 Task: Research Airbnb options in Lawang, Indonesia from 27th December, 2023 to 31st December, 2023 for 2 adults. Place can be private room with 1  bedroom having 2 beds and 1 bathroom. Property type can be flat. Amenities needed are: wifi.
Action: Mouse moved to (563, 153)
Screenshot: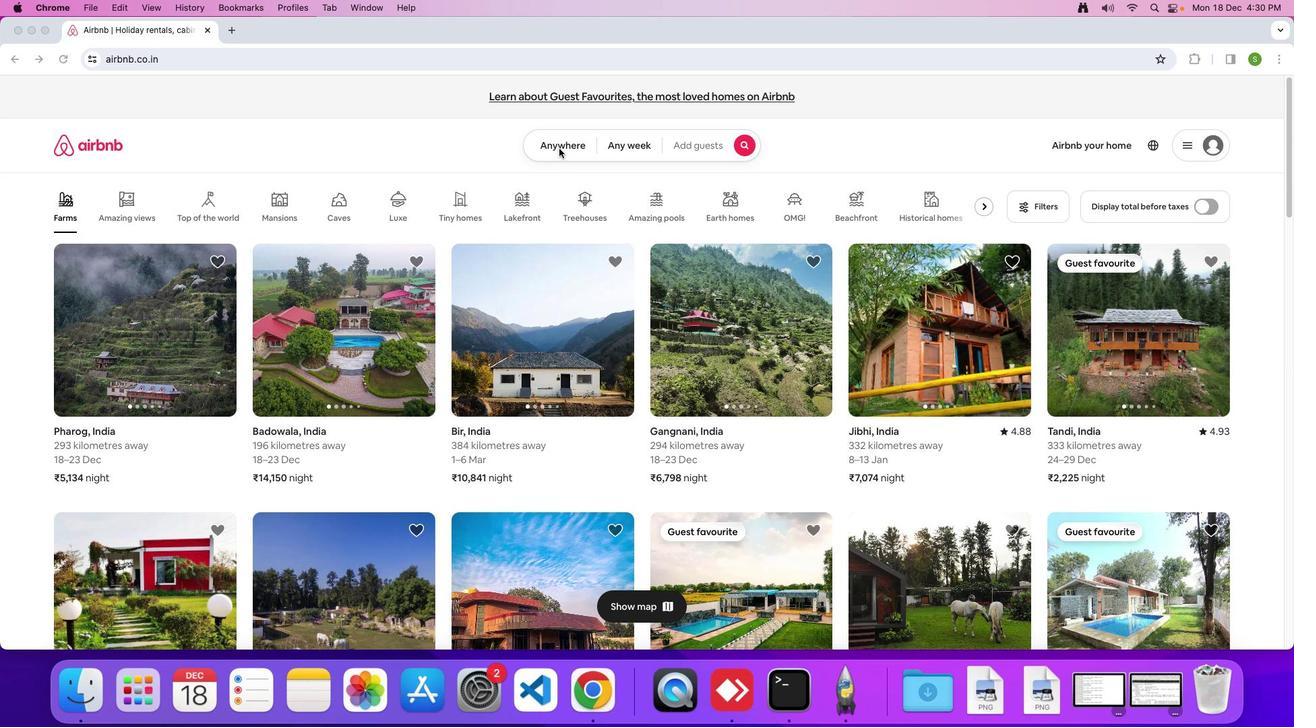 
Action: Mouse pressed left at (563, 153)
Screenshot: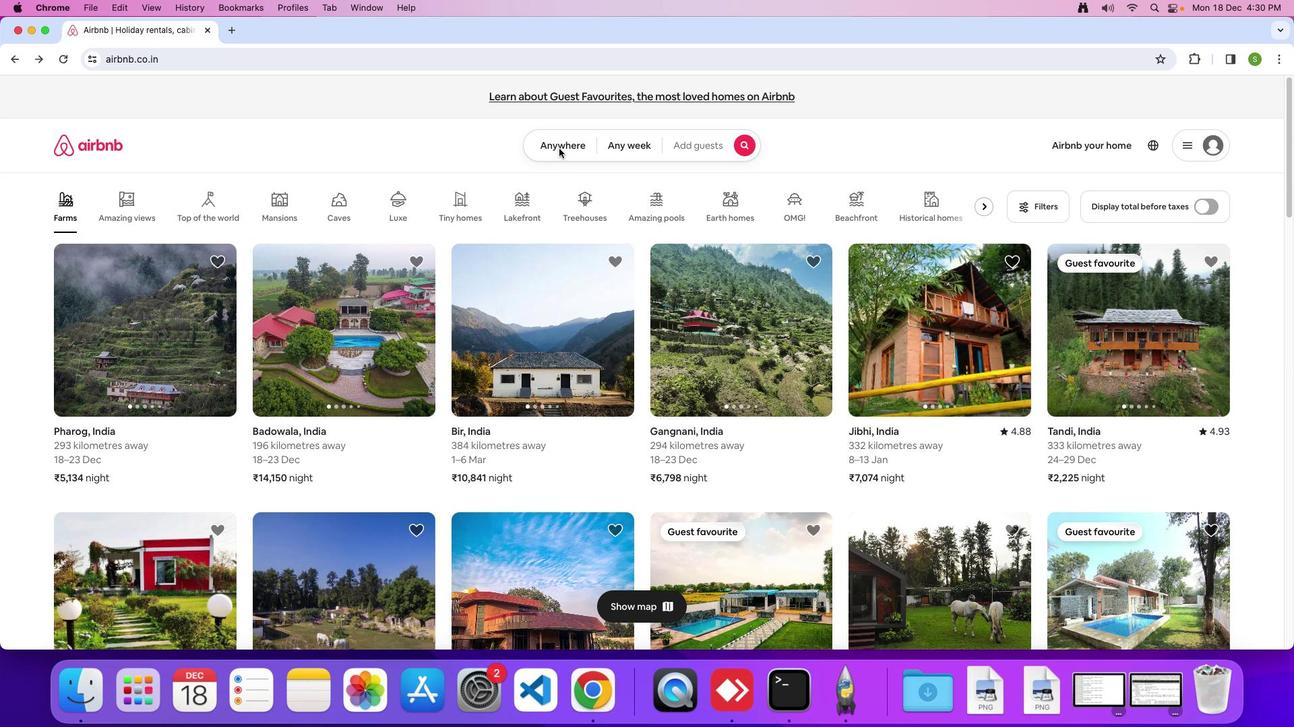 
Action: Mouse moved to (552, 150)
Screenshot: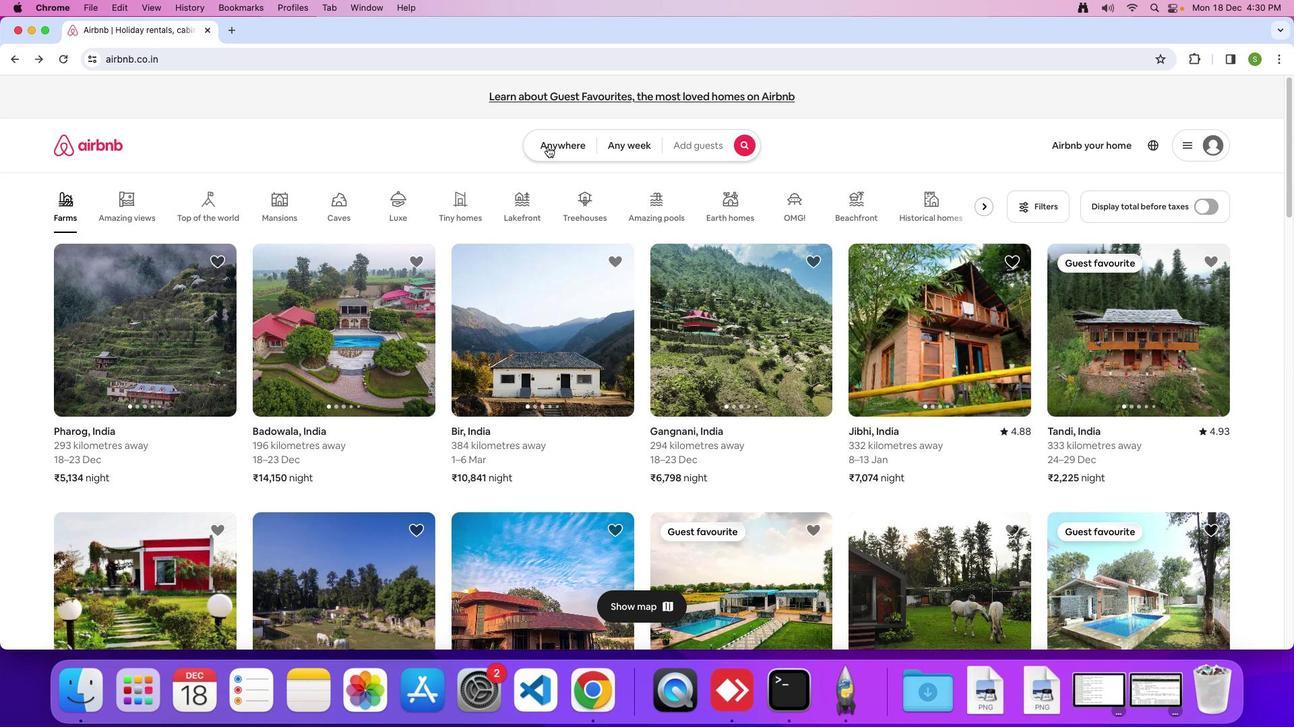 
Action: Mouse pressed left at (552, 150)
Screenshot: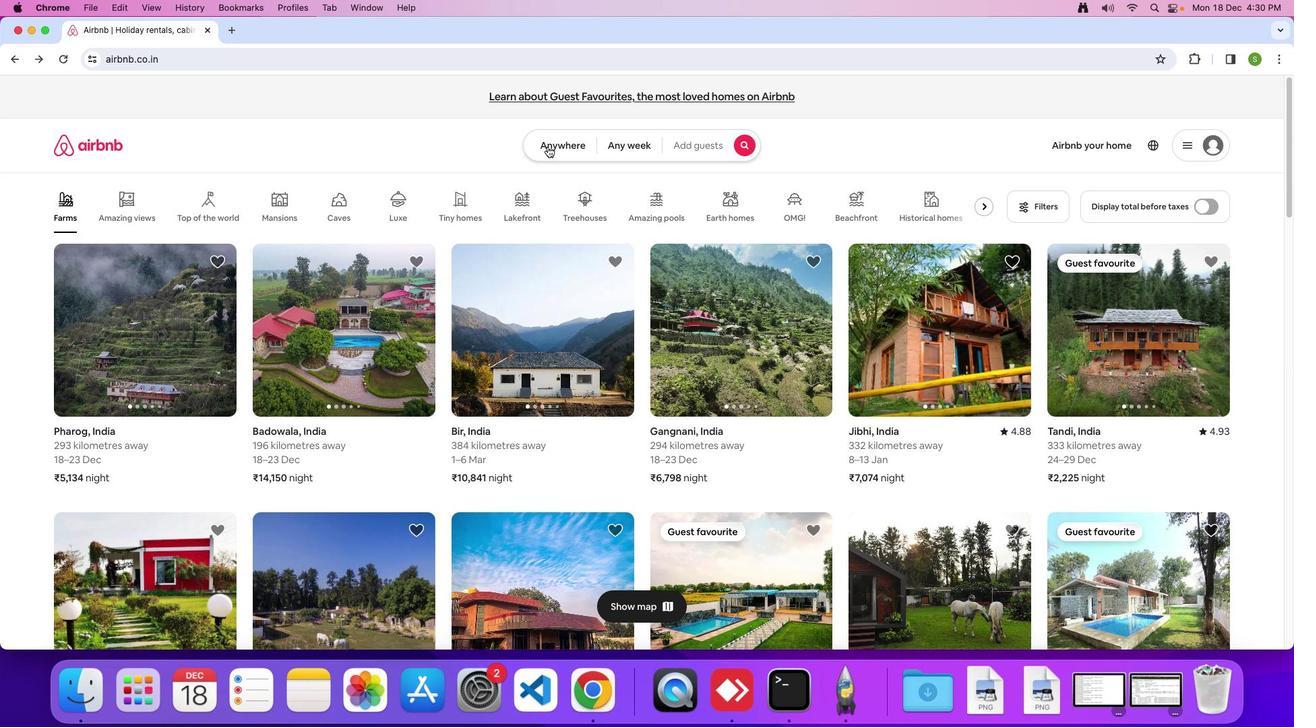 
Action: Mouse moved to (467, 197)
Screenshot: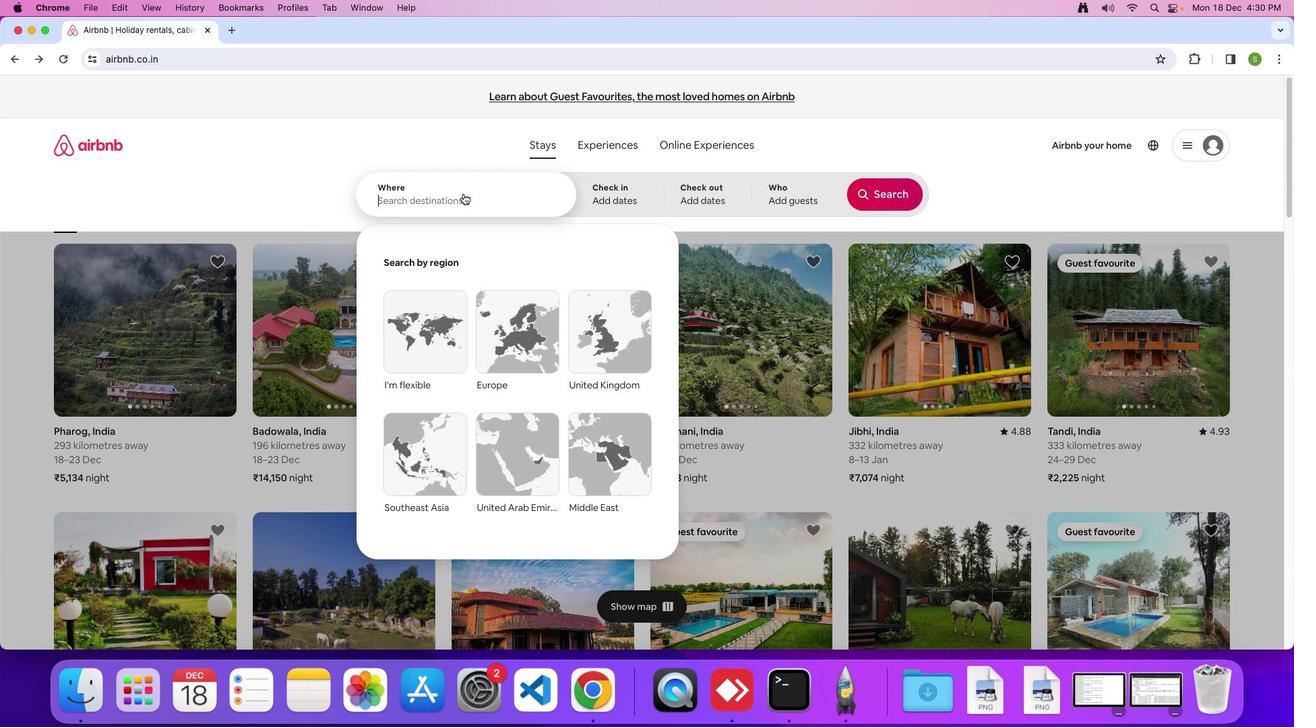 
Action: Mouse pressed left at (467, 197)
Screenshot: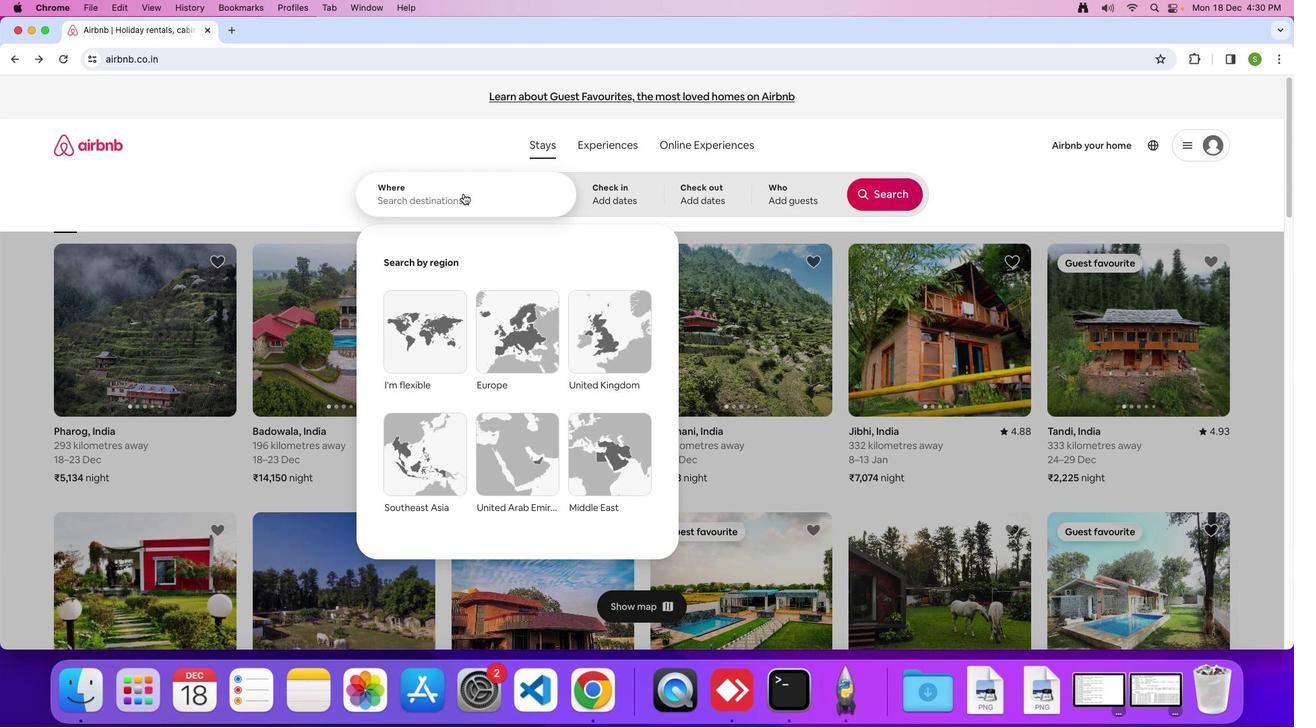 
Action: Mouse moved to (473, 202)
Screenshot: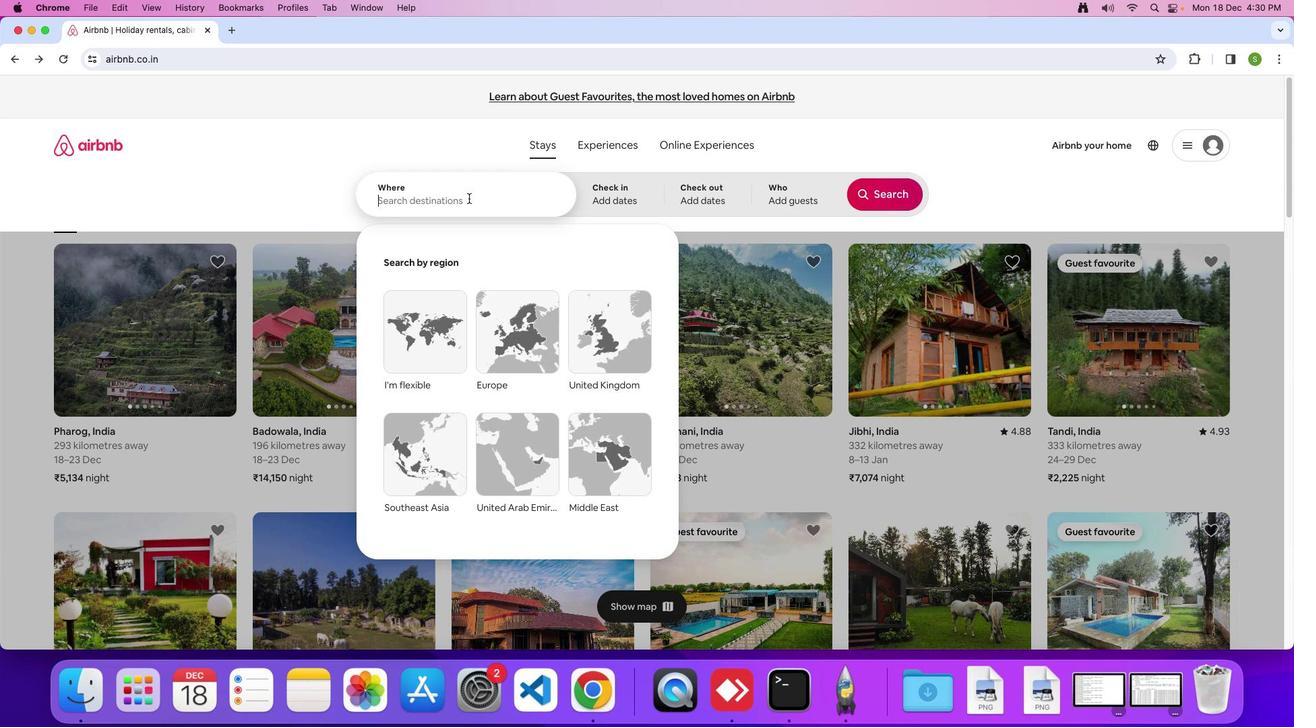 
Action: Key pressed 'L'Key.caps_lock'a''e'Key.backspace'w''a''n''g'','Key.spaceKey.shift'I''n''d''o''n''e''s''i''a'Key.enter
Screenshot: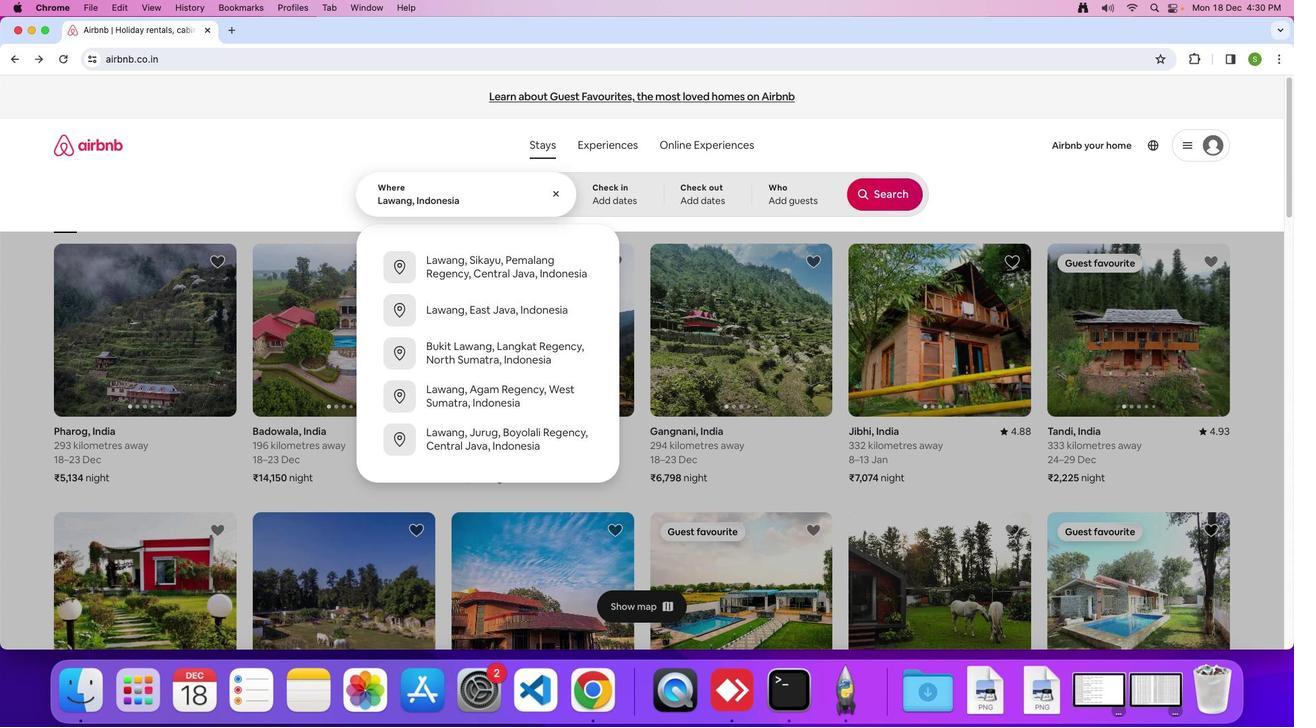 
Action: Mouse moved to (514, 496)
Screenshot: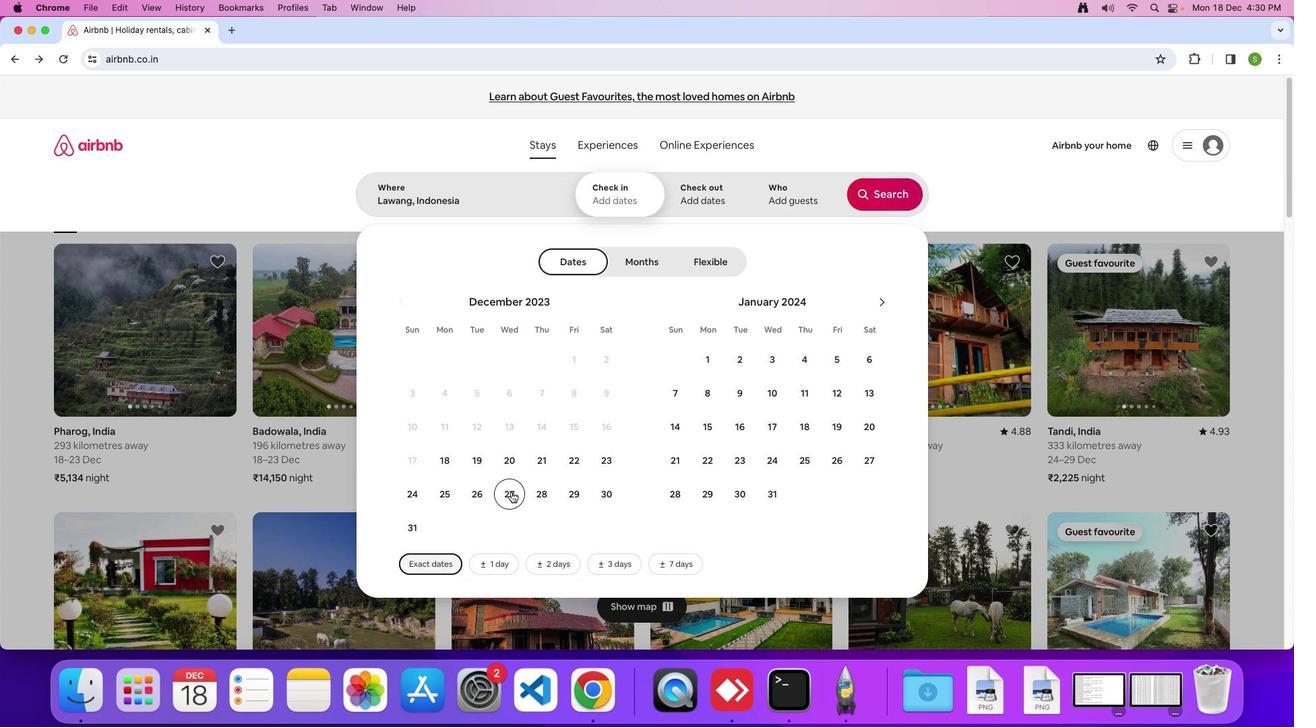 
Action: Mouse pressed left at (514, 496)
Screenshot: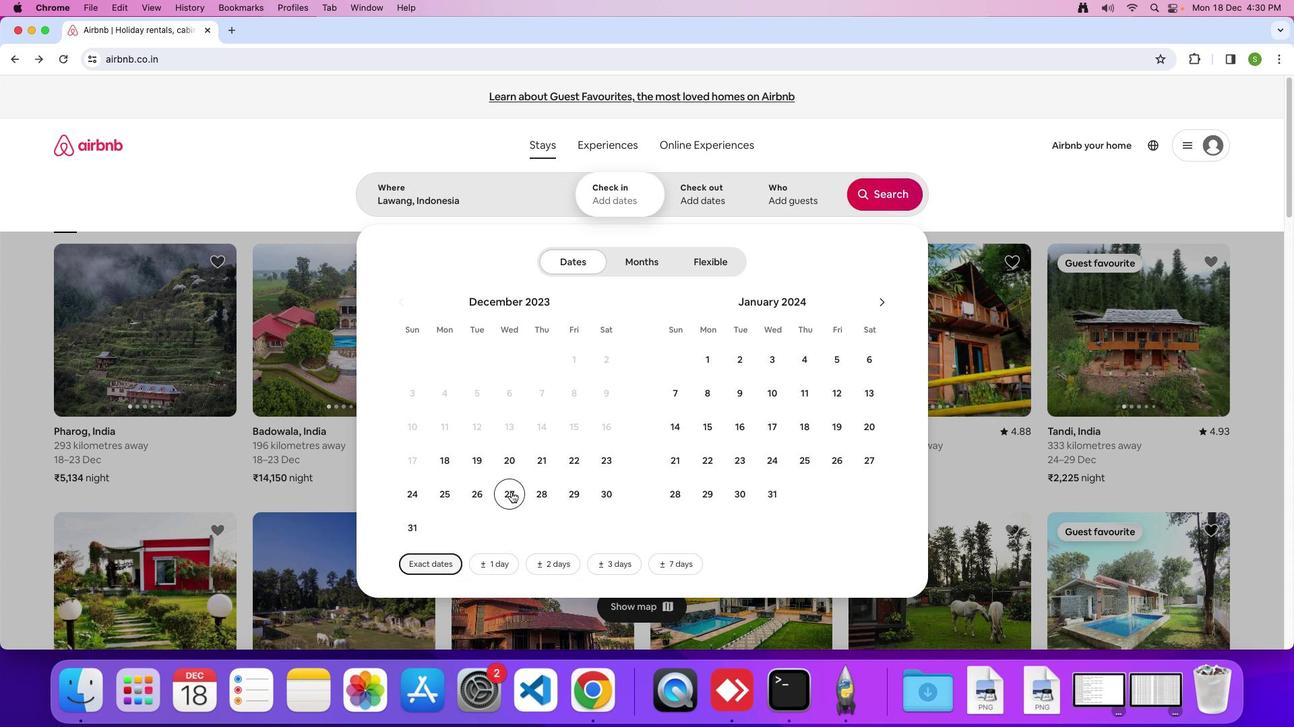 
Action: Mouse moved to (418, 524)
Screenshot: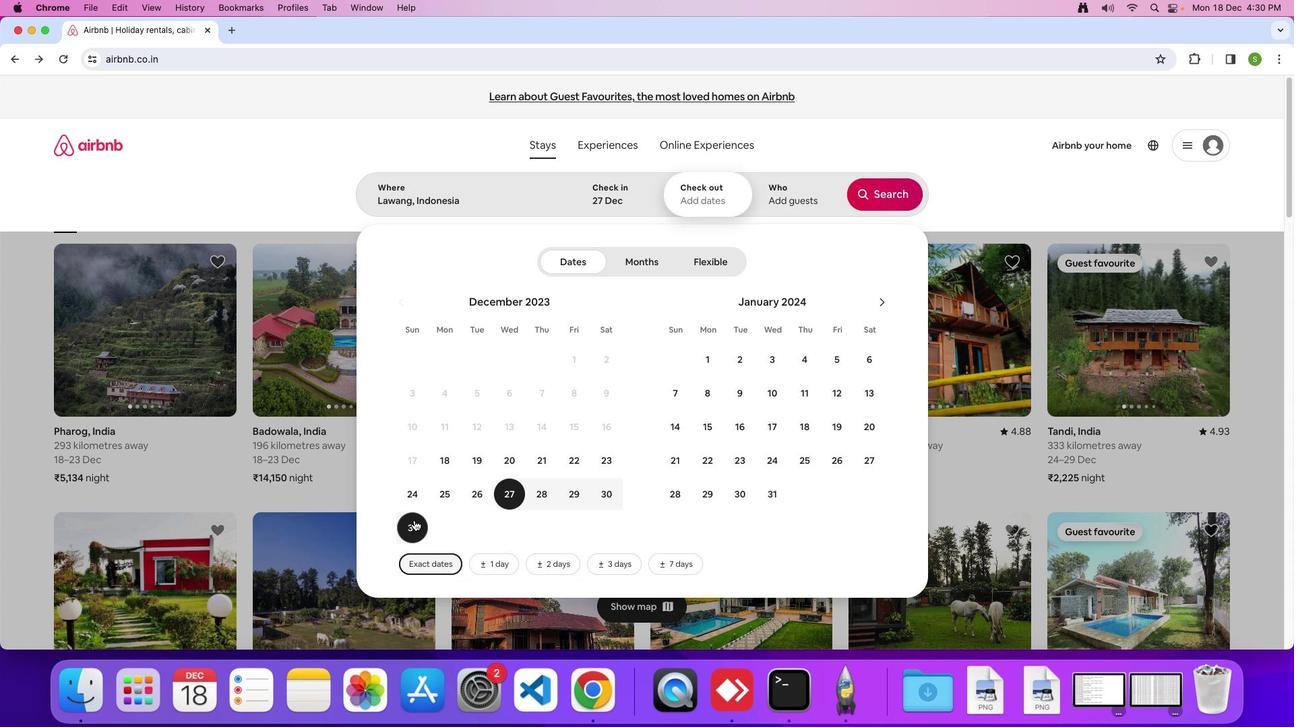 
Action: Mouse pressed left at (418, 524)
Screenshot: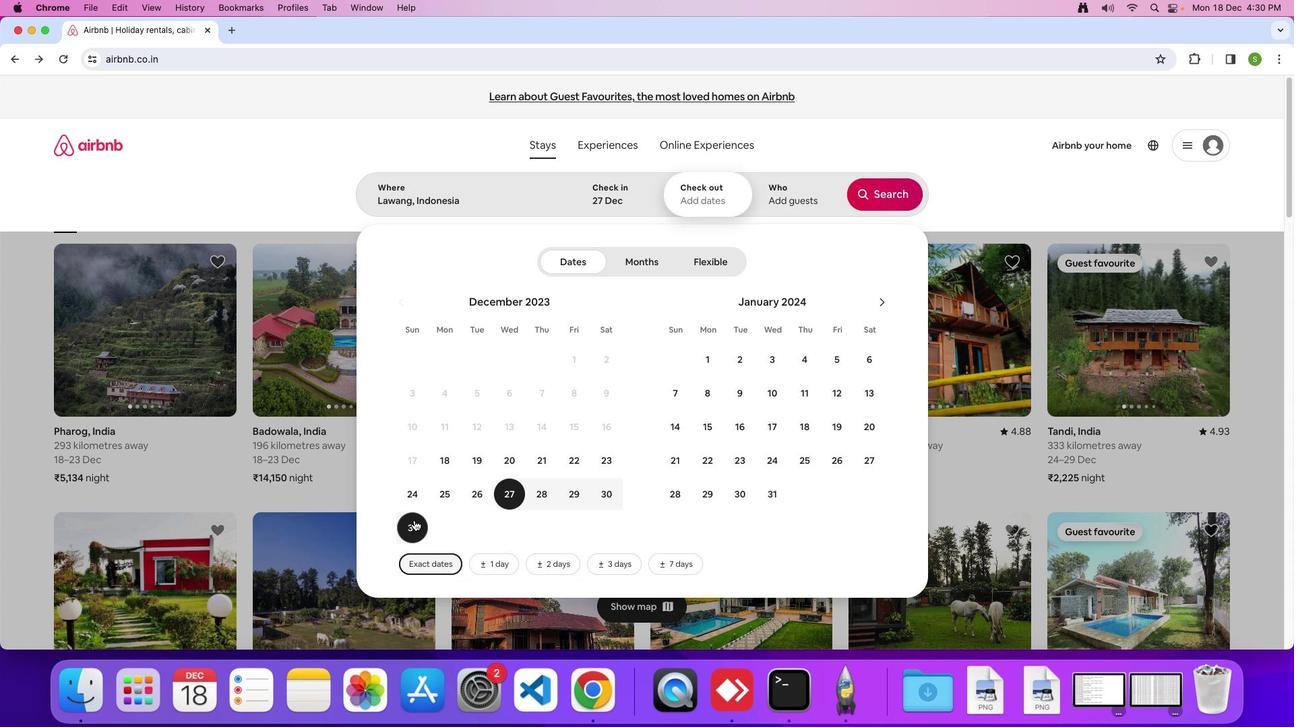 
Action: Mouse moved to (787, 206)
Screenshot: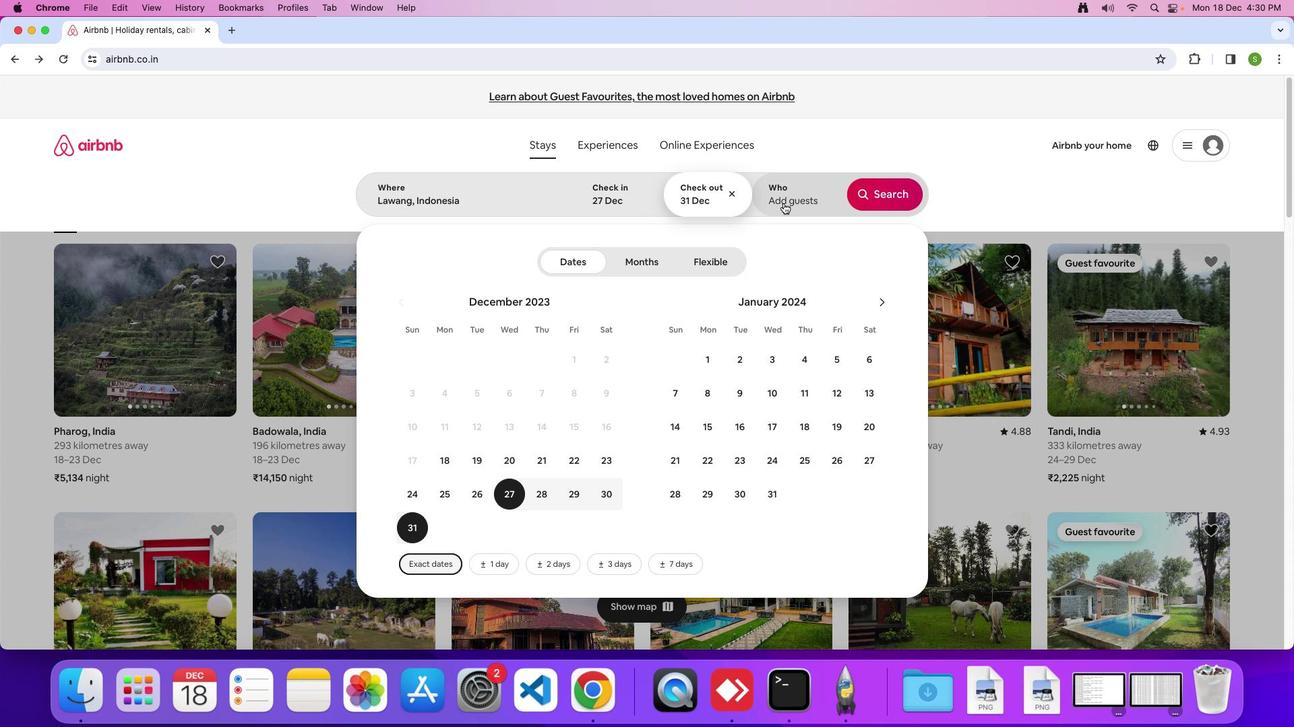 
Action: Mouse pressed left at (787, 206)
Screenshot: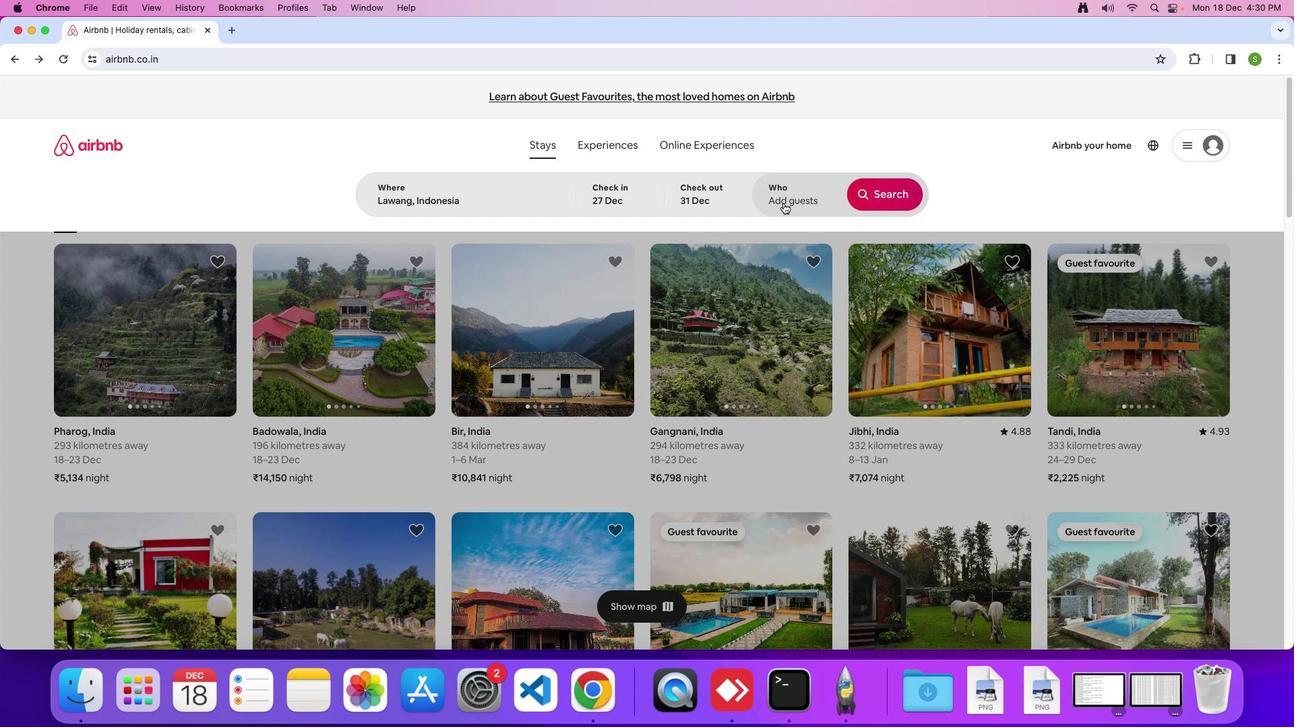 
Action: Mouse moved to (891, 268)
Screenshot: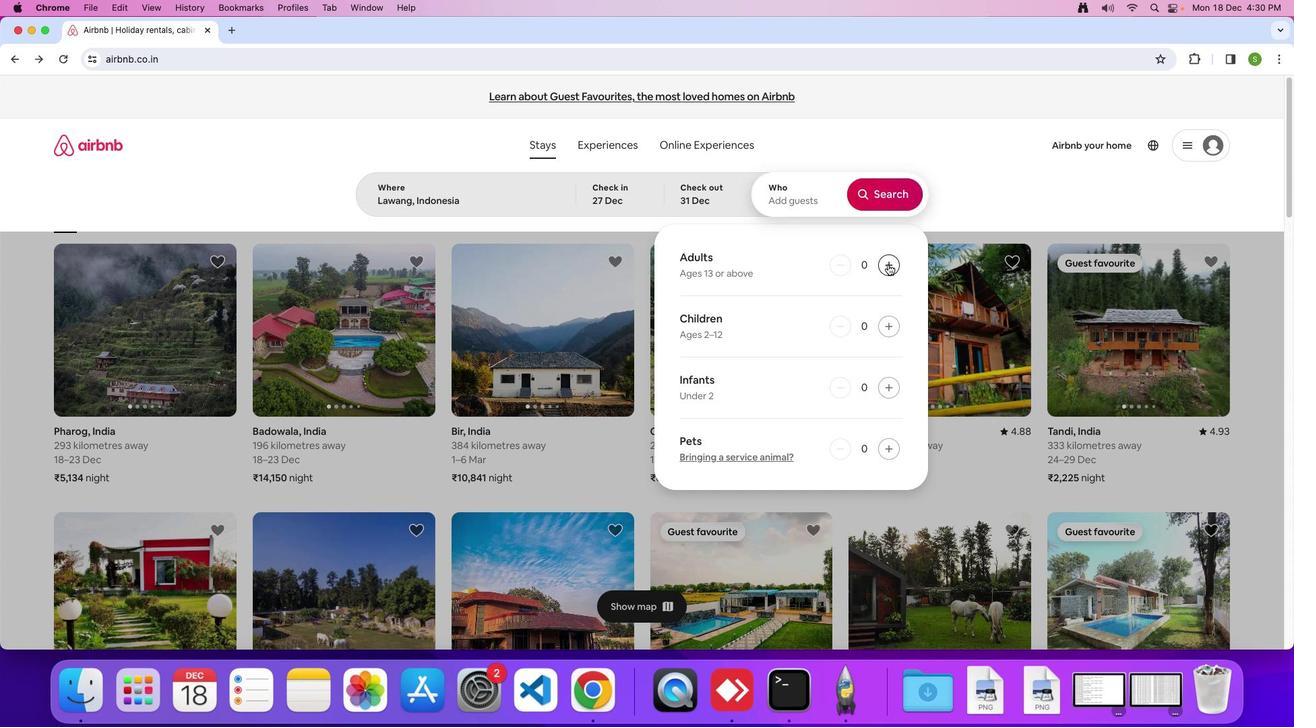 
Action: Mouse pressed left at (891, 268)
Screenshot: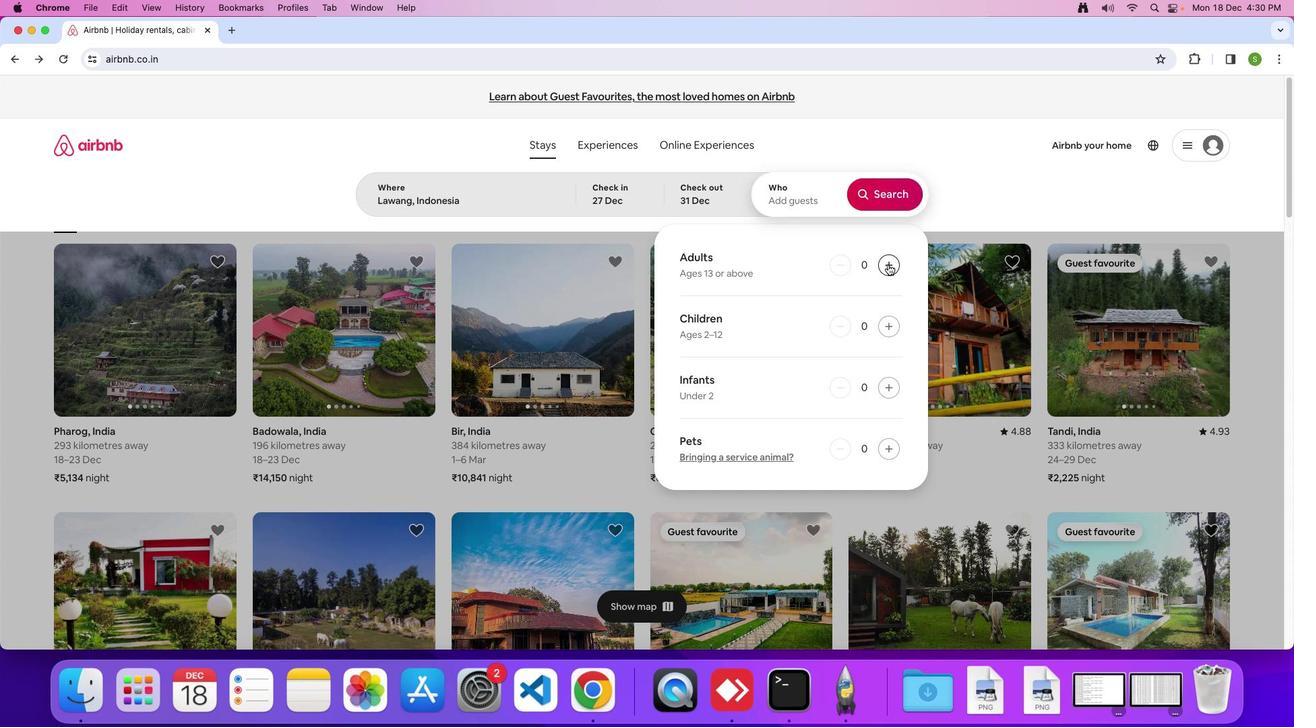 
Action: Mouse pressed left at (891, 268)
Screenshot: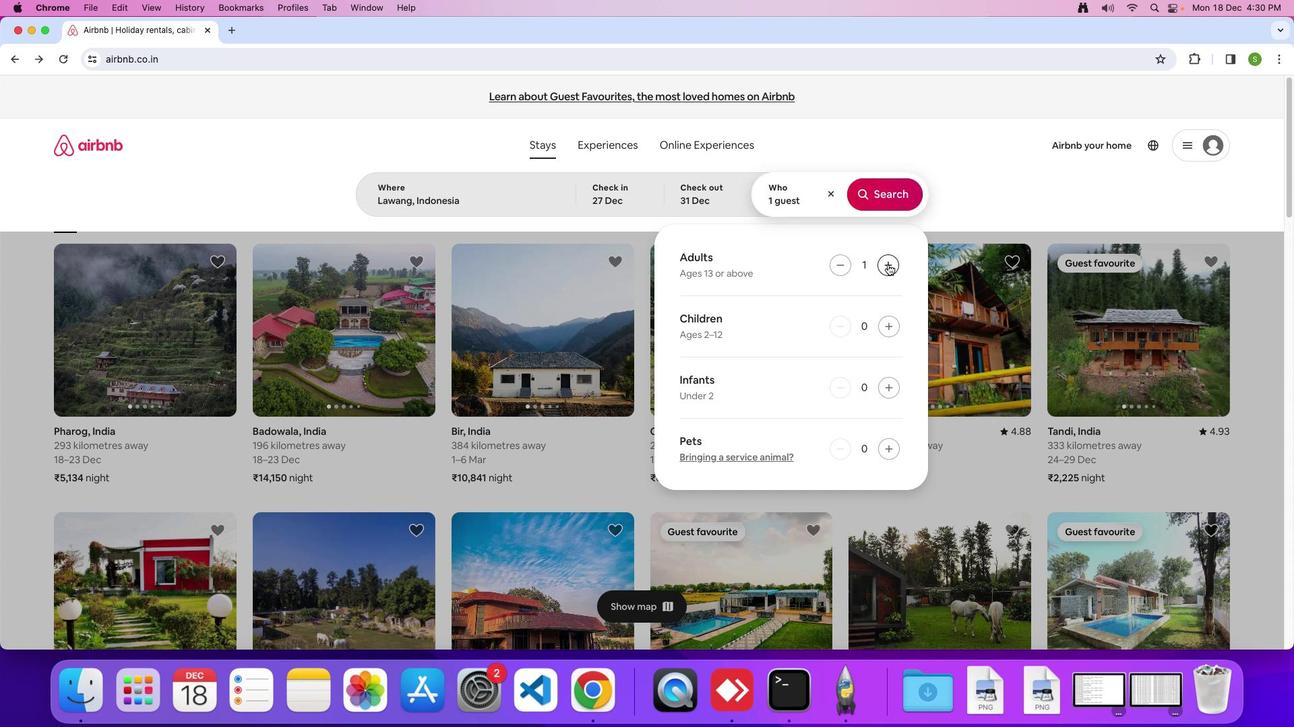 
Action: Mouse moved to (899, 202)
Screenshot: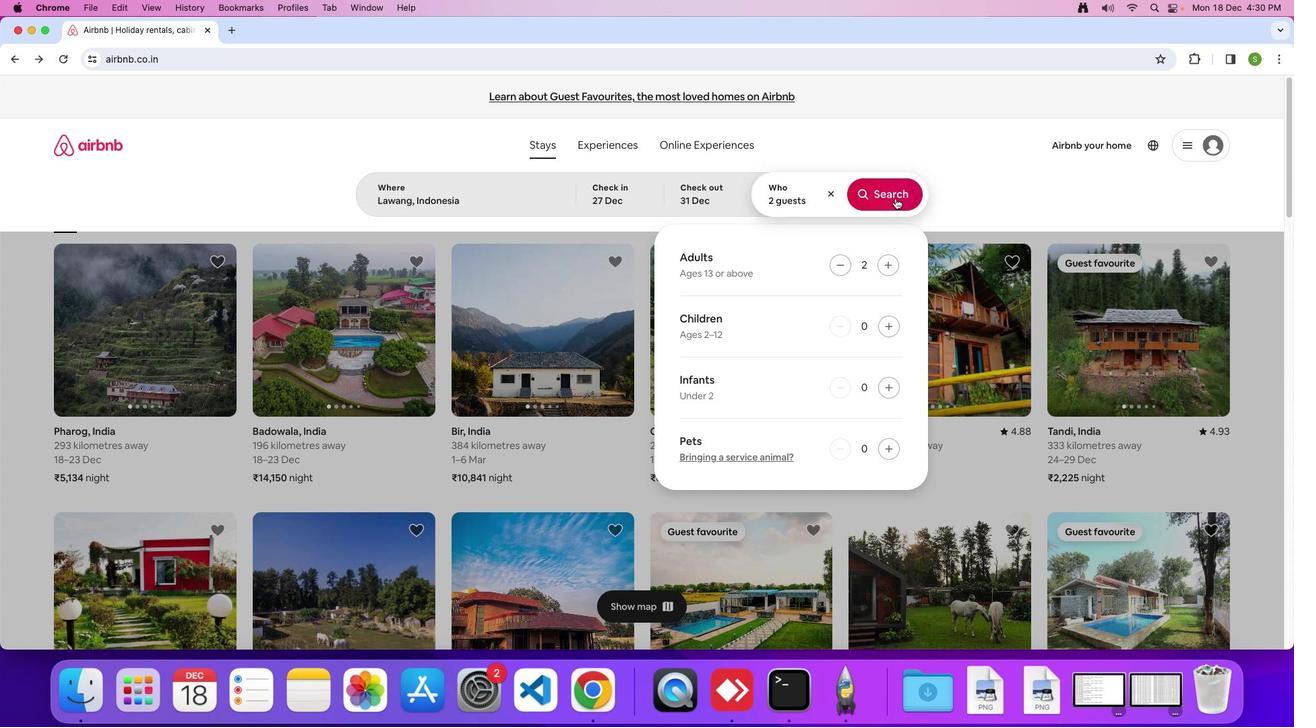 
Action: Mouse pressed left at (899, 202)
Screenshot: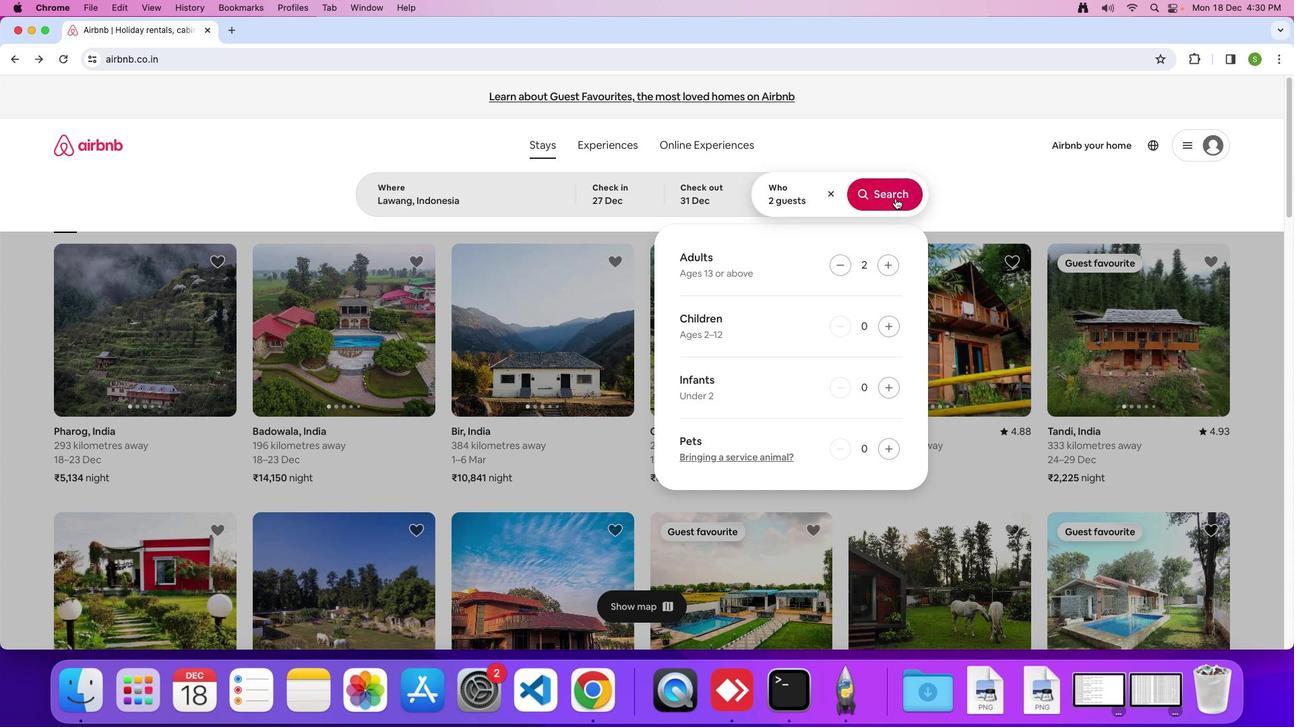 
Action: Mouse moved to (1088, 162)
Screenshot: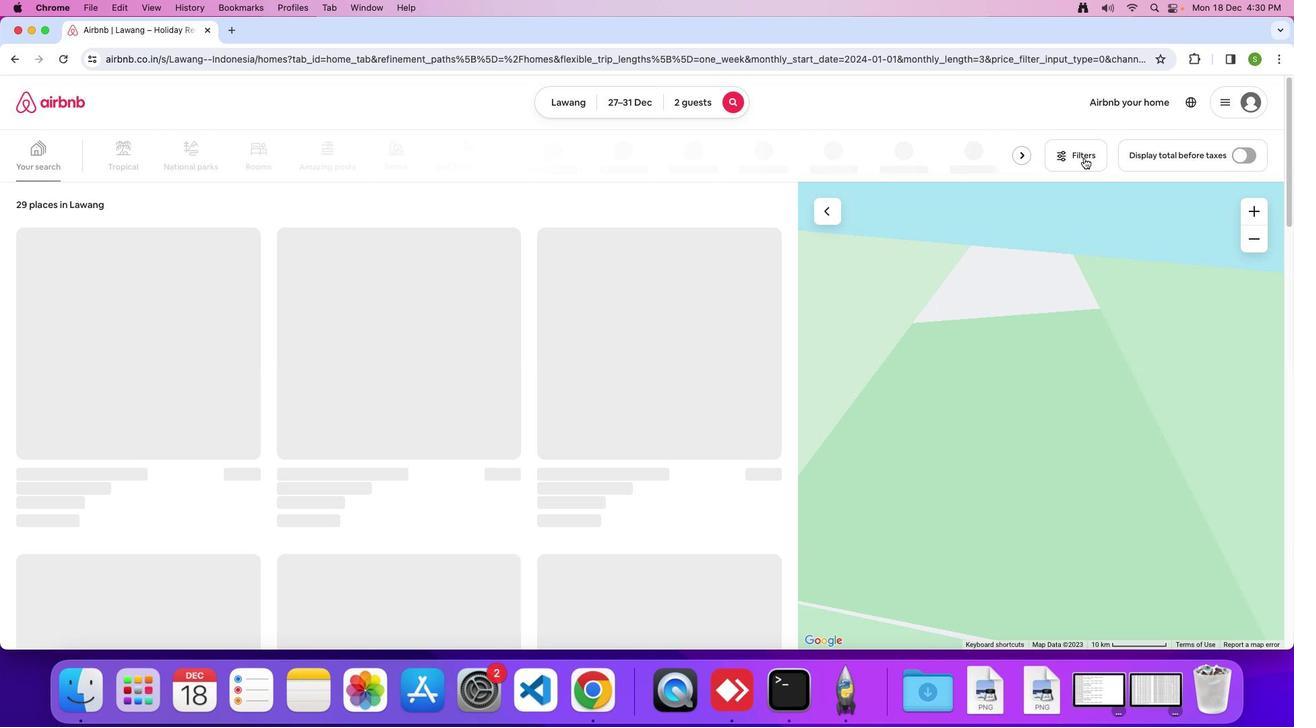 
Action: Mouse pressed left at (1088, 162)
Screenshot: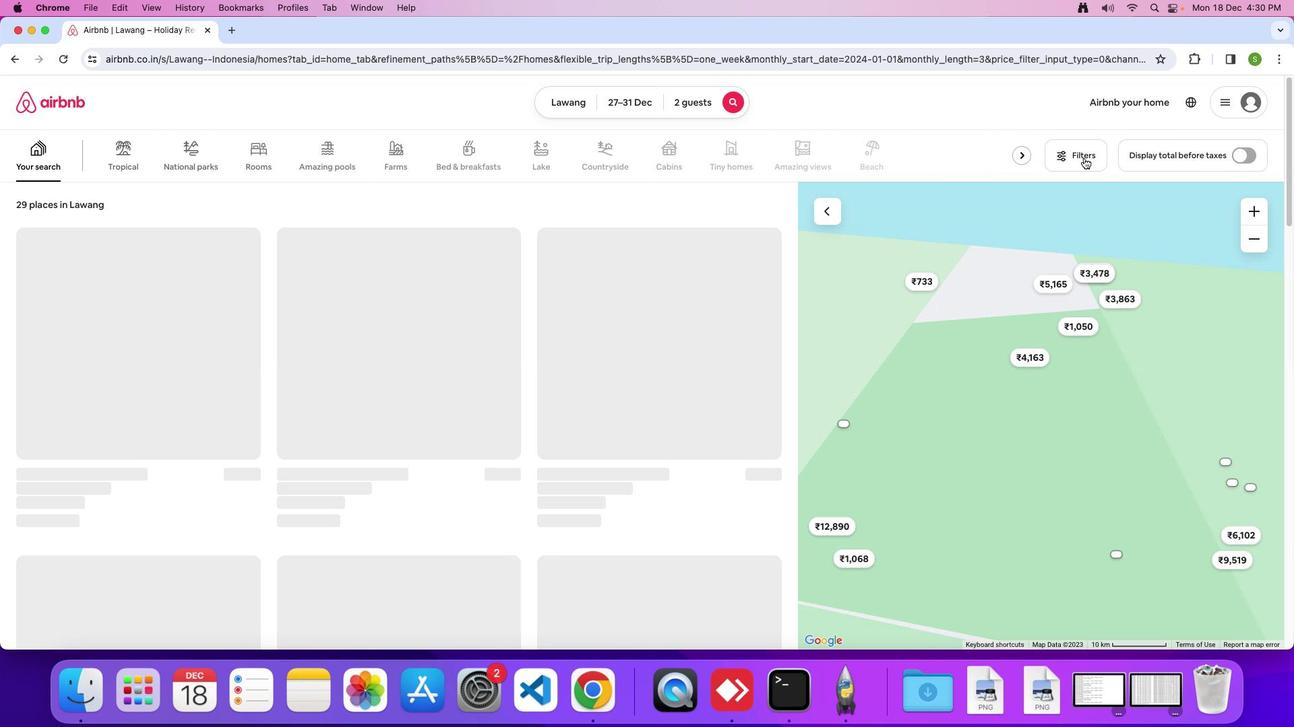 
Action: Mouse moved to (676, 388)
Screenshot: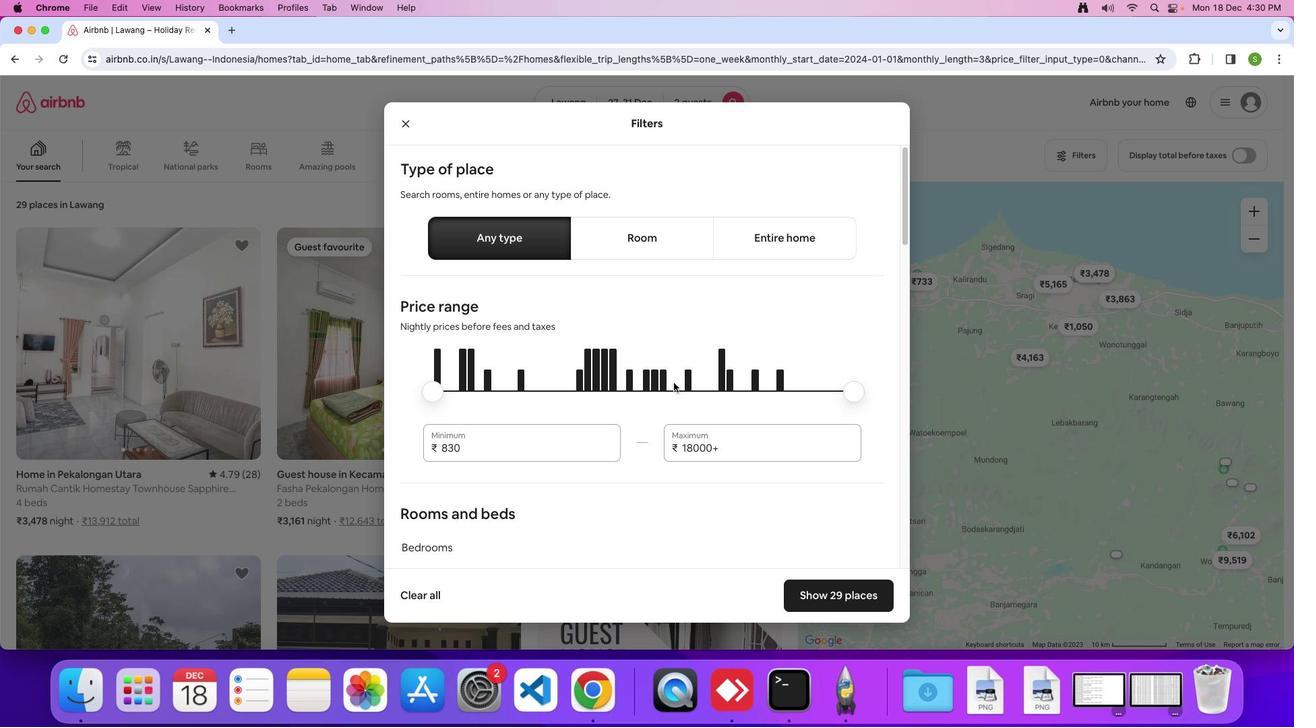 
Action: Mouse scrolled (676, 388) with delta (4, 3)
Screenshot: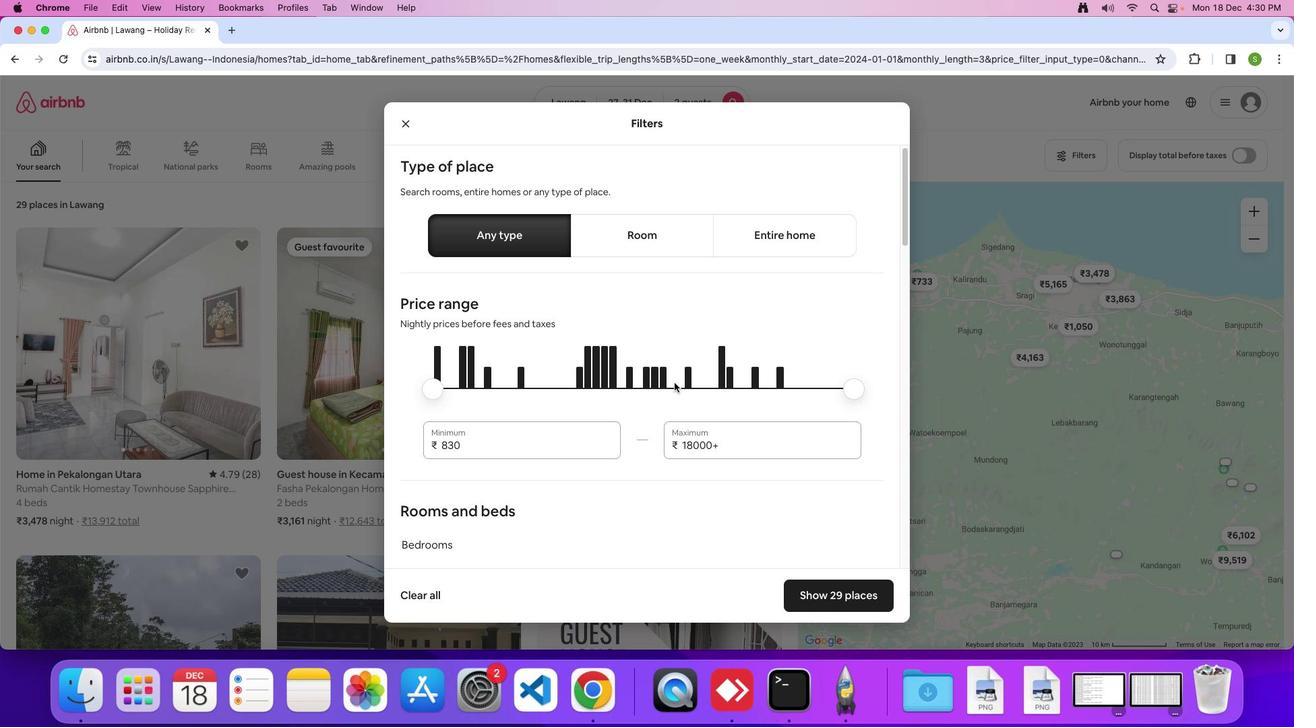 
Action: Mouse moved to (677, 387)
Screenshot: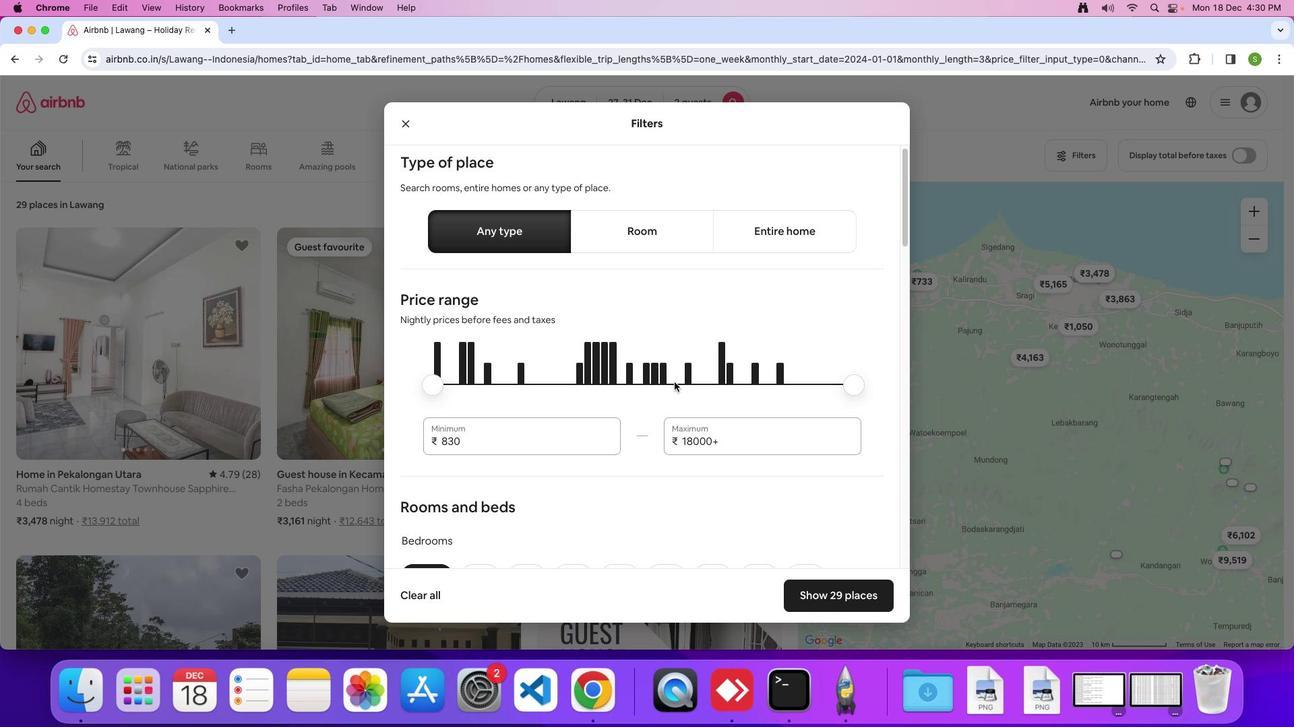 
Action: Mouse scrolled (677, 387) with delta (4, 3)
Screenshot: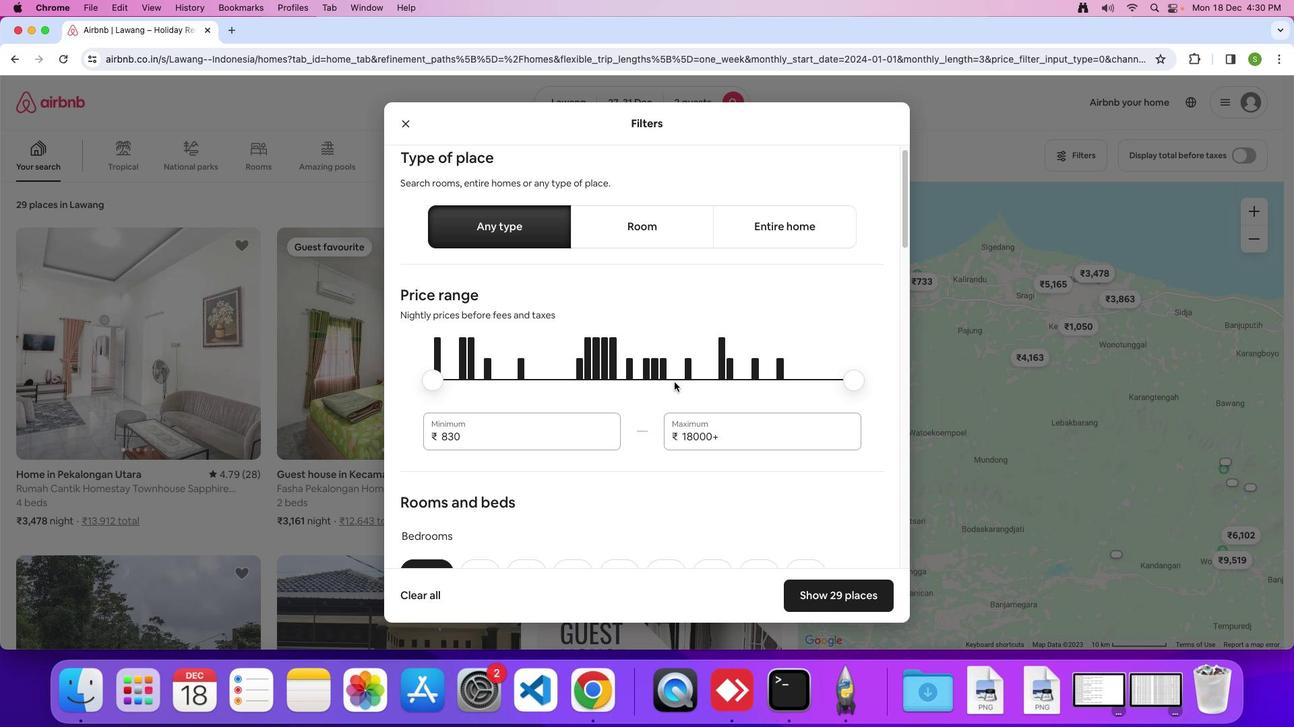 
Action: Mouse moved to (678, 386)
Screenshot: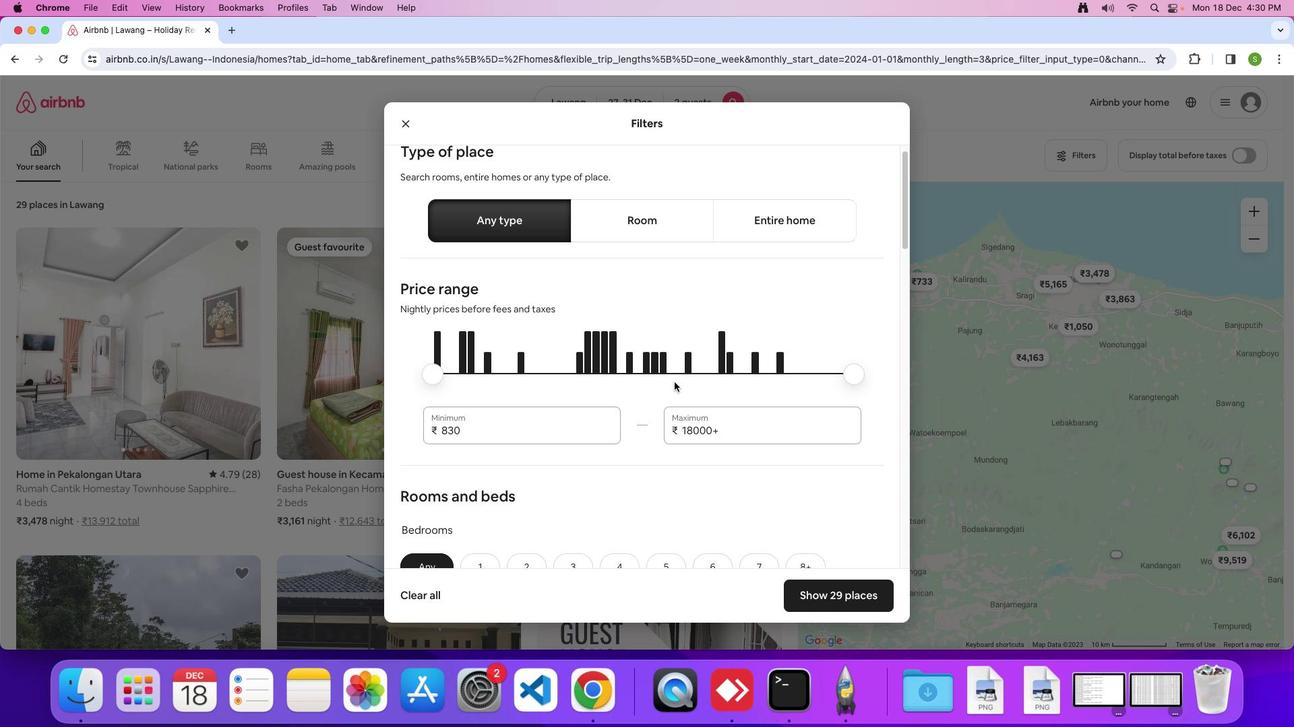 
Action: Mouse scrolled (678, 386) with delta (4, 3)
Screenshot: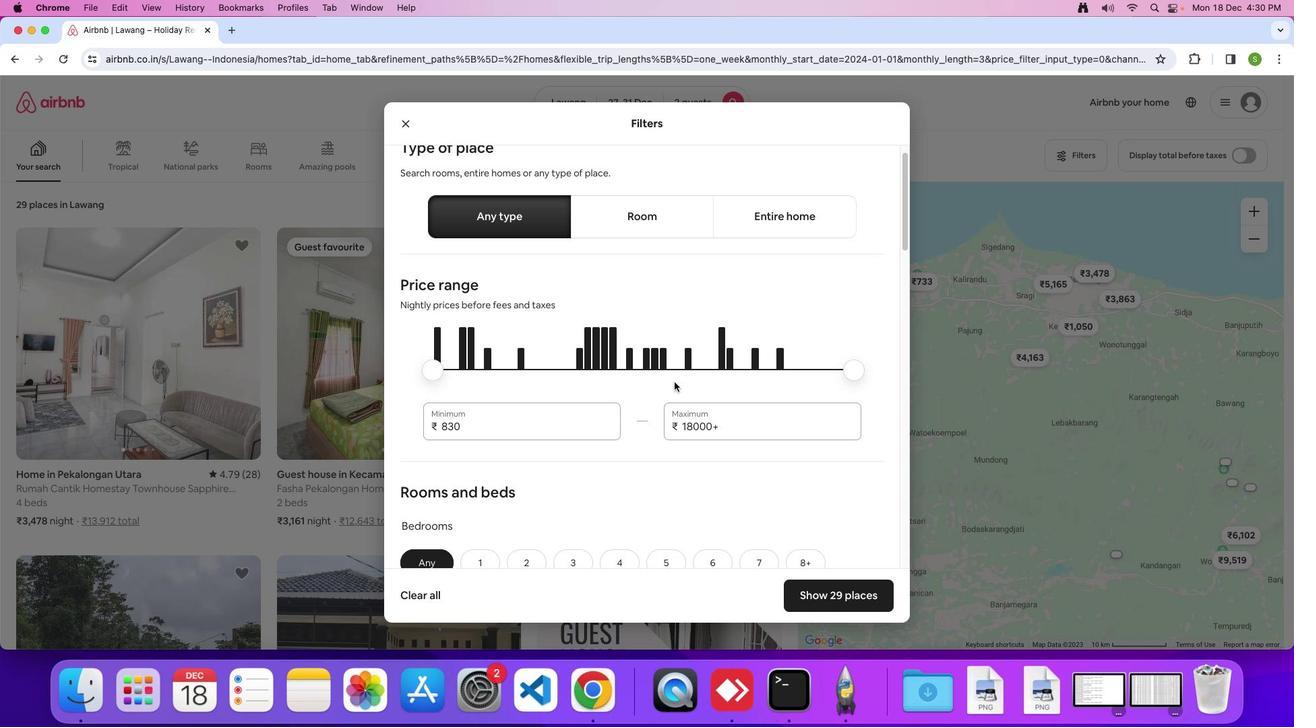 
Action: Mouse scrolled (678, 386) with delta (4, 3)
Screenshot: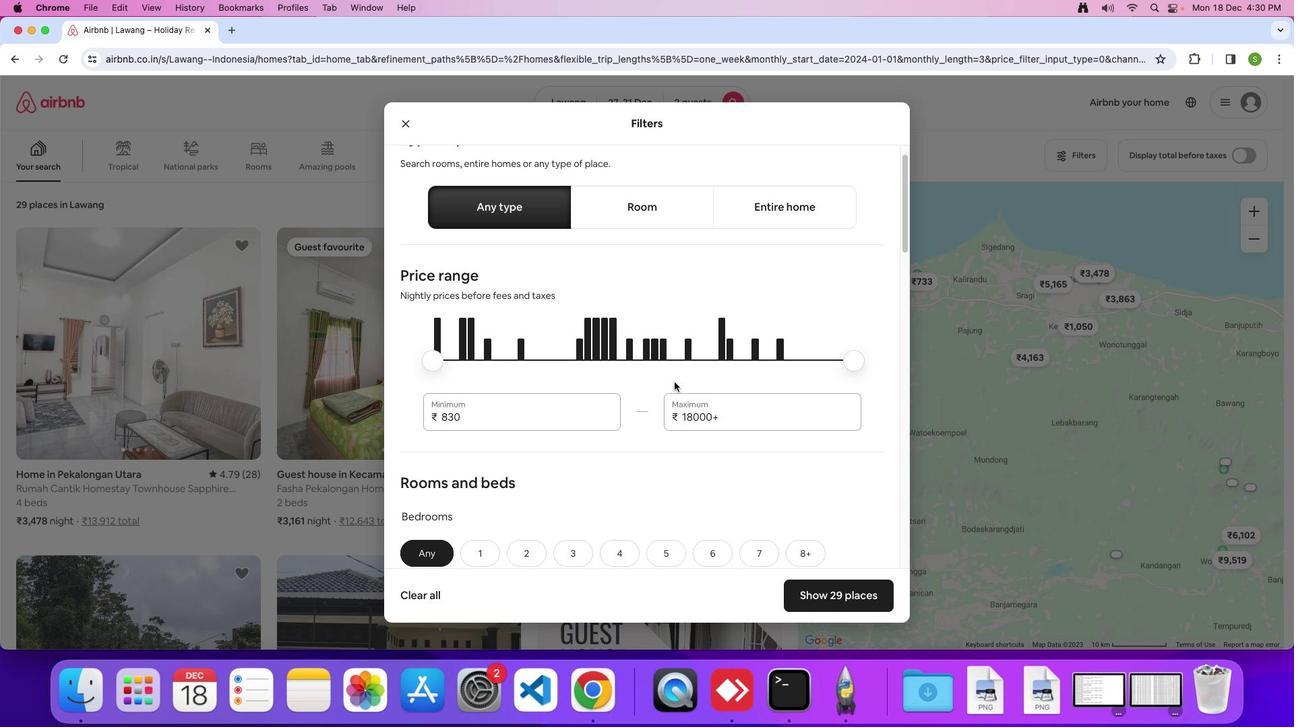 
Action: Mouse moved to (678, 386)
Screenshot: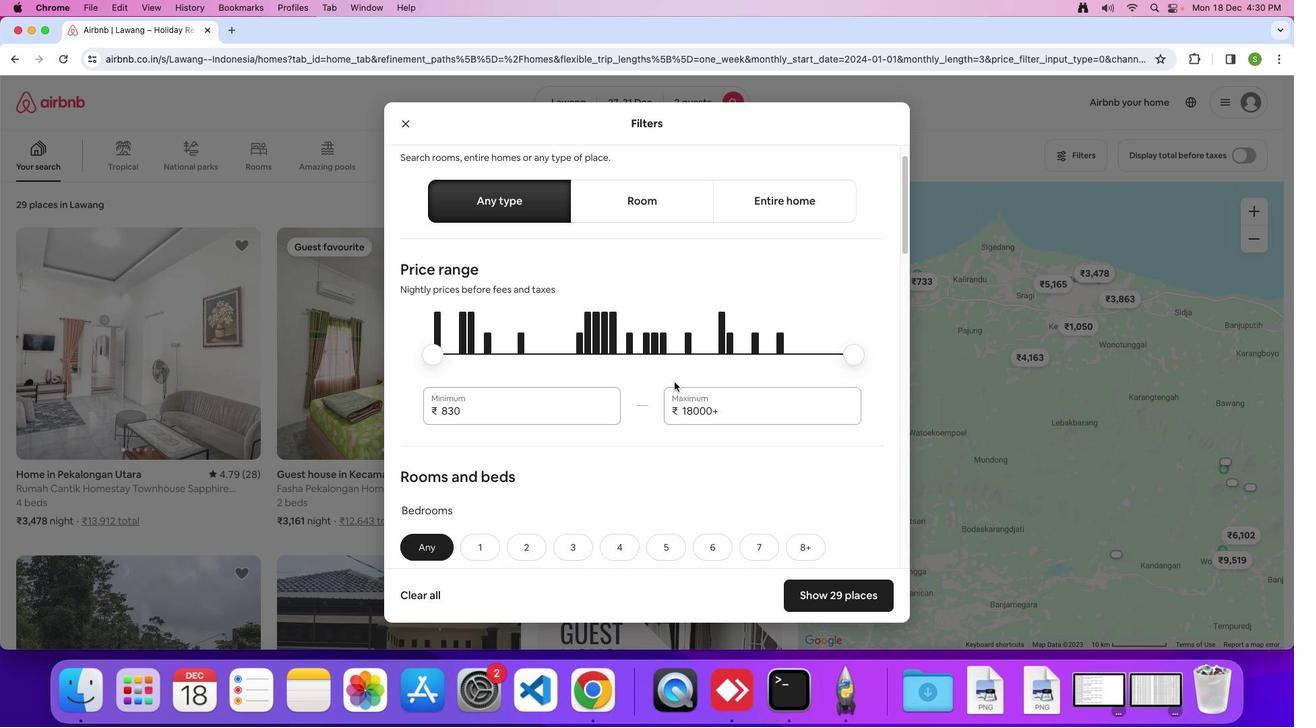 
Action: Mouse scrolled (678, 386) with delta (4, 3)
Screenshot: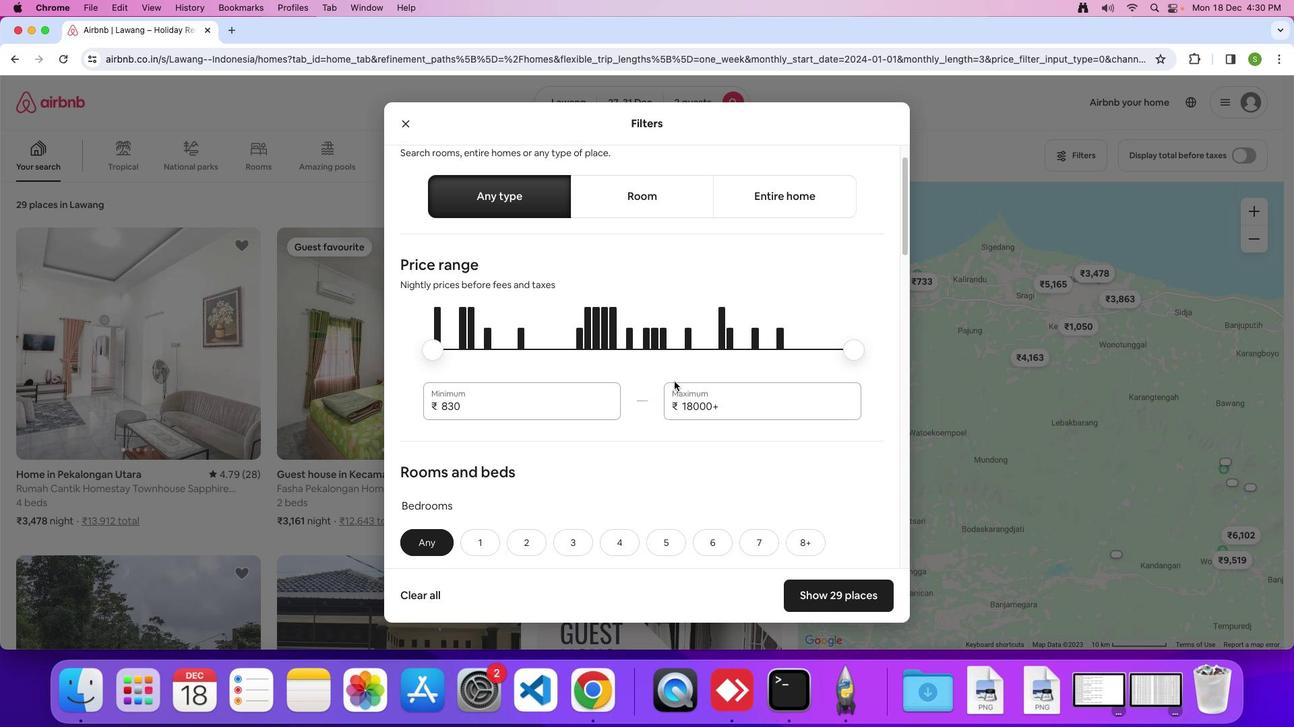 
Action: Mouse scrolled (678, 386) with delta (4, 3)
Screenshot: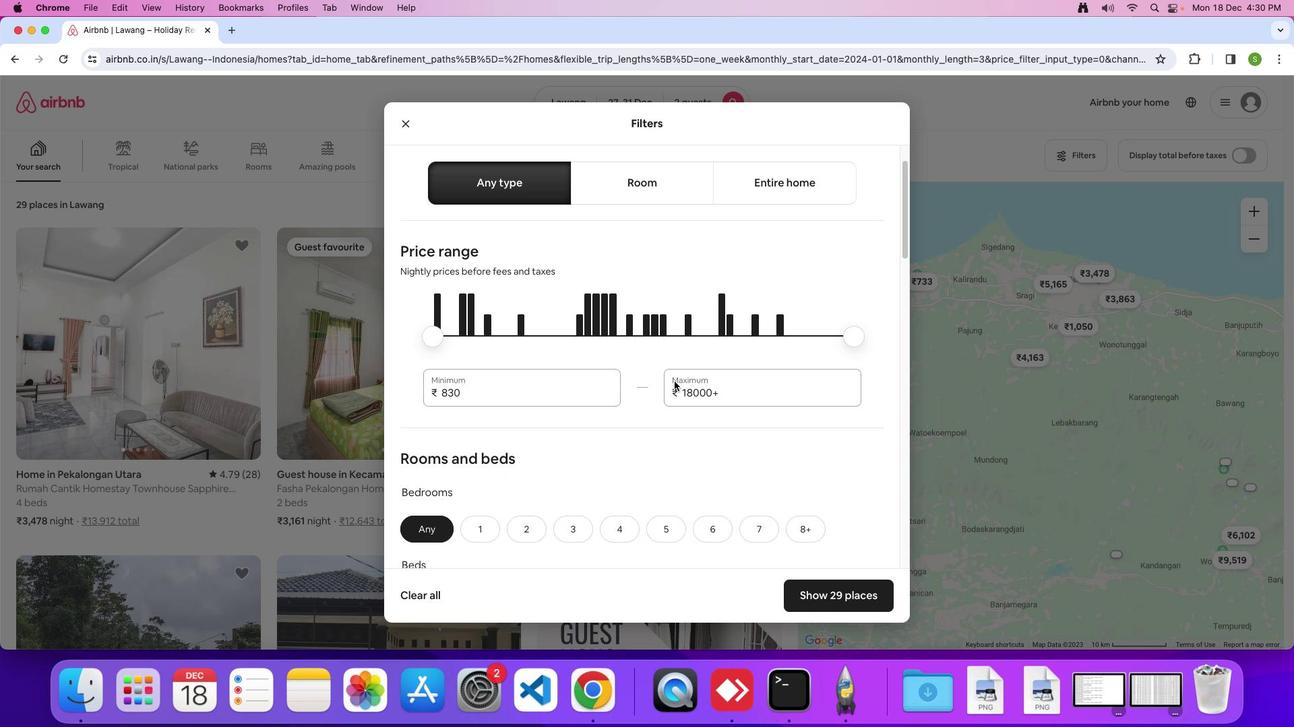
Action: Mouse moved to (678, 386)
Screenshot: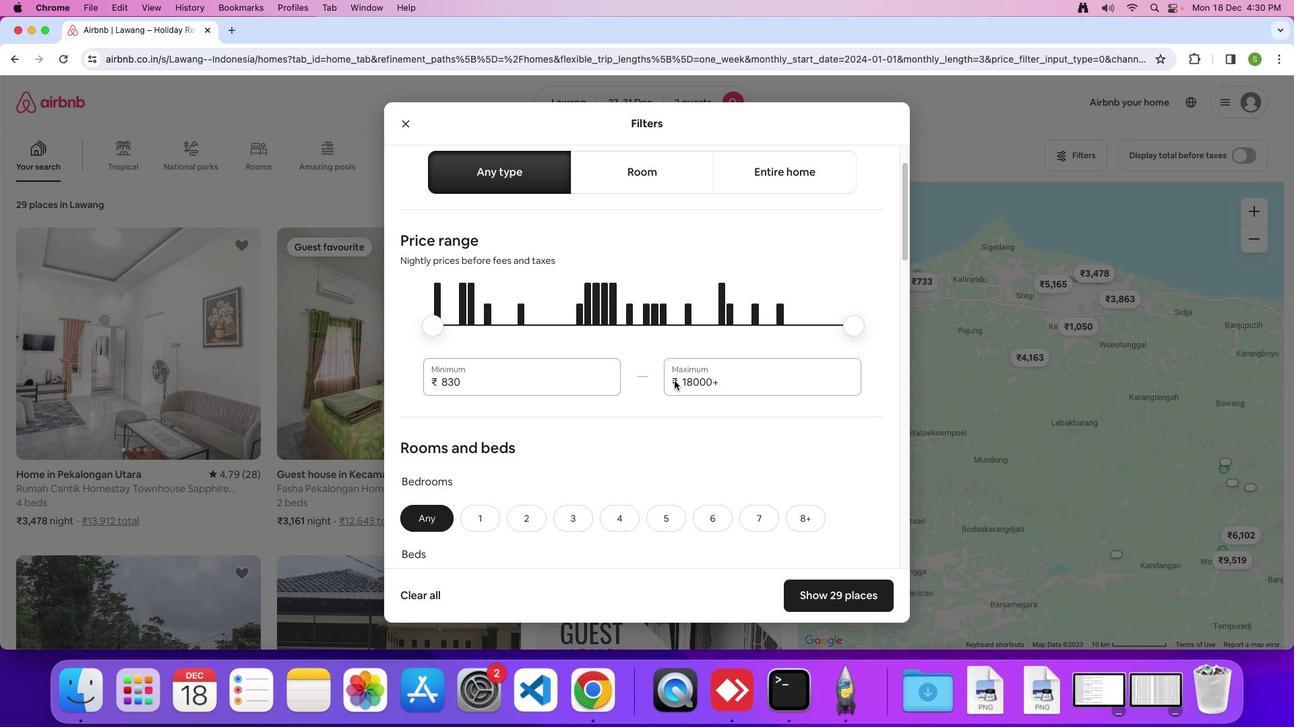
Action: Mouse scrolled (678, 386) with delta (4, 3)
Screenshot: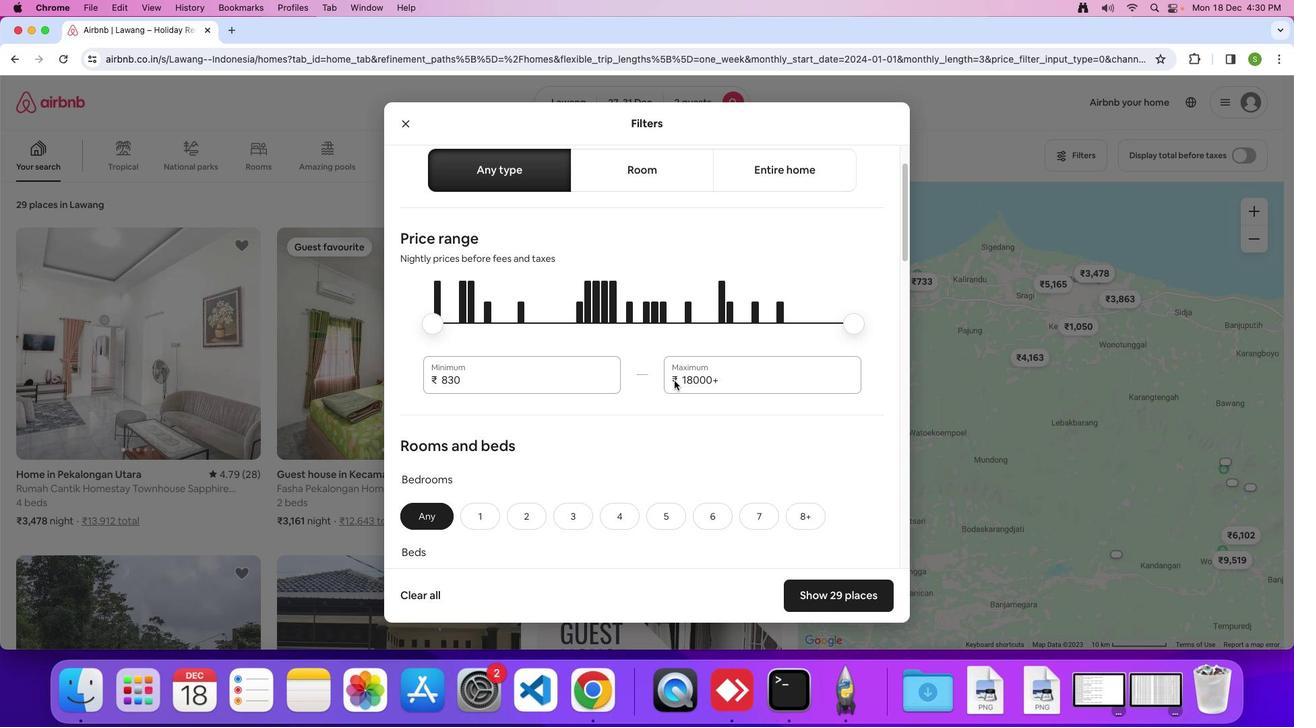 
Action: Mouse moved to (678, 385)
Screenshot: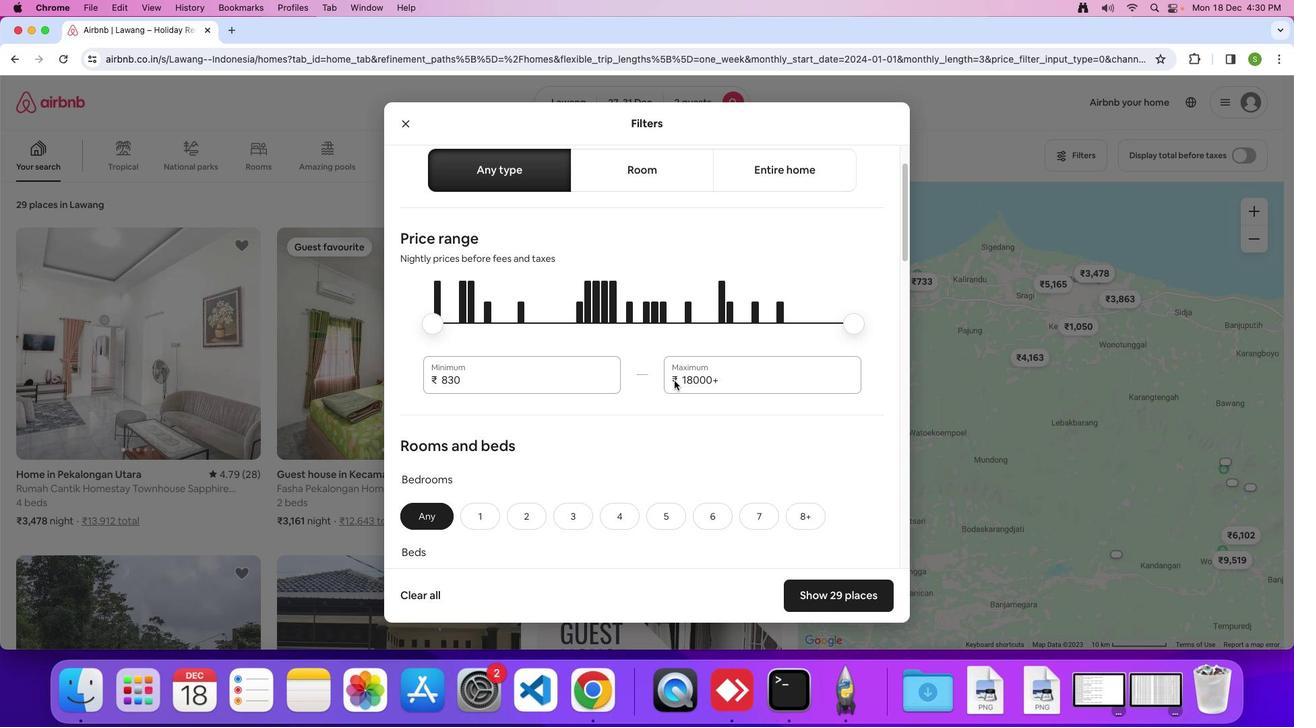 
Action: Mouse scrolled (678, 385) with delta (4, 3)
Screenshot: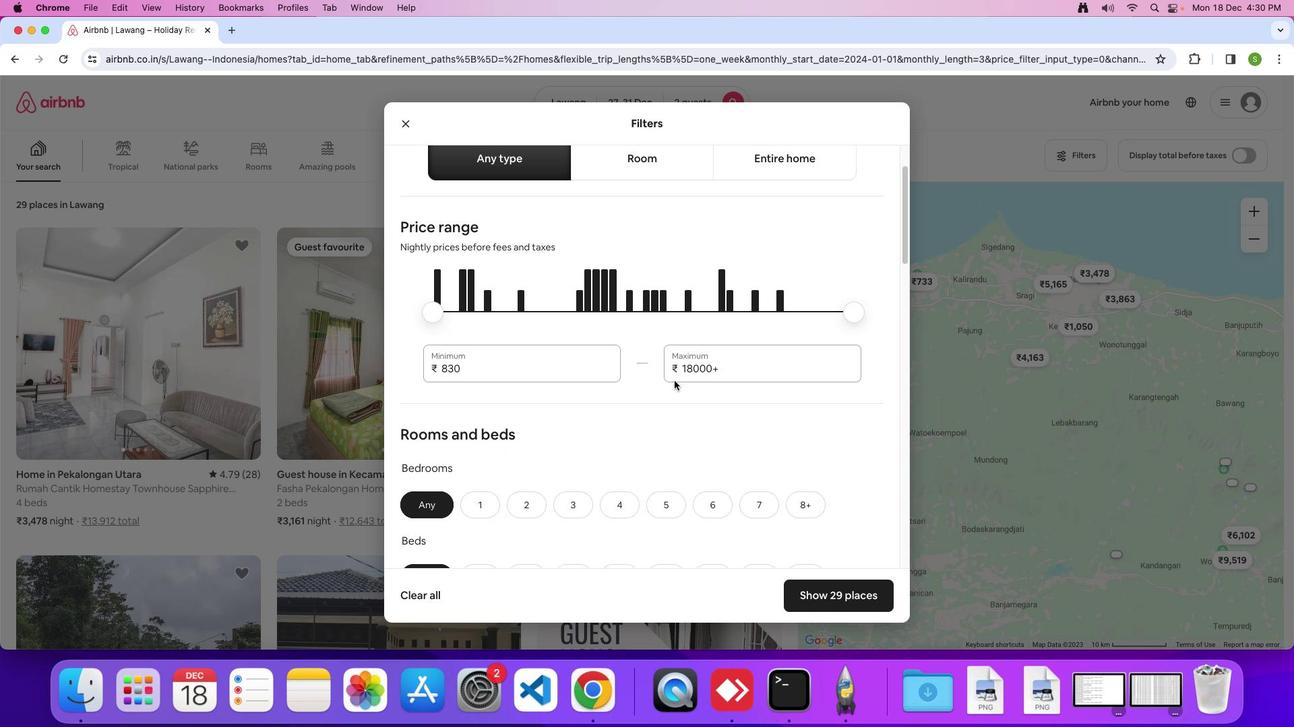 
Action: Mouse scrolled (678, 385) with delta (4, 2)
Screenshot: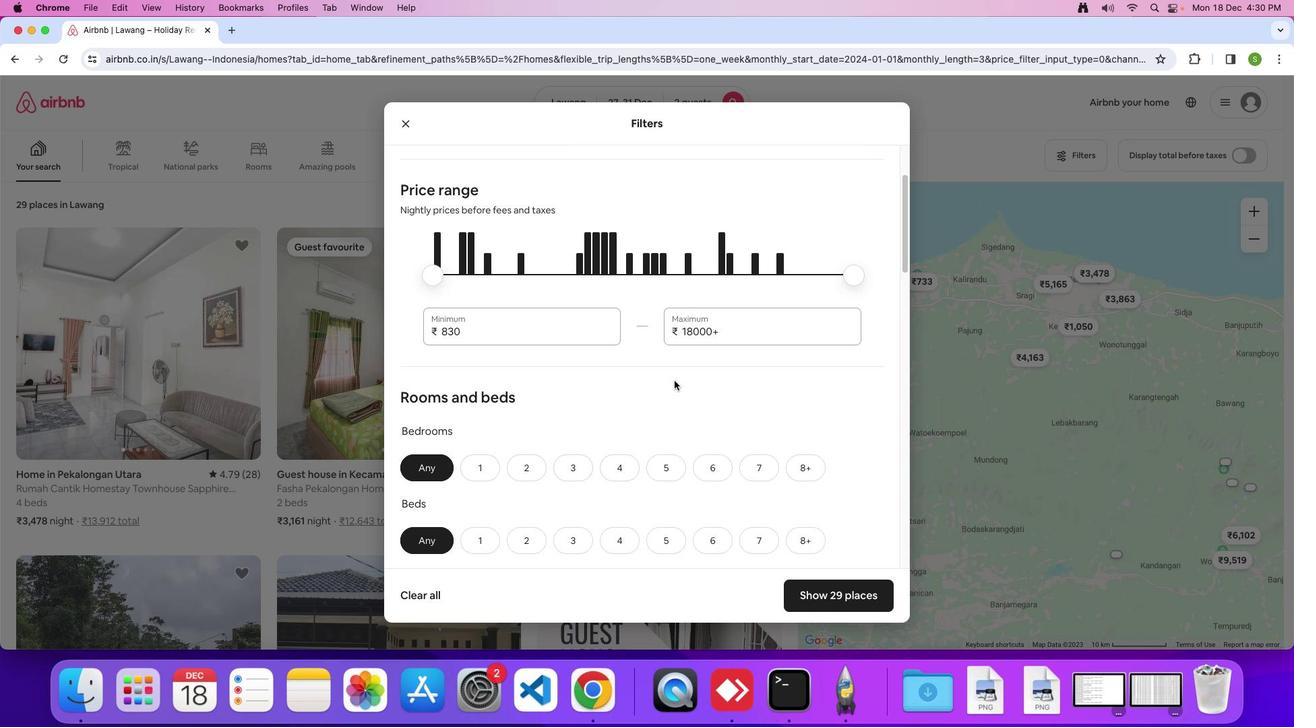 
Action: Mouse scrolled (678, 385) with delta (4, 3)
Screenshot: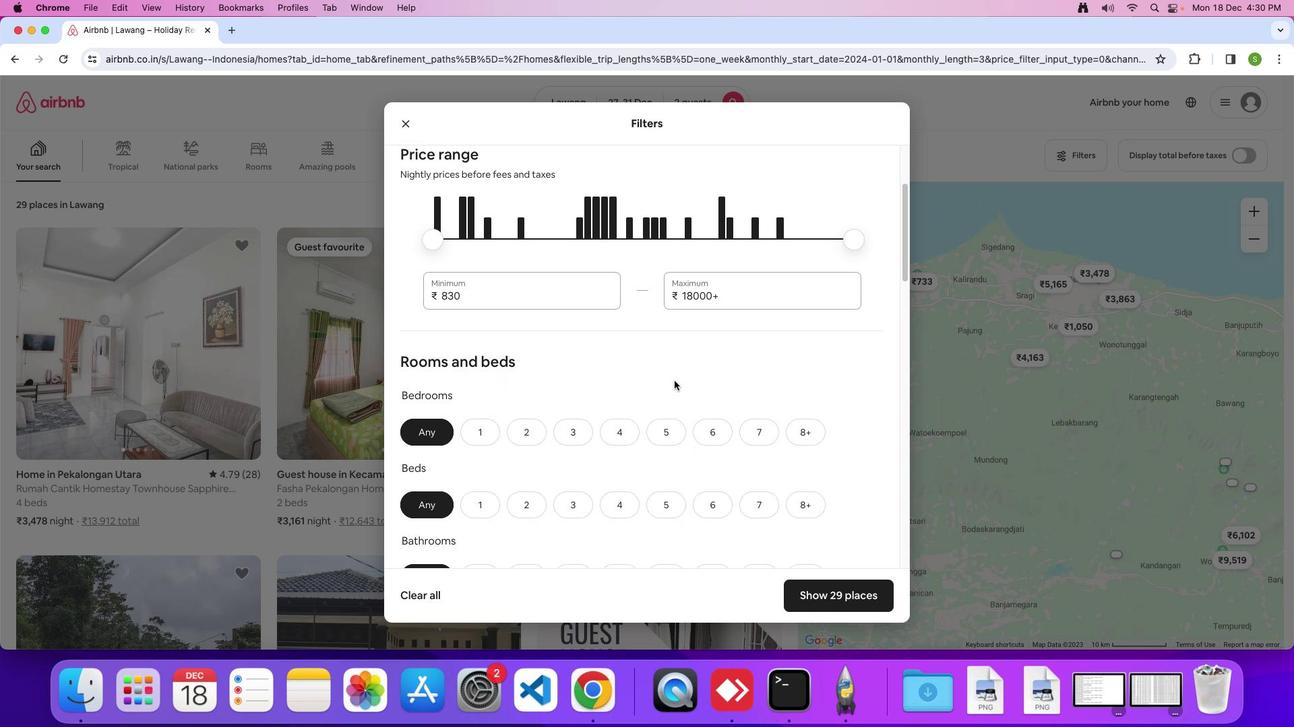 
Action: Mouse moved to (678, 385)
Screenshot: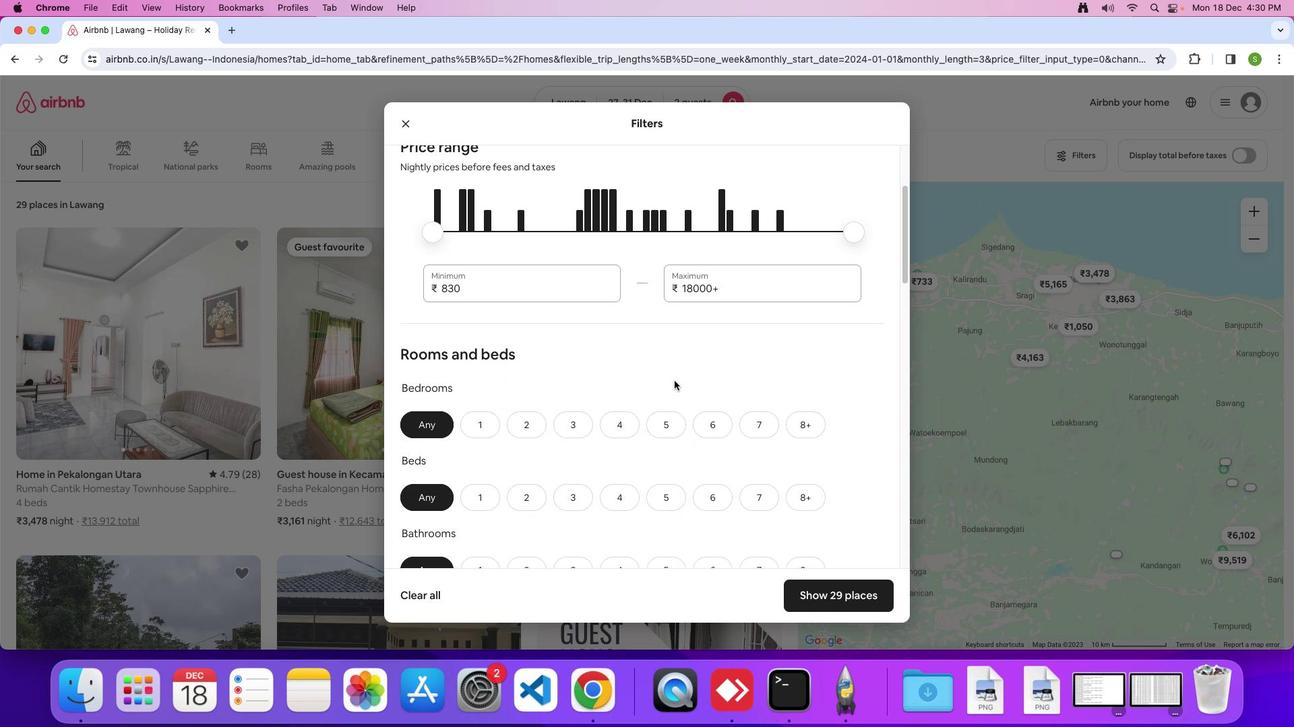 
Action: Mouse scrolled (678, 385) with delta (4, 3)
Screenshot: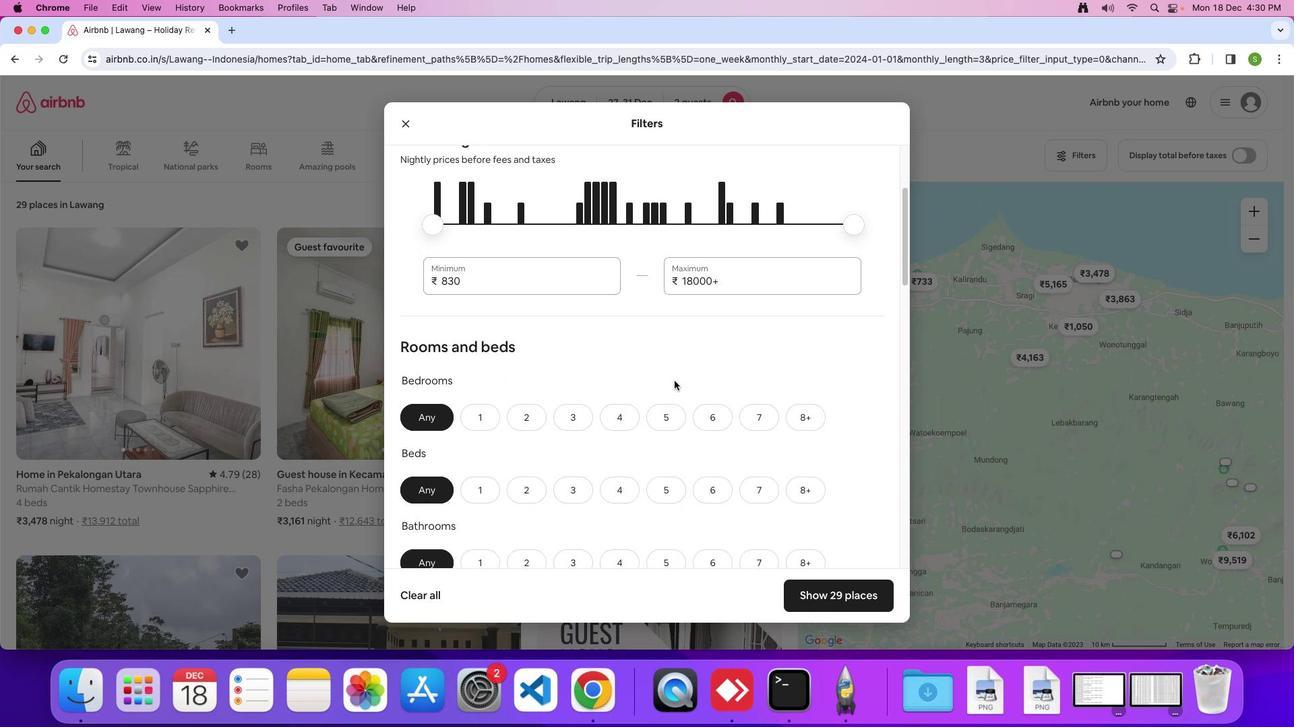 
Action: Mouse moved to (678, 384)
Screenshot: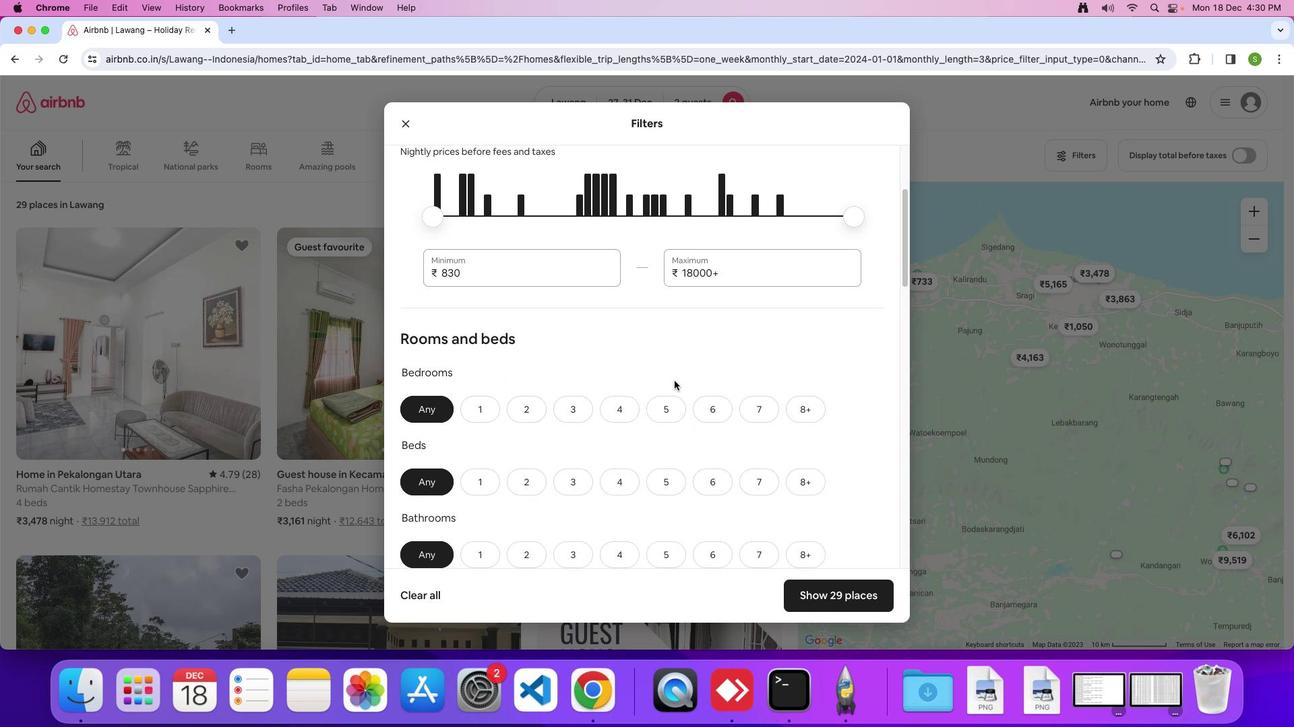 
Action: Mouse scrolled (678, 384) with delta (4, 3)
Screenshot: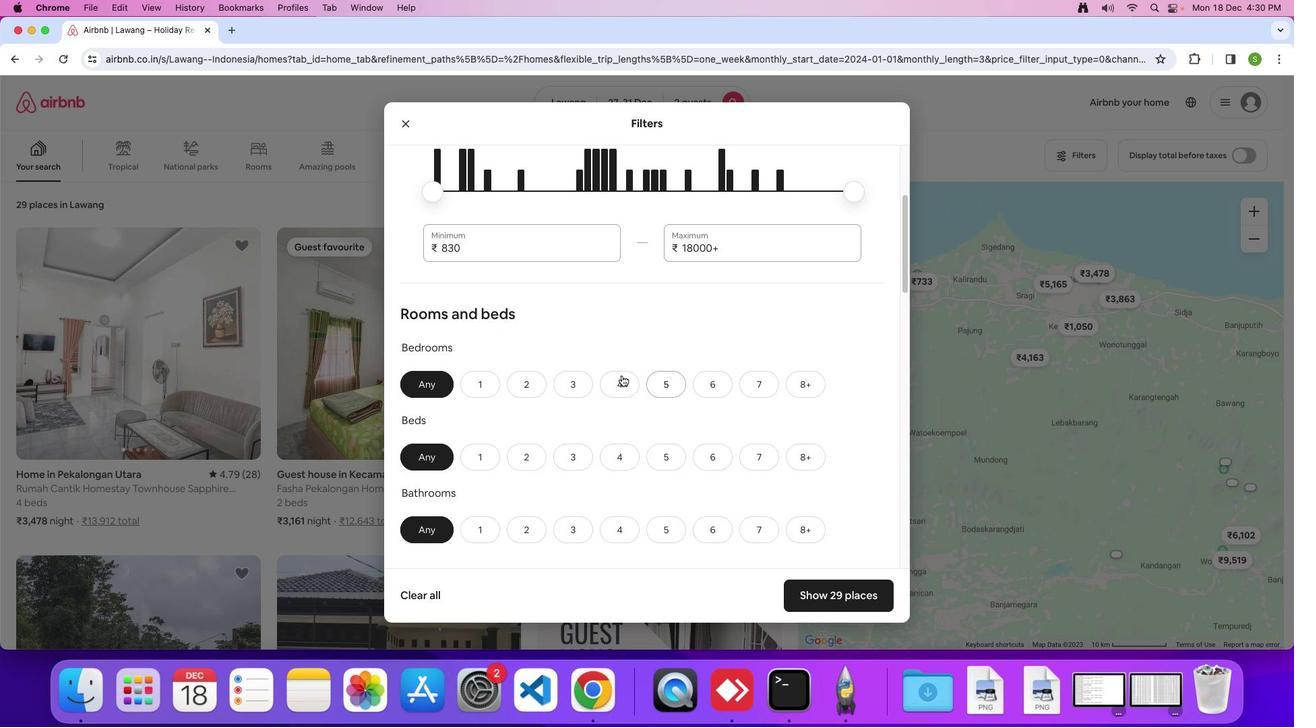 
Action: Mouse moved to (484, 382)
Screenshot: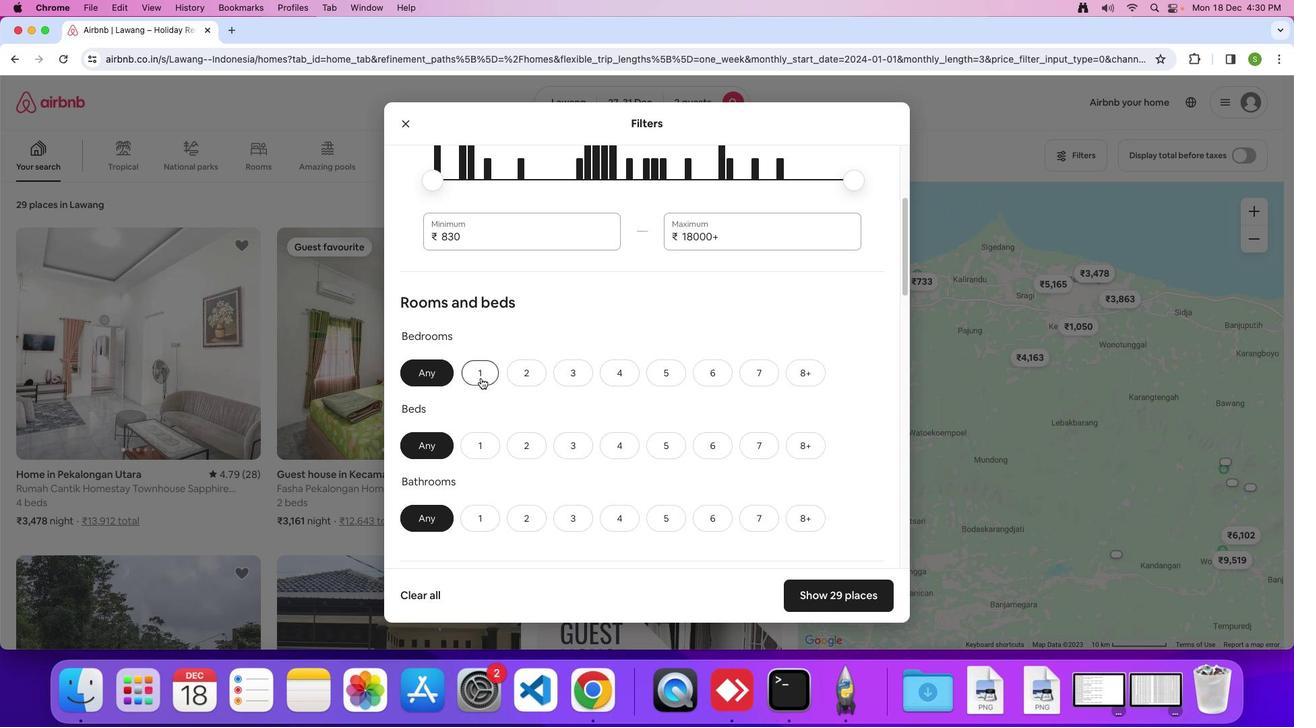 
Action: Mouse pressed left at (484, 382)
Screenshot: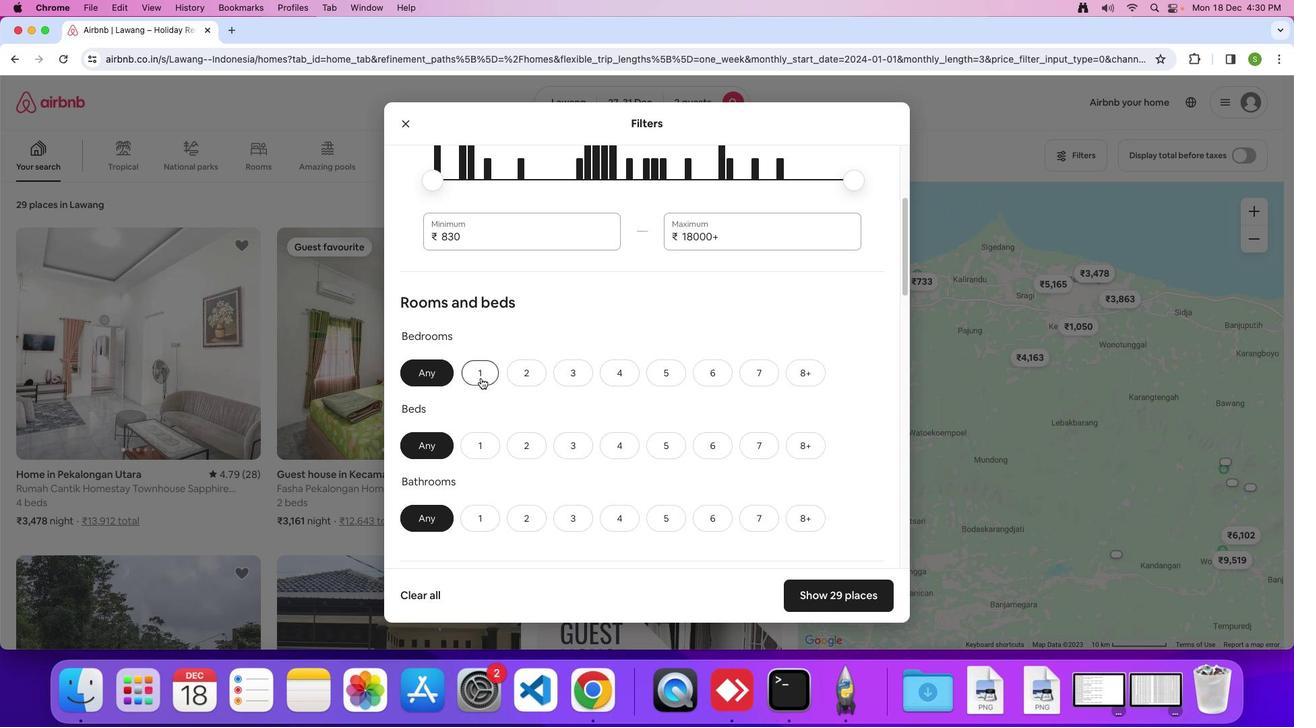 
Action: Mouse moved to (527, 444)
Screenshot: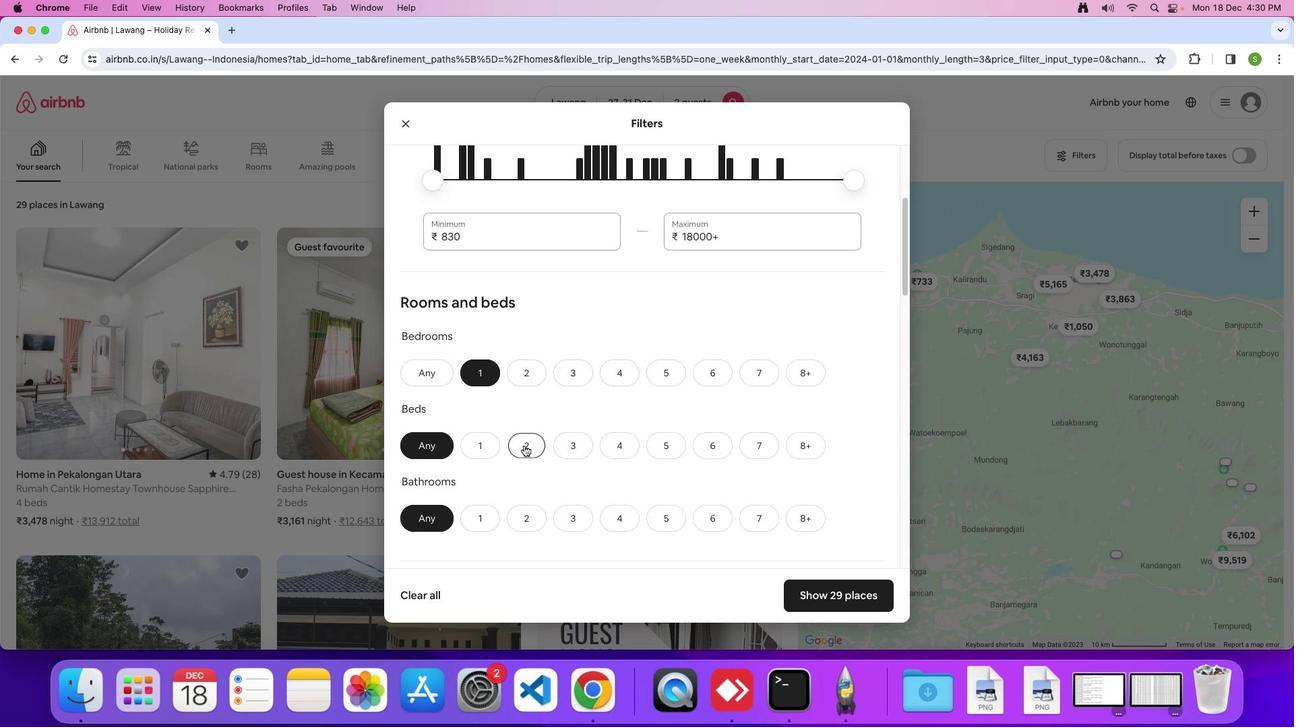 
Action: Mouse pressed left at (527, 444)
Screenshot: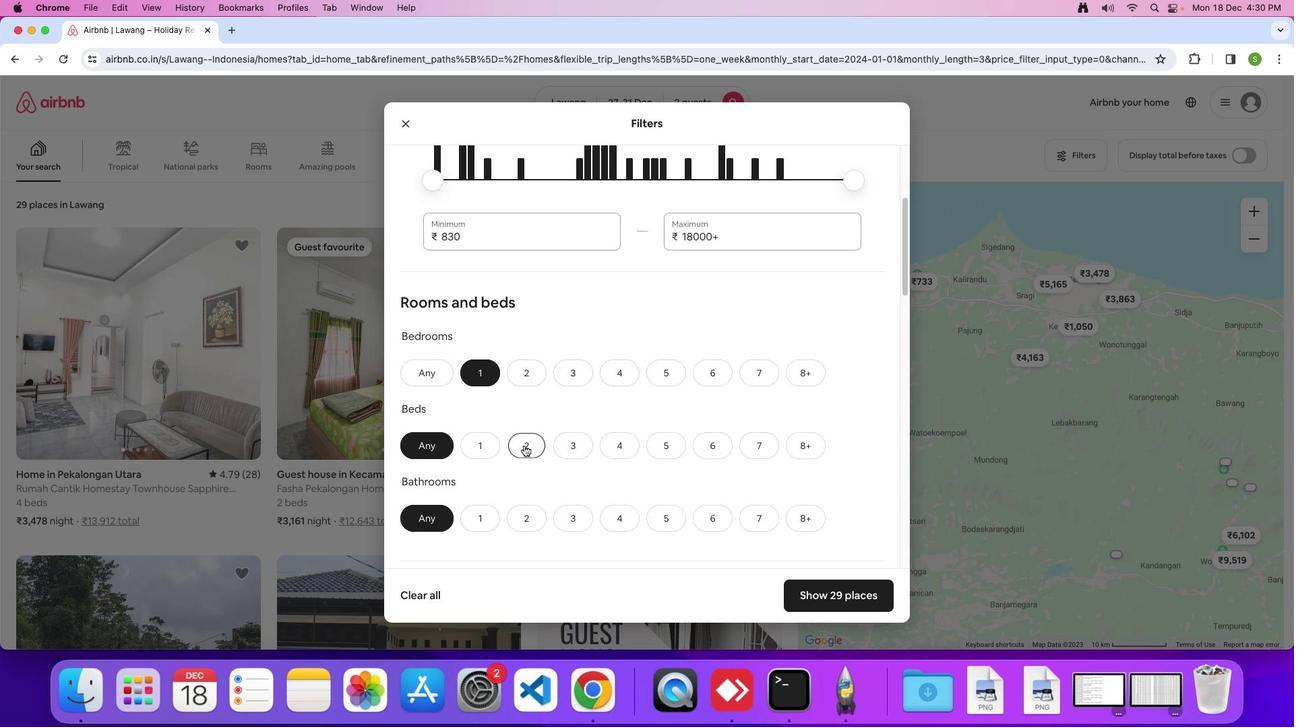 
Action: Mouse moved to (481, 516)
Screenshot: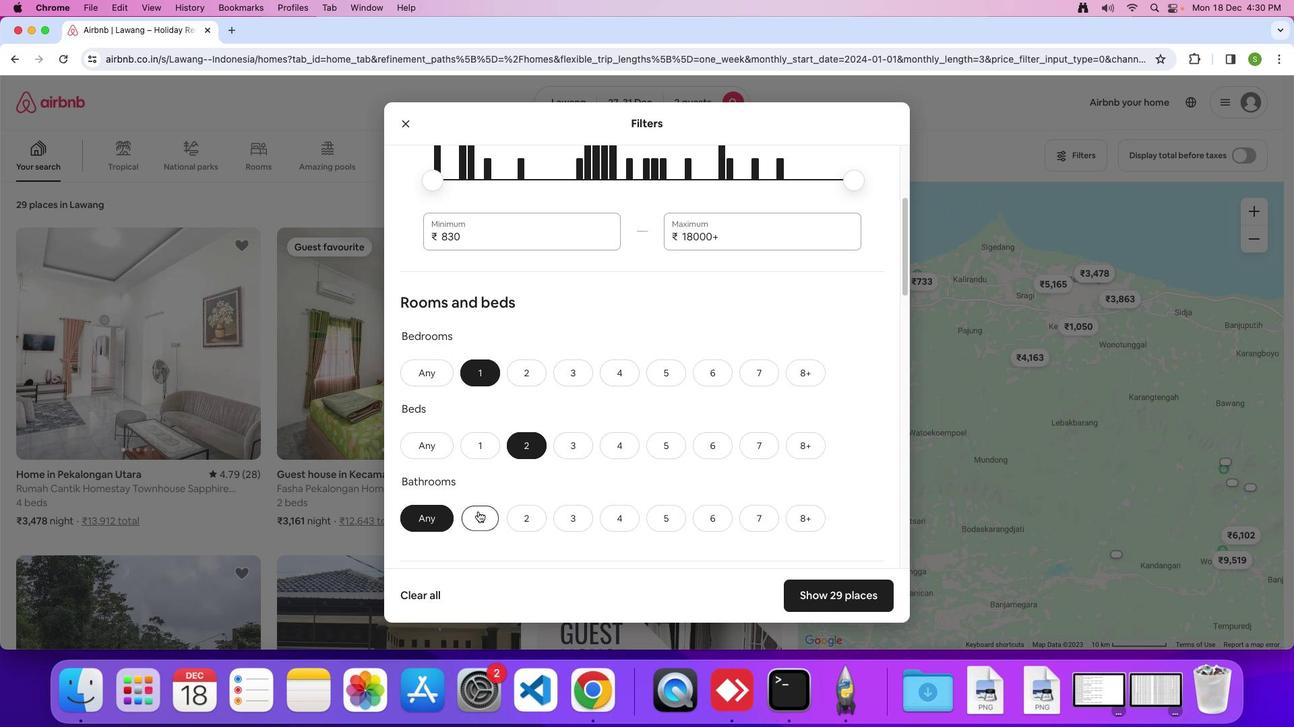 
Action: Mouse pressed left at (481, 516)
Screenshot: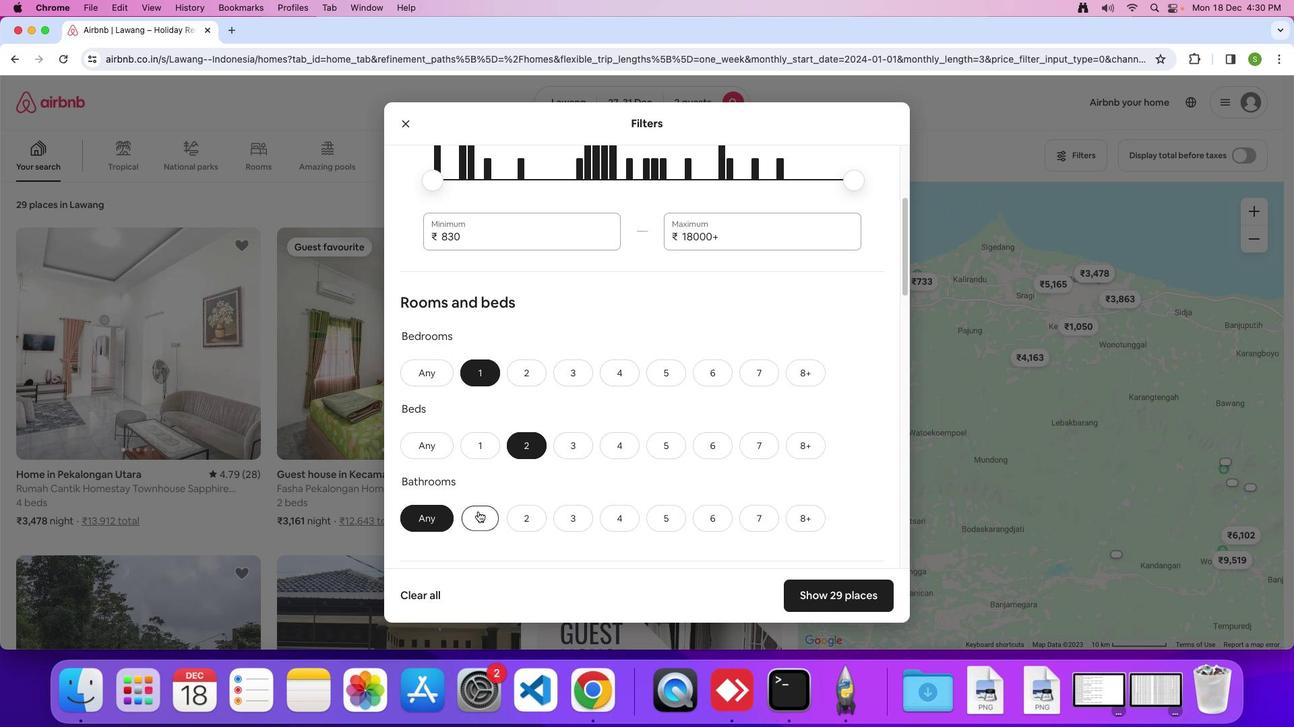
Action: Mouse moved to (682, 417)
Screenshot: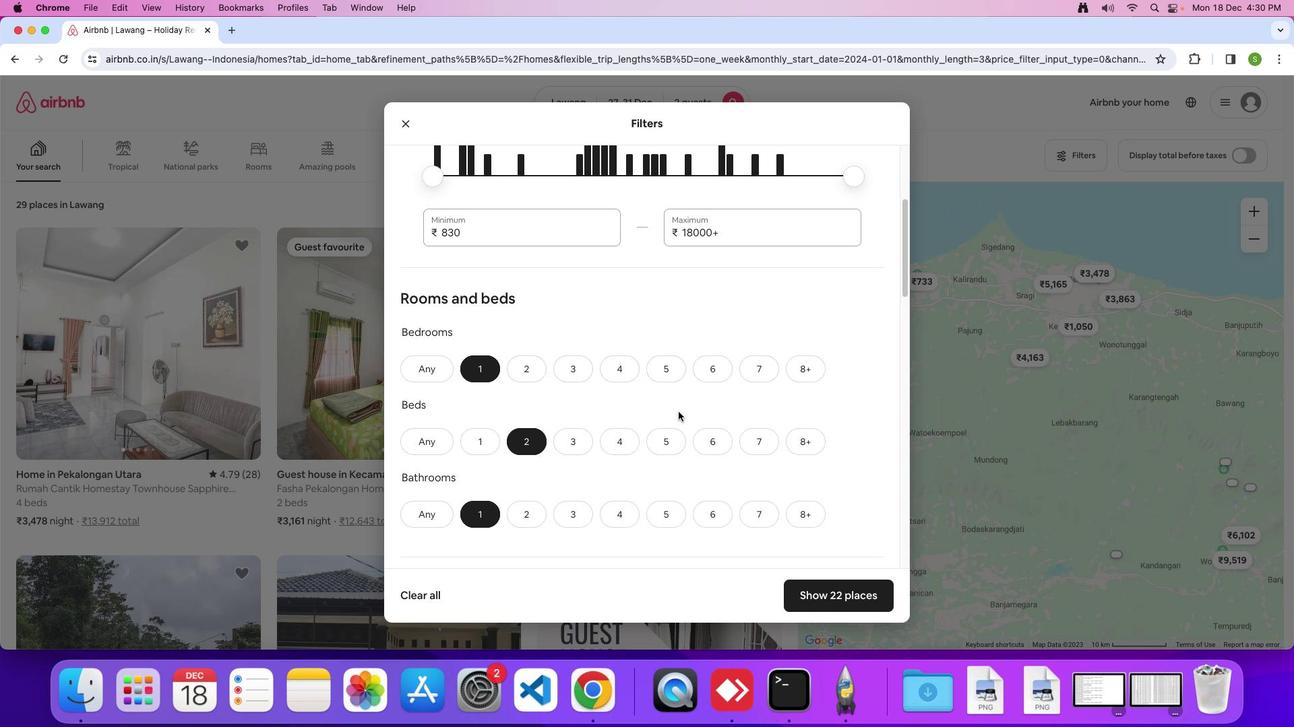 
Action: Mouse scrolled (682, 417) with delta (4, 3)
Screenshot: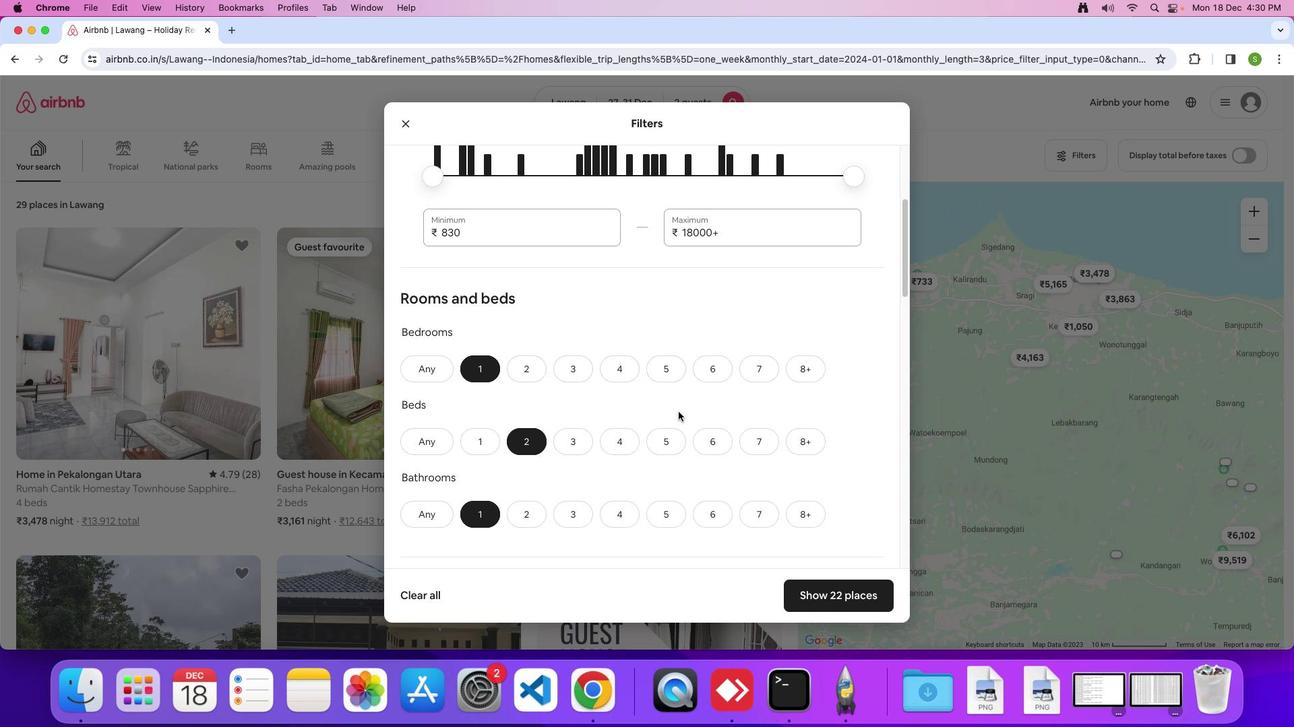 
Action: Mouse moved to (682, 416)
Screenshot: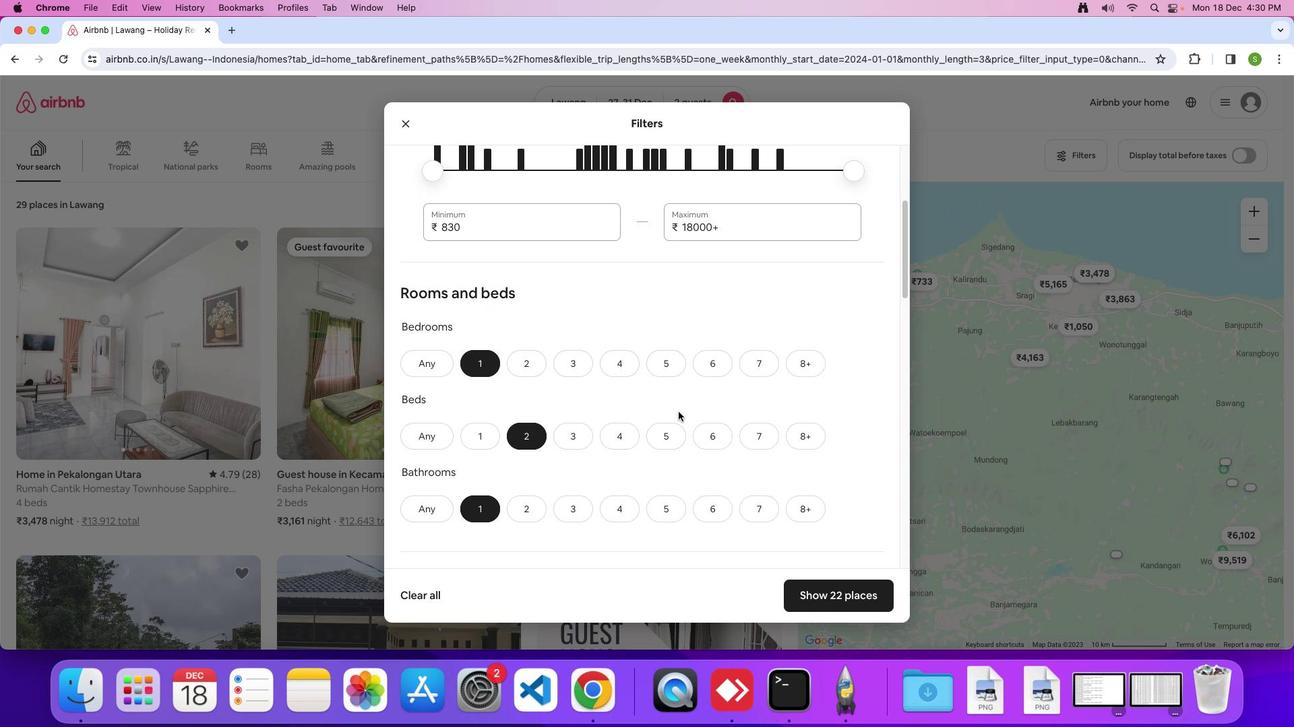 
Action: Mouse scrolled (682, 416) with delta (4, 3)
Screenshot: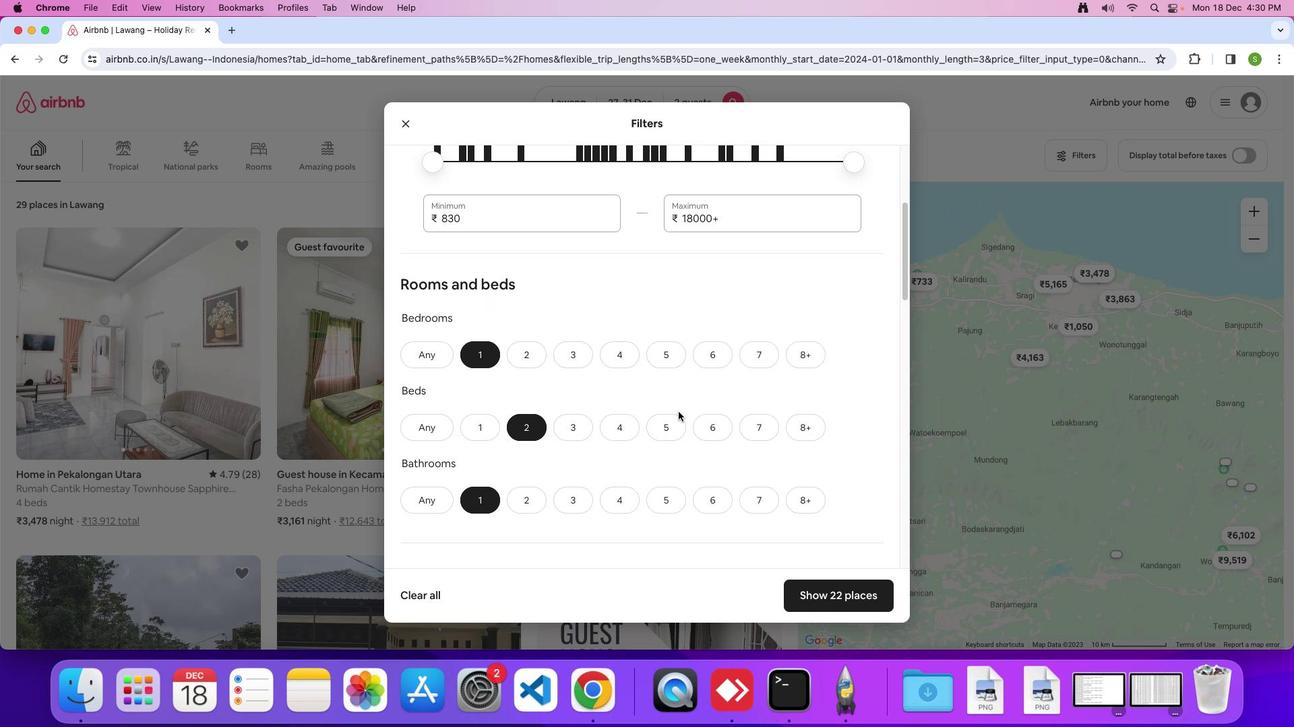 
Action: Mouse moved to (682, 416)
Screenshot: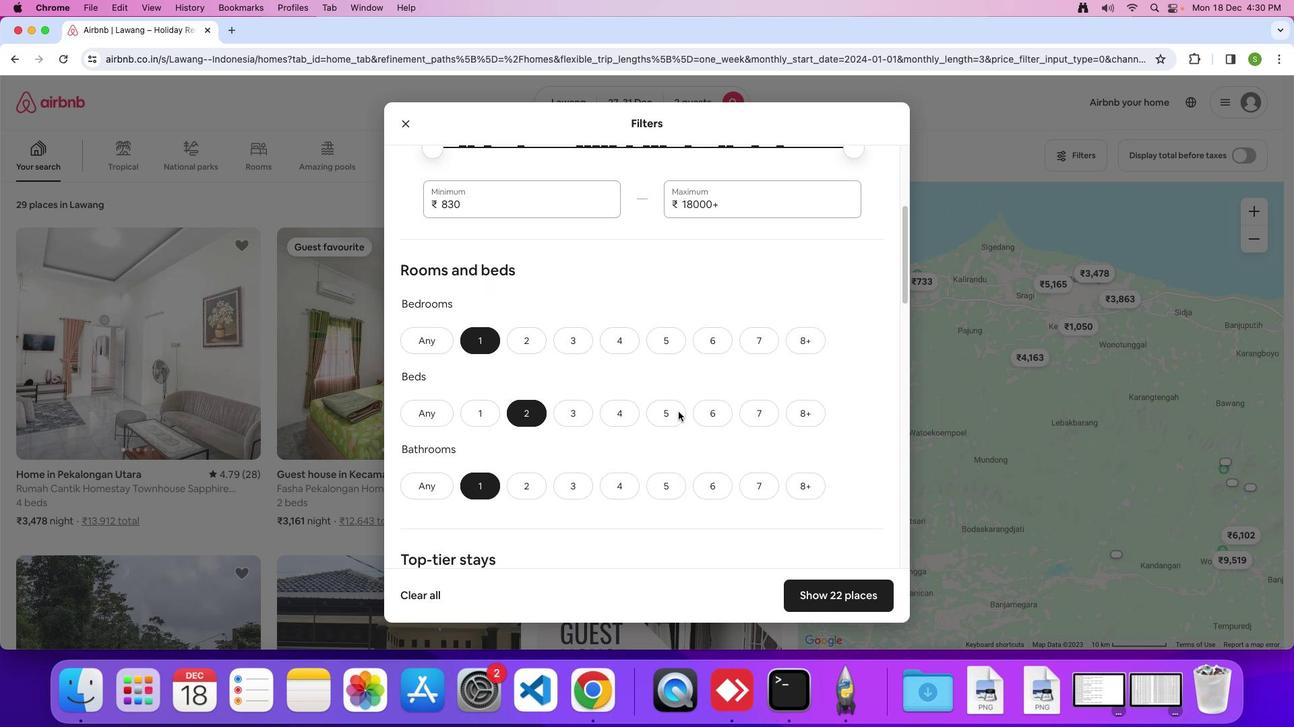 
Action: Mouse scrolled (682, 416) with delta (4, 2)
Screenshot: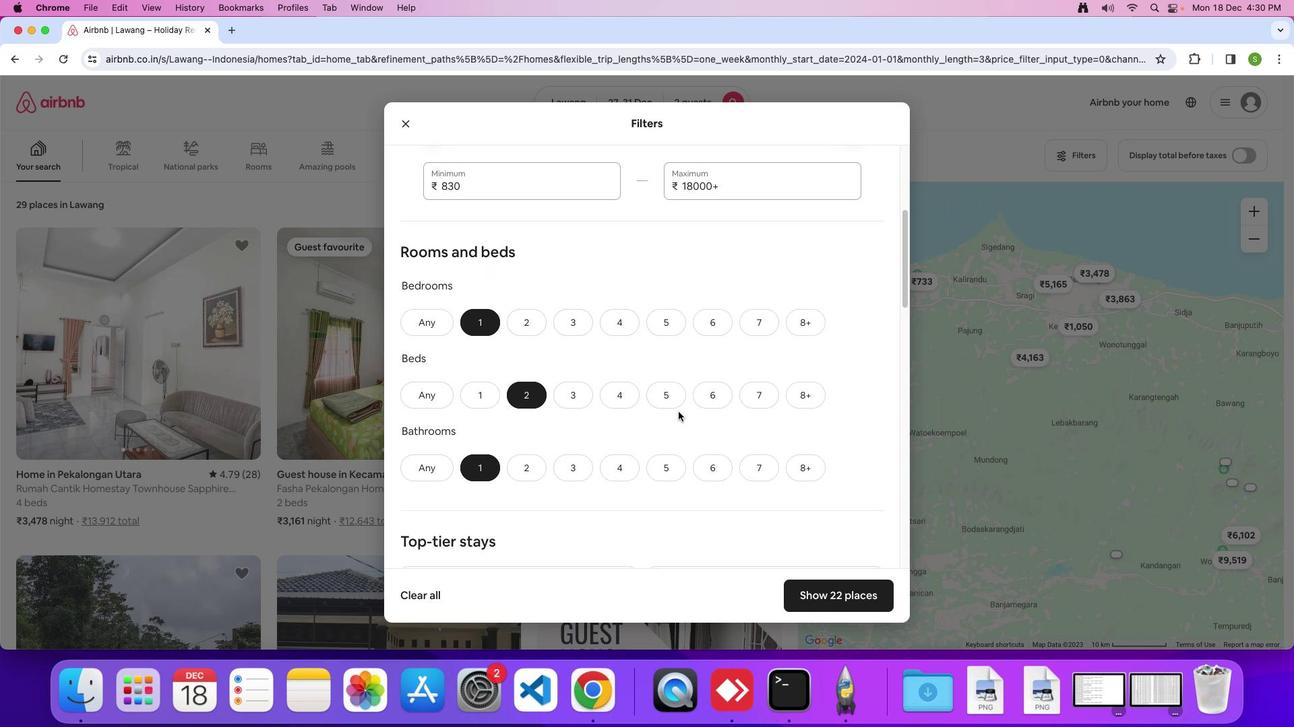 
Action: Mouse scrolled (682, 416) with delta (4, 3)
Screenshot: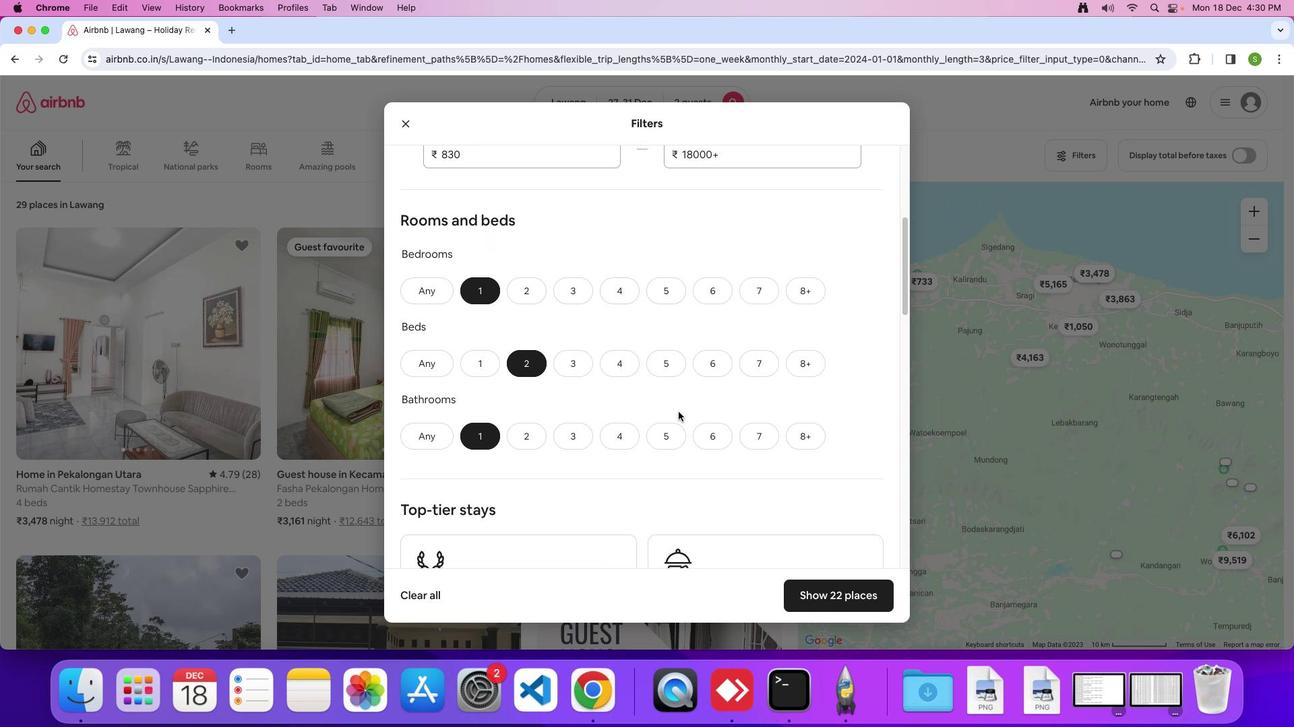 
Action: Mouse scrolled (682, 416) with delta (4, 3)
Screenshot: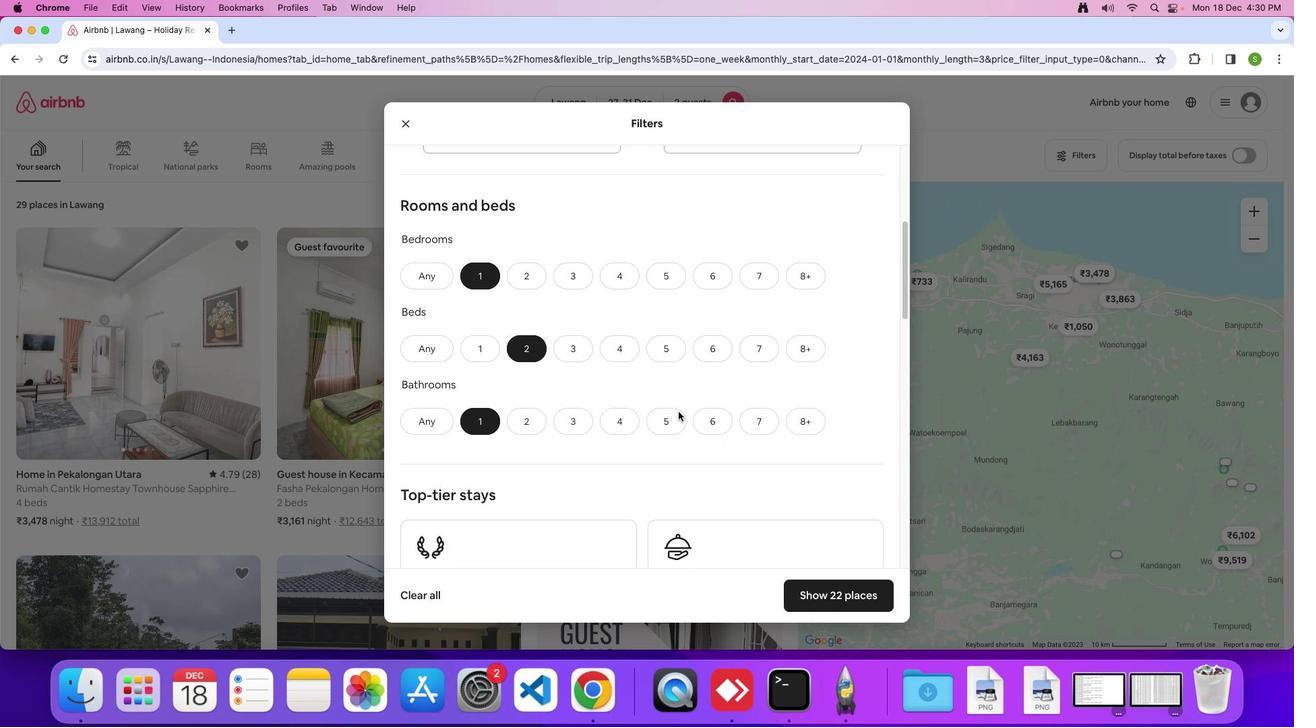 
Action: Mouse scrolled (682, 416) with delta (4, 3)
Screenshot: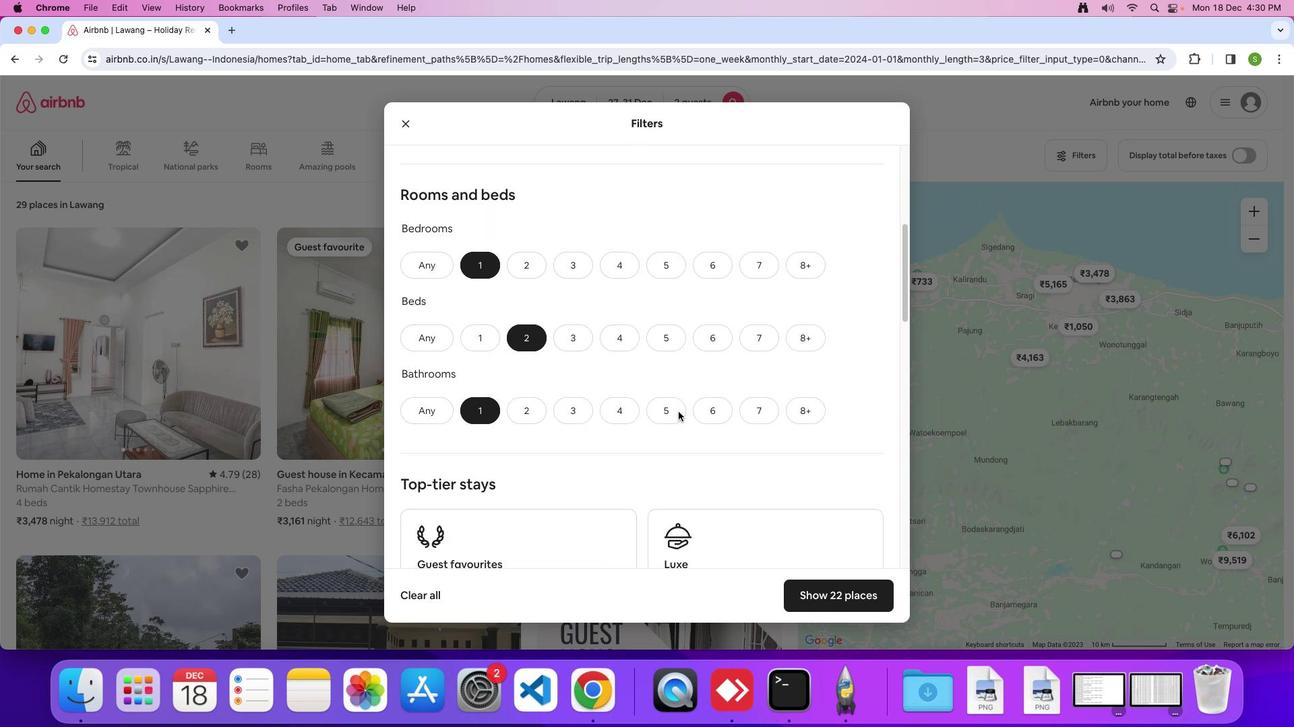 
Action: Mouse scrolled (682, 416) with delta (4, 3)
Screenshot: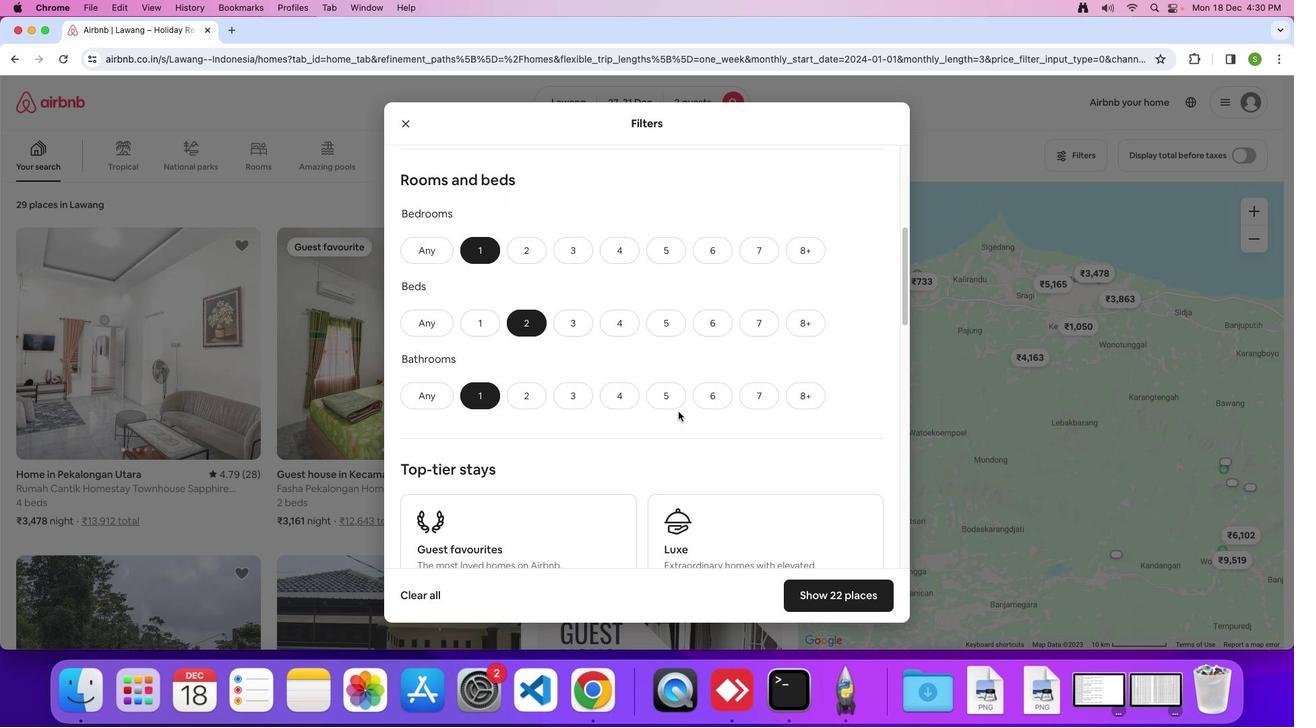 
Action: Mouse scrolled (682, 416) with delta (4, 3)
Screenshot: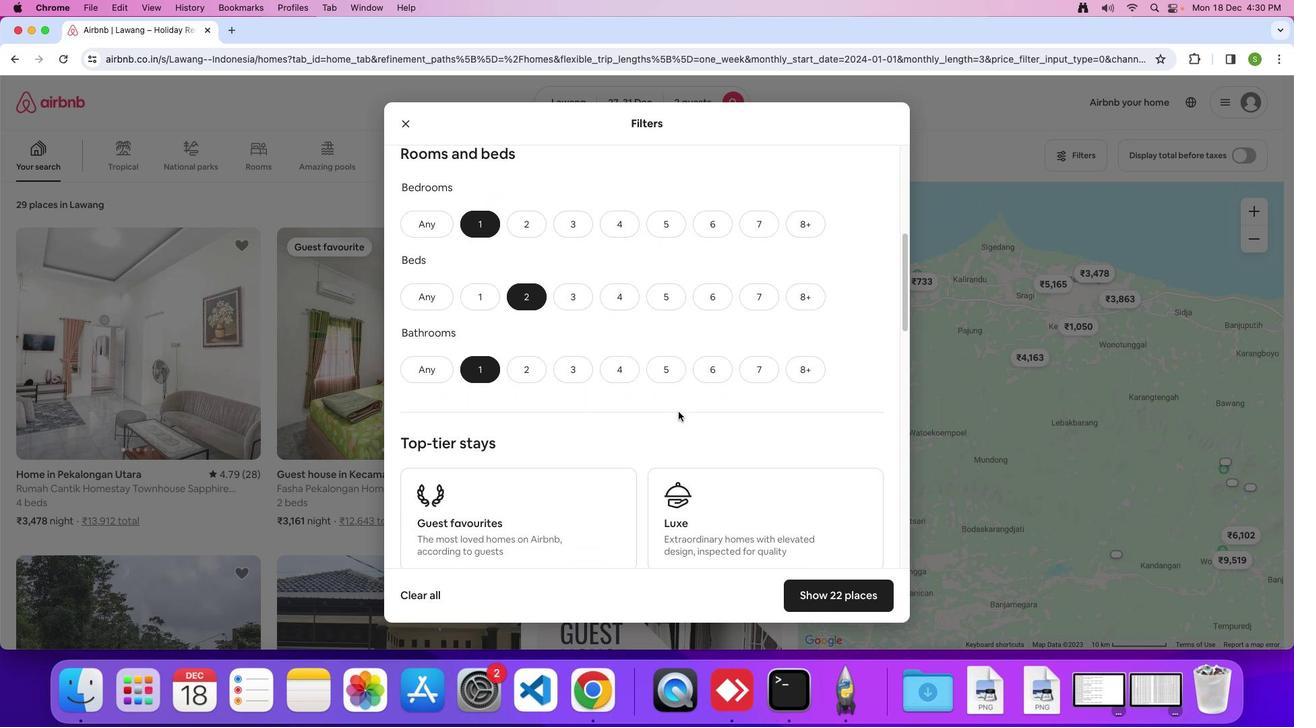 
Action: Mouse scrolled (682, 416) with delta (4, 3)
Screenshot: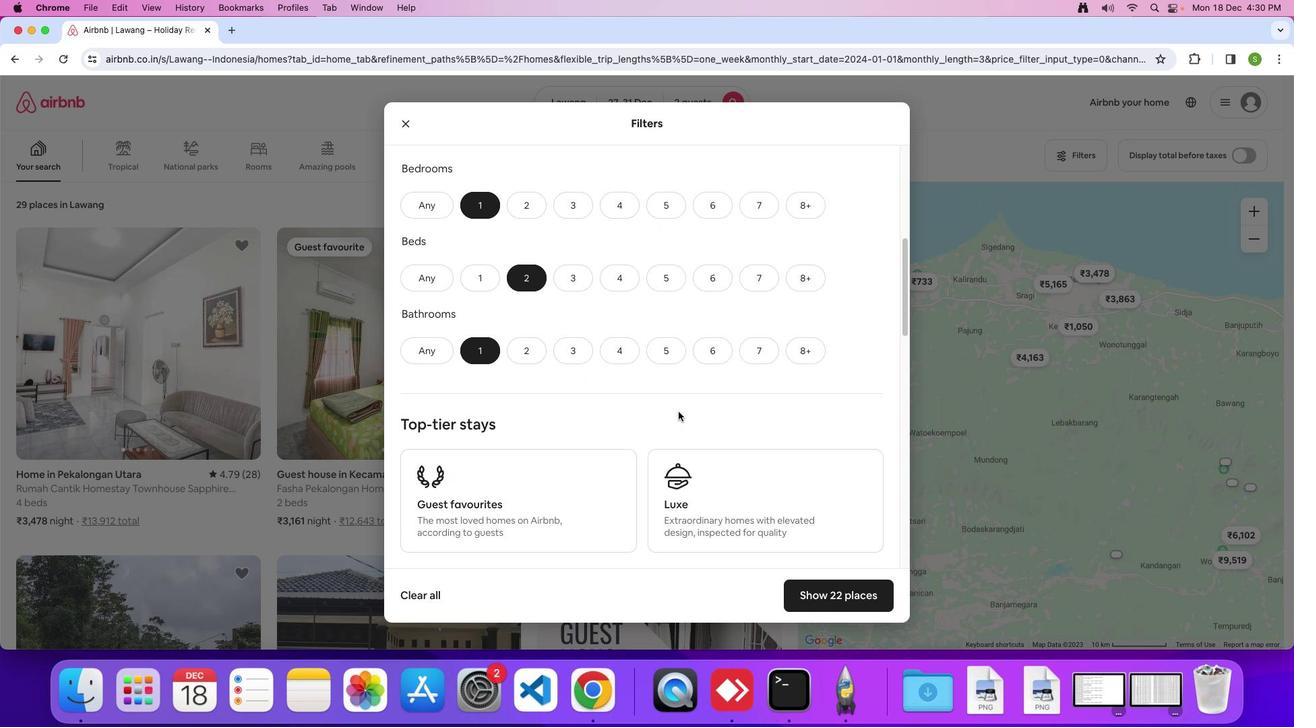 
Action: Mouse scrolled (682, 416) with delta (4, 3)
Screenshot: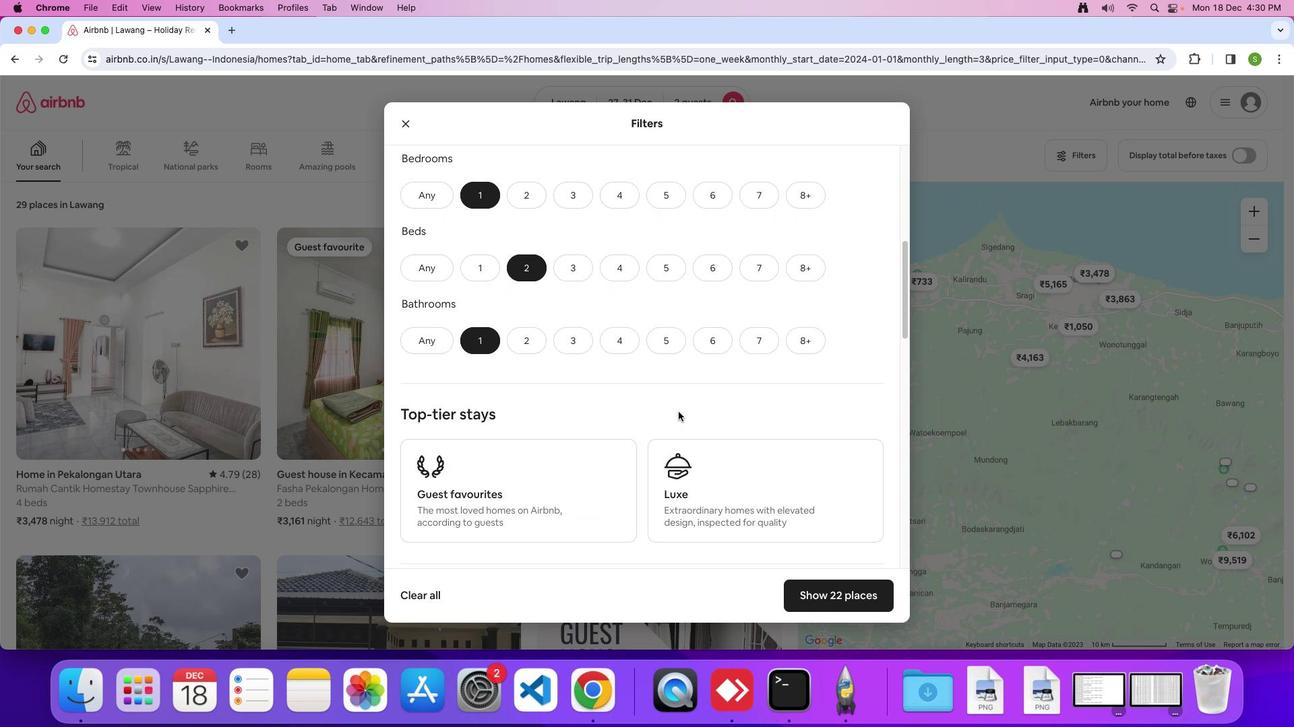 
Action: Mouse scrolled (682, 416) with delta (4, 3)
Screenshot: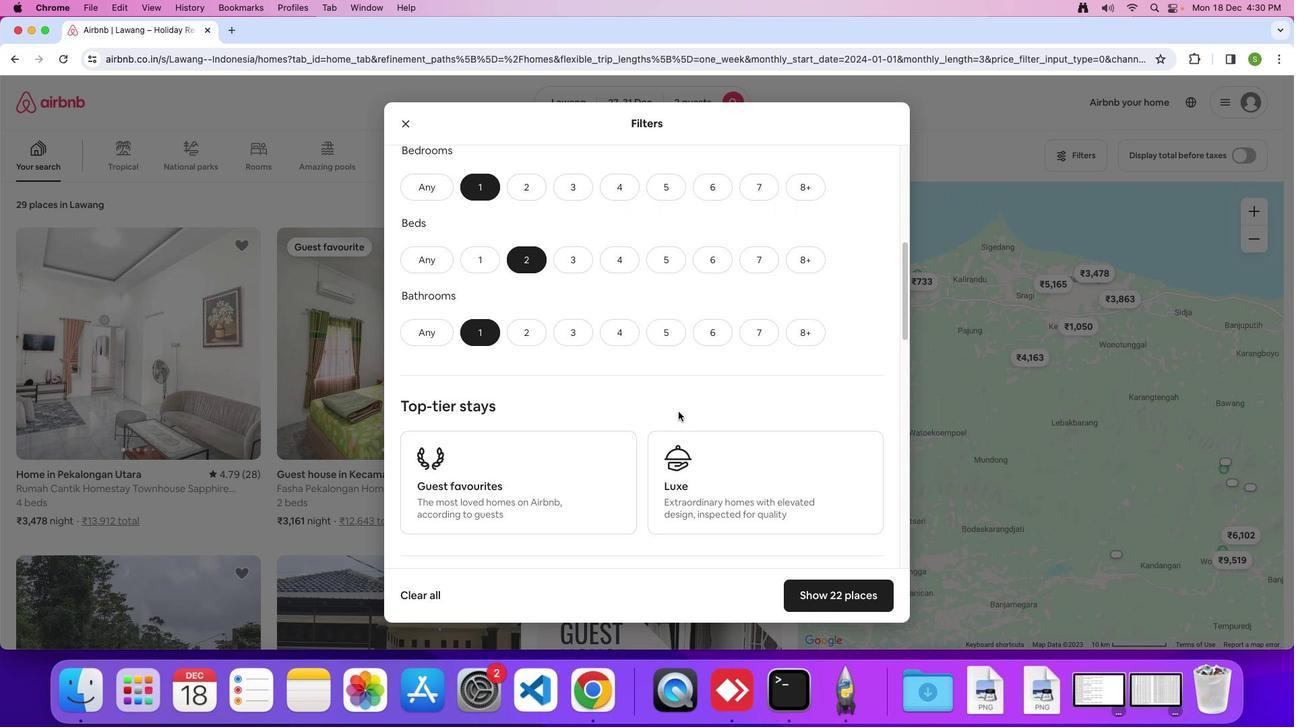 
Action: Mouse scrolled (682, 416) with delta (4, 3)
Screenshot: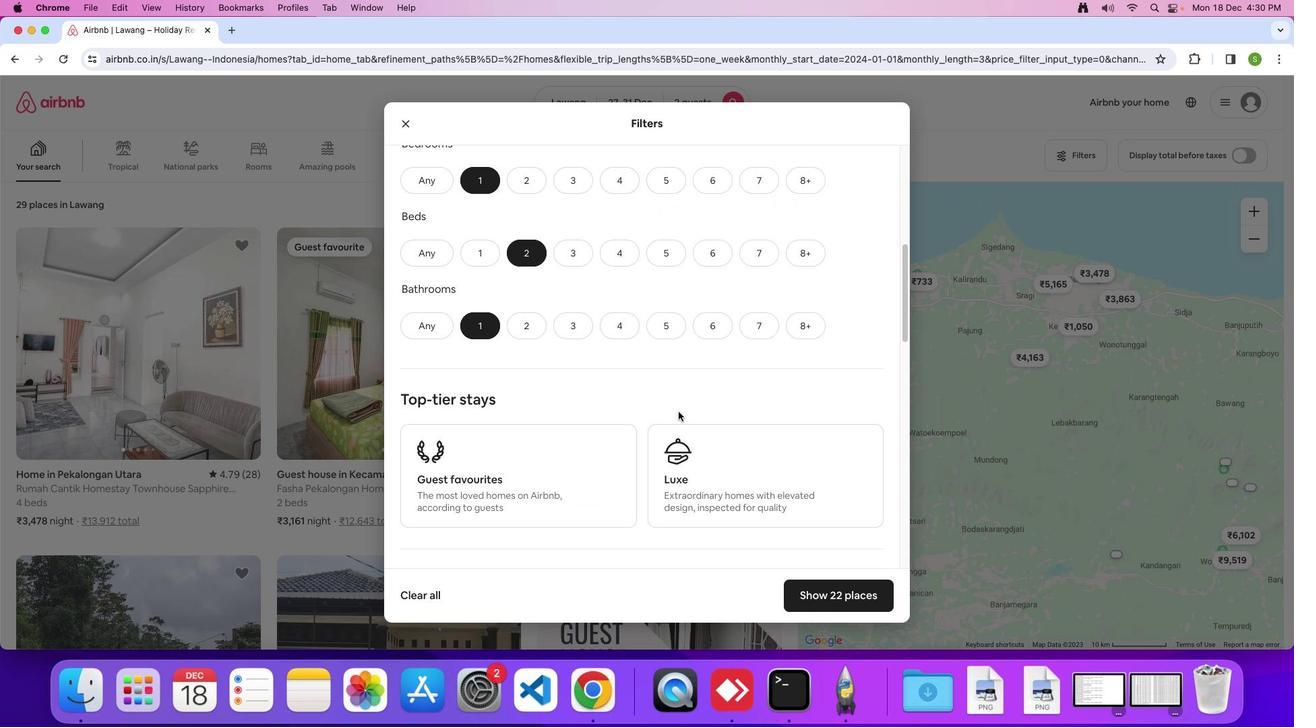 
Action: Mouse scrolled (682, 416) with delta (4, 3)
Screenshot: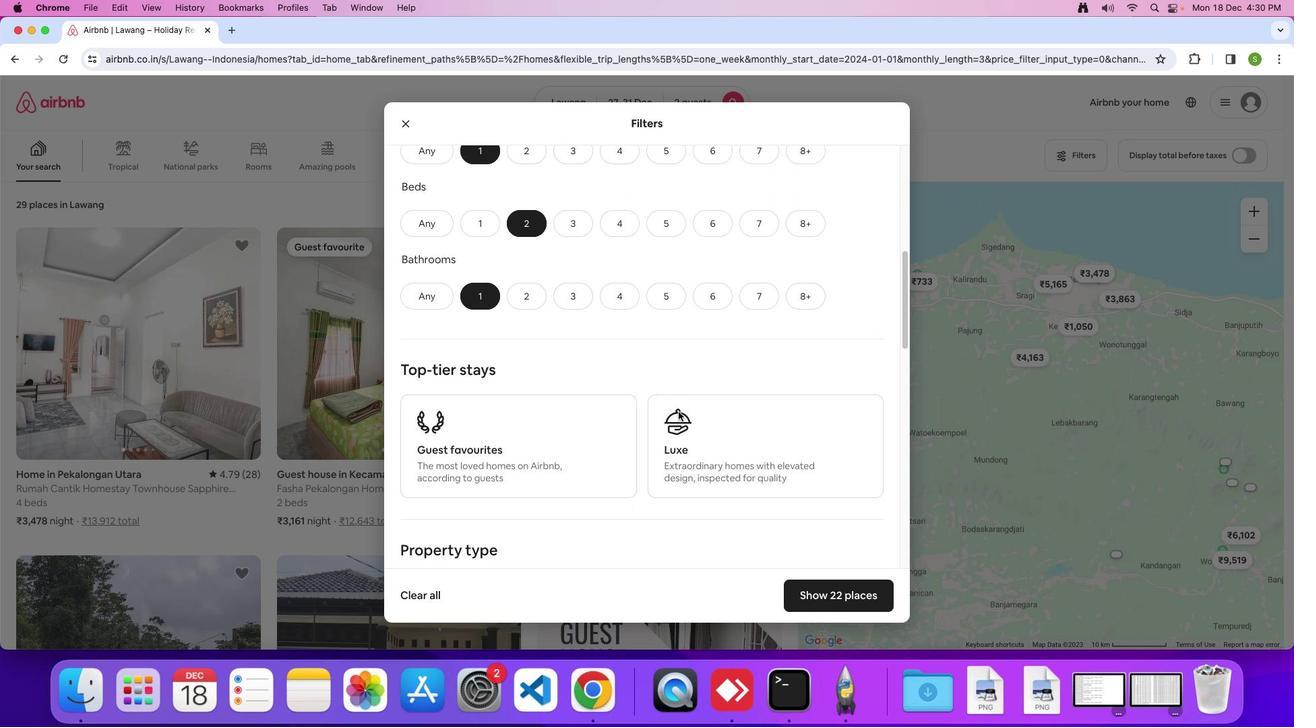 
Action: Mouse scrolled (682, 416) with delta (4, 3)
Screenshot: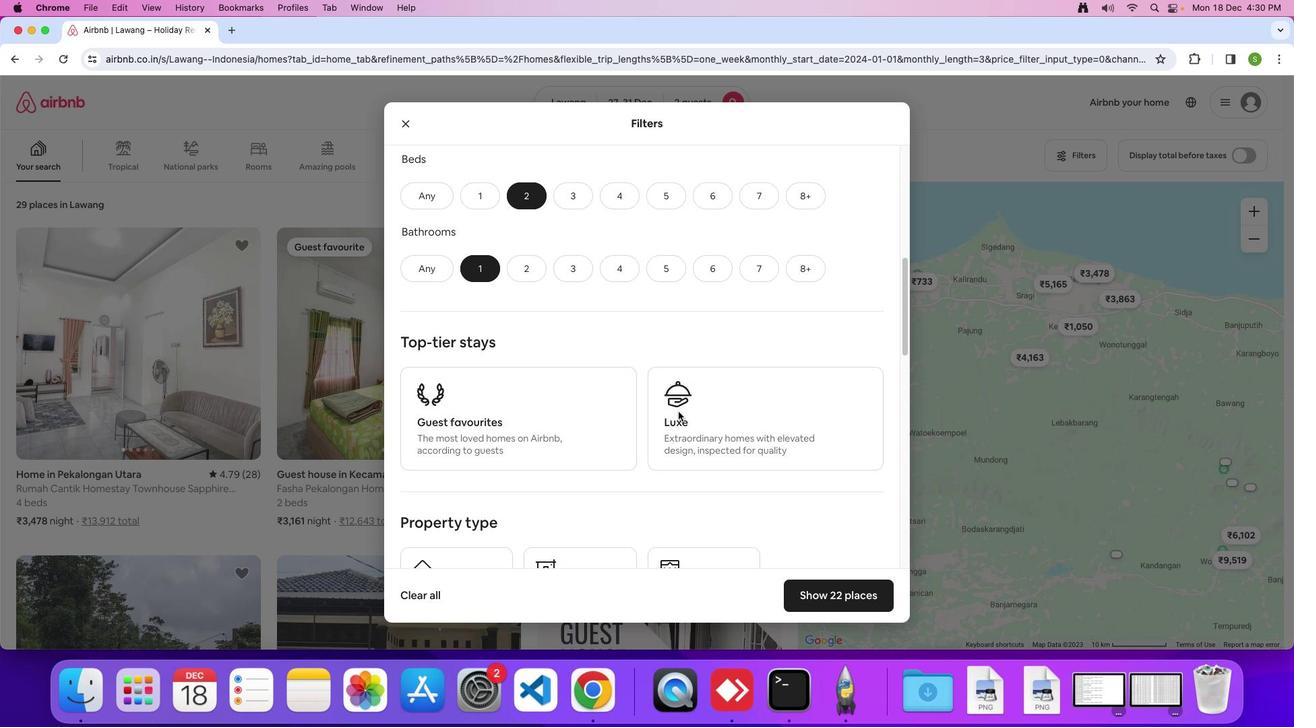 
Action: Mouse scrolled (682, 416) with delta (4, 3)
Screenshot: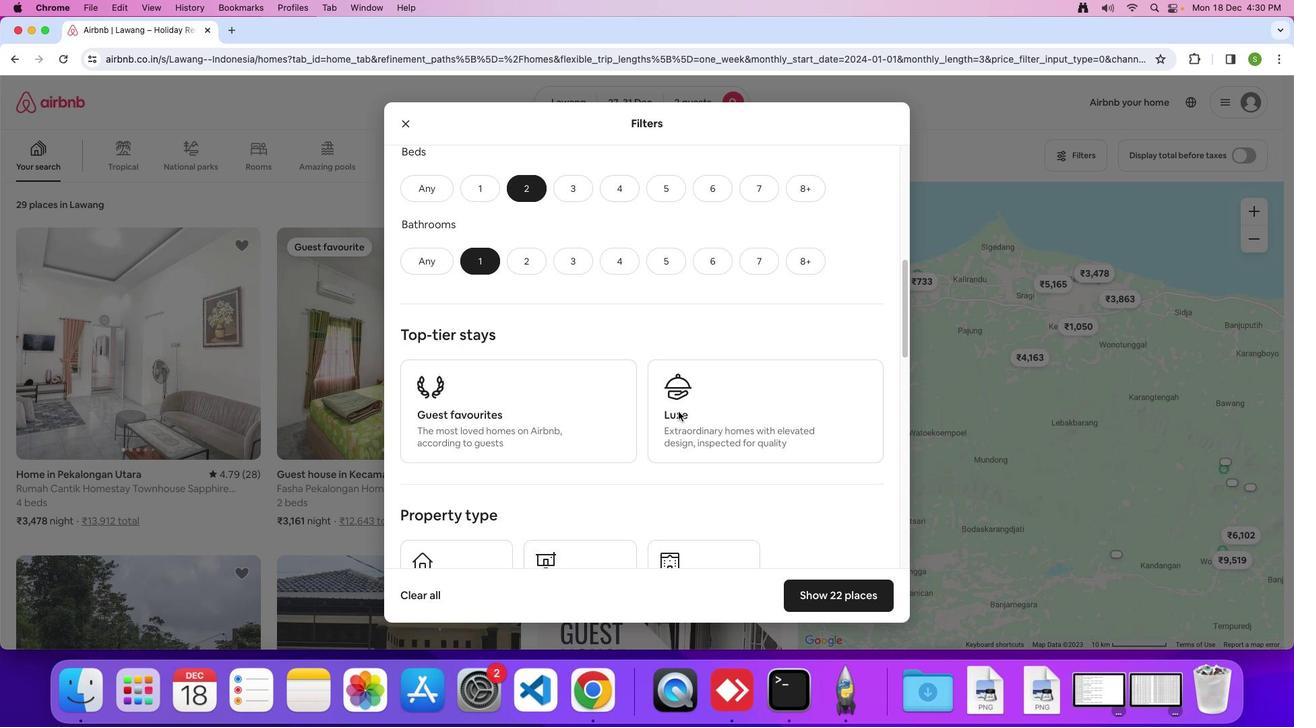 
Action: Mouse scrolled (682, 416) with delta (4, 3)
Screenshot: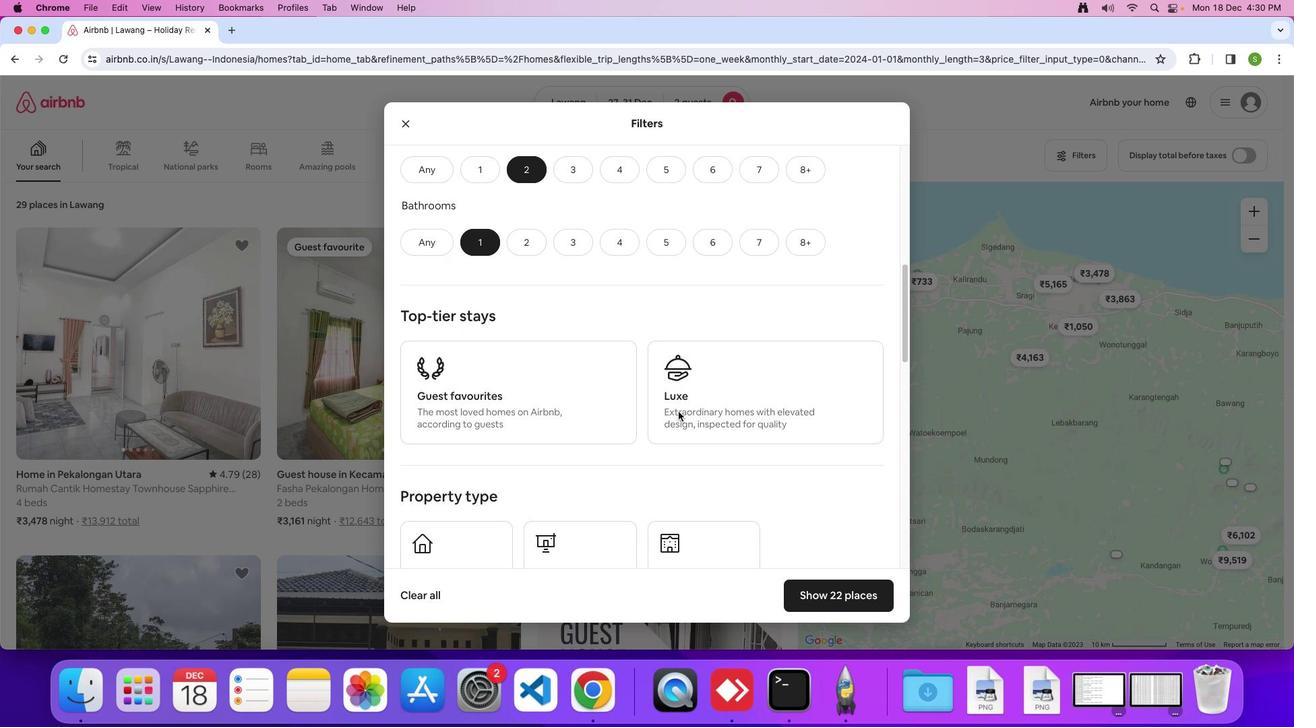 
Action: Mouse scrolled (682, 416) with delta (4, 3)
Screenshot: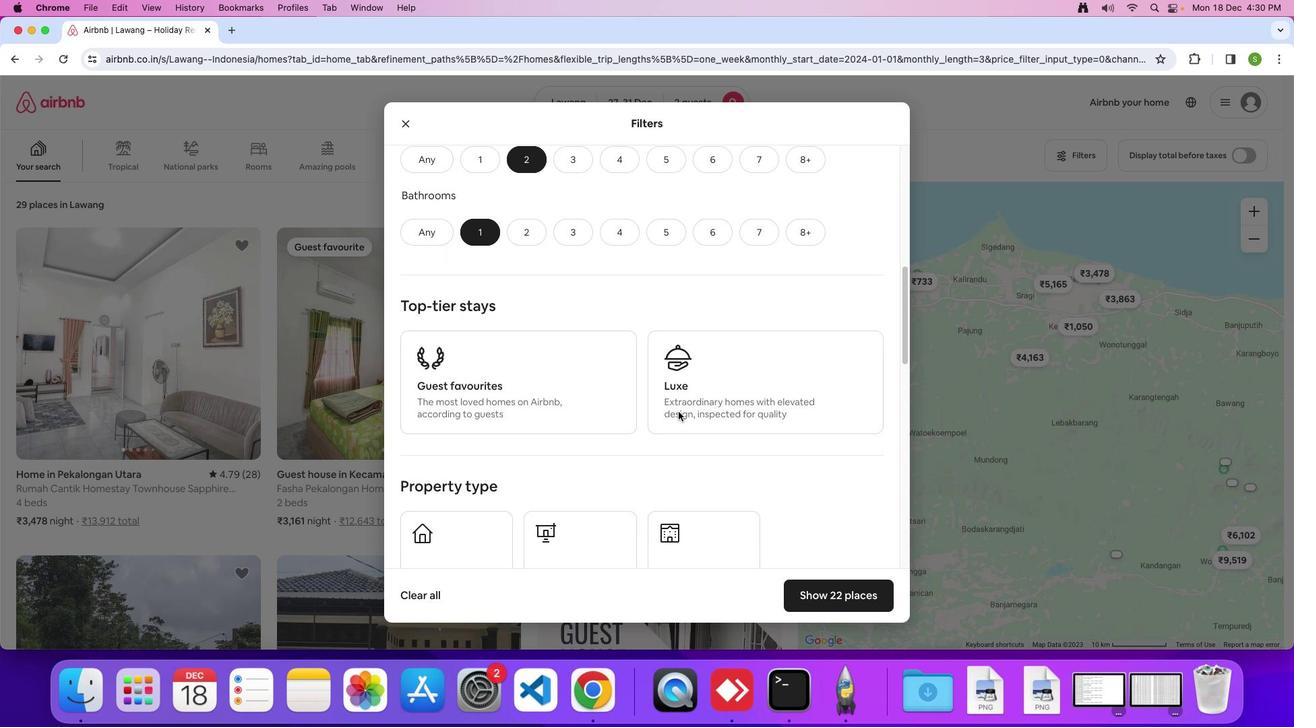 
Action: Mouse scrolled (682, 416) with delta (4, 2)
Screenshot: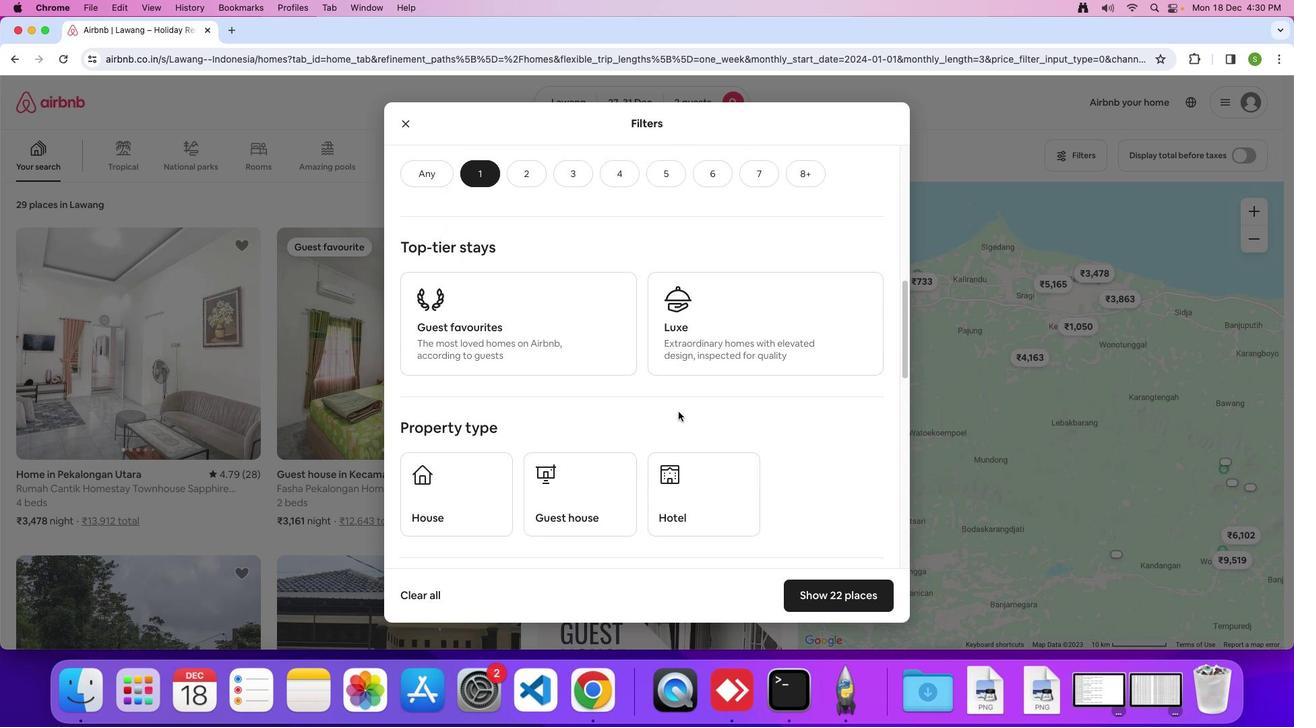 
Action: Mouse moved to (640, 438)
Screenshot: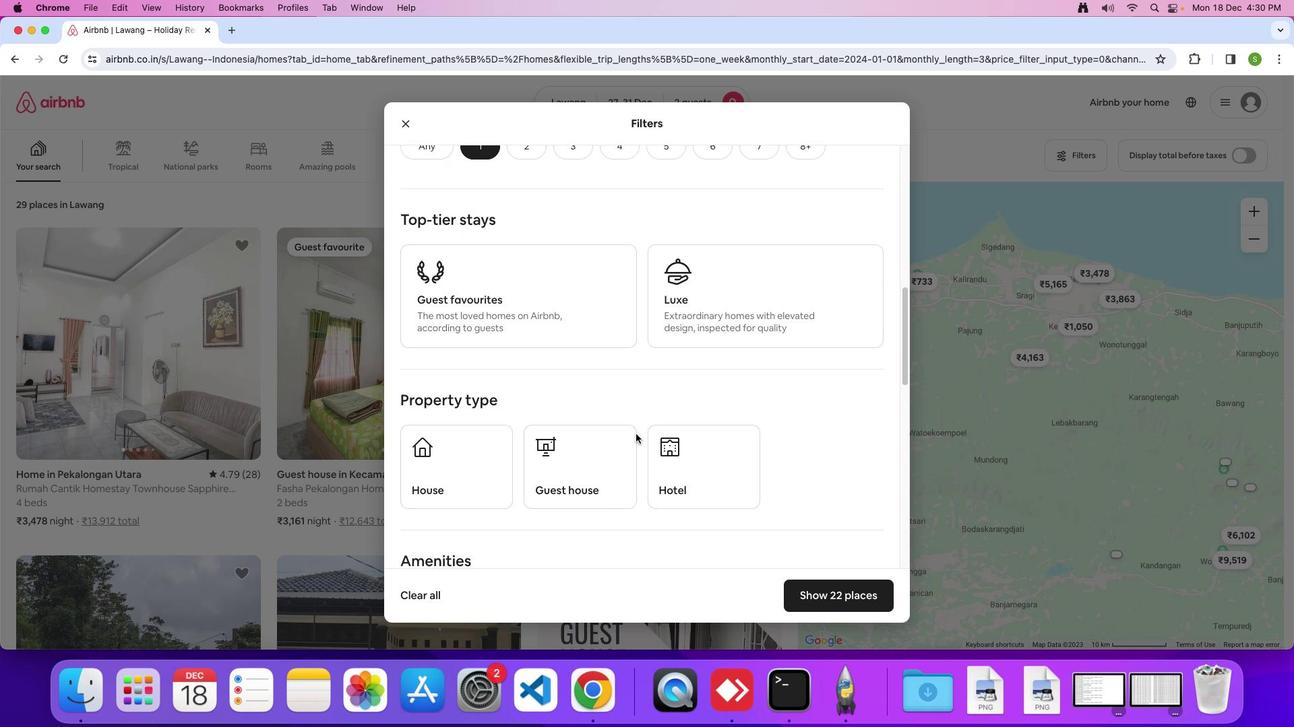
Action: Mouse scrolled (640, 438) with delta (4, 3)
Screenshot: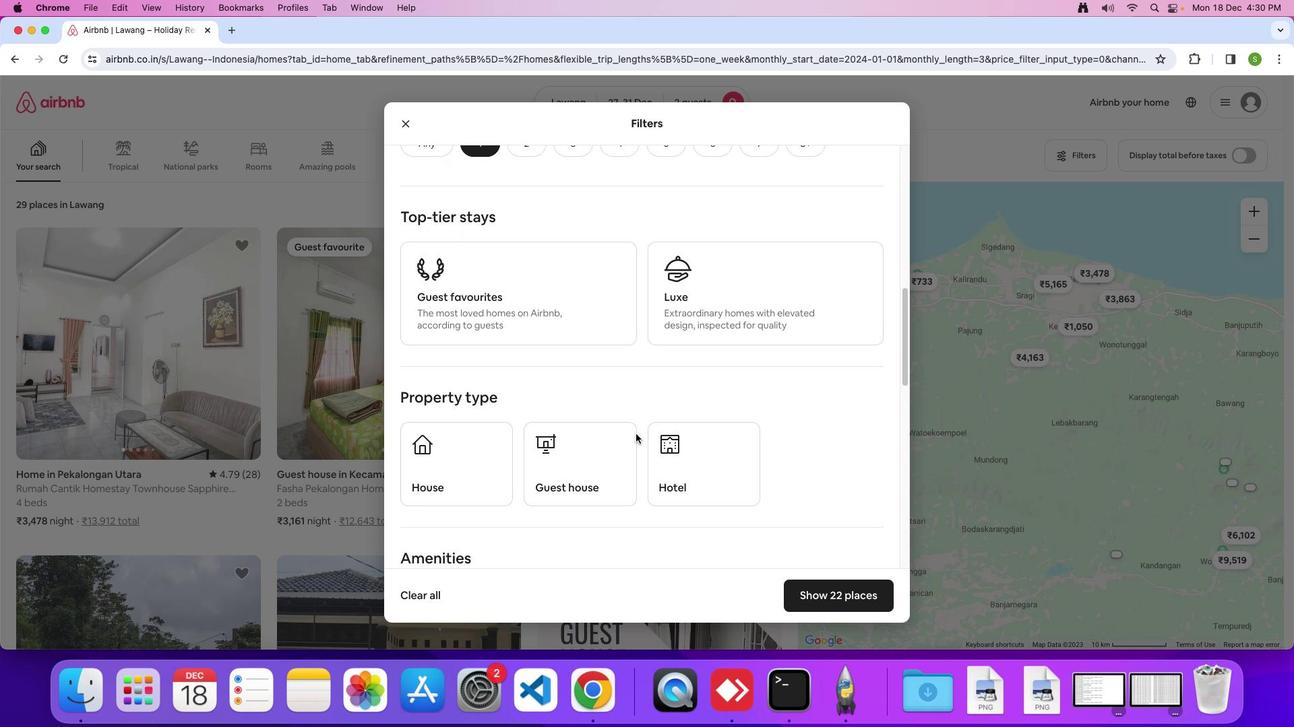 
Action: Mouse scrolled (640, 438) with delta (4, 3)
Screenshot: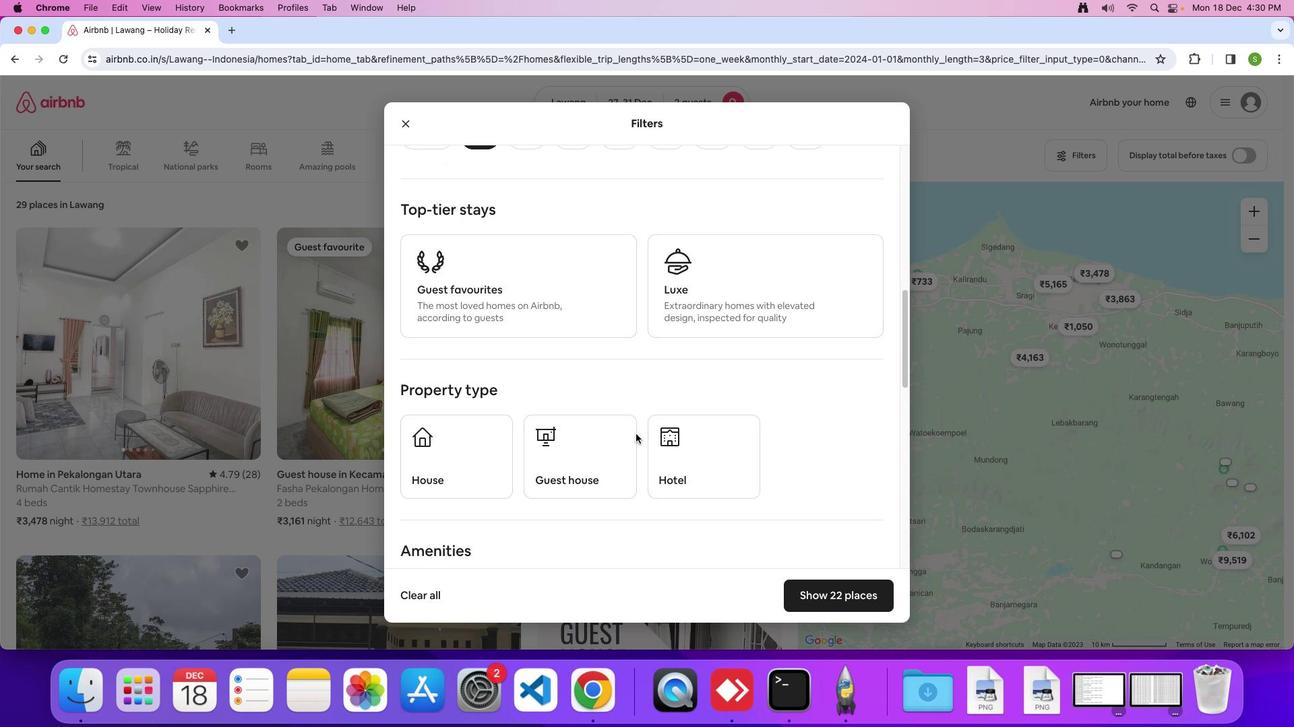 
Action: Mouse scrolled (640, 438) with delta (4, 3)
Screenshot: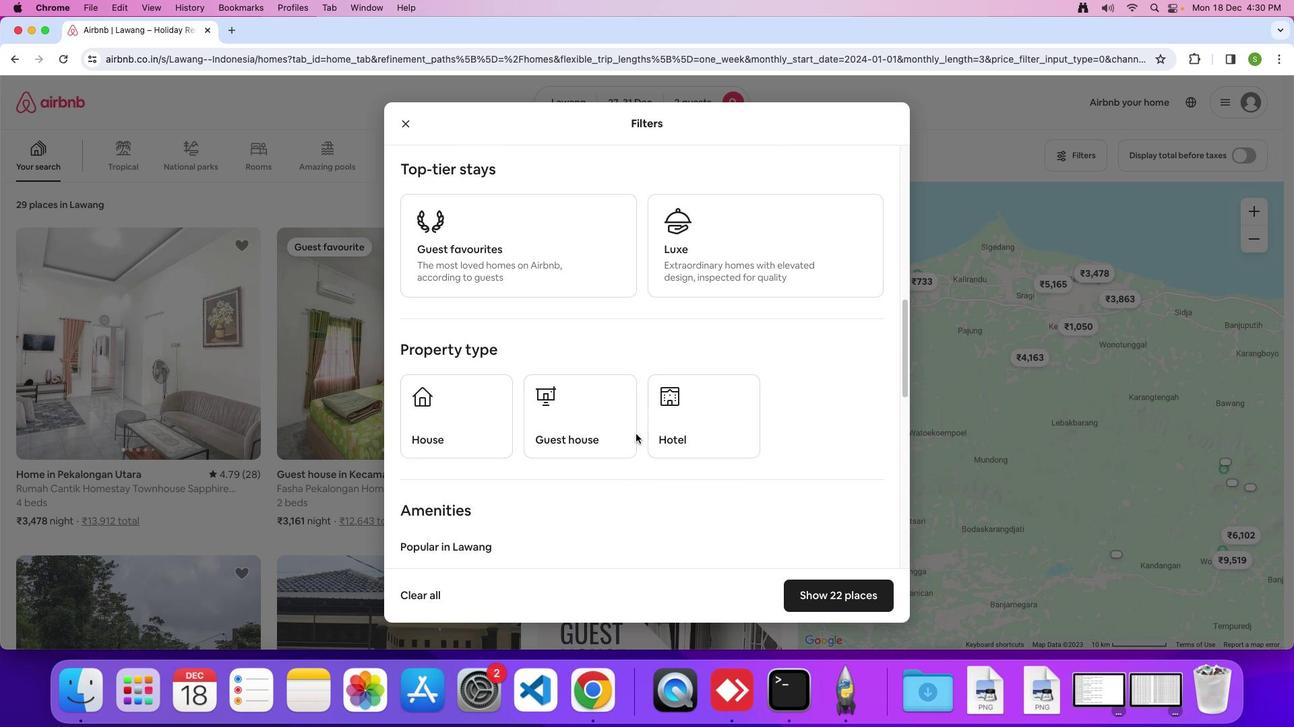 
Action: Mouse scrolled (640, 438) with delta (4, 3)
Screenshot: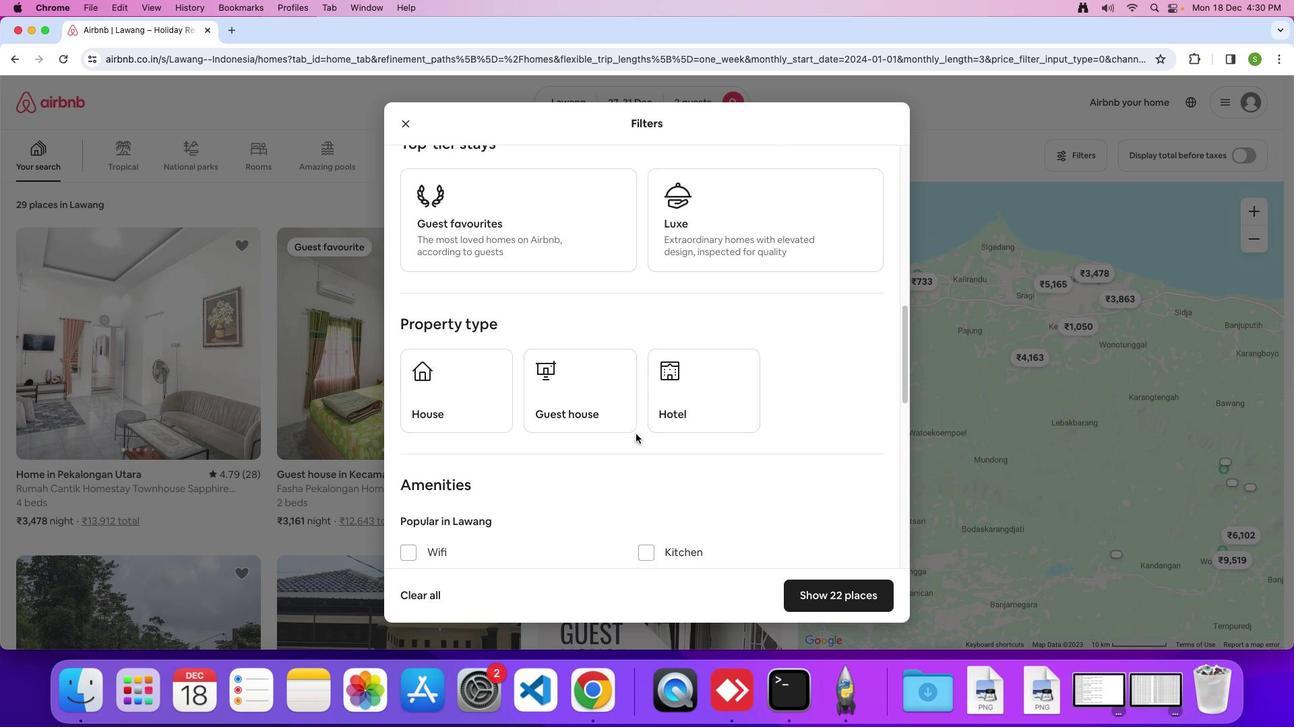 
Action: Mouse scrolled (640, 438) with delta (4, 3)
Screenshot: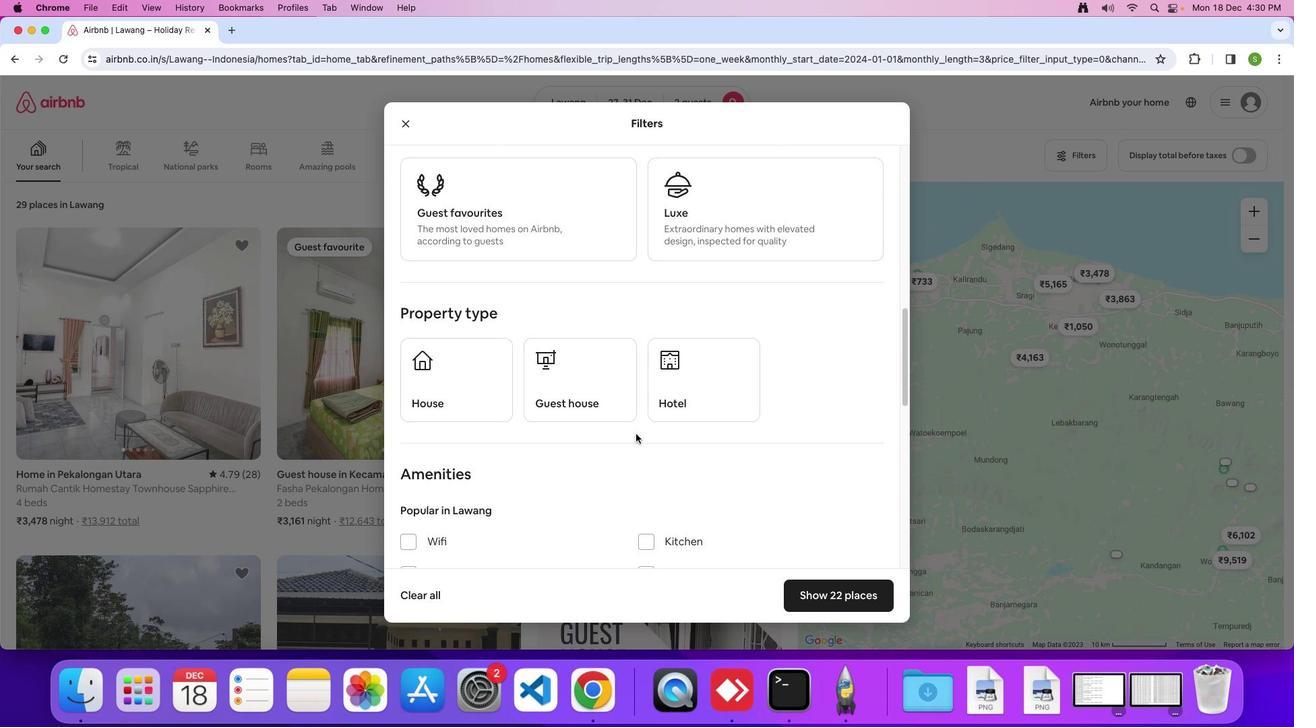 
Action: Mouse scrolled (640, 438) with delta (4, 3)
Screenshot: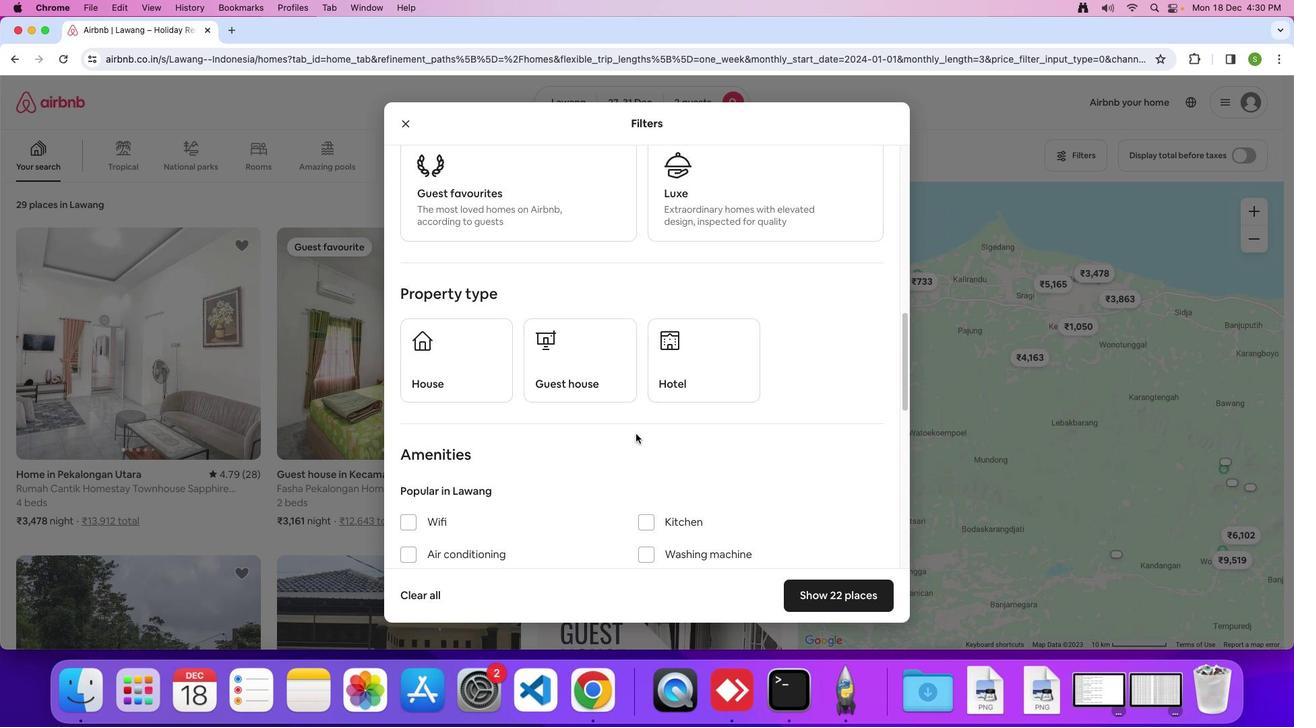 
Action: Mouse scrolled (640, 438) with delta (4, 3)
Screenshot: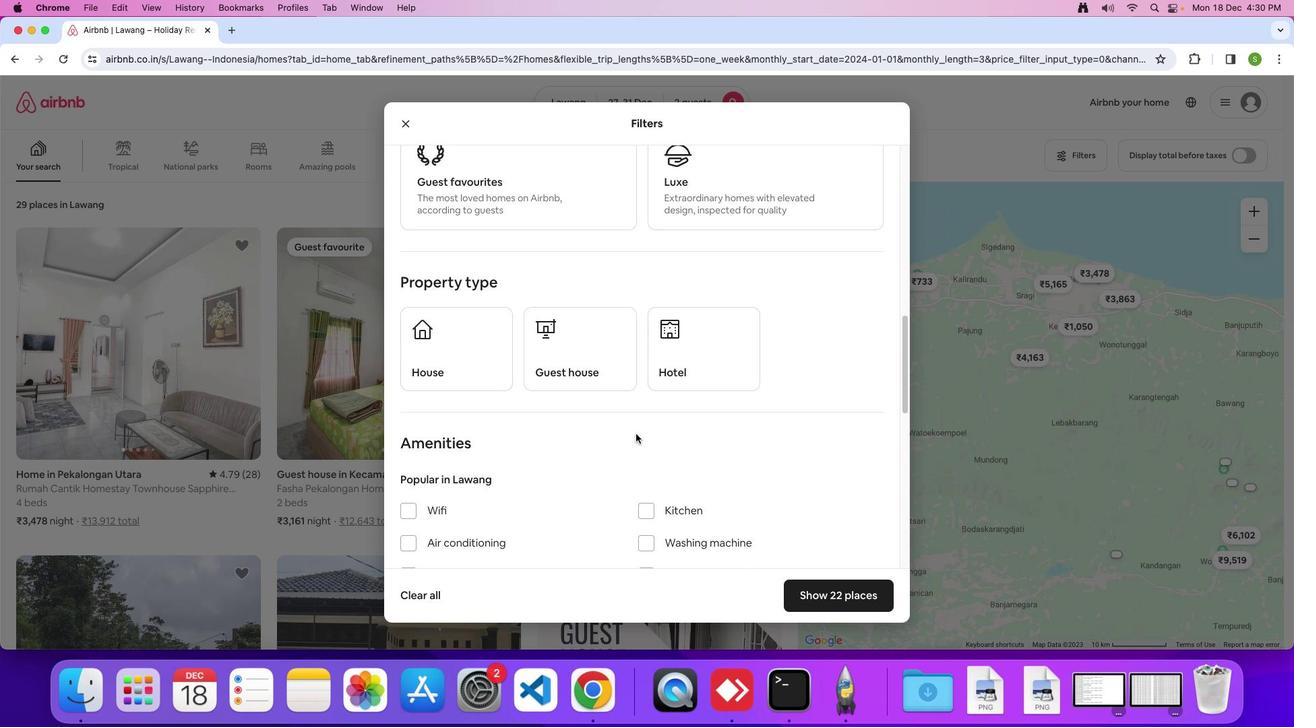 
Action: Mouse scrolled (640, 438) with delta (4, 2)
Screenshot: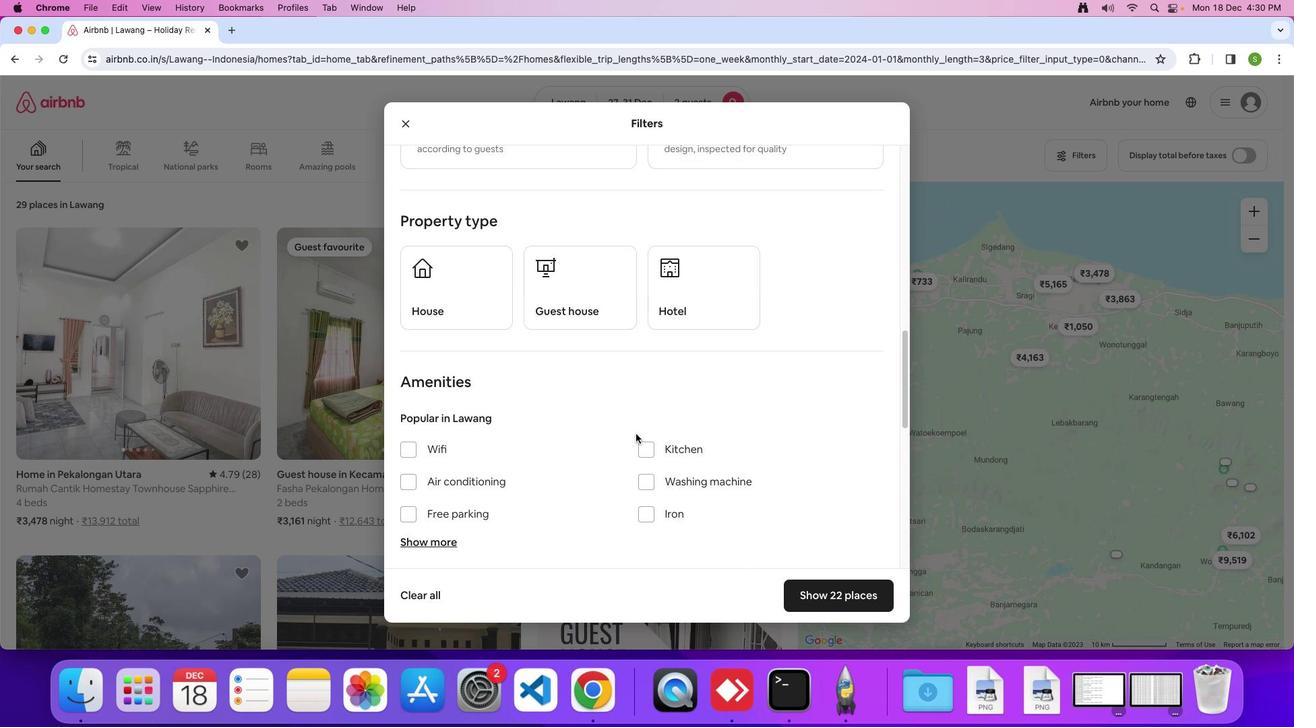 
Action: Mouse scrolled (640, 438) with delta (4, 3)
Screenshot: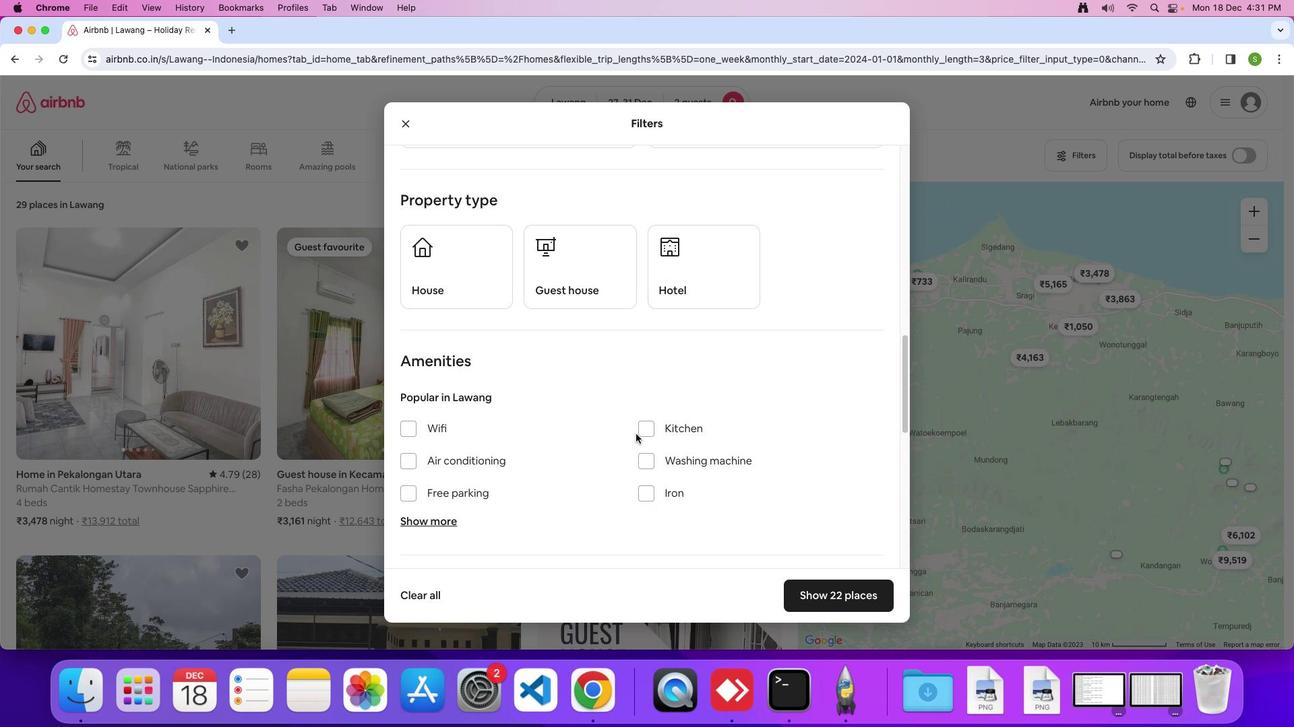 
Action: Mouse scrolled (640, 438) with delta (4, 3)
Screenshot: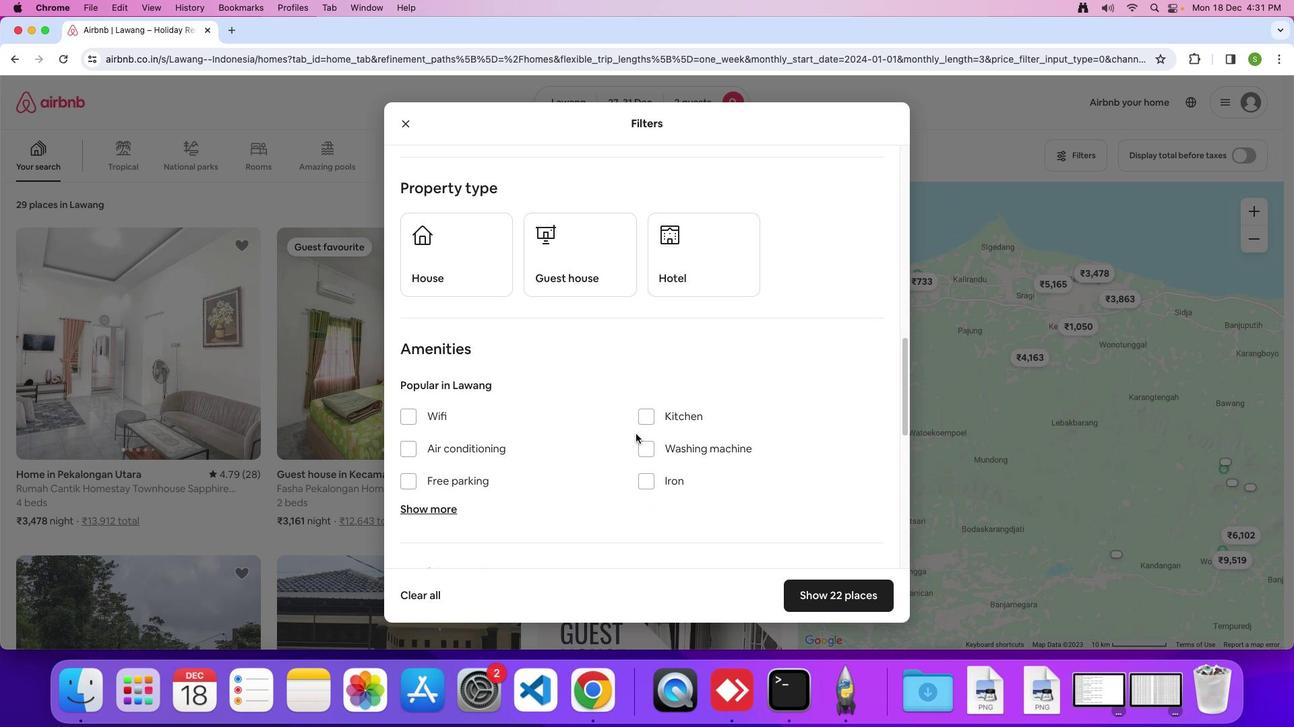 
Action: Mouse scrolled (640, 438) with delta (4, 3)
Screenshot: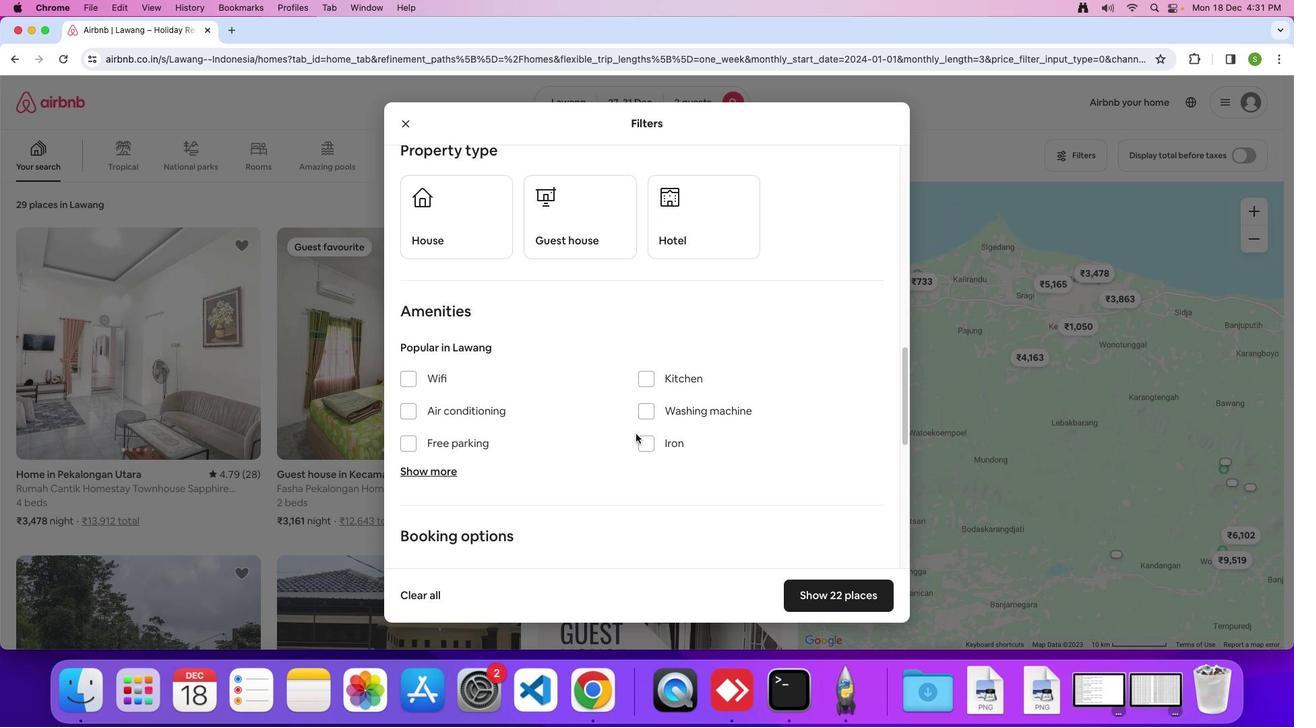 
Action: Mouse scrolled (640, 438) with delta (4, 3)
Screenshot: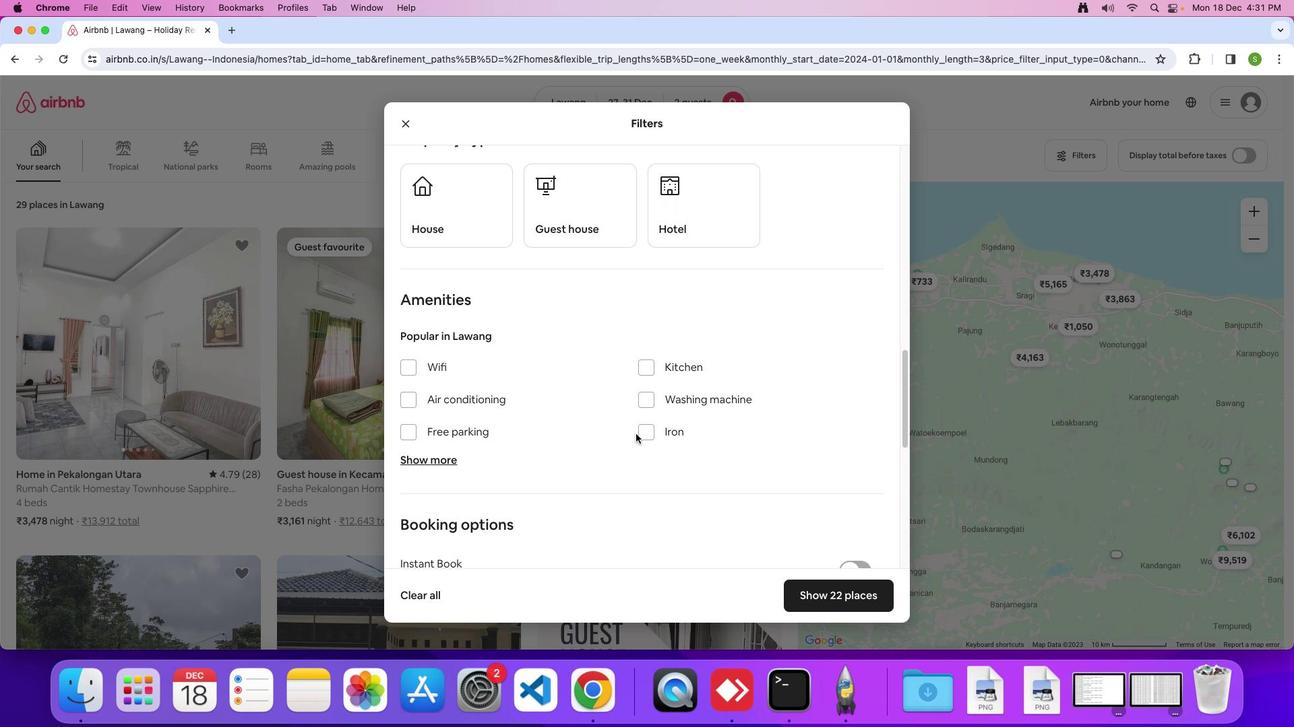 
Action: Mouse scrolled (640, 438) with delta (4, 3)
Screenshot: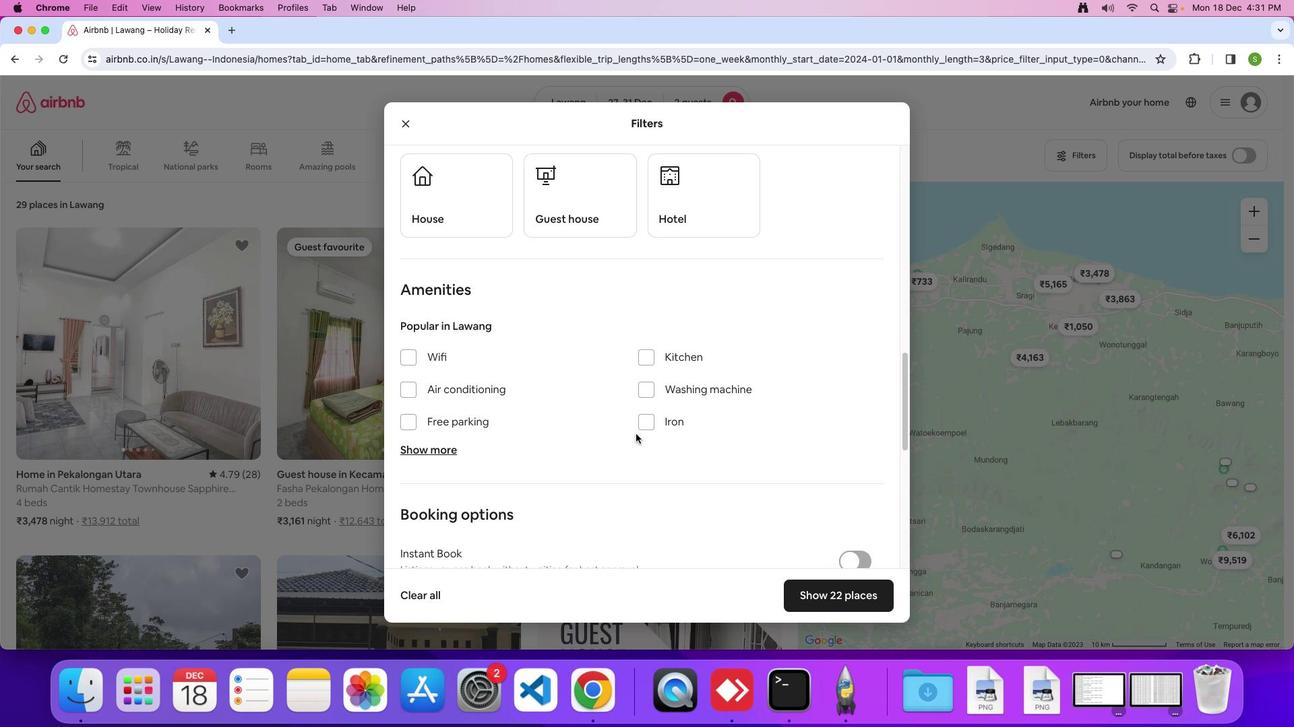 
Action: Mouse moved to (409, 354)
Screenshot: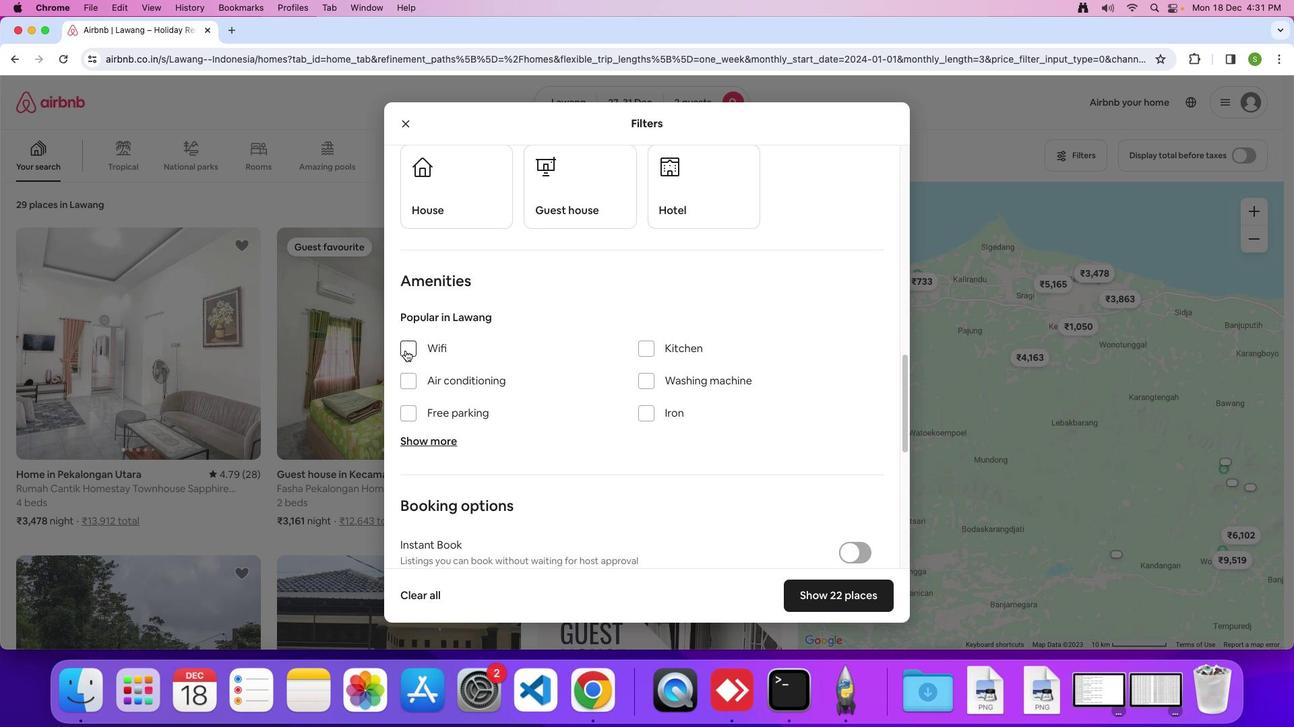 
Action: Mouse pressed left at (409, 354)
Screenshot: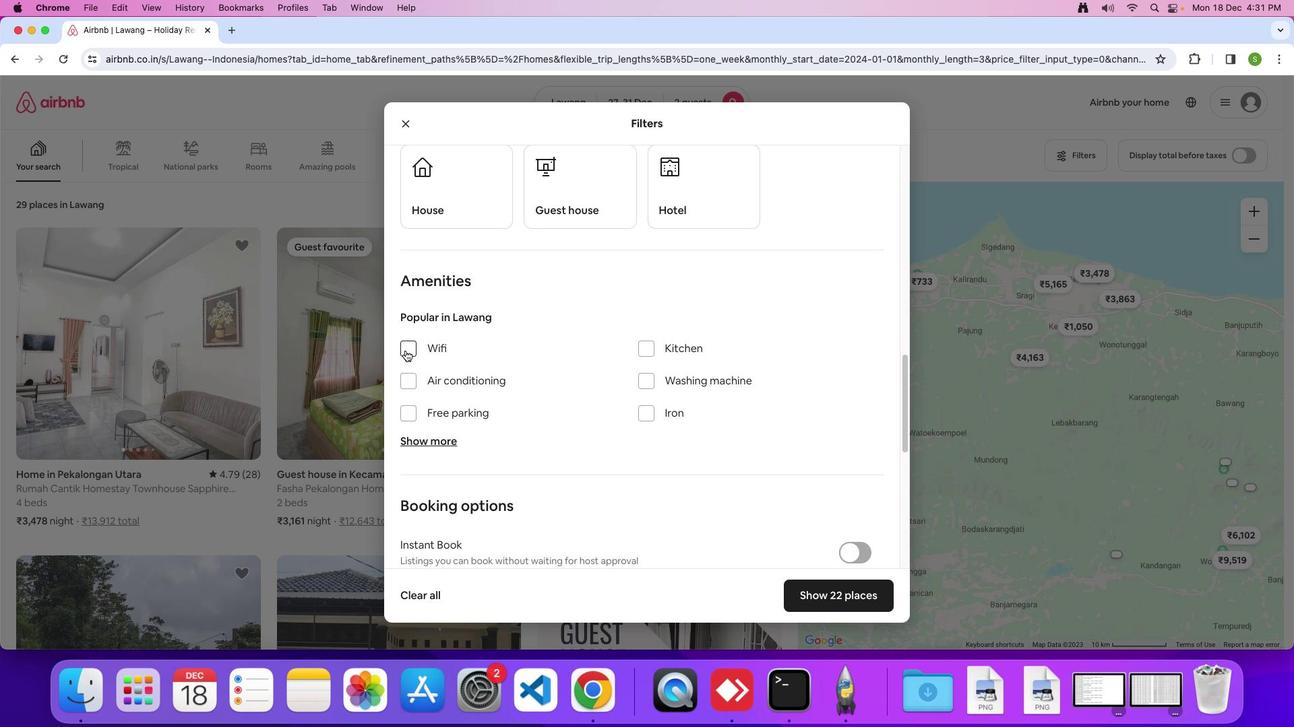 
Action: Mouse moved to (609, 415)
Screenshot: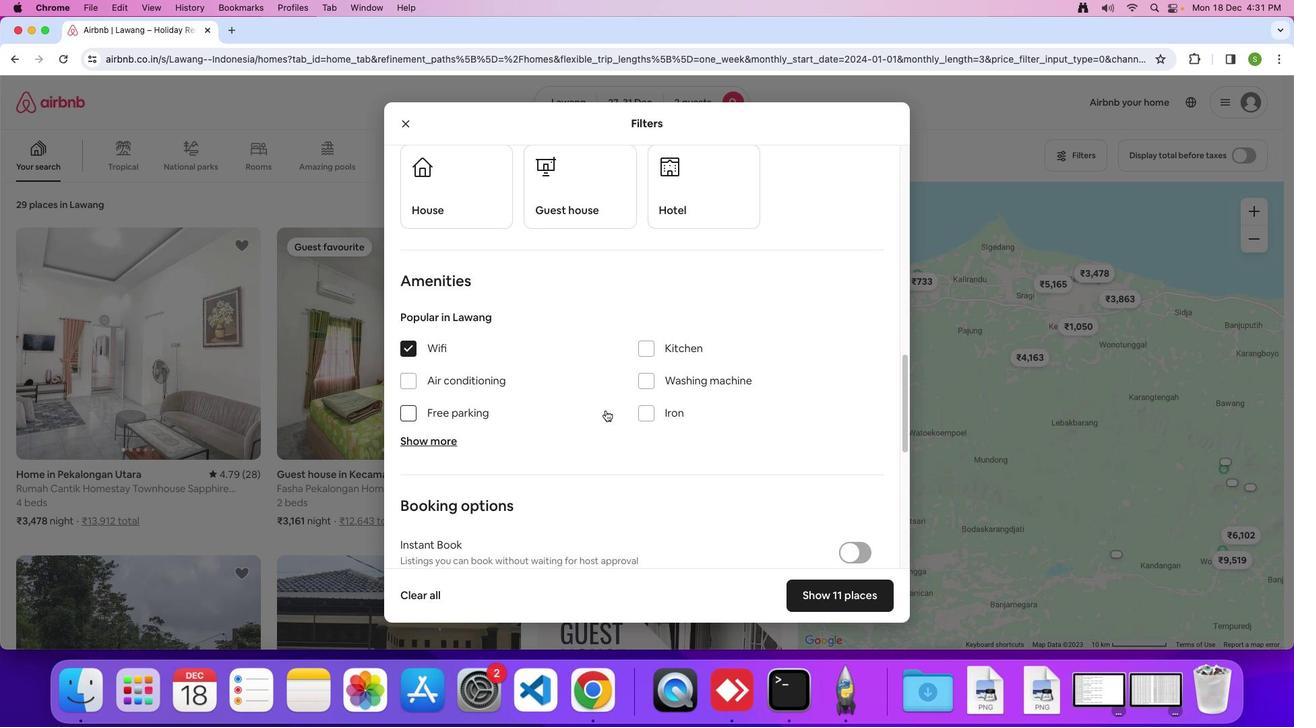 
Action: Mouse scrolled (609, 415) with delta (4, 3)
Screenshot: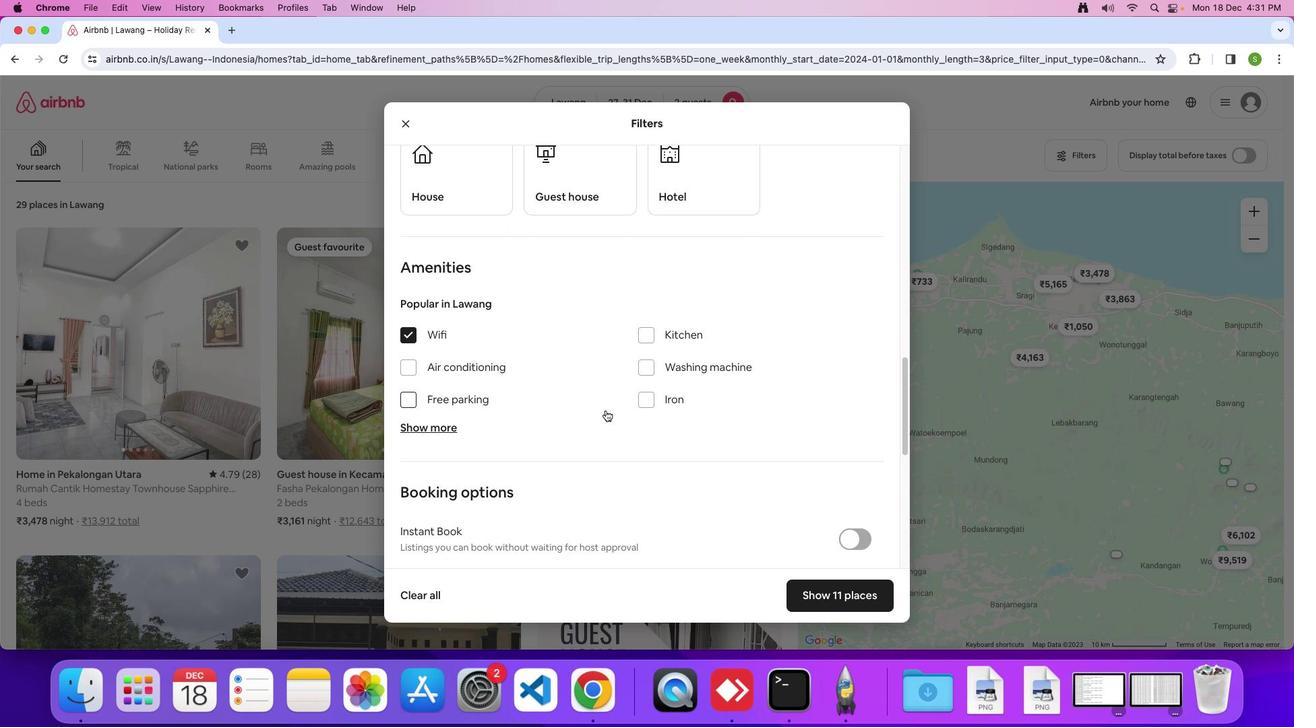 
Action: Mouse moved to (609, 415)
Screenshot: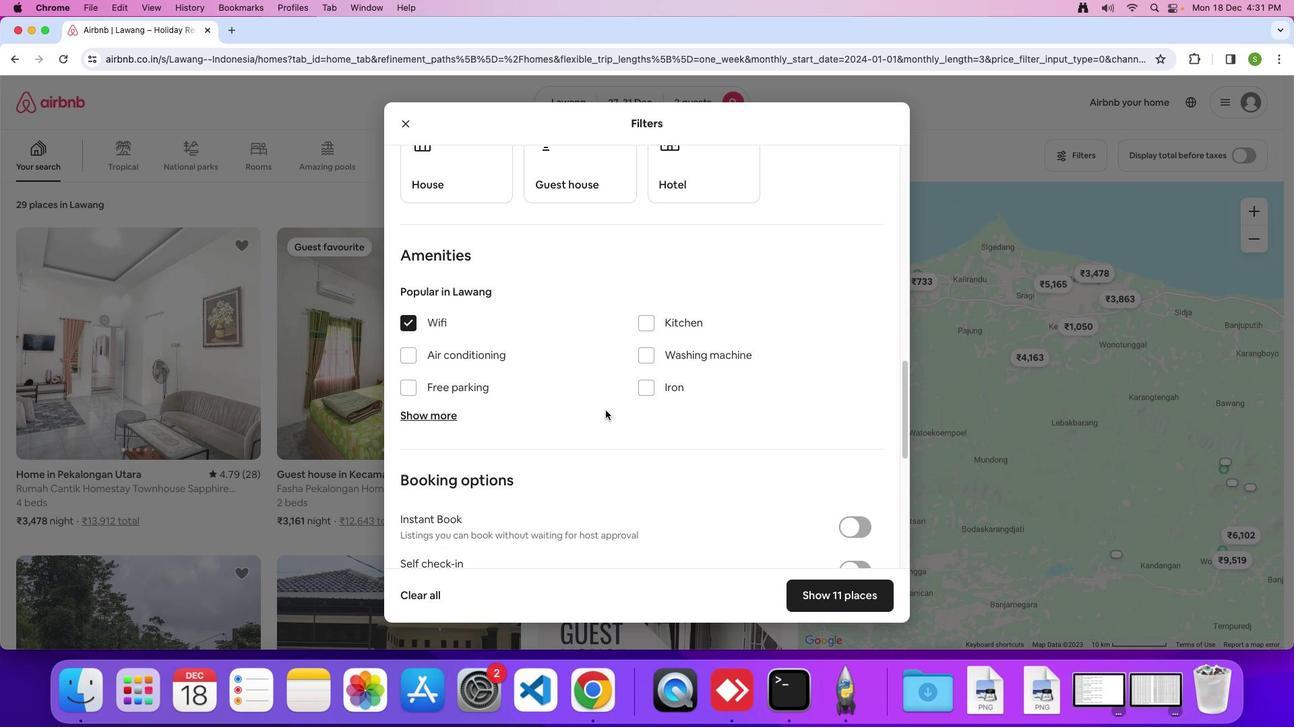 
Action: Mouse scrolled (609, 415) with delta (4, 3)
Screenshot: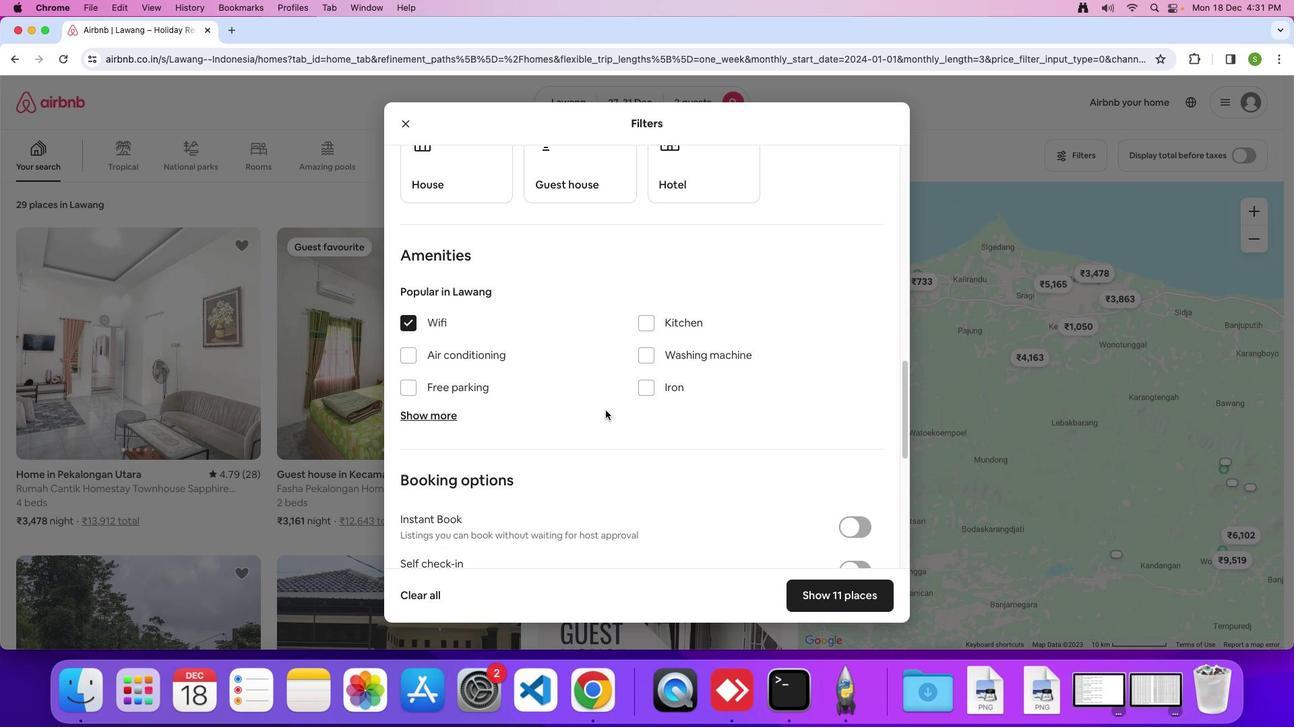 
Action: Mouse scrolled (609, 415) with delta (4, 2)
Screenshot: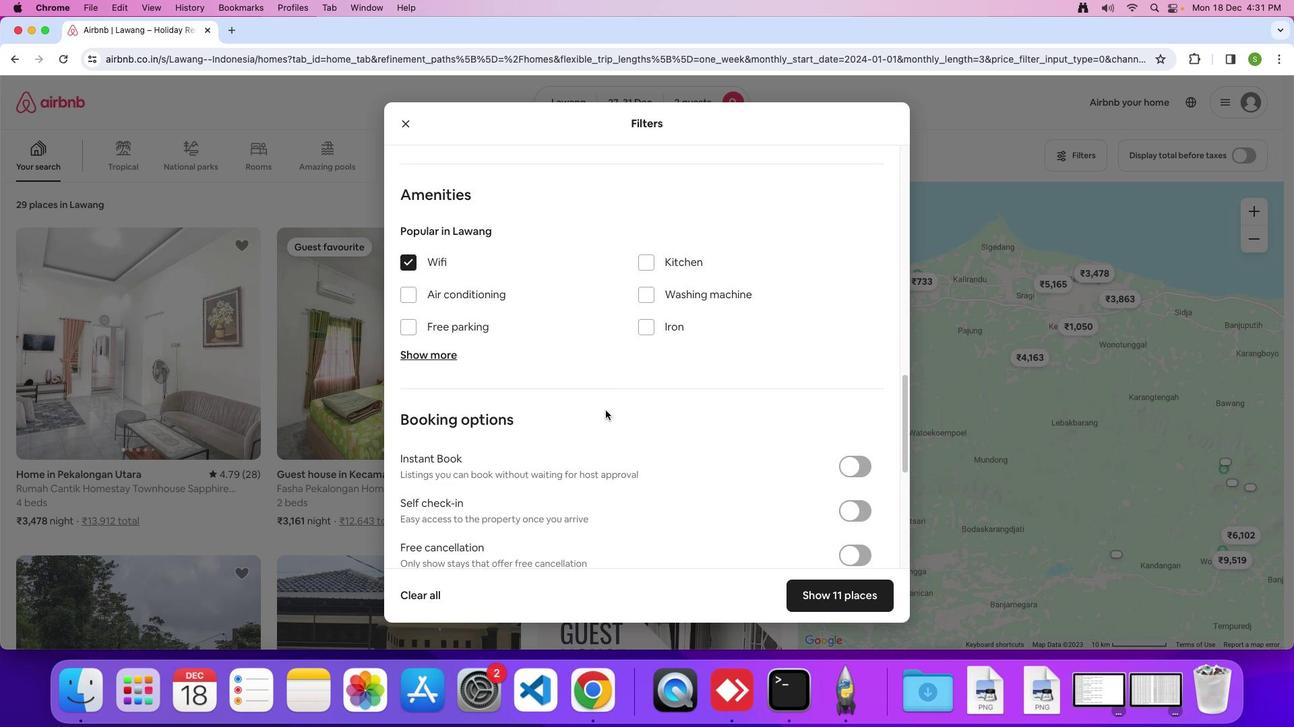 
Action: Mouse moved to (609, 415)
Screenshot: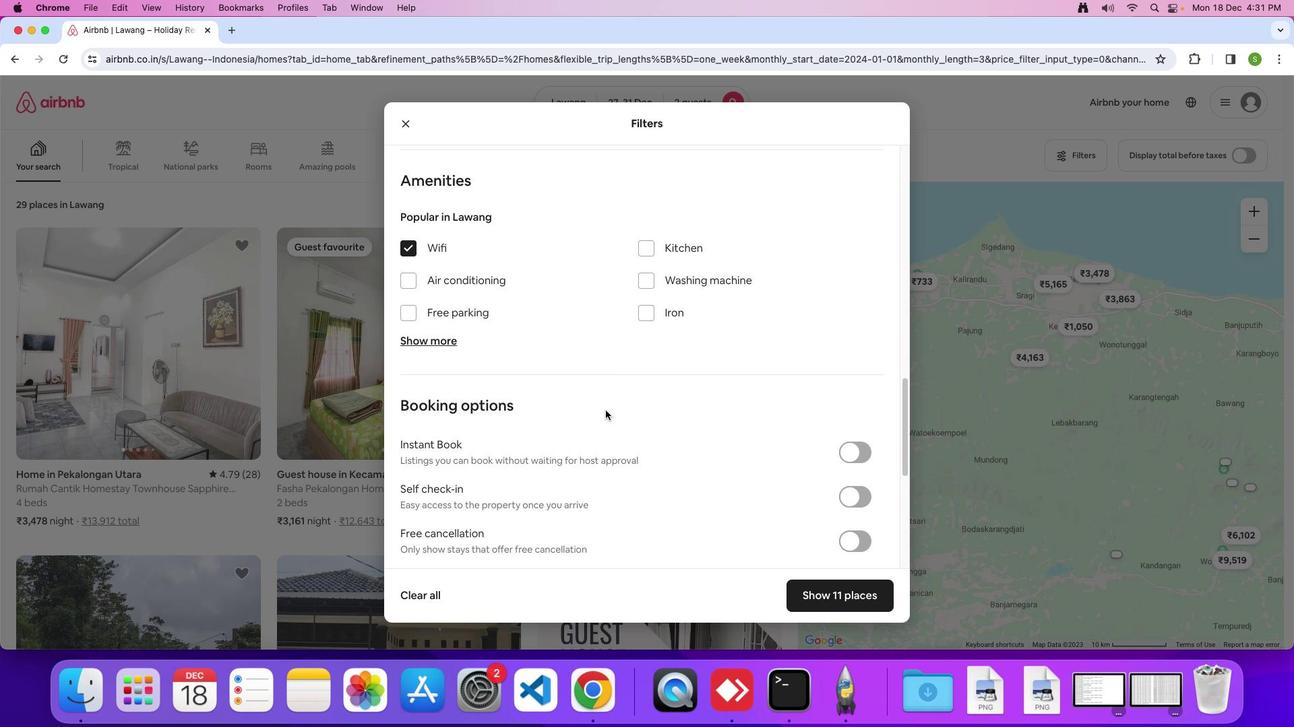
Action: Mouse scrolled (609, 415) with delta (4, 3)
Screenshot: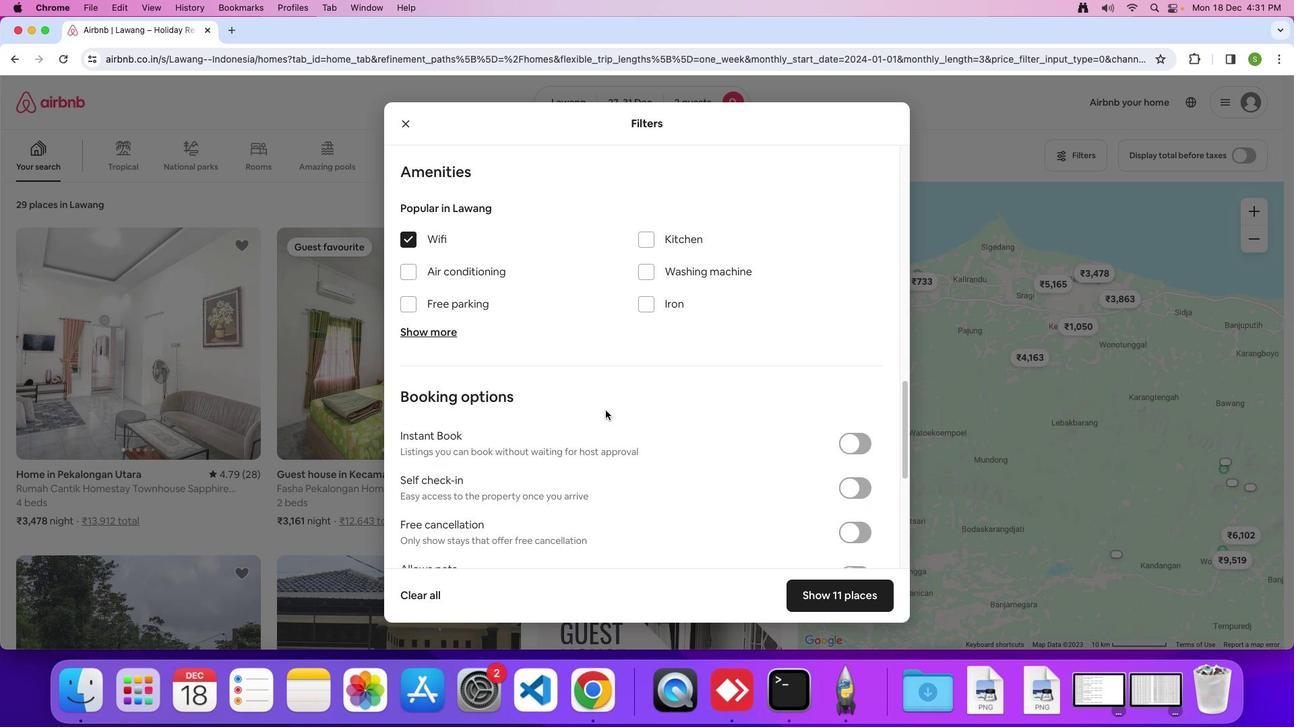 
Action: Mouse scrolled (609, 415) with delta (4, 3)
Screenshot: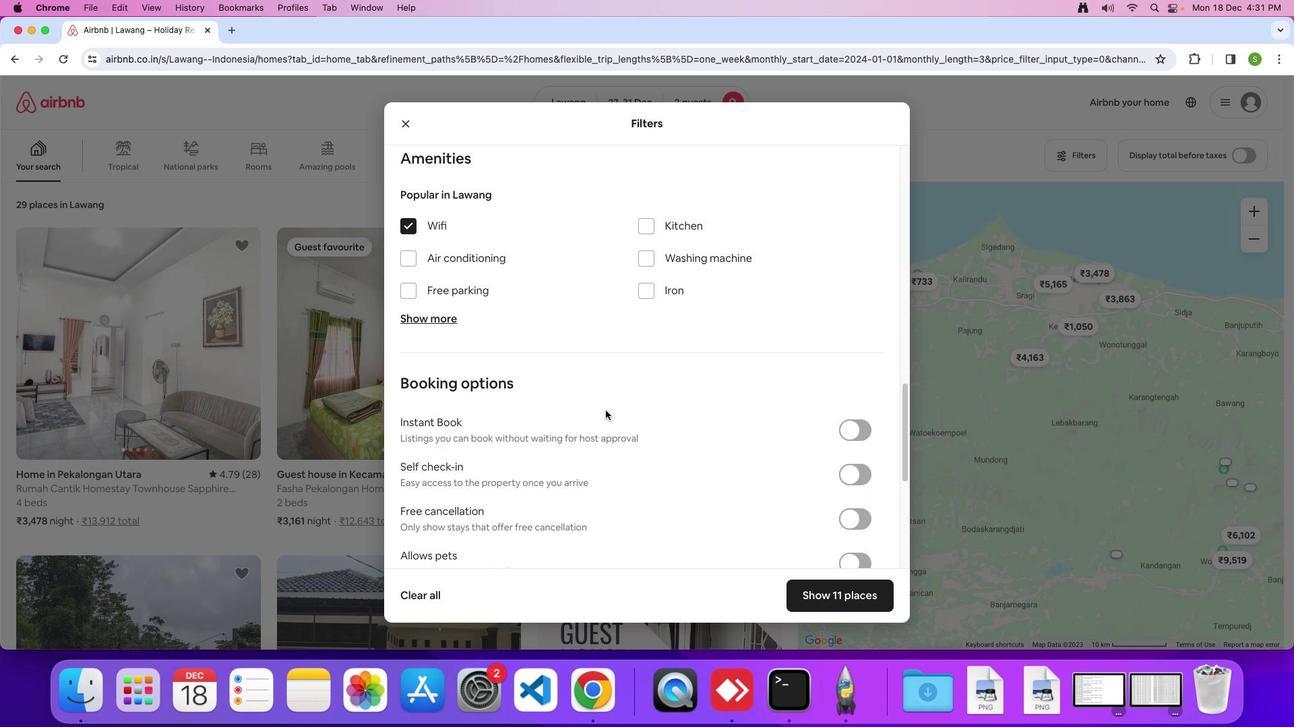 
Action: Mouse moved to (609, 415)
Screenshot: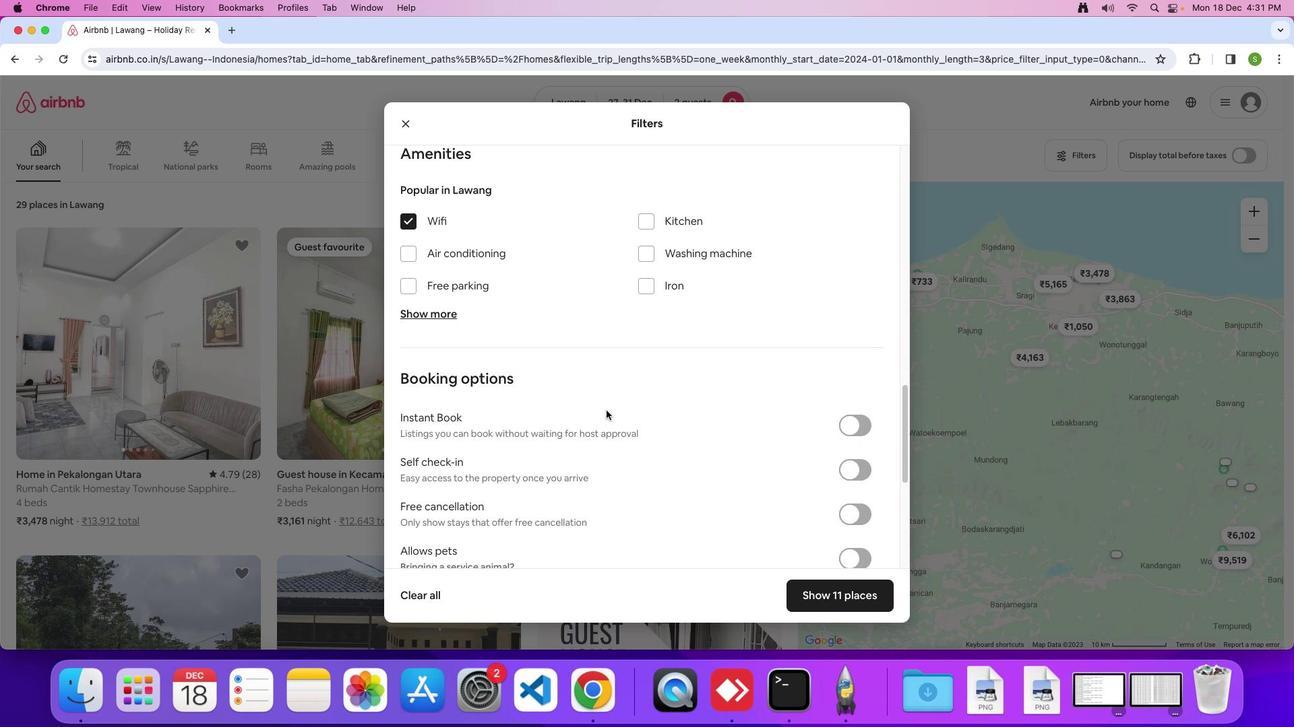 
Action: Mouse scrolled (609, 415) with delta (4, 3)
Screenshot: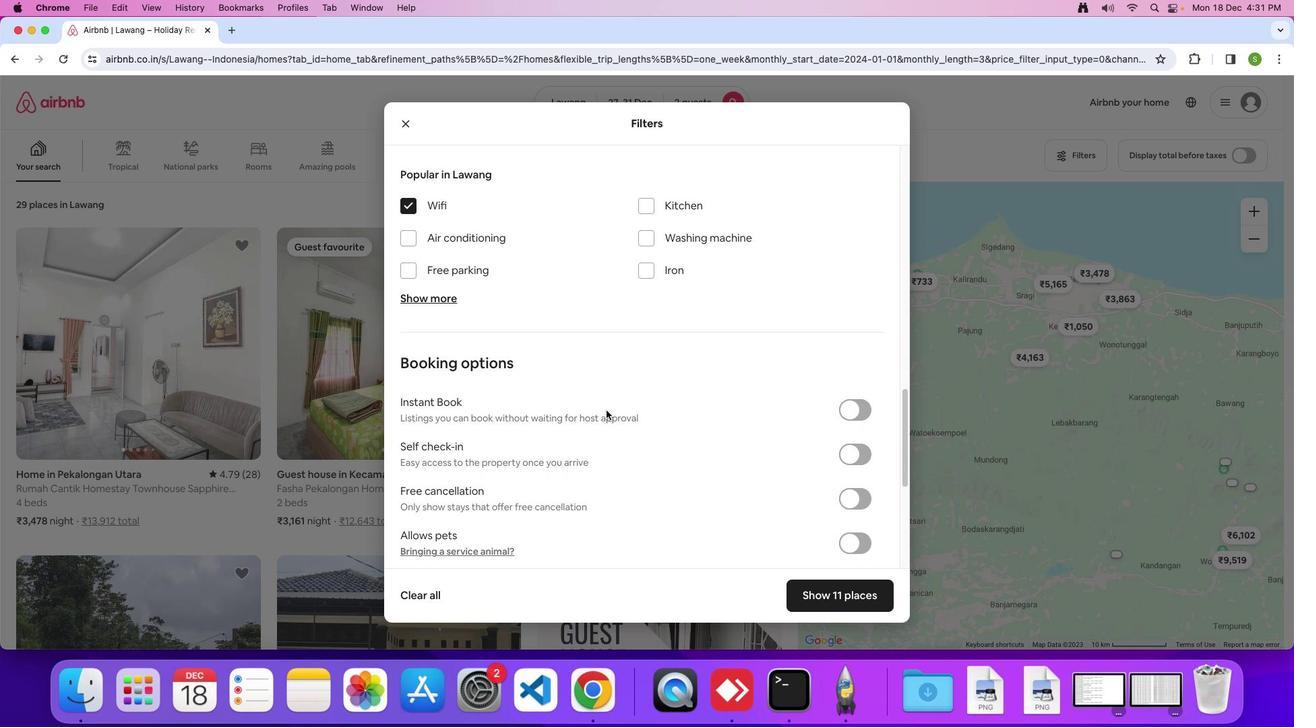 
Action: Mouse scrolled (609, 415) with delta (4, 3)
Screenshot: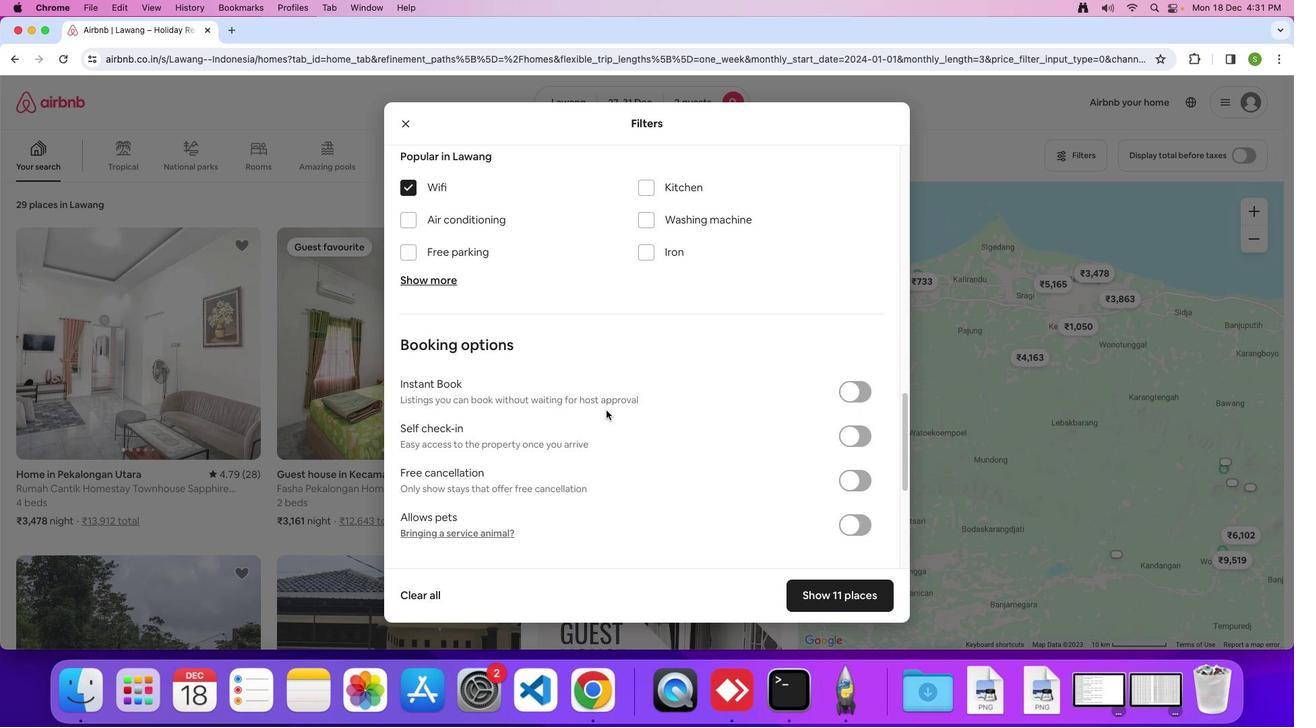 
Action: Mouse moved to (609, 414)
Screenshot: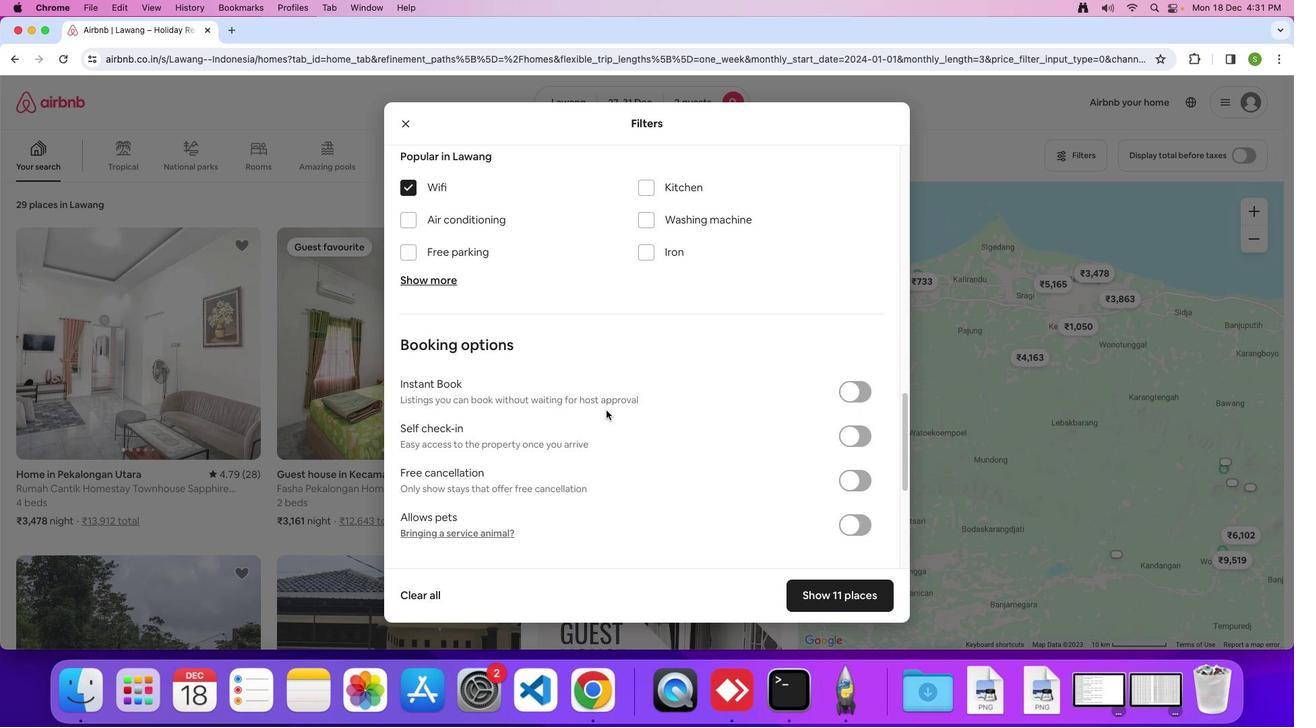 
Action: Mouse scrolled (609, 414) with delta (4, 2)
Screenshot: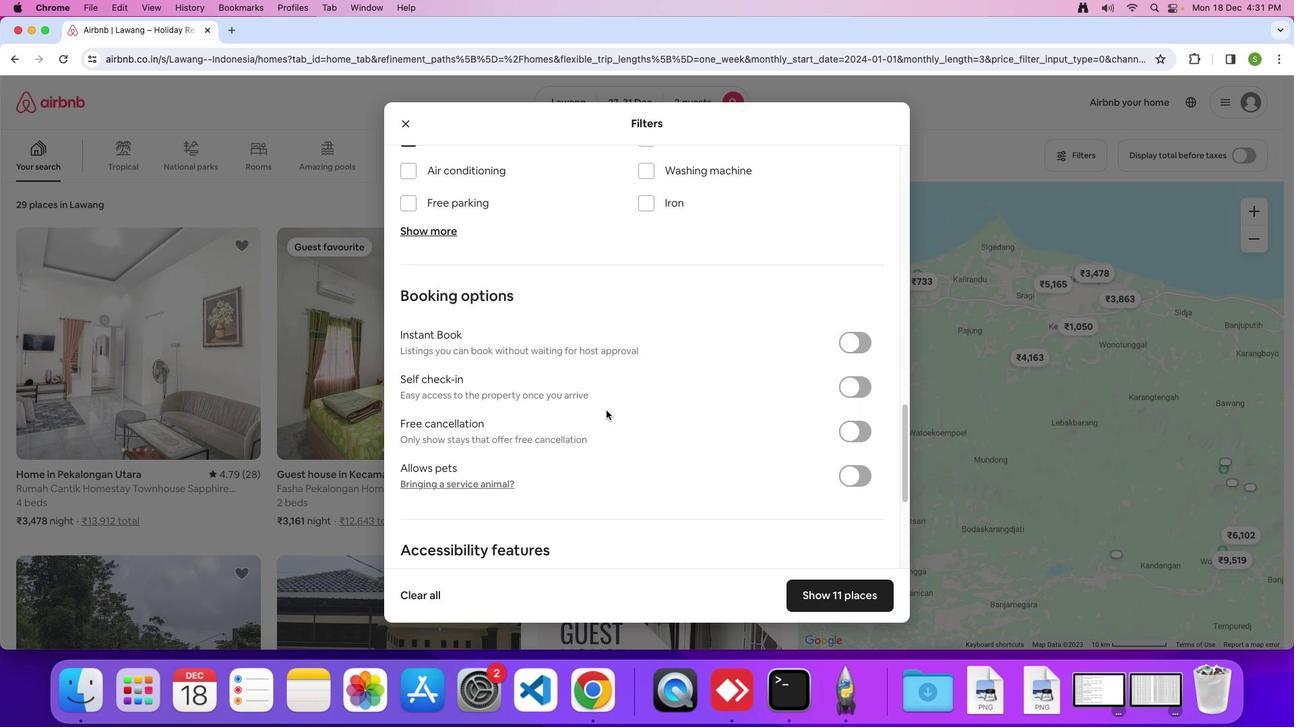 
Action: Mouse scrolled (609, 414) with delta (4, 3)
Screenshot: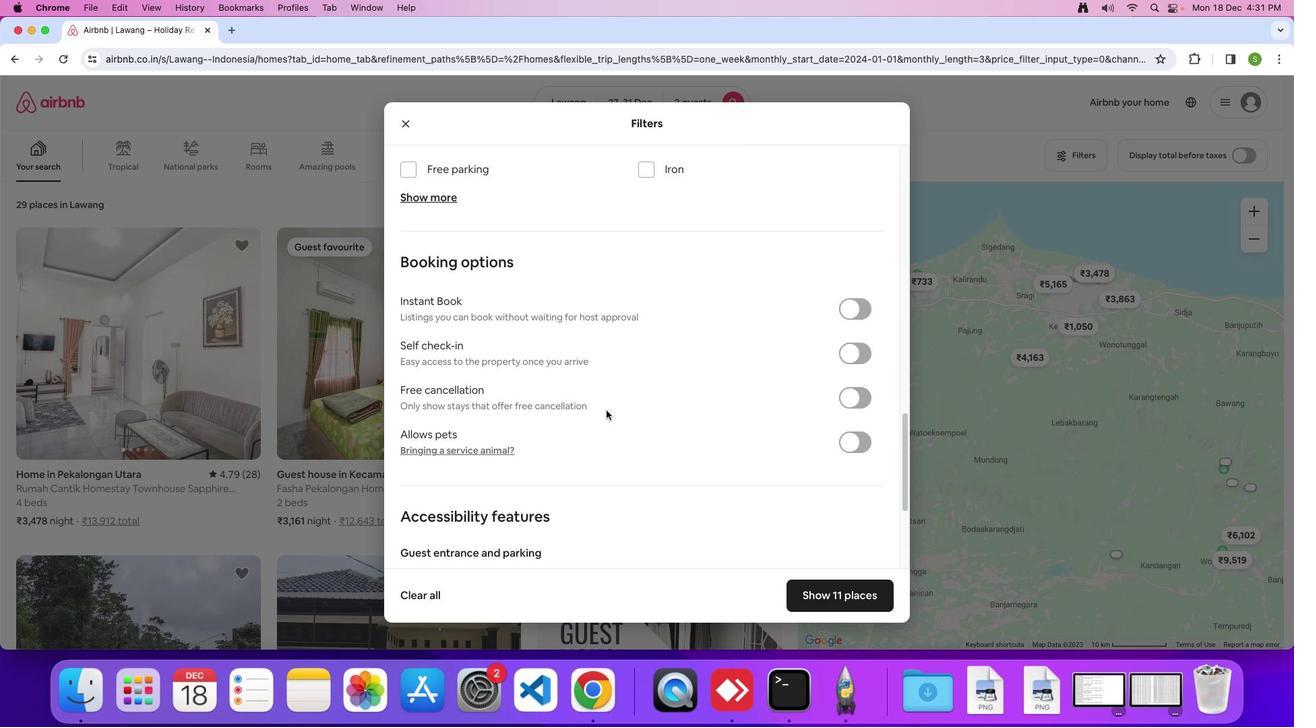 
Action: Mouse scrolled (609, 414) with delta (4, 3)
Screenshot: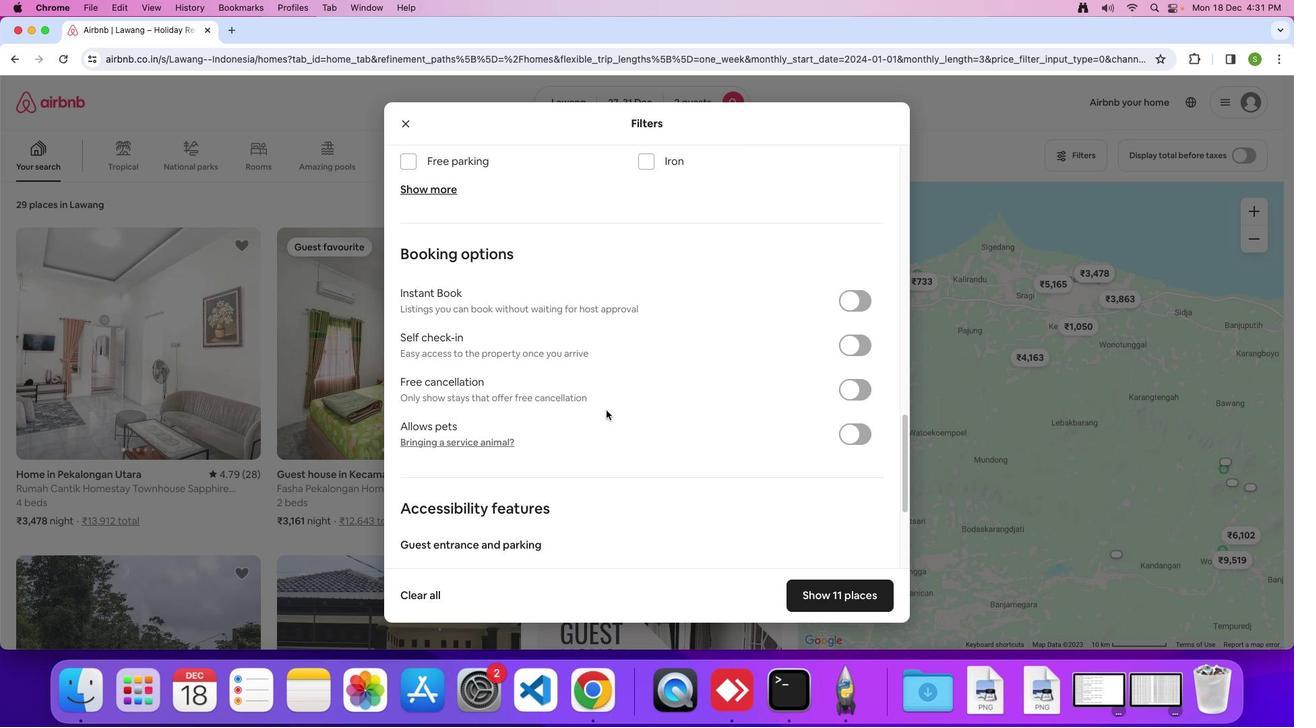 
Action: Mouse scrolled (609, 414) with delta (4, 3)
Screenshot: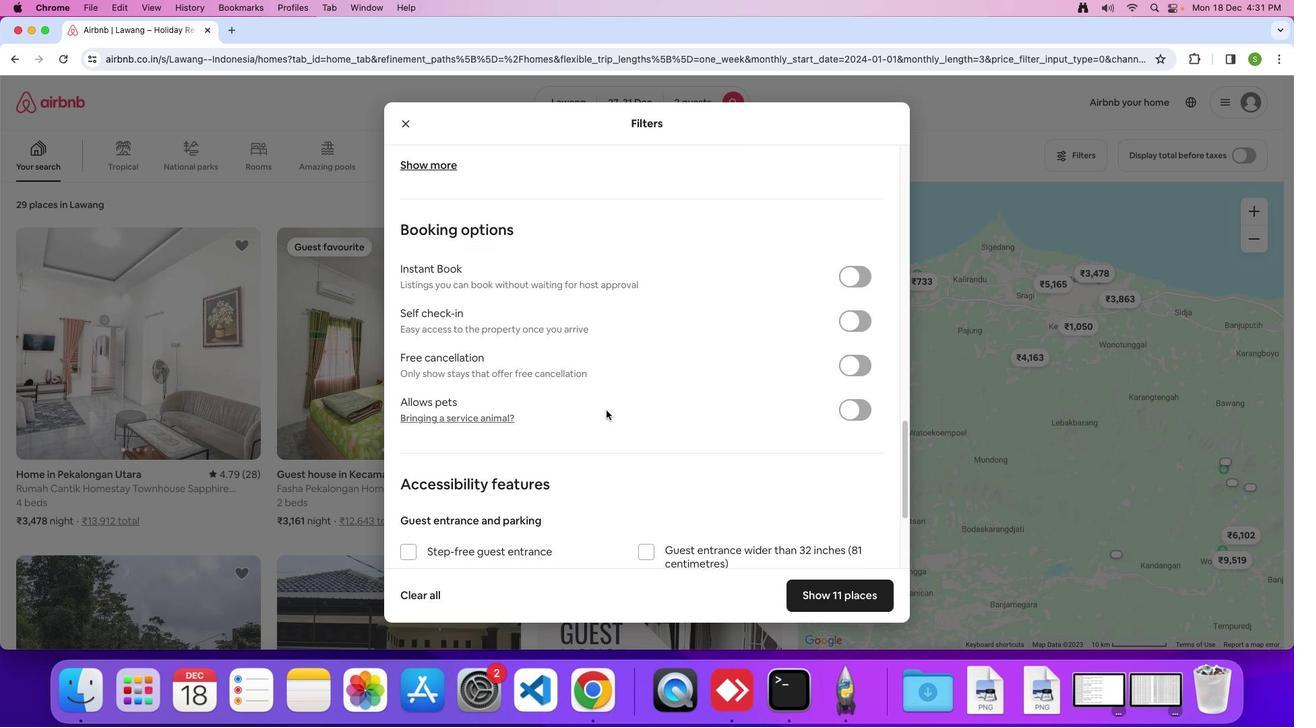 
Action: Mouse scrolled (609, 414) with delta (4, 3)
Screenshot: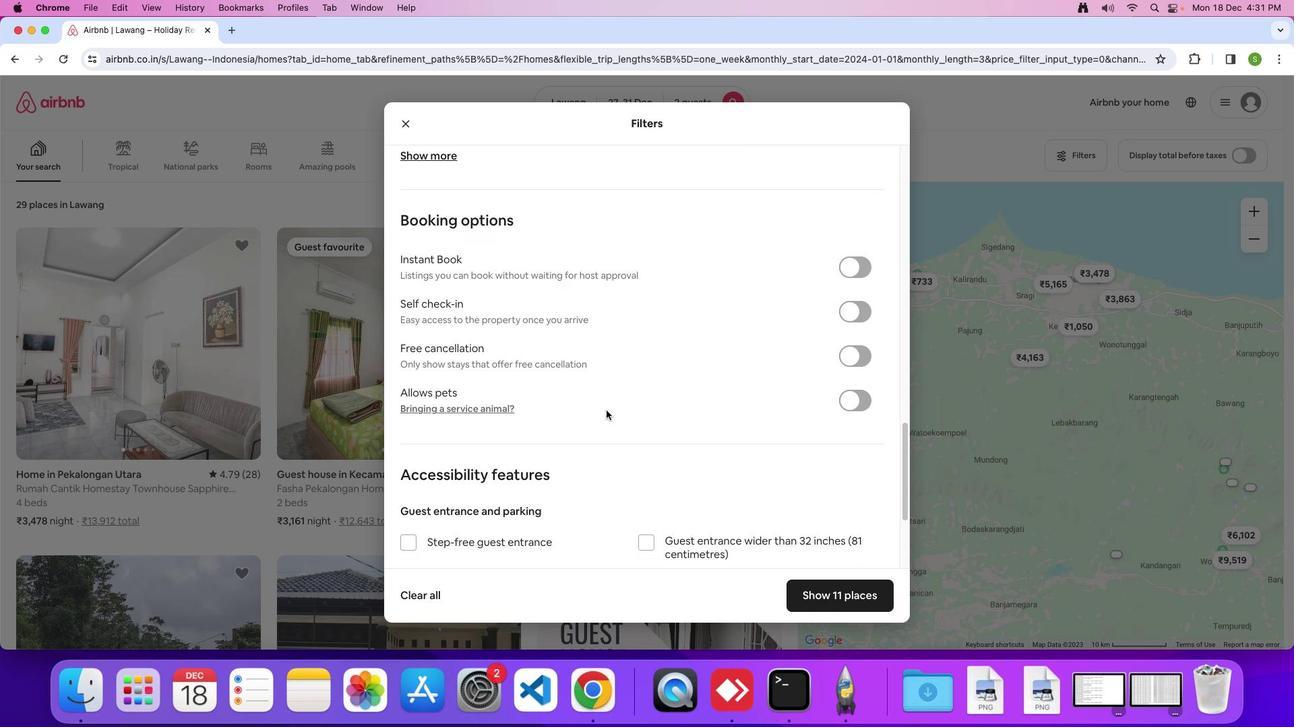 
Action: Mouse scrolled (609, 414) with delta (4, 3)
Screenshot: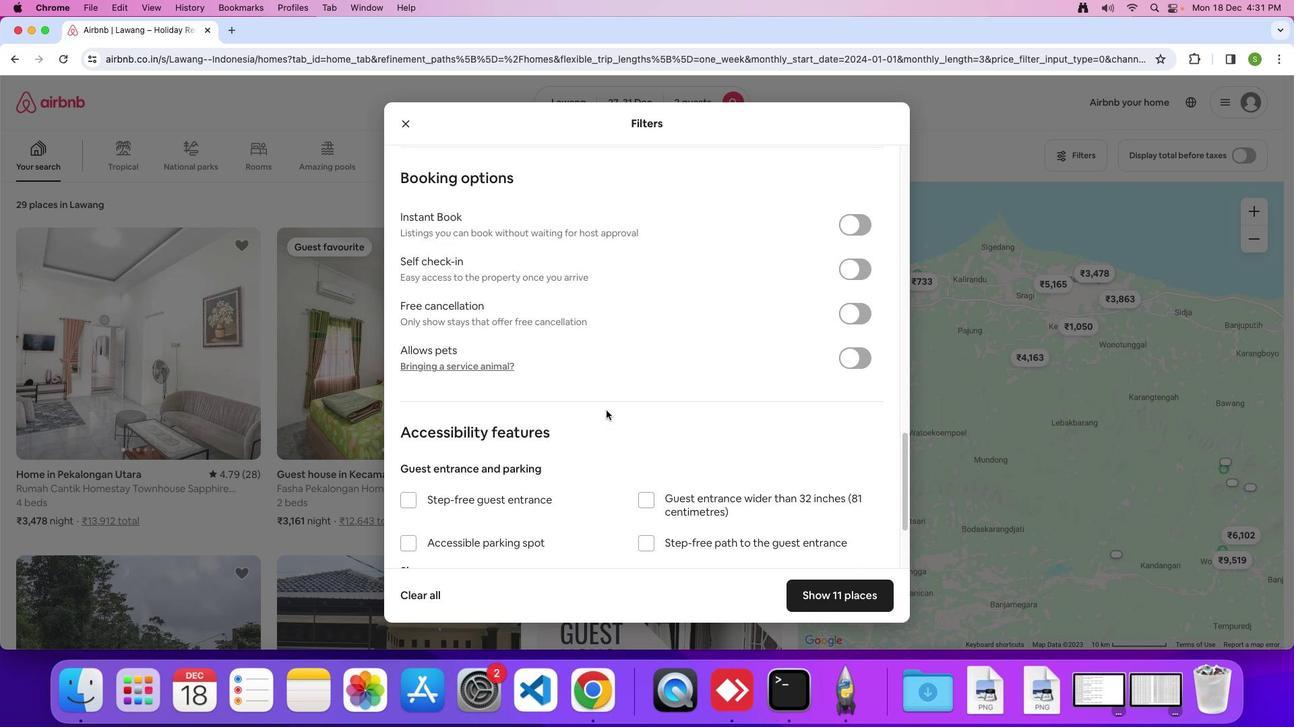 
Action: Mouse scrolled (609, 414) with delta (4, 3)
Screenshot: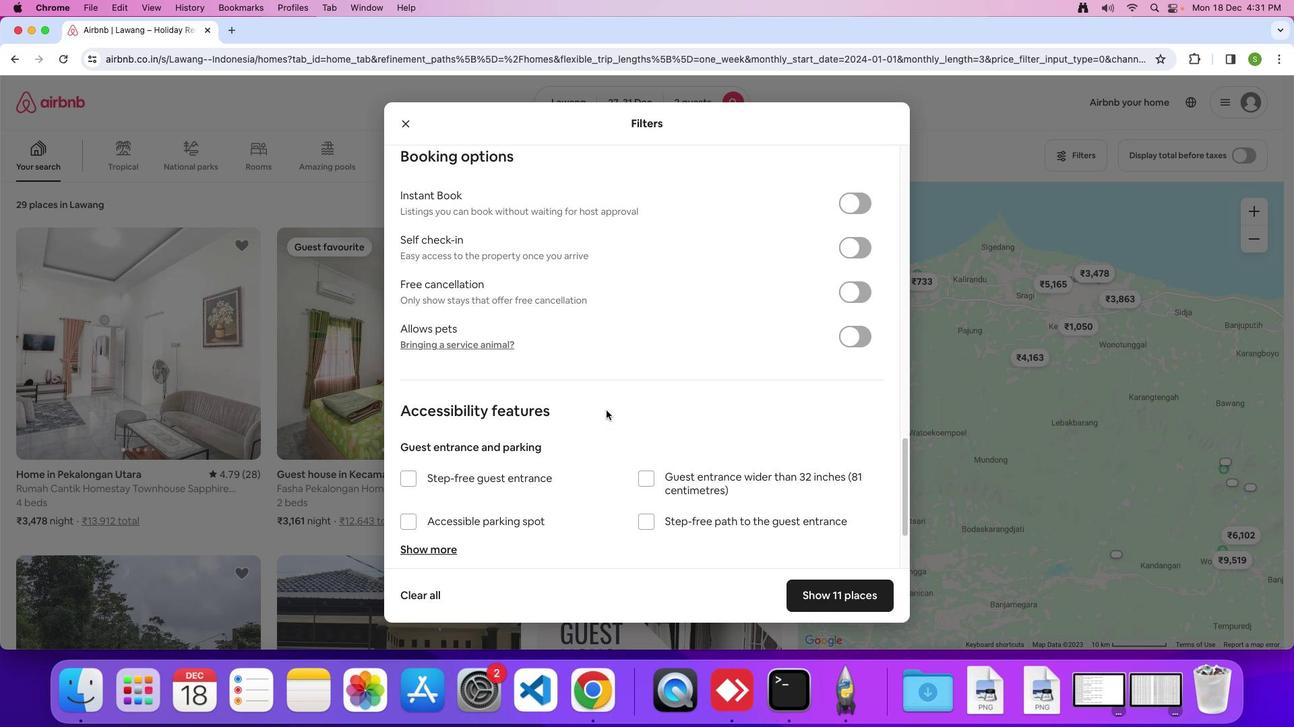 
Action: Mouse scrolled (609, 414) with delta (4, 3)
Screenshot: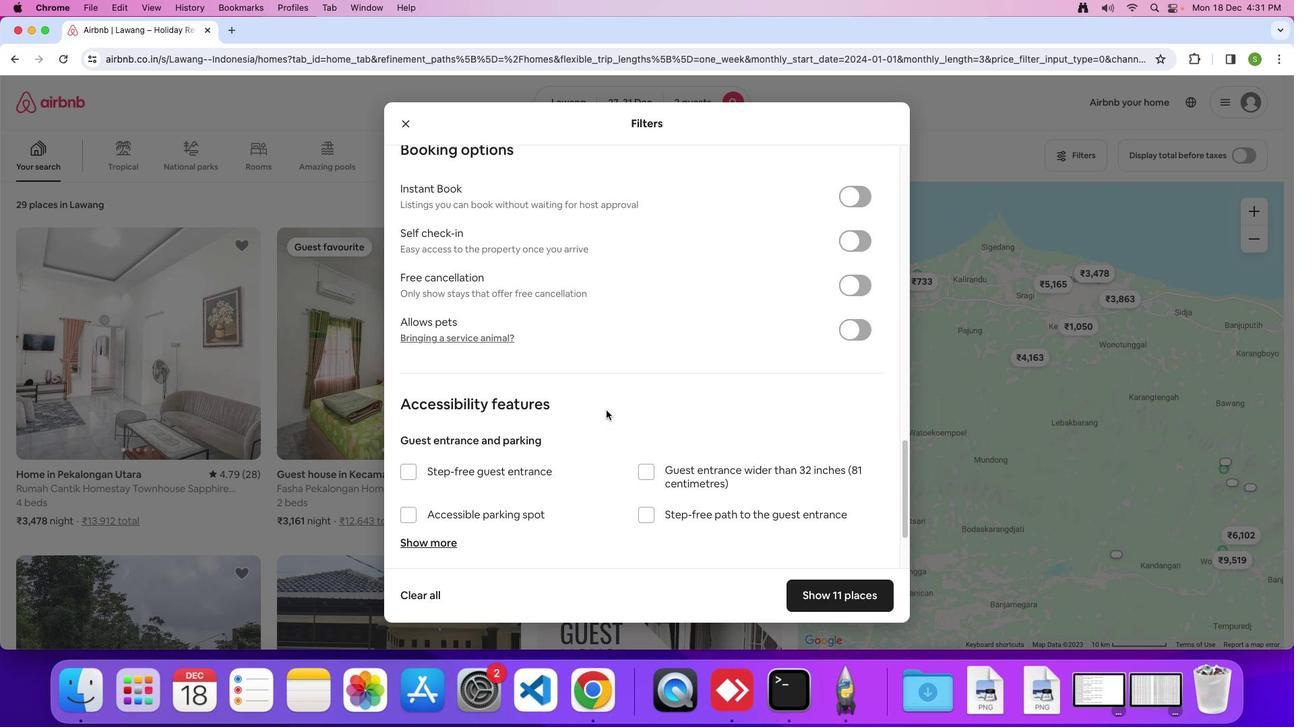
Action: Mouse scrolled (609, 414) with delta (4, 3)
Screenshot: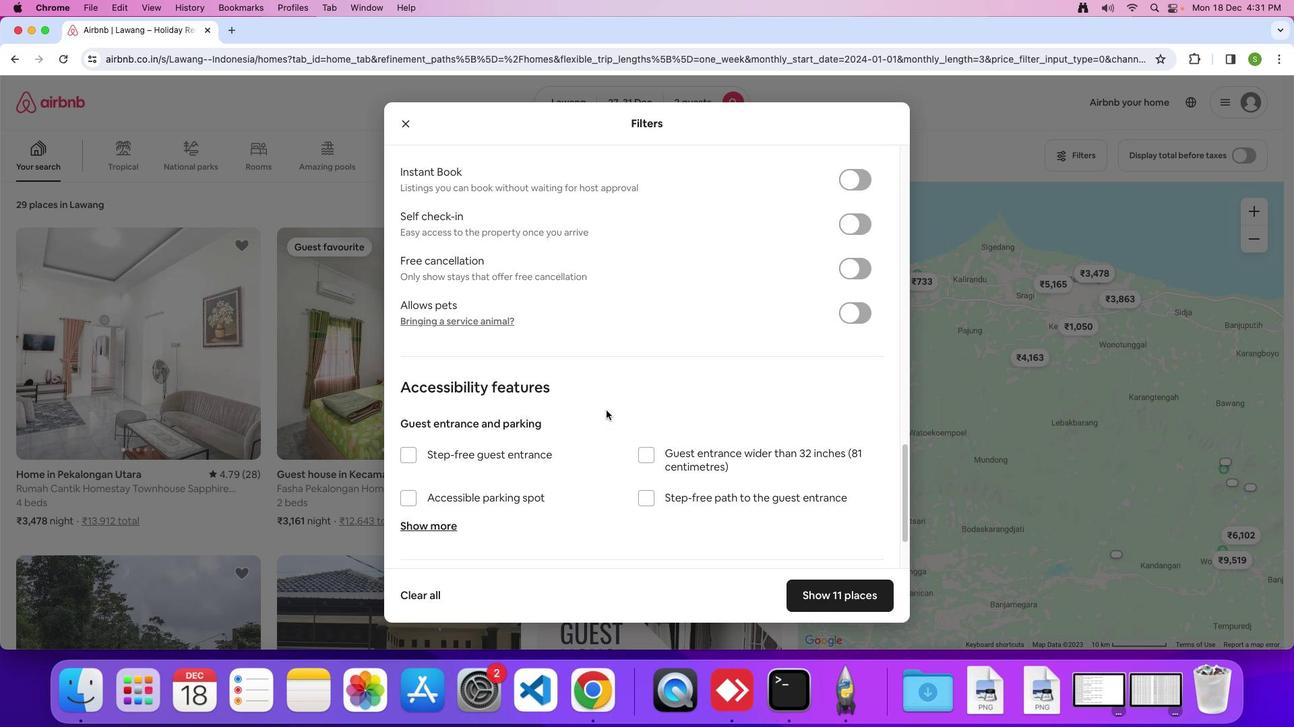 
Action: Mouse scrolled (609, 414) with delta (4, 3)
Screenshot: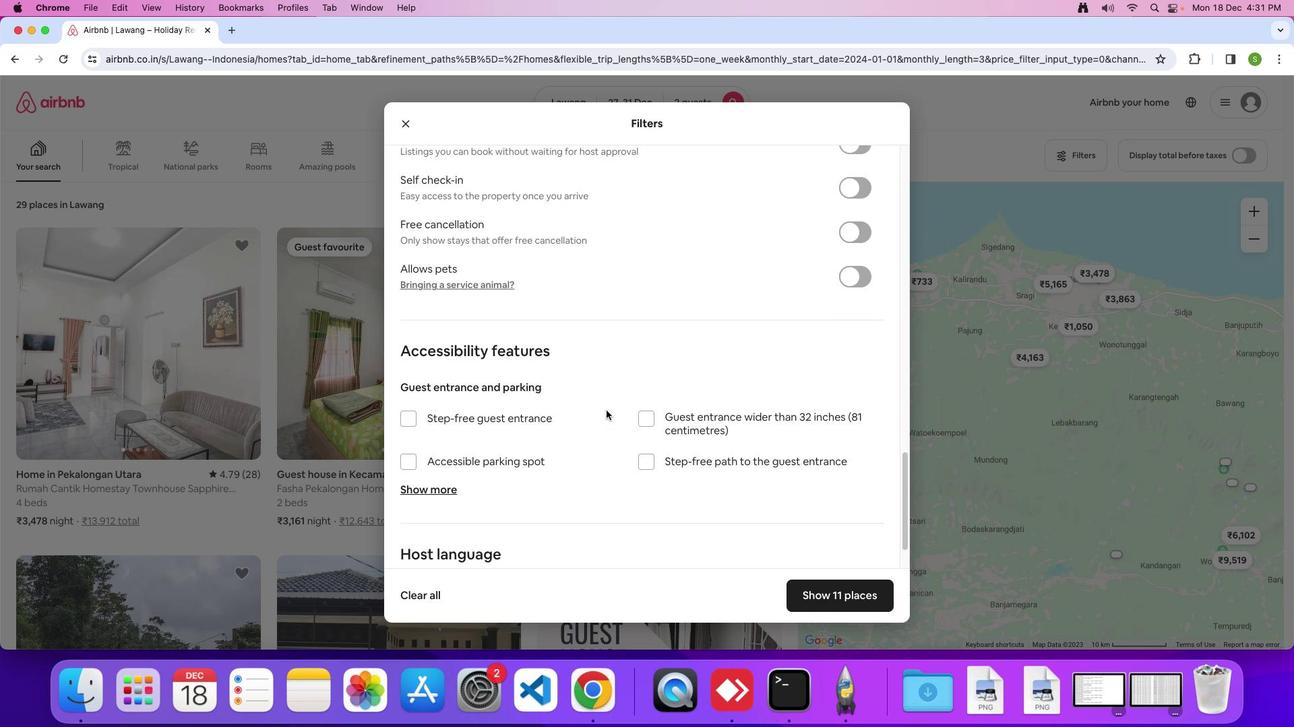 
Action: Mouse scrolled (609, 414) with delta (4, 2)
Screenshot: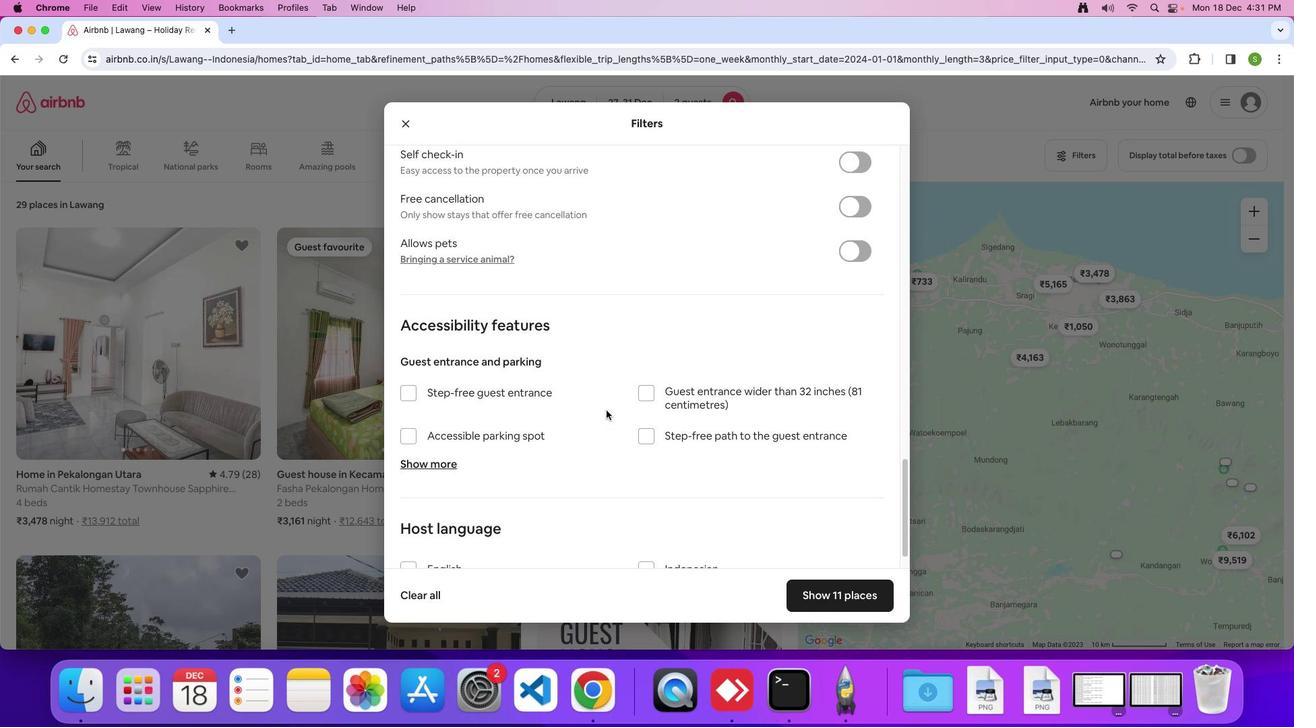 
Action: Mouse scrolled (609, 414) with delta (4, 3)
Screenshot: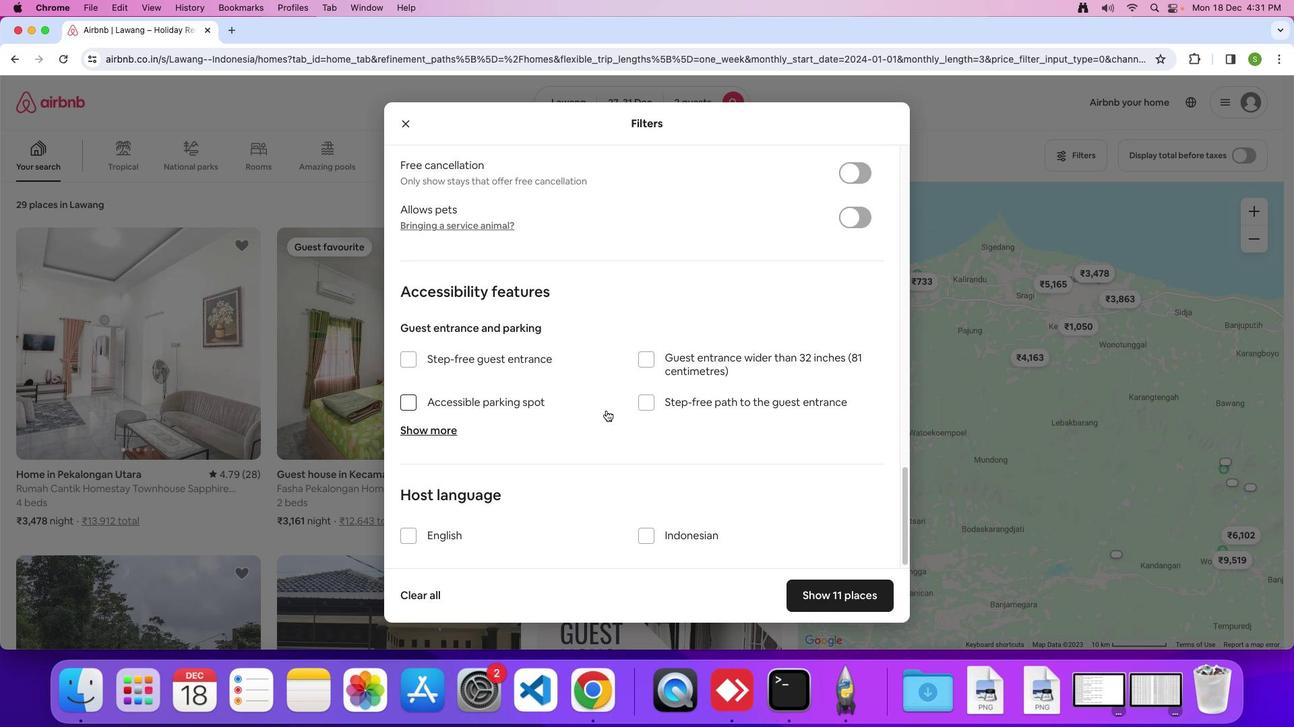 
Action: Mouse scrolled (609, 414) with delta (4, 3)
Screenshot: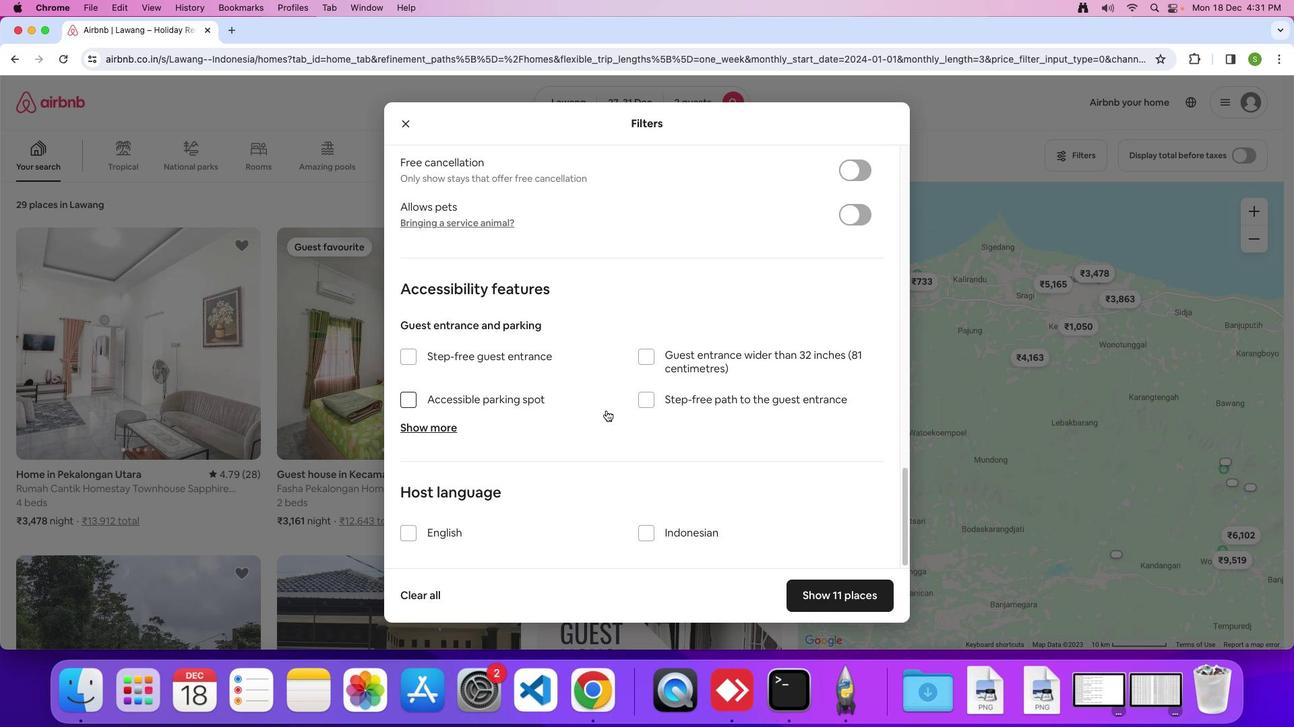 
Action: Mouse scrolled (609, 414) with delta (4, 3)
Screenshot: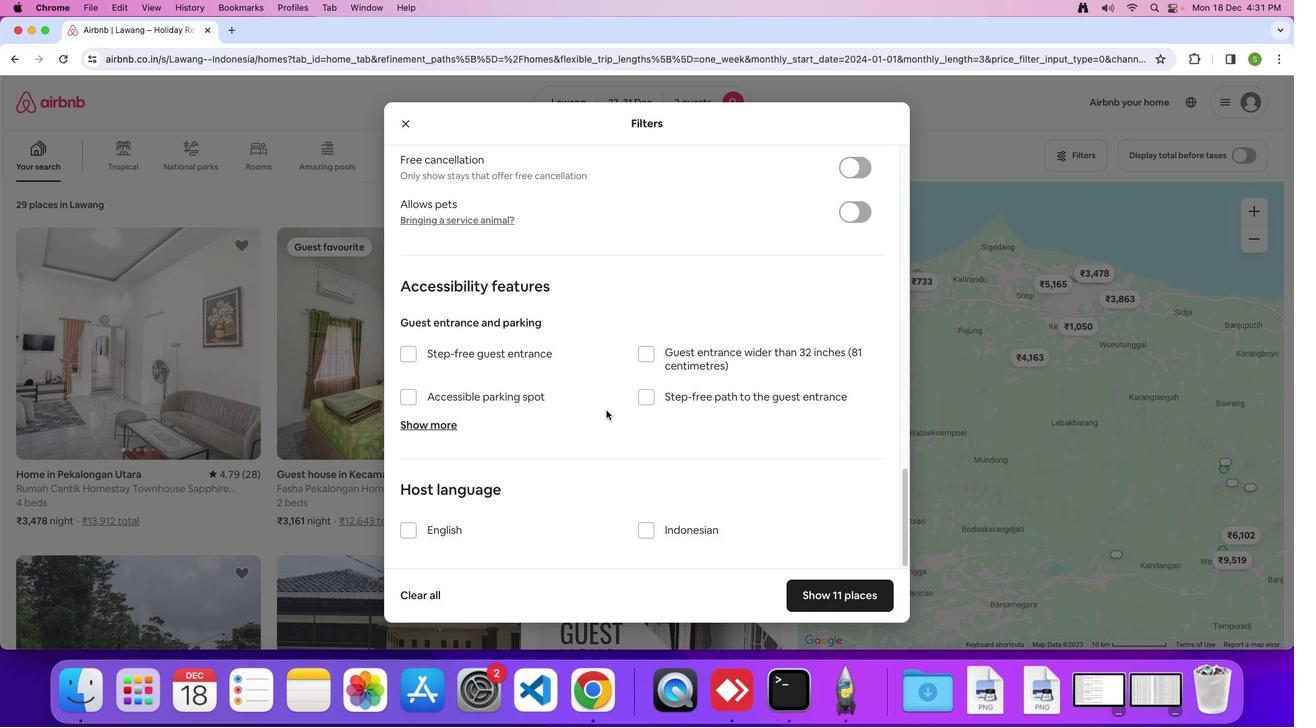 
Action: Mouse scrolled (609, 414) with delta (4, 3)
Screenshot: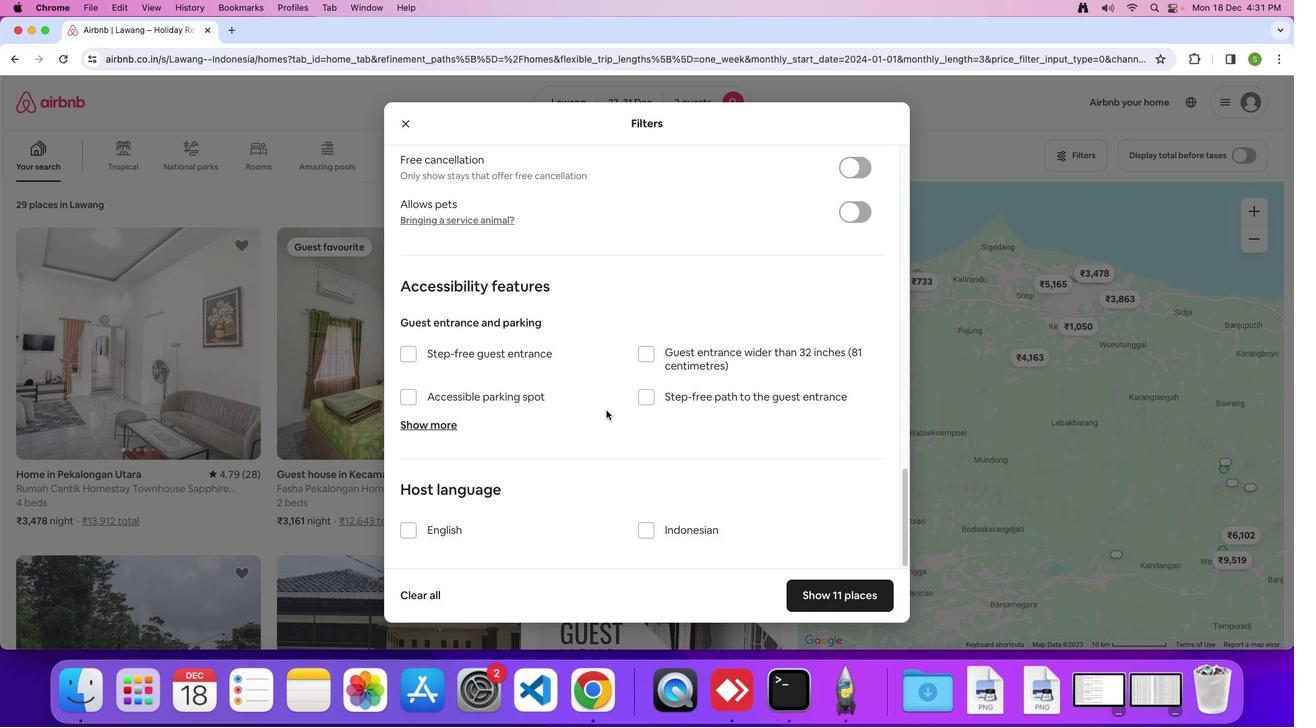 
Action: Mouse moved to (610, 414)
Screenshot: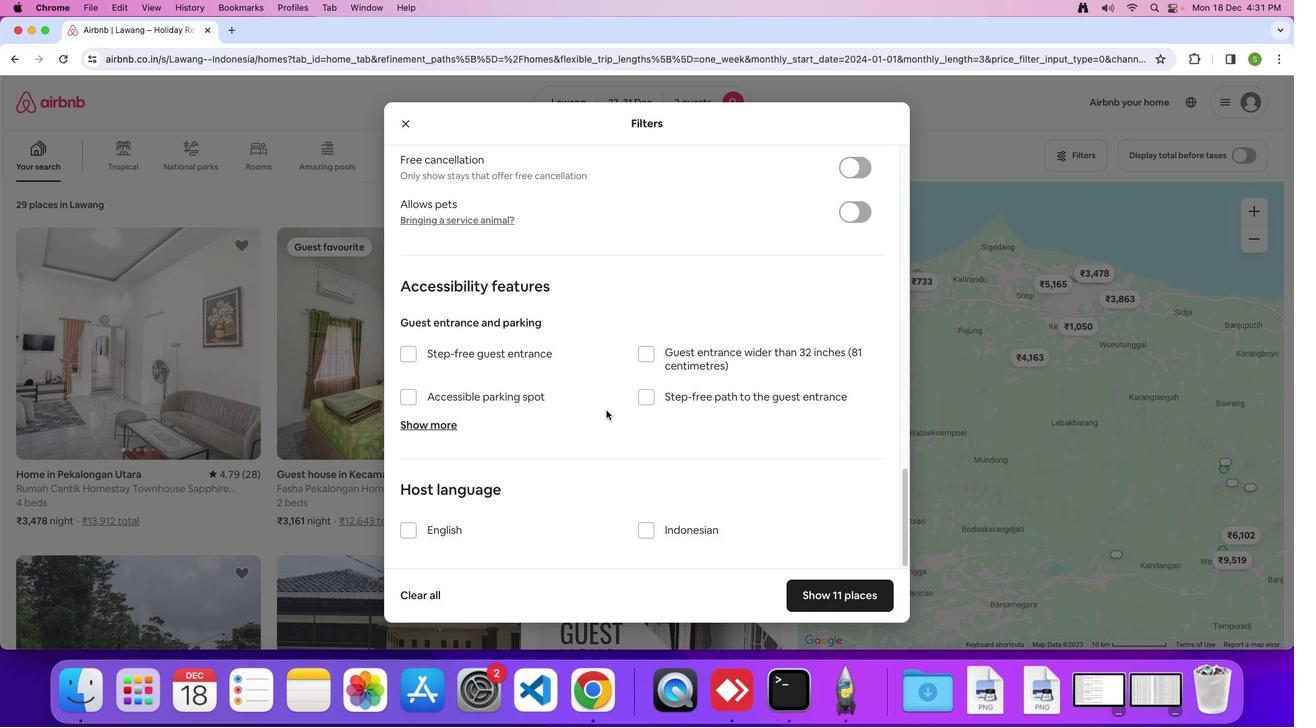 
Action: Mouse scrolled (610, 414) with delta (4, 2)
Screenshot: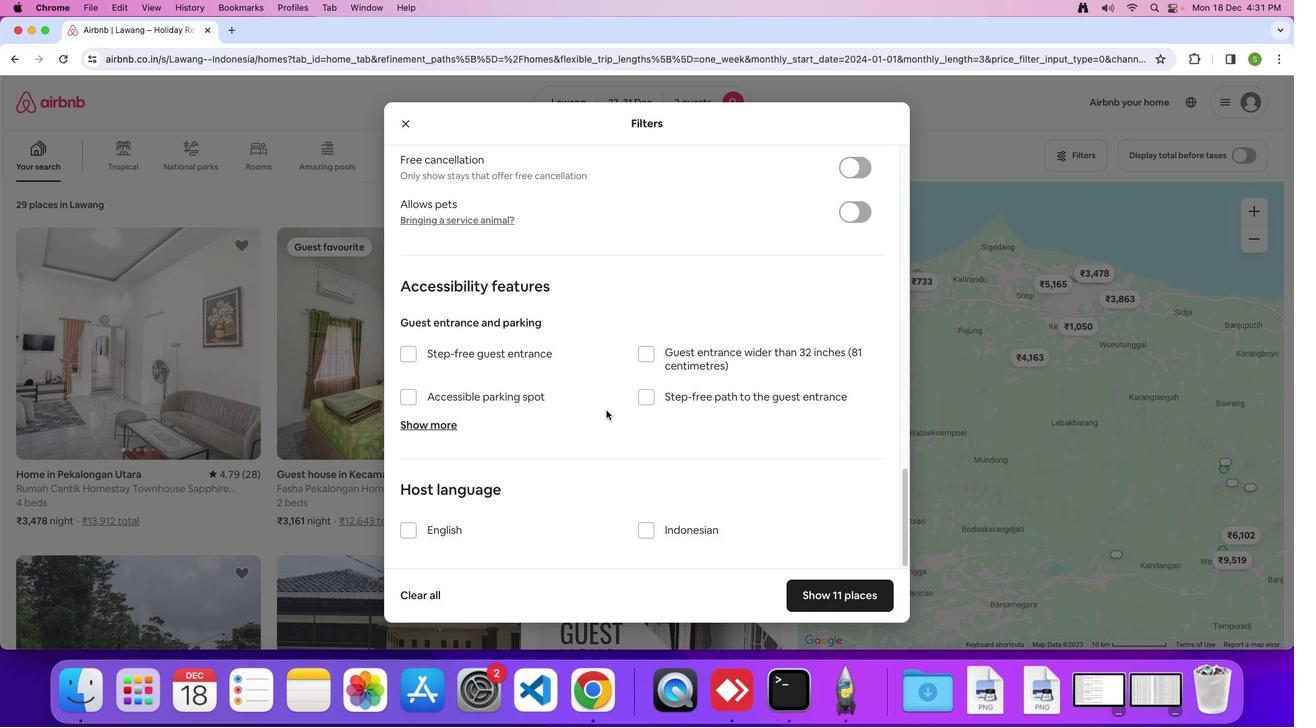 
Action: Mouse moved to (827, 601)
Screenshot: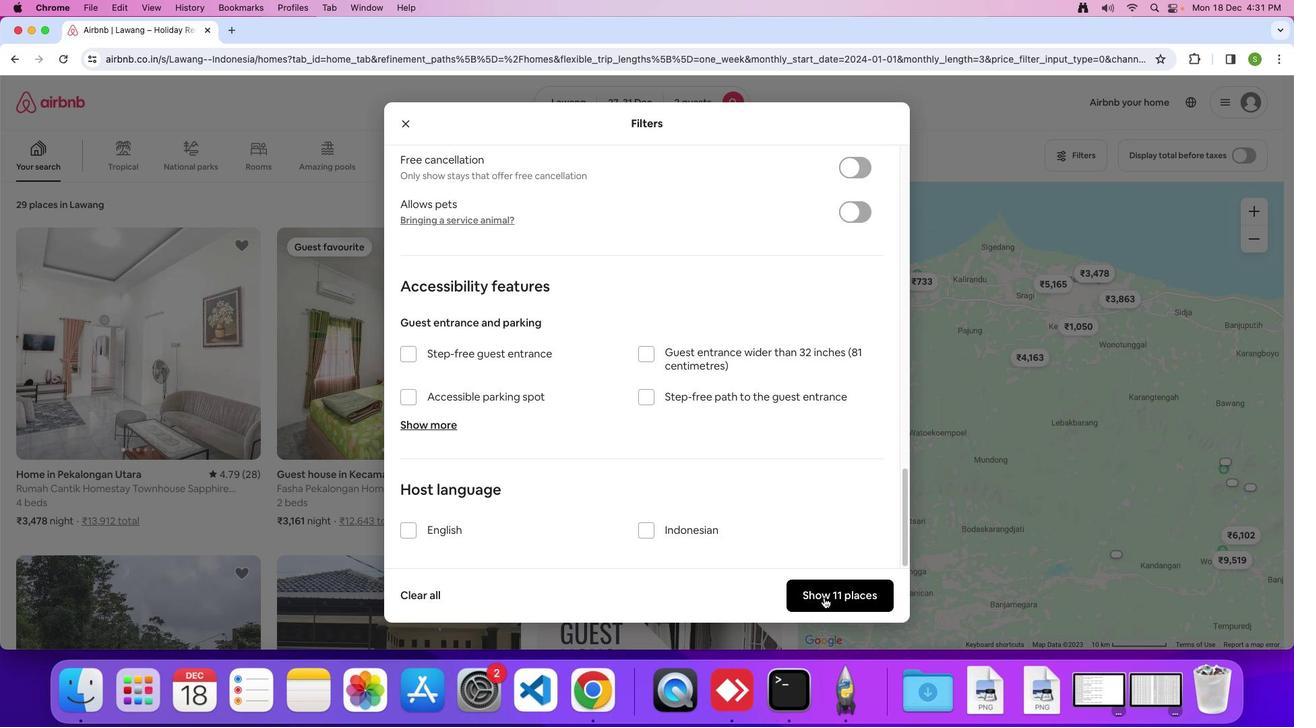 
Action: Mouse pressed left at (827, 601)
Screenshot: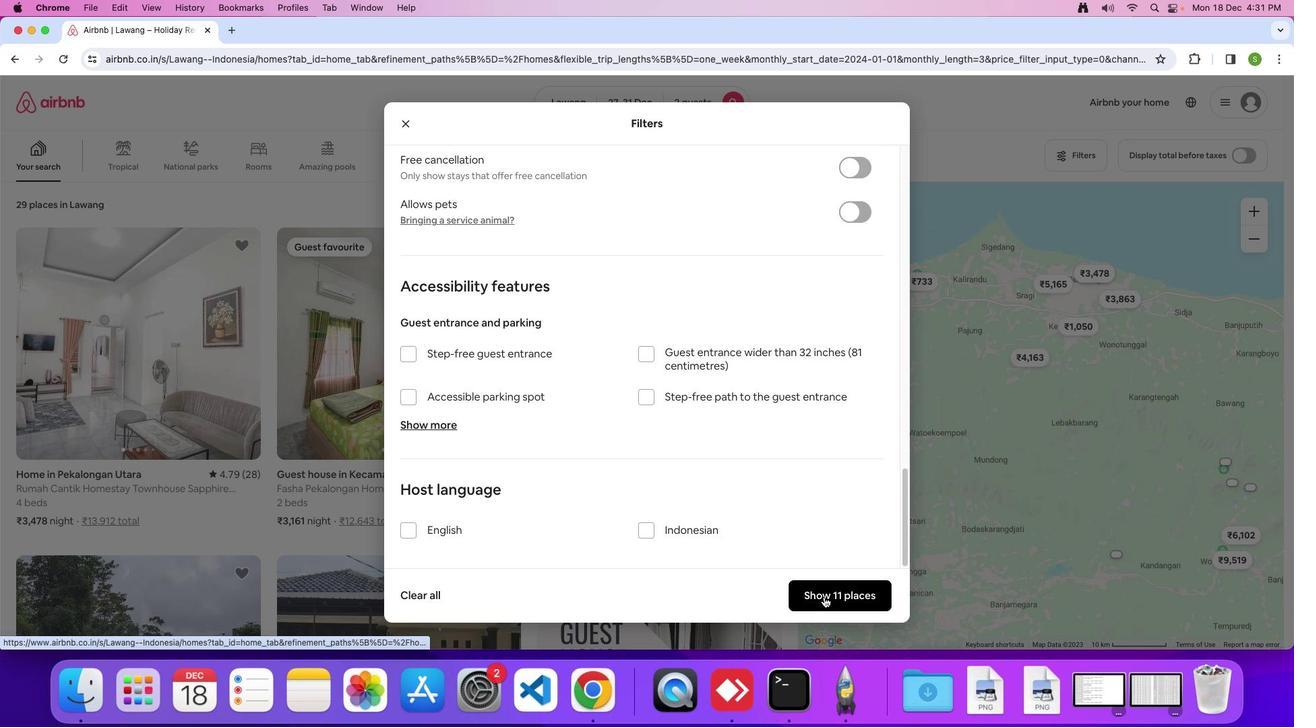 
Action: Mouse moved to (212, 340)
Screenshot: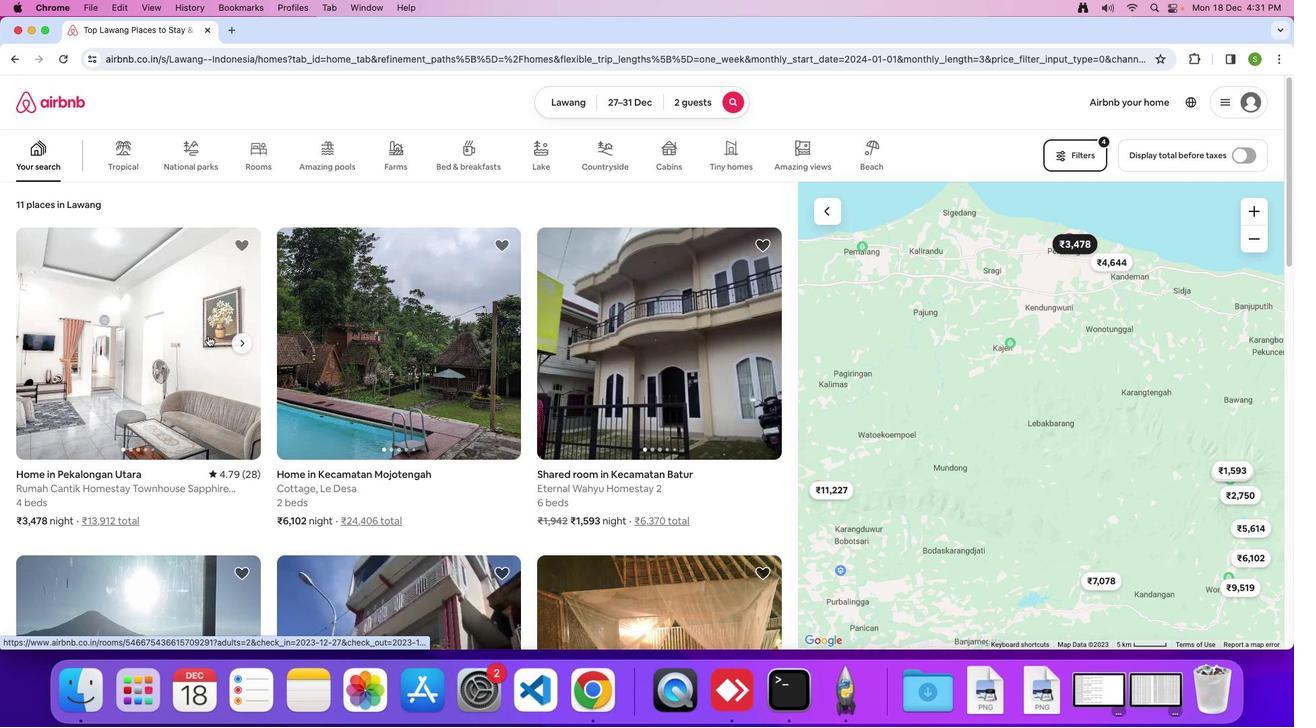 
Action: Mouse pressed left at (212, 340)
Screenshot: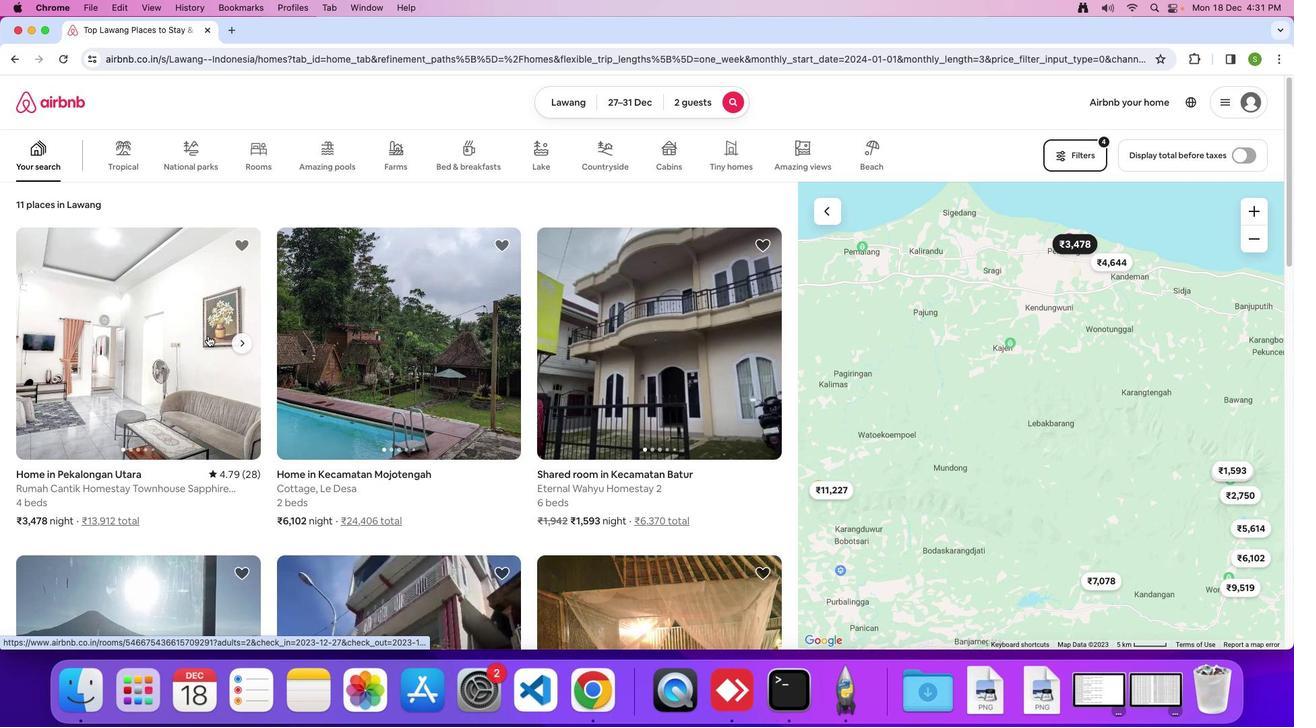 
Action: Mouse moved to (536, 362)
Screenshot: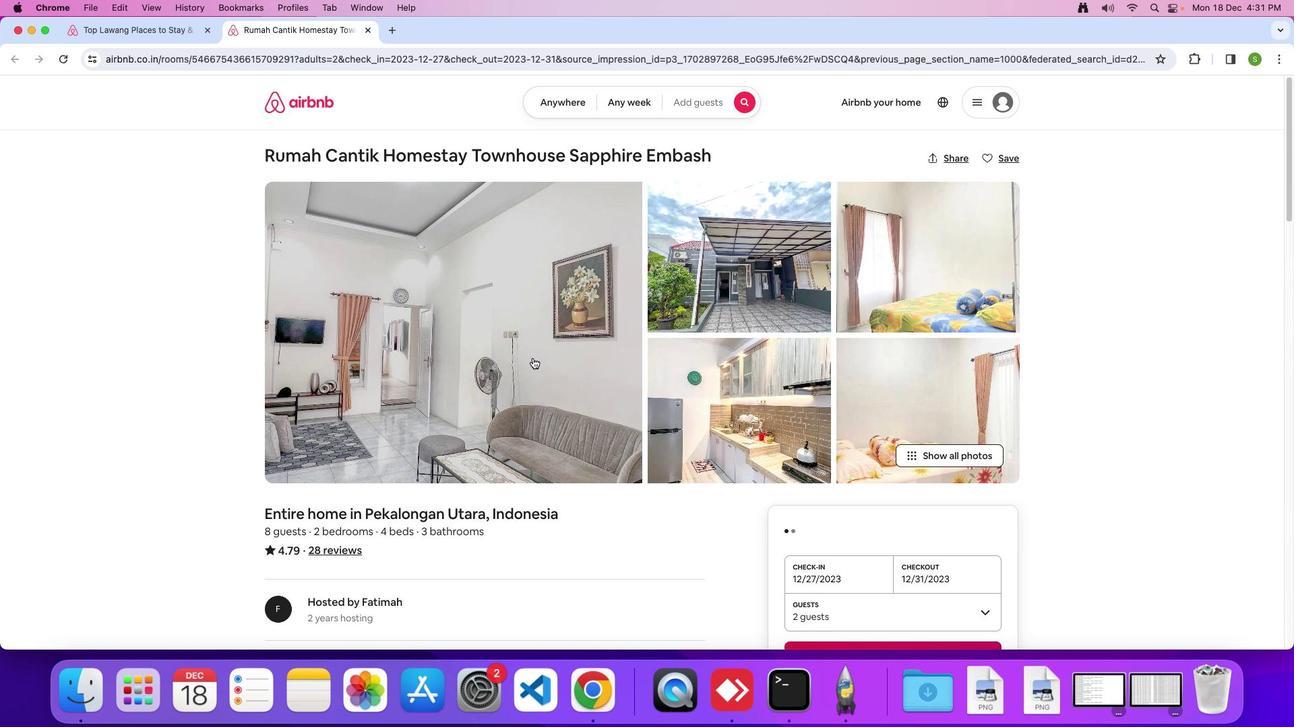 
Action: Mouse pressed left at (536, 362)
Screenshot: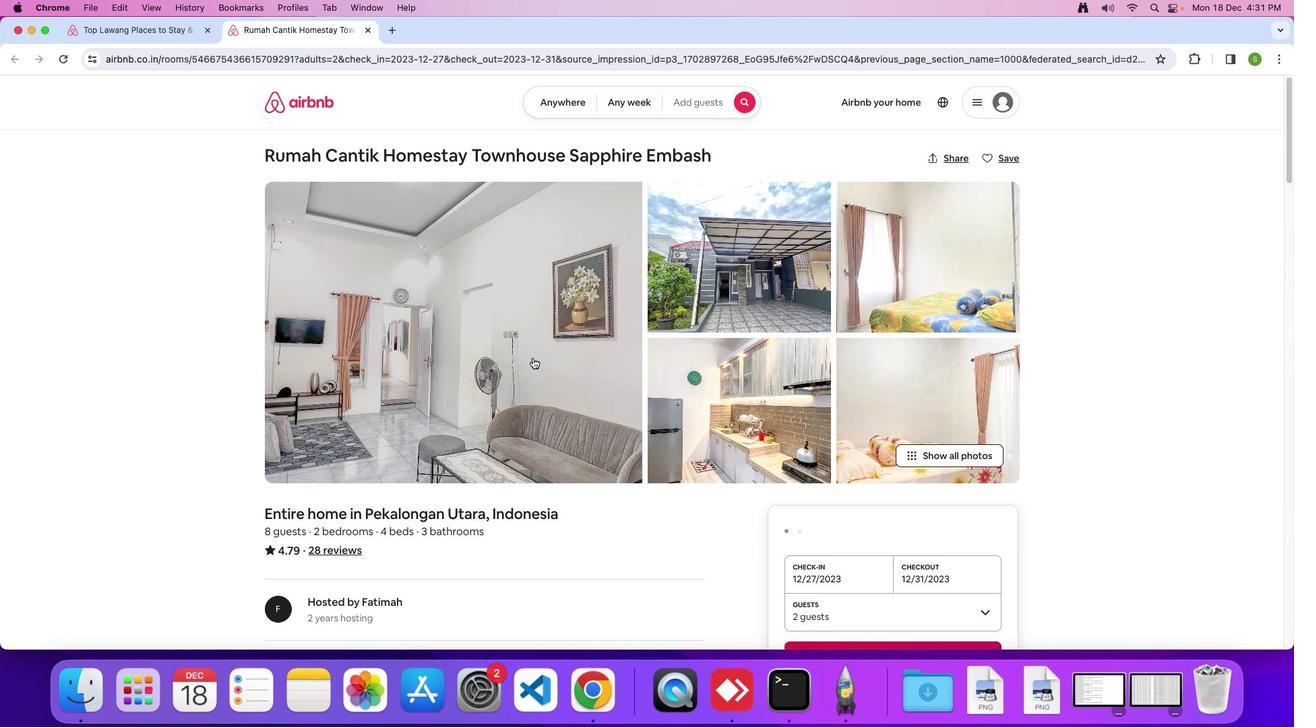 
Action: Mouse moved to (692, 330)
Screenshot: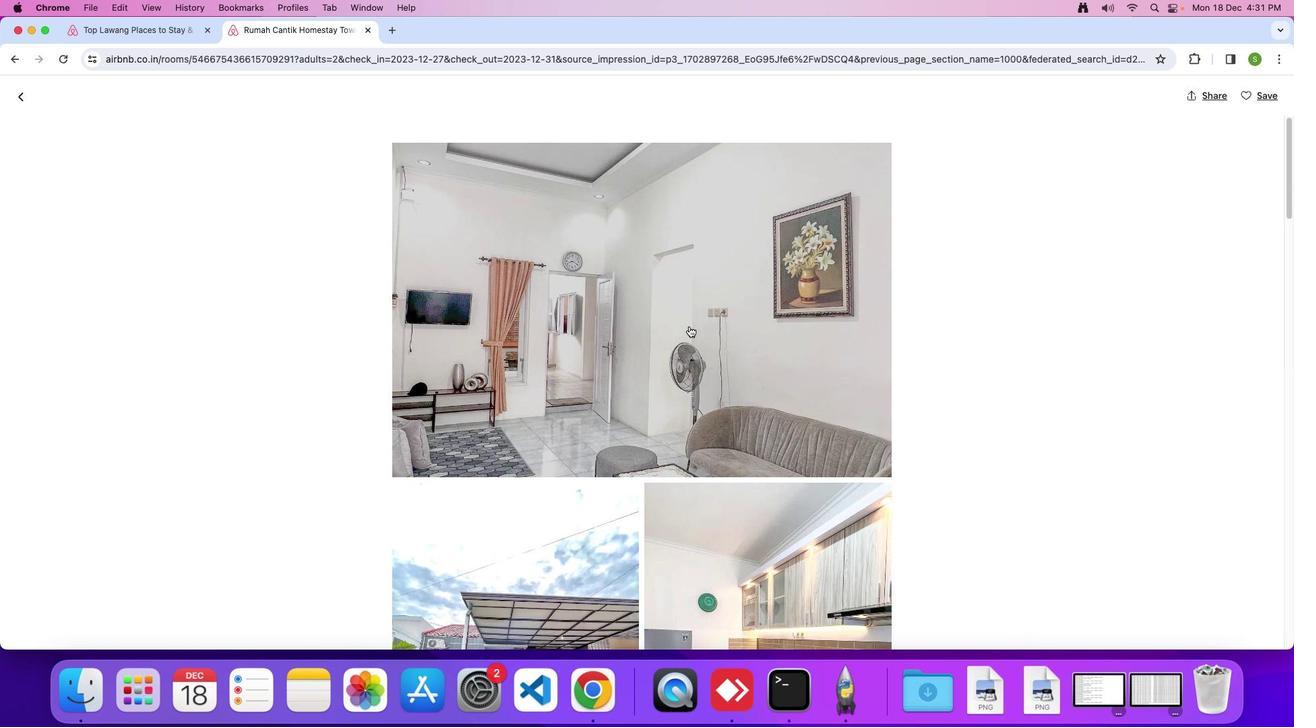 
Action: Mouse scrolled (692, 330) with delta (4, 3)
Screenshot: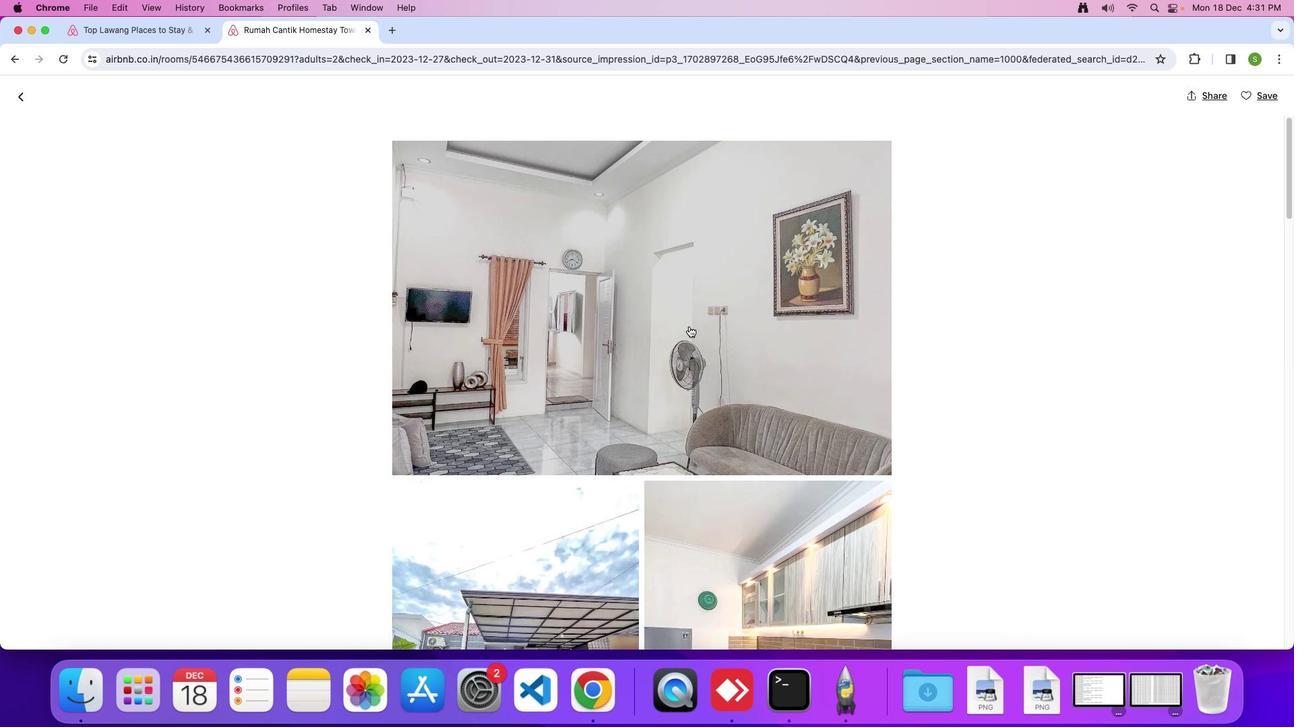 
Action: Mouse scrolled (692, 330) with delta (4, 3)
Screenshot: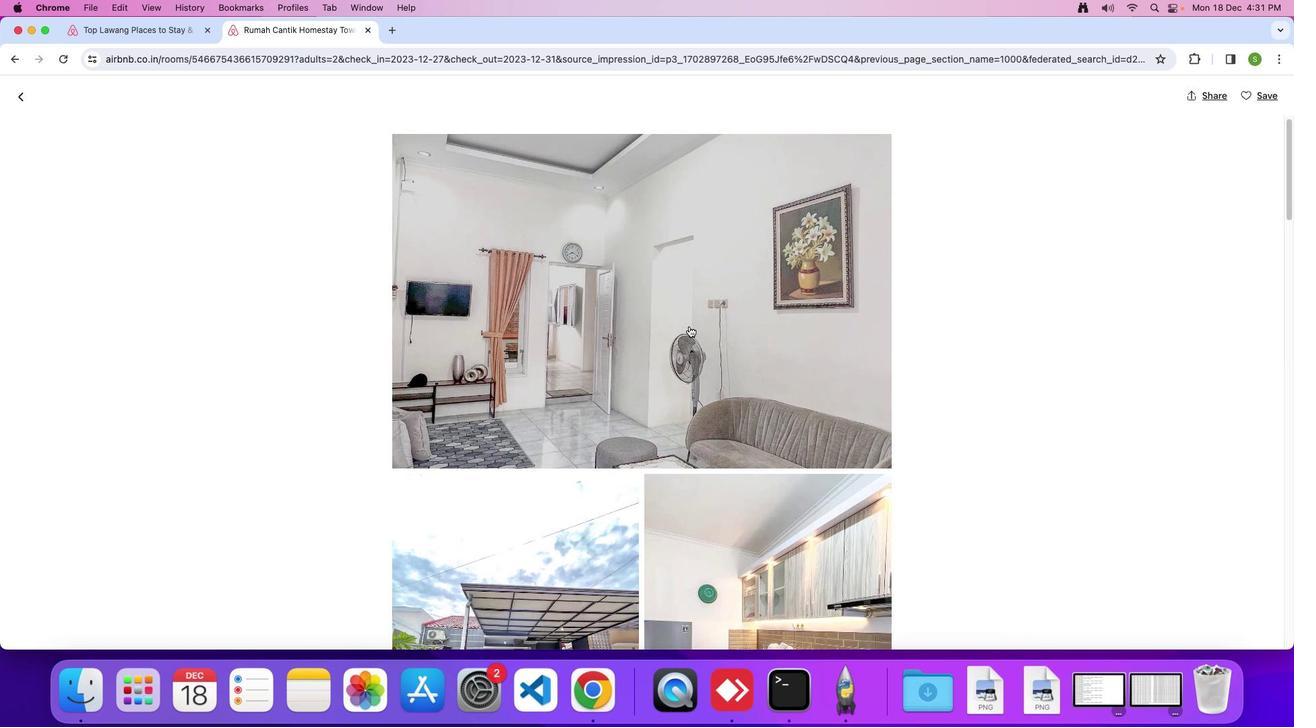 
Action: Mouse scrolled (692, 330) with delta (4, 3)
Screenshot: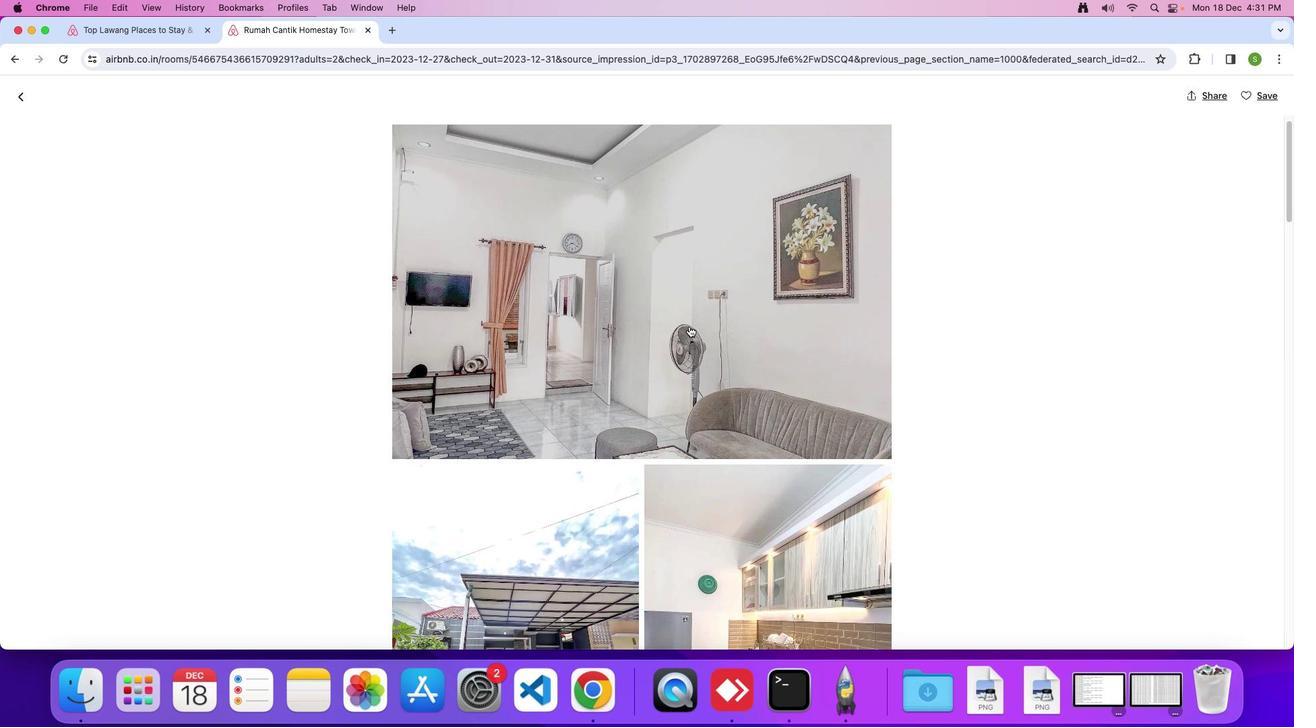 
Action: Mouse scrolled (692, 330) with delta (4, 3)
Screenshot: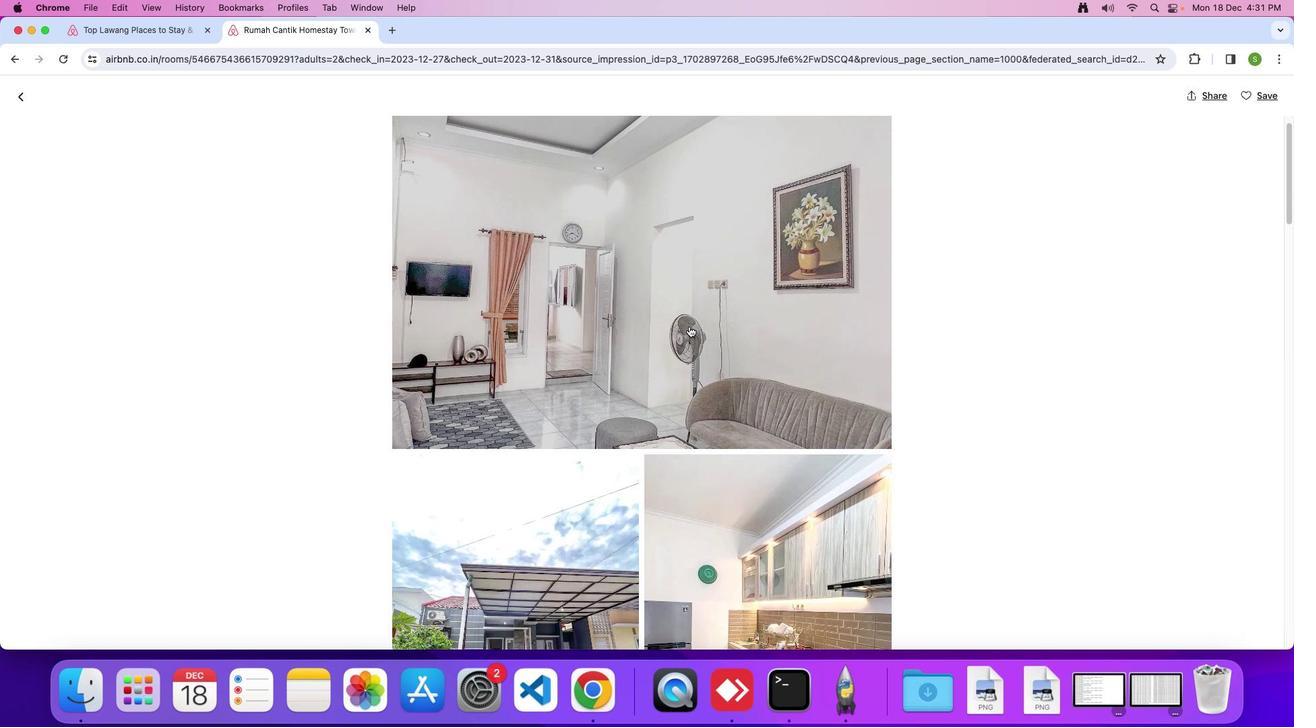 
Action: Mouse scrolled (692, 330) with delta (4, 3)
Screenshot: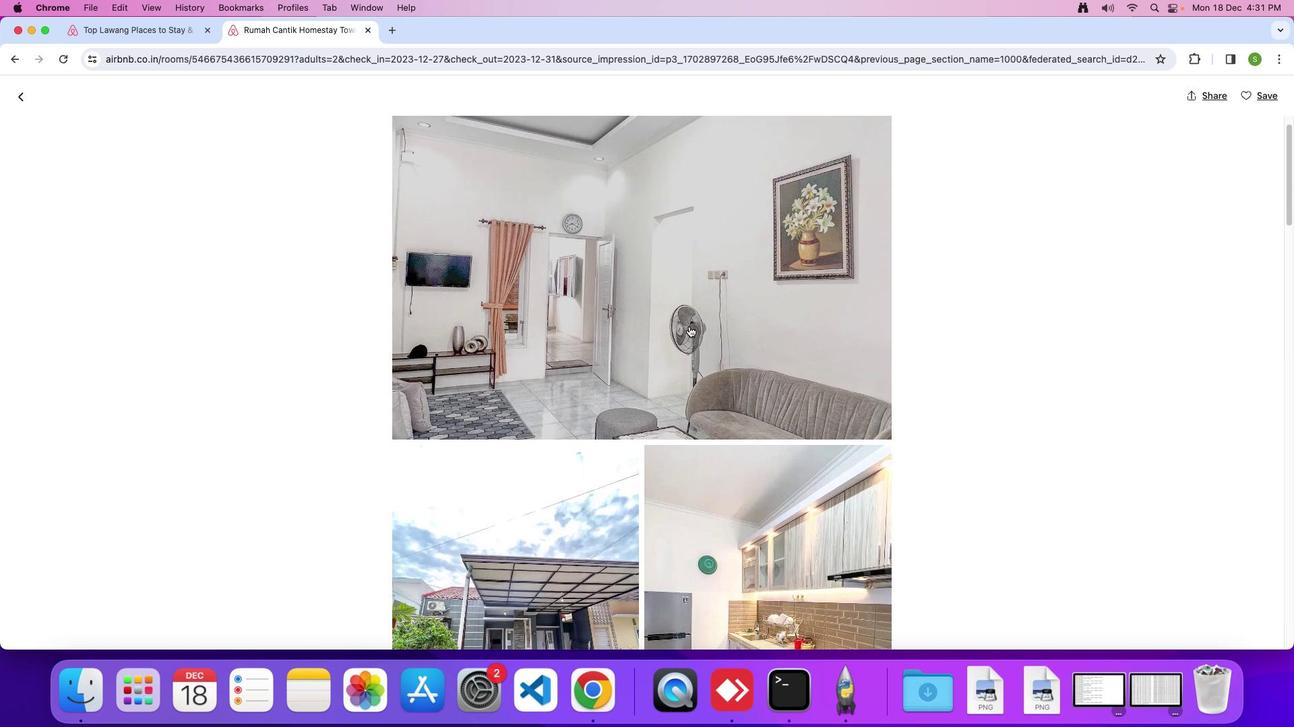
Action: Mouse scrolled (692, 330) with delta (4, 3)
Screenshot: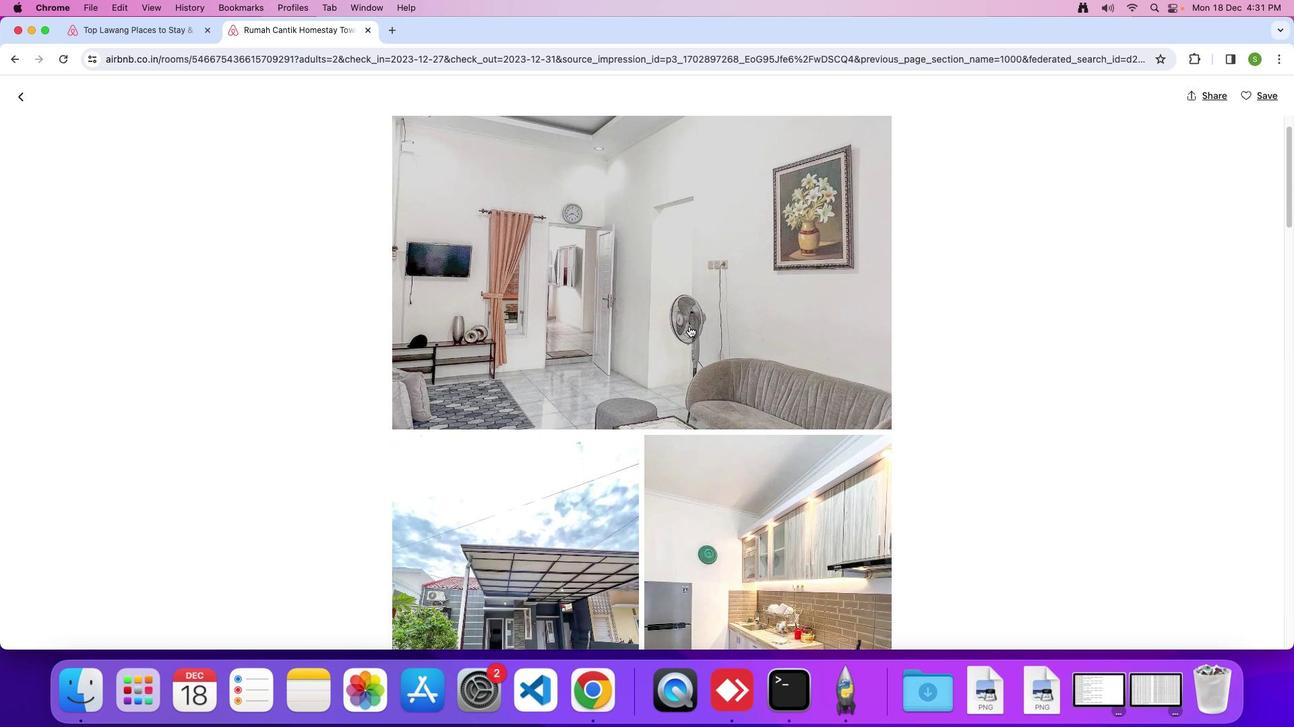 
Action: Mouse scrolled (692, 330) with delta (4, 3)
Screenshot: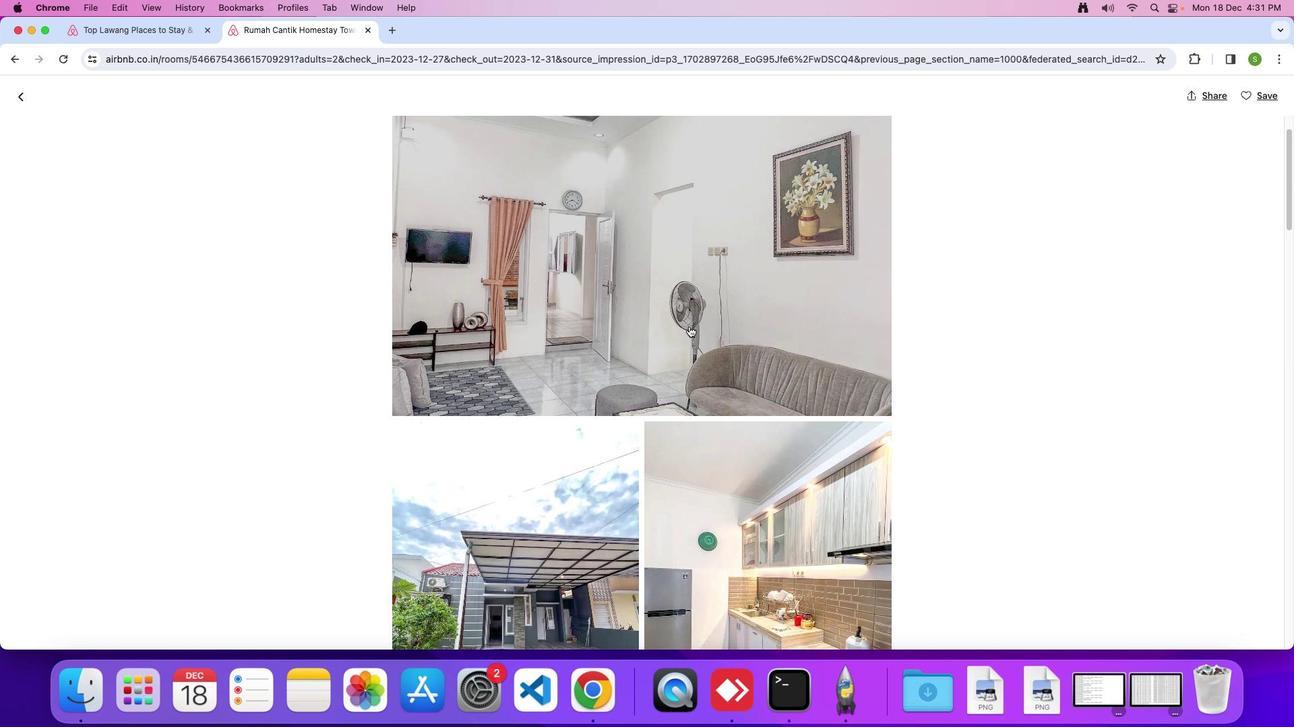 
Action: Mouse scrolled (692, 330) with delta (4, 3)
Screenshot: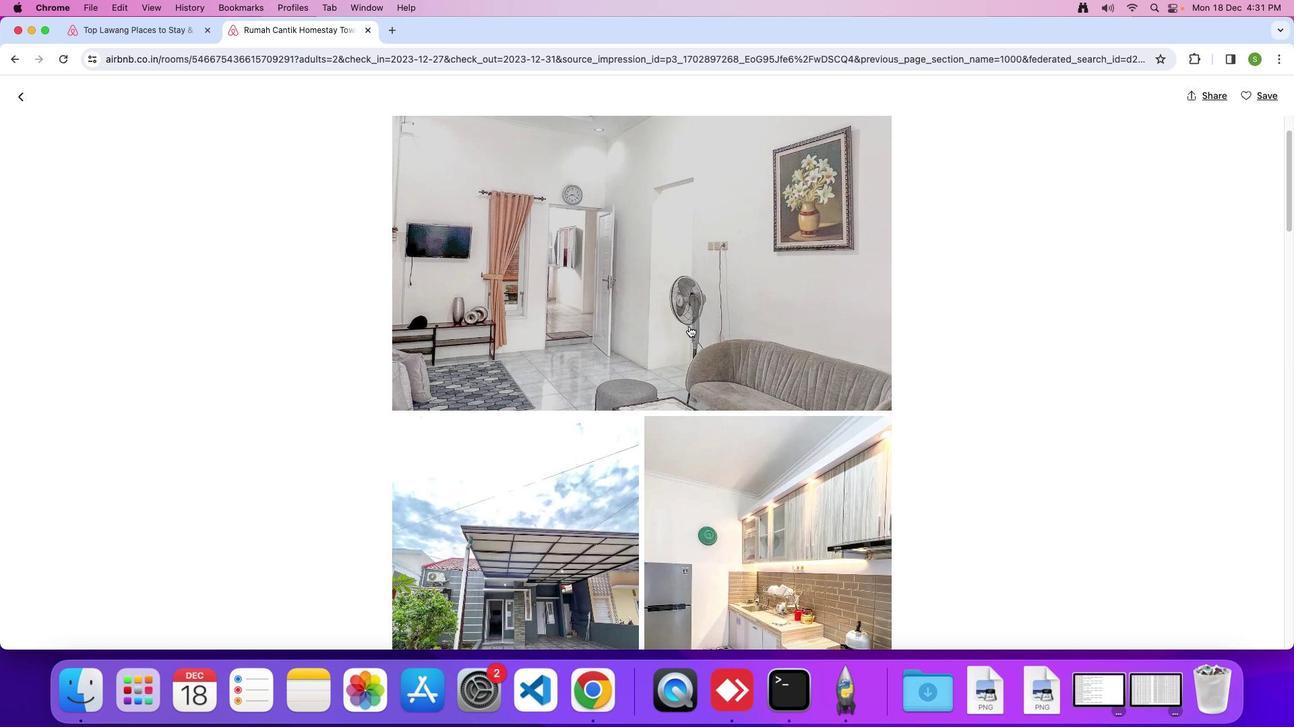 
Action: Mouse scrolled (692, 330) with delta (4, 3)
Screenshot: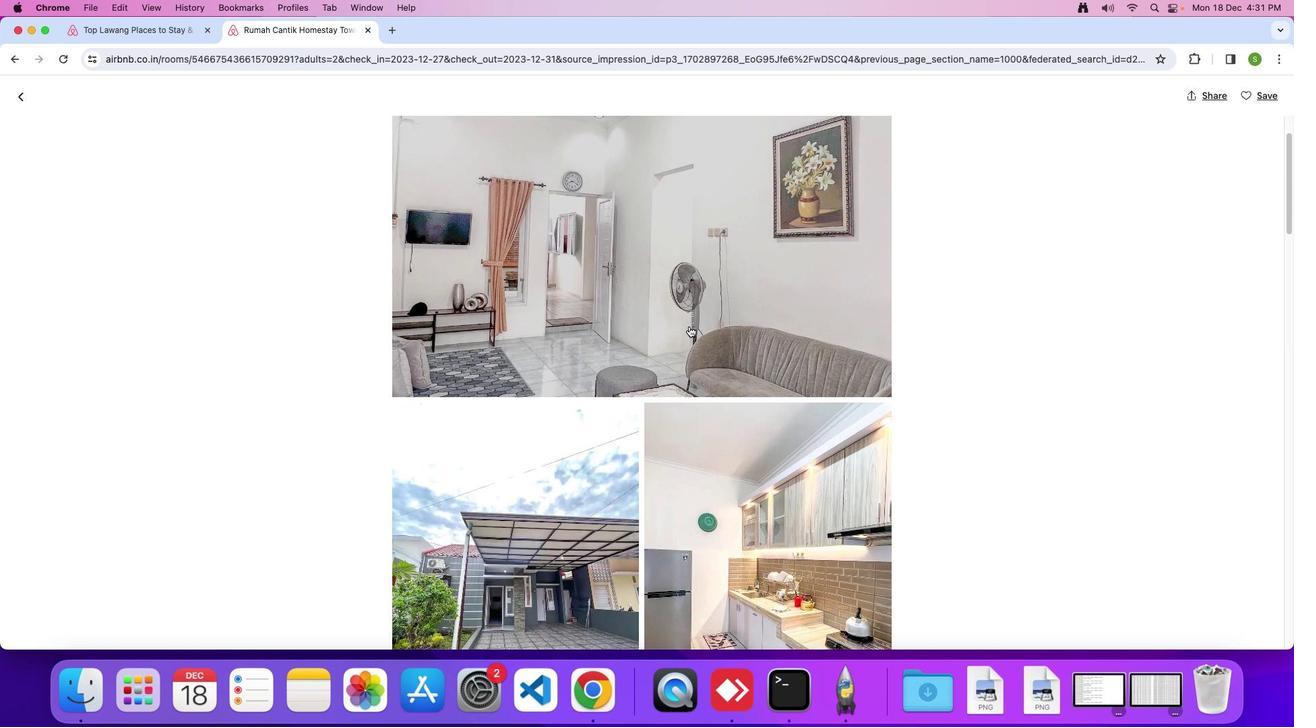 
Action: Mouse scrolled (692, 330) with delta (4, 3)
Screenshot: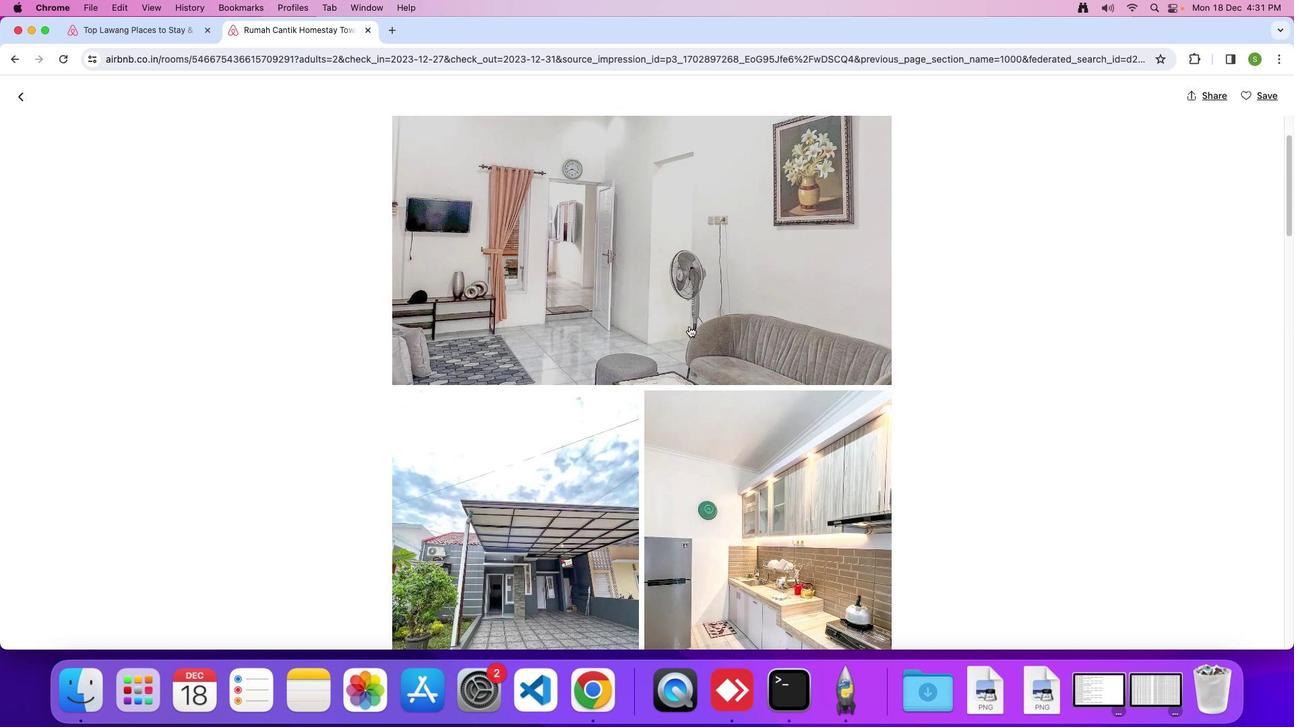 
Action: Mouse scrolled (692, 330) with delta (4, 3)
Screenshot: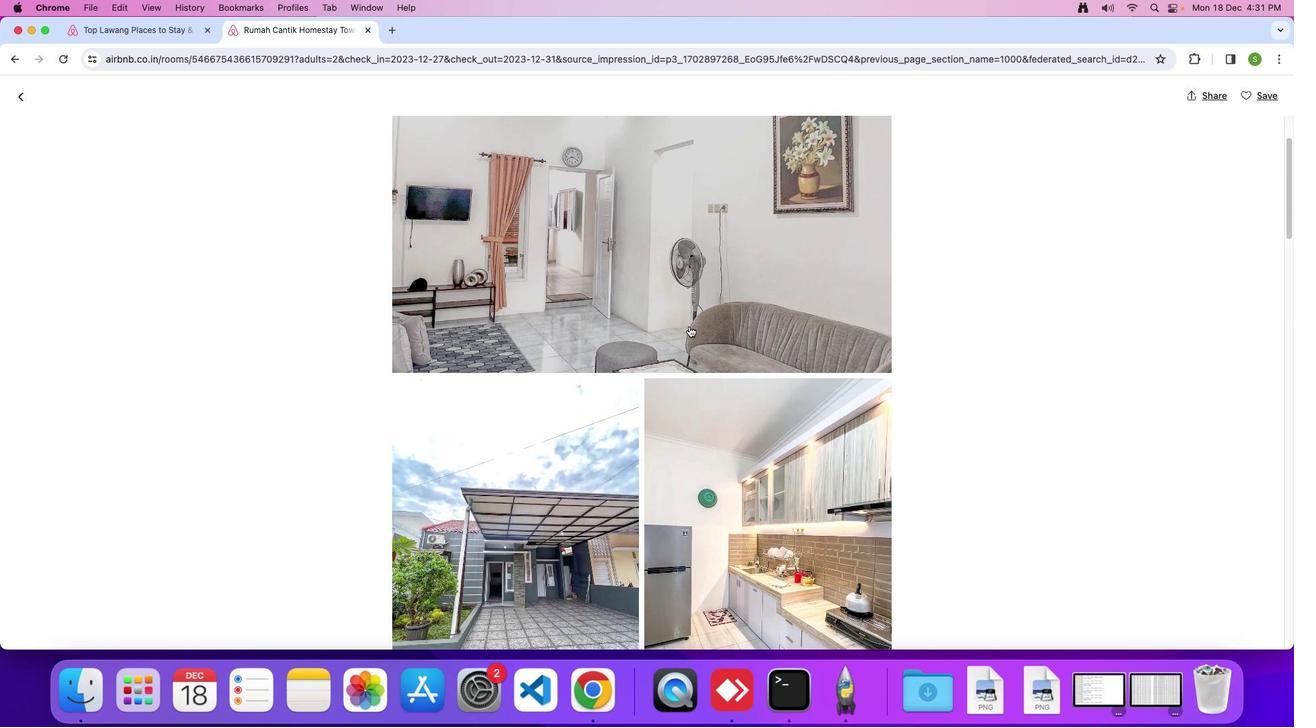 
Action: Mouse scrolled (692, 330) with delta (4, 3)
Screenshot: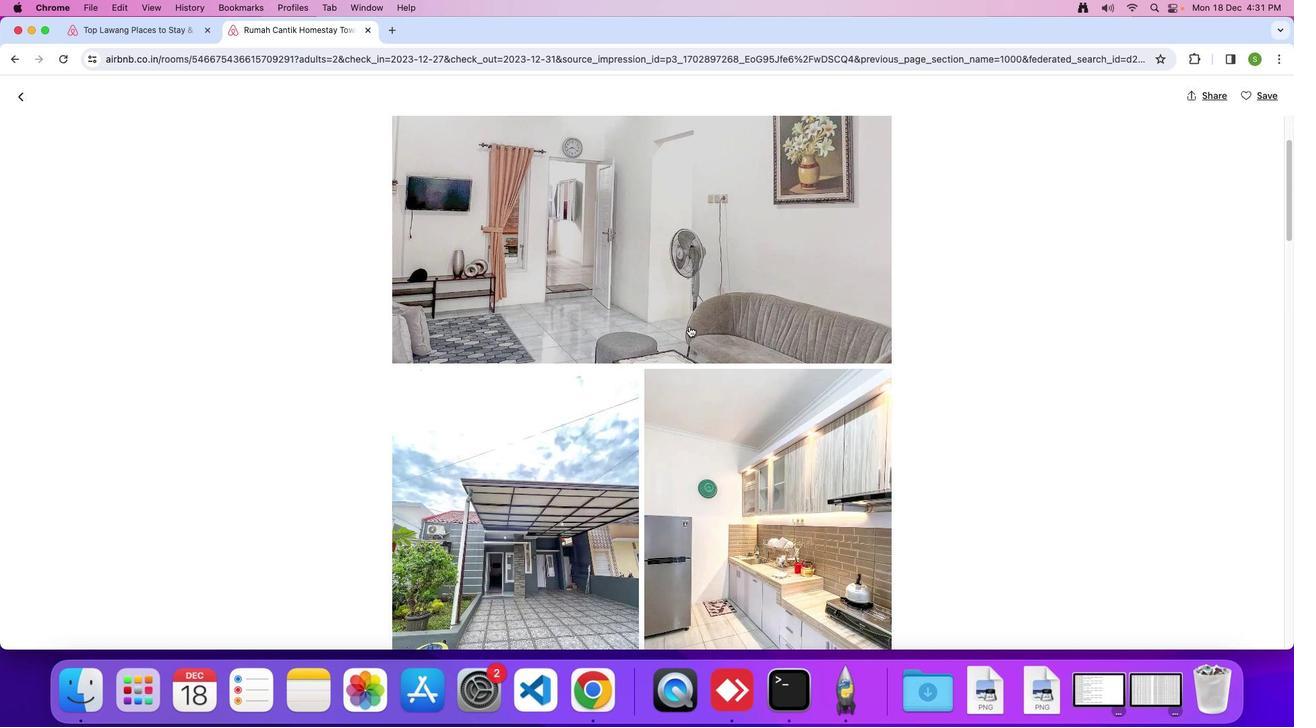 
Action: Mouse scrolled (692, 330) with delta (4, 3)
Screenshot: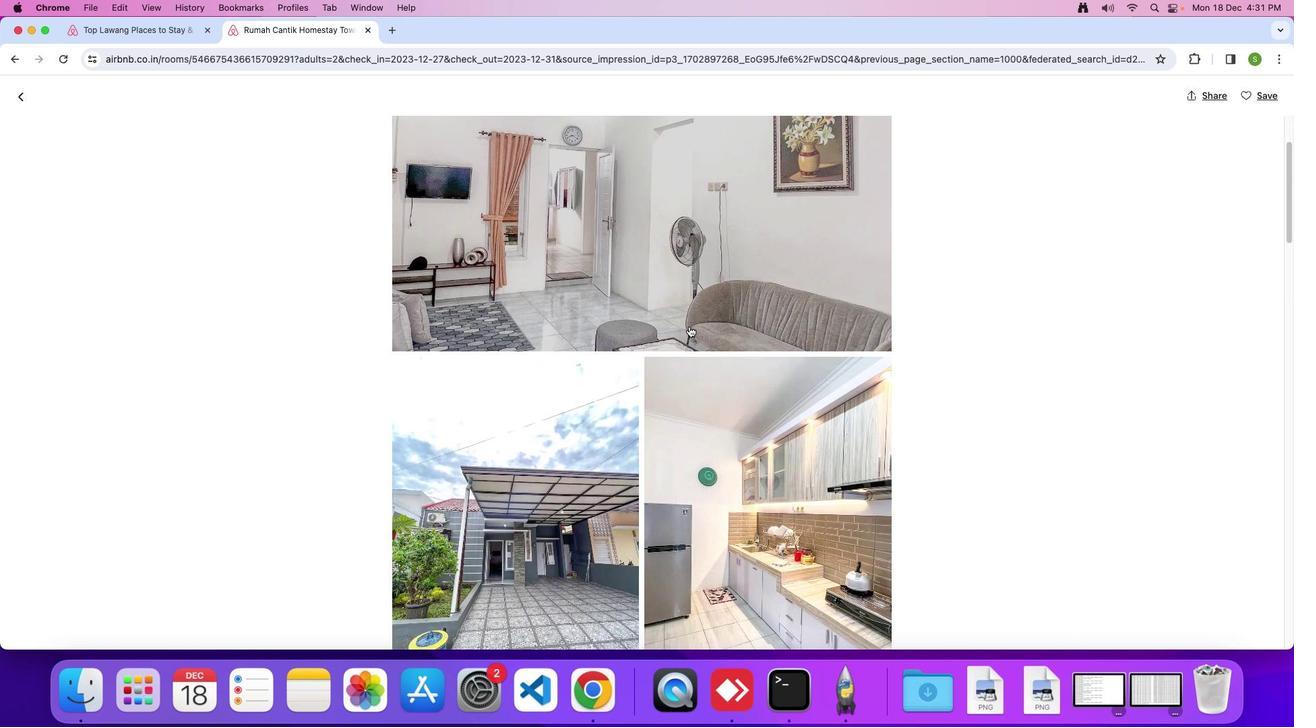 
Action: Mouse scrolled (692, 330) with delta (4, 3)
Screenshot: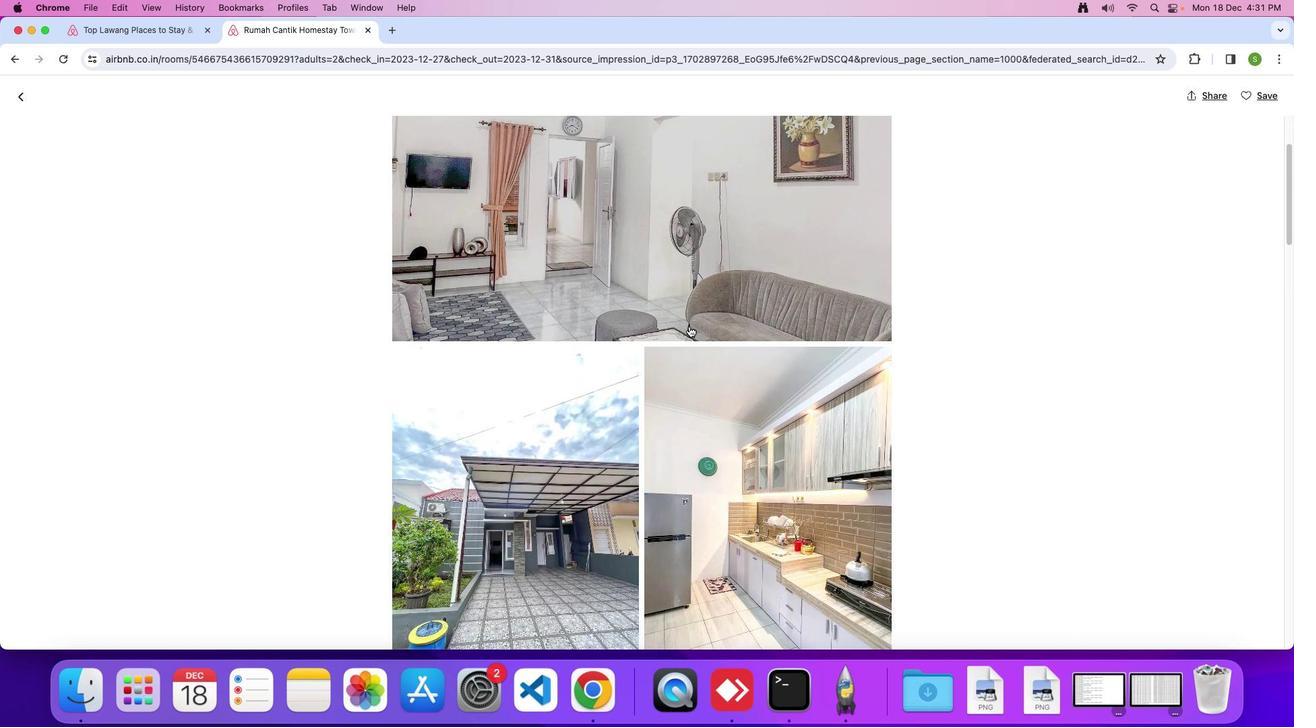 
Action: Mouse scrolled (692, 330) with delta (4, 3)
Screenshot: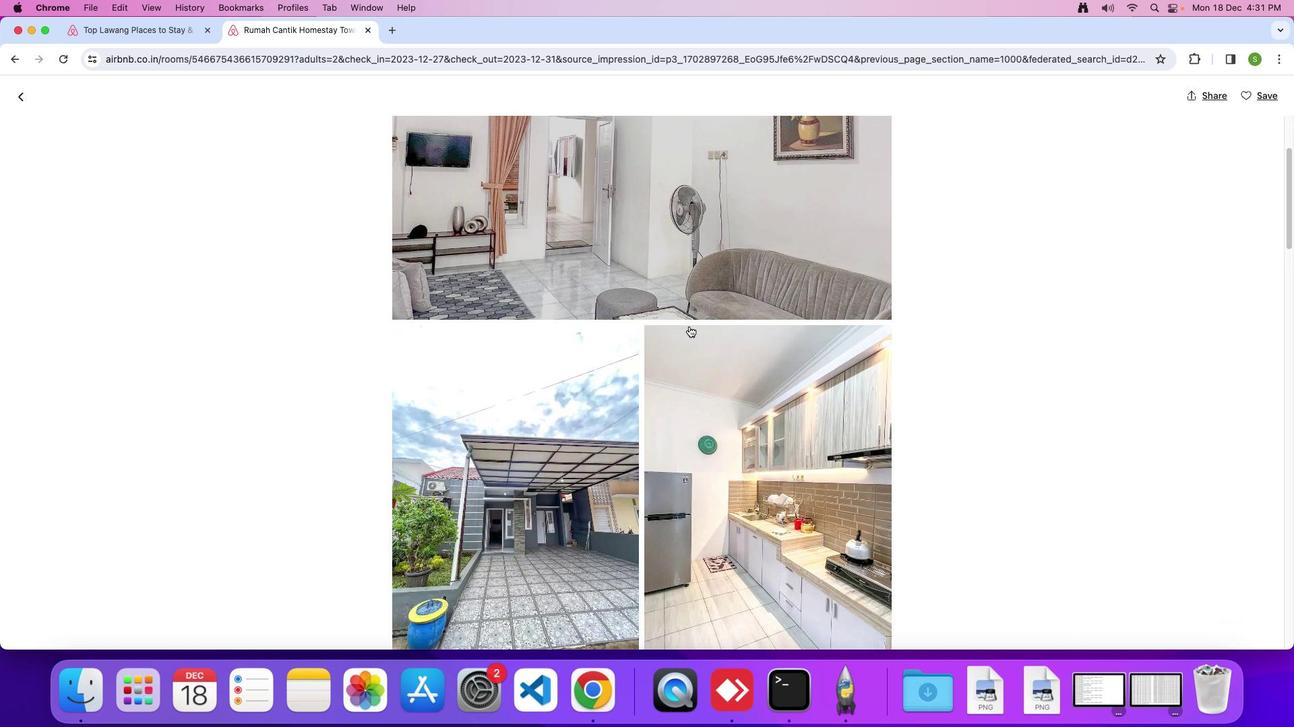 
Action: Mouse scrolled (692, 330) with delta (4, 3)
Screenshot: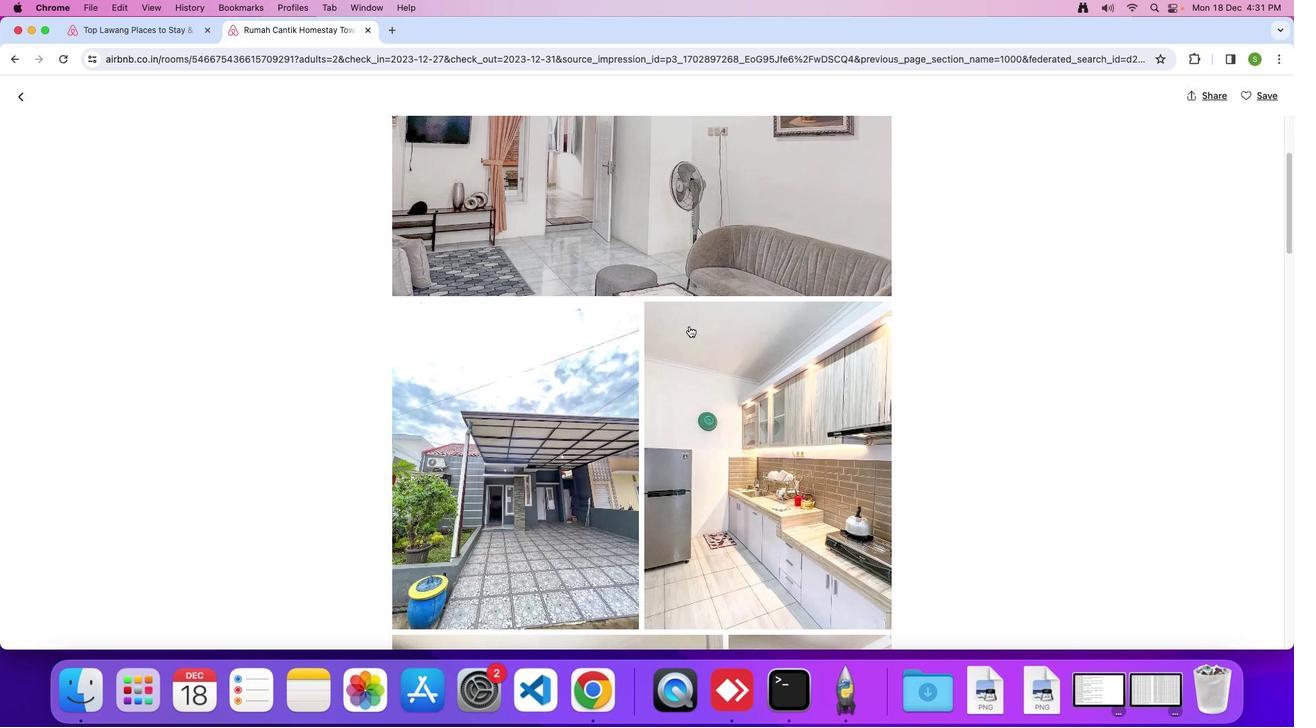 
Action: Mouse scrolled (692, 330) with delta (4, 3)
Screenshot: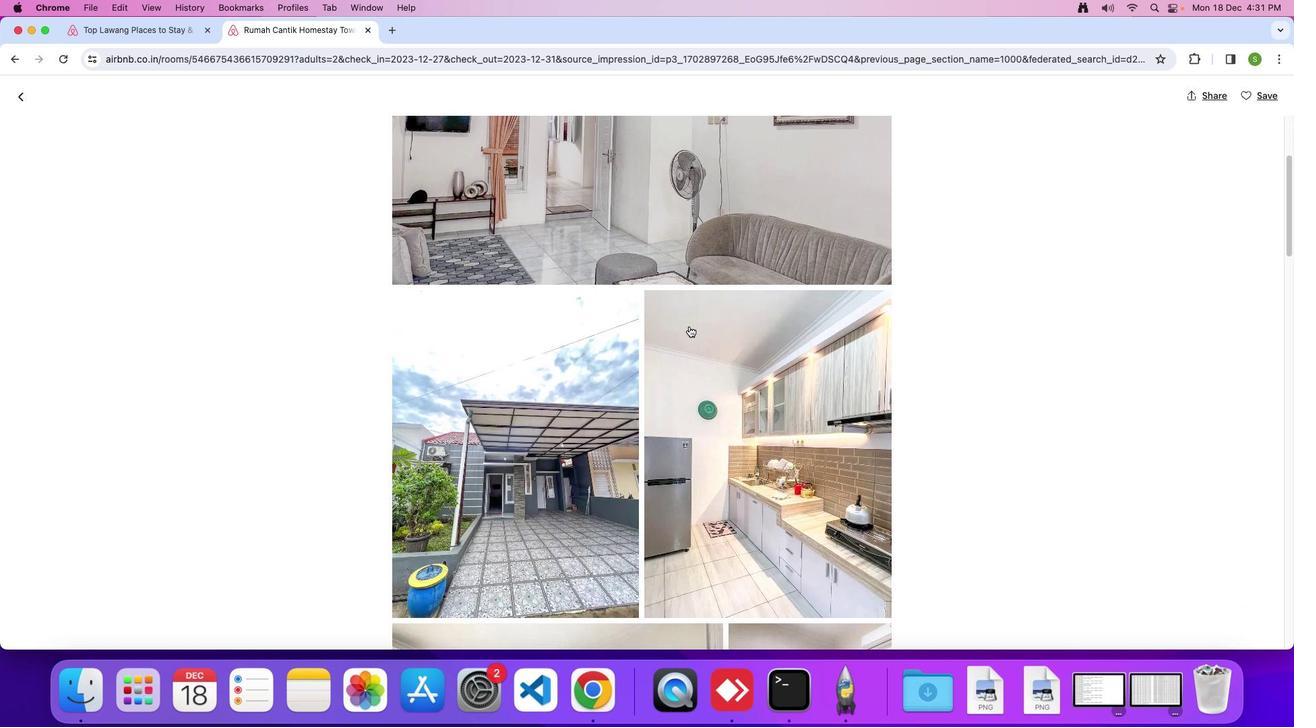 
Action: Mouse scrolled (692, 330) with delta (4, 3)
Screenshot: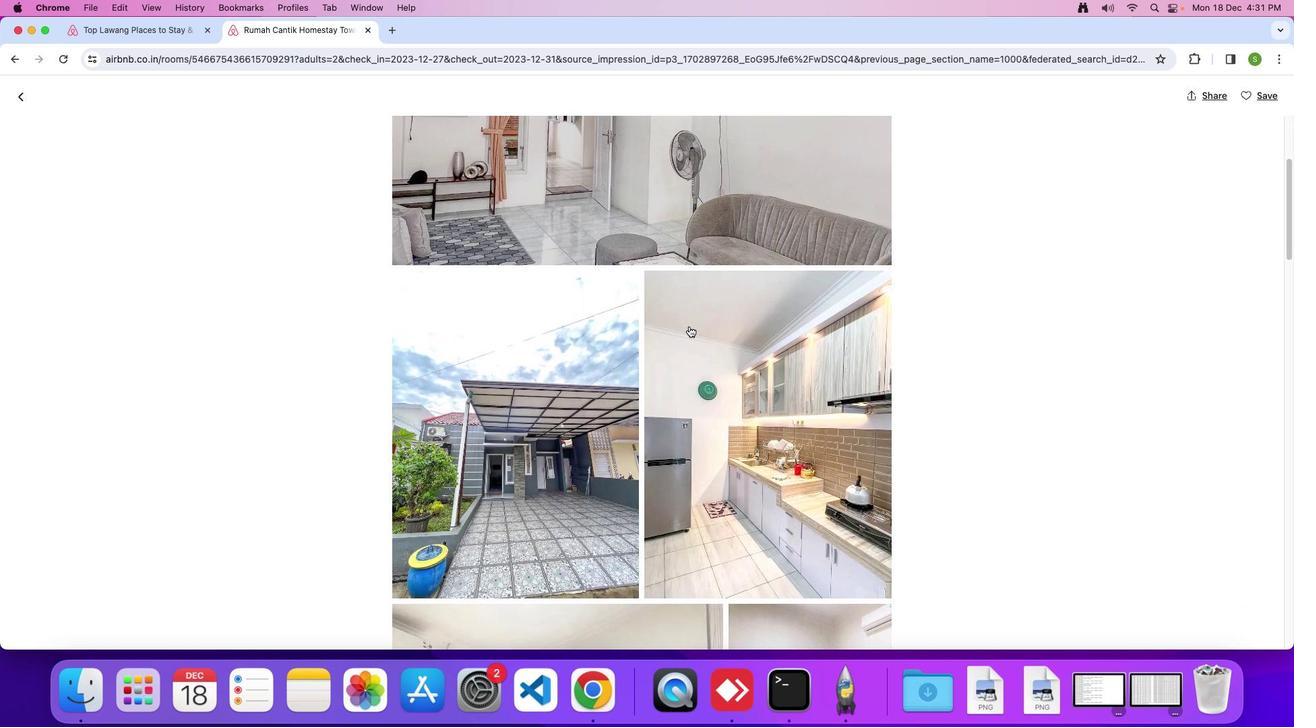 
Action: Mouse scrolled (692, 330) with delta (4, 3)
Screenshot: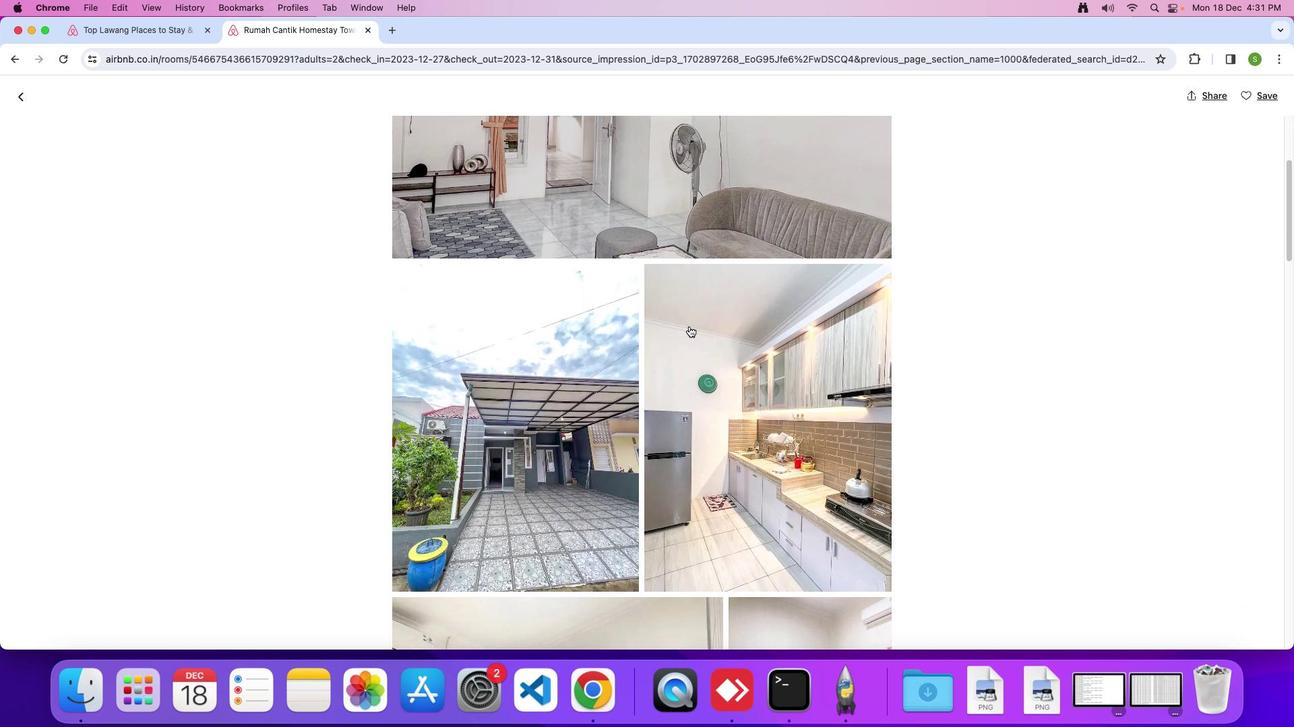 
Action: Mouse scrolled (692, 330) with delta (4, 3)
Screenshot: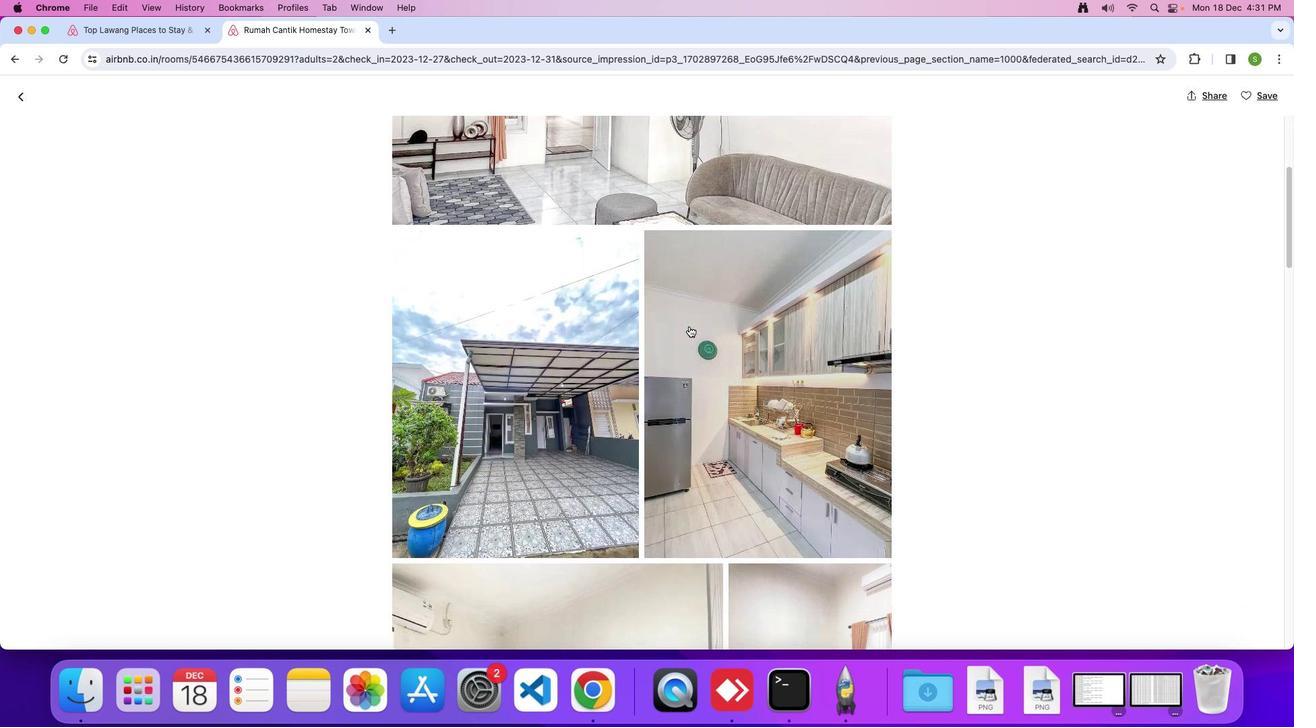 
Action: Mouse scrolled (692, 330) with delta (4, 3)
Screenshot: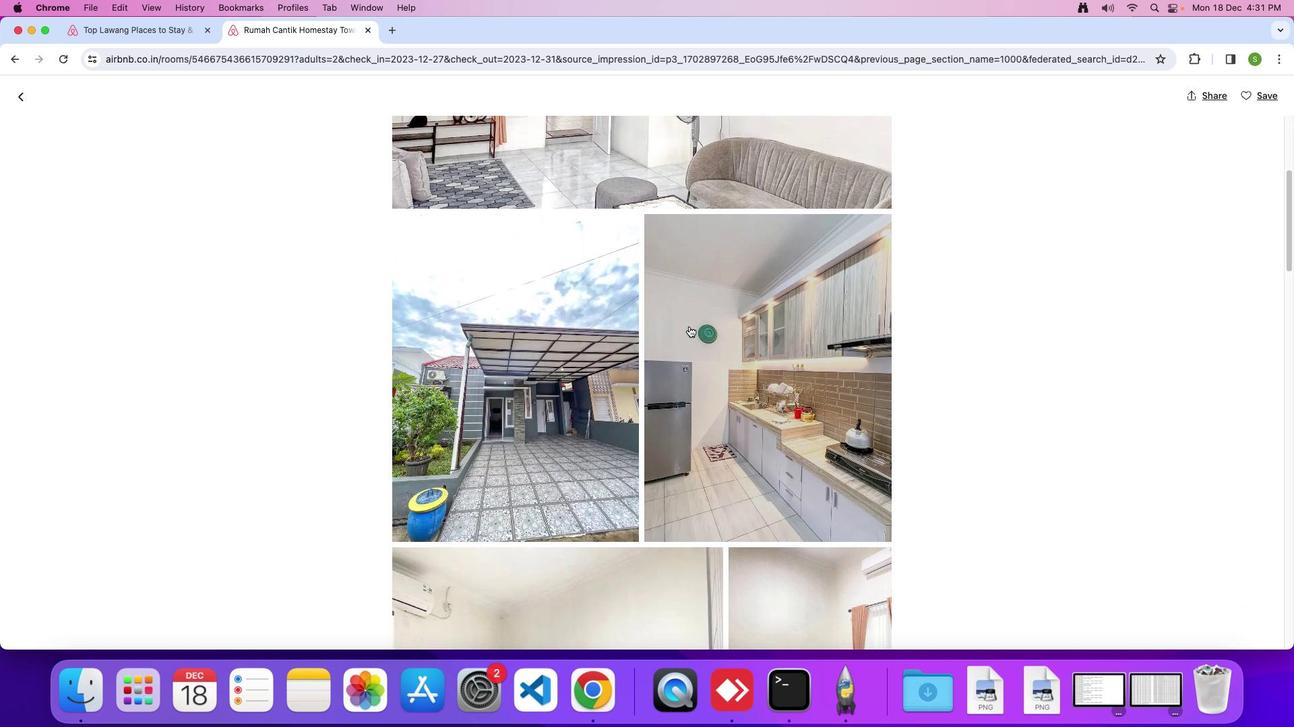 
Action: Mouse scrolled (692, 330) with delta (4, 3)
Screenshot: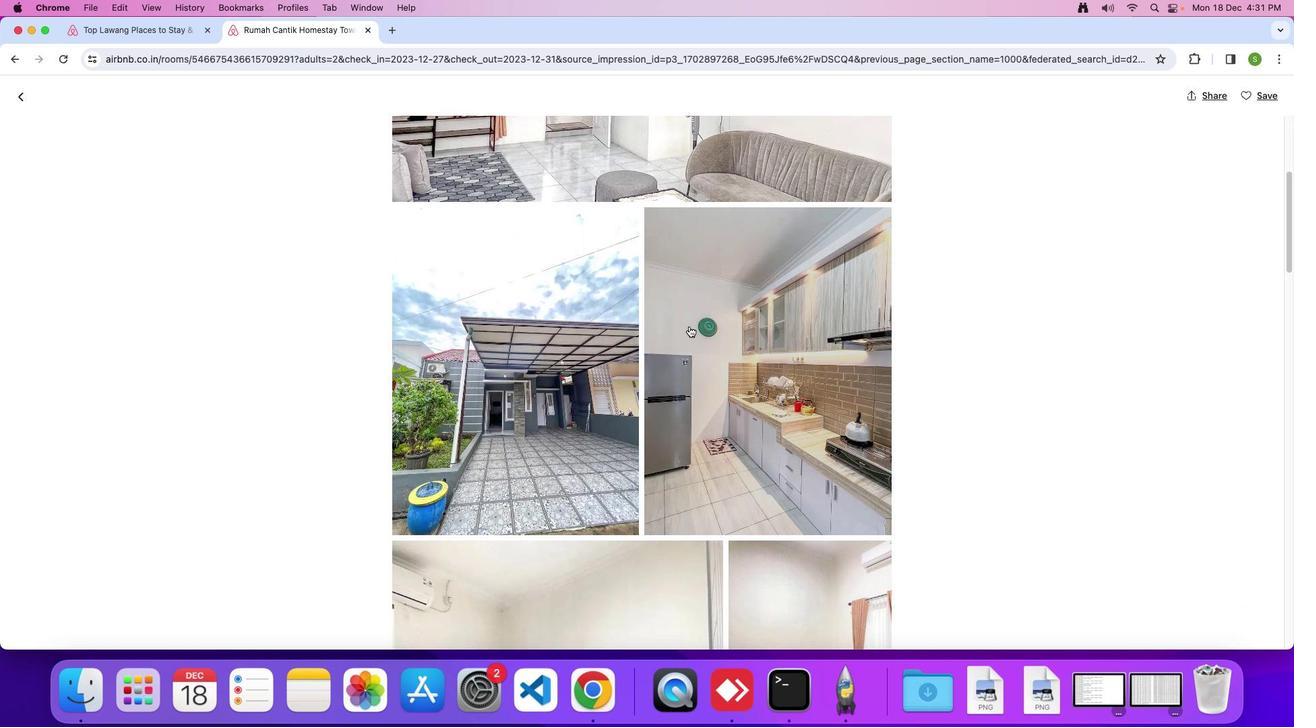 
Action: Mouse scrolled (692, 330) with delta (4, 3)
Screenshot: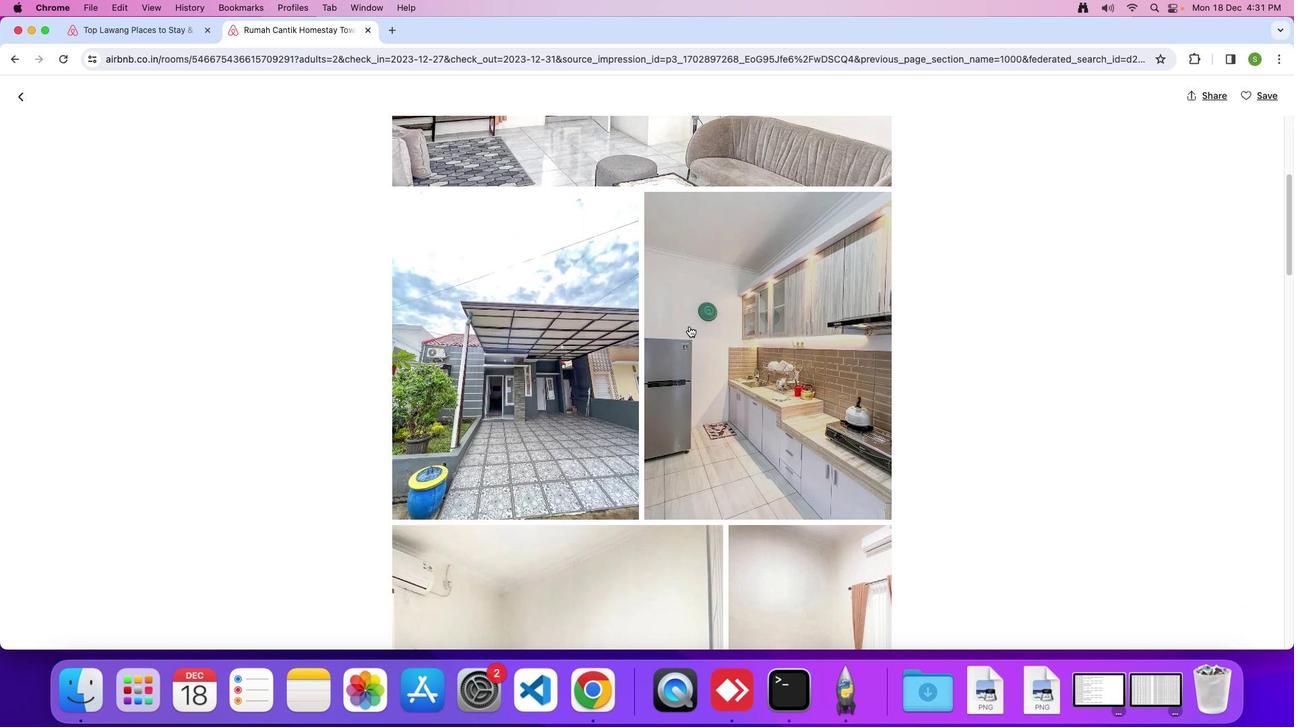 
Action: Mouse scrolled (692, 330) with delta (4, 3)
Screenshot: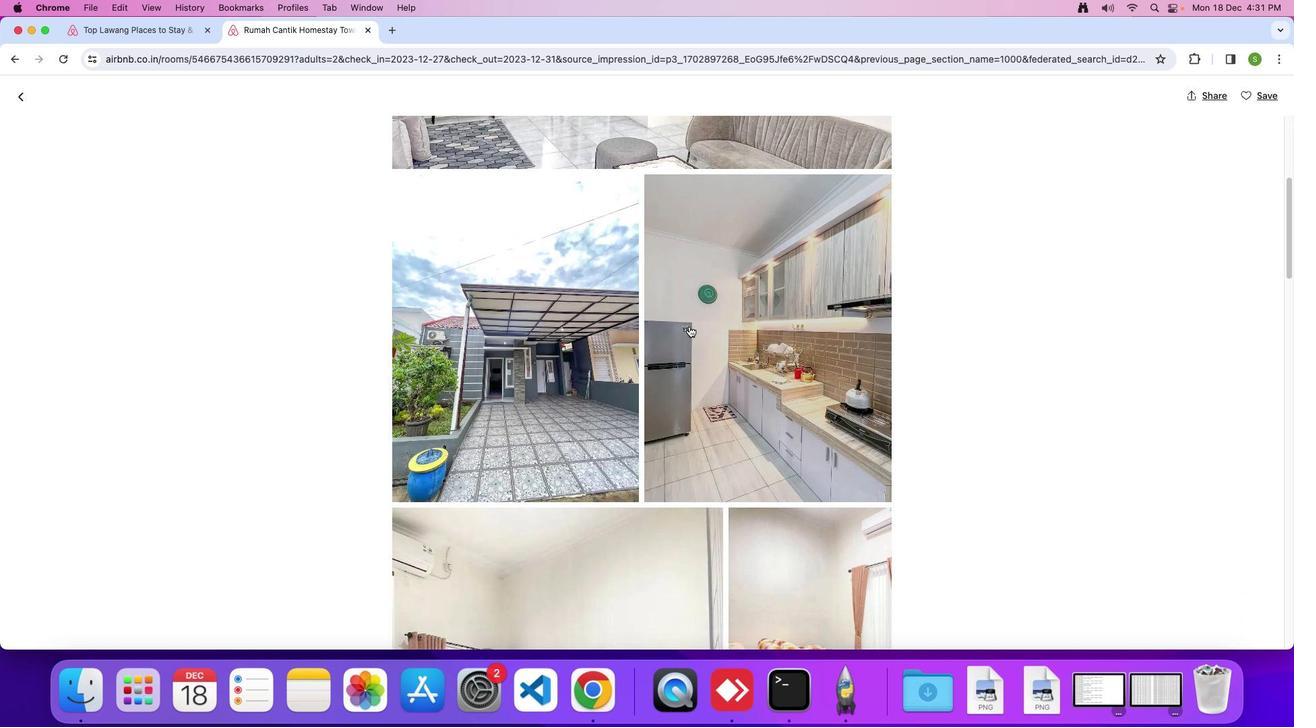 
Action: Mouse scrolled (692, 330) with delta (4, 2)
Screenshot: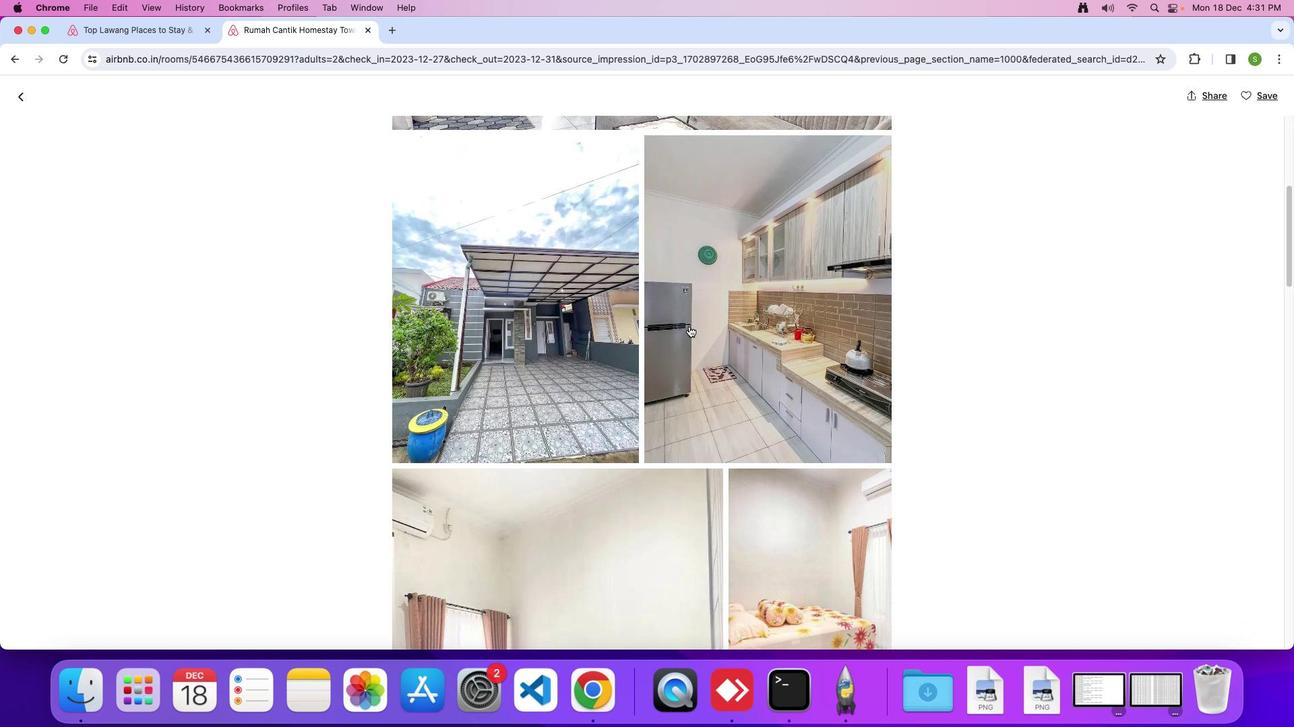 
Action: Mouse scrolled (692, 330) with delta (4, 3)
Screenshot: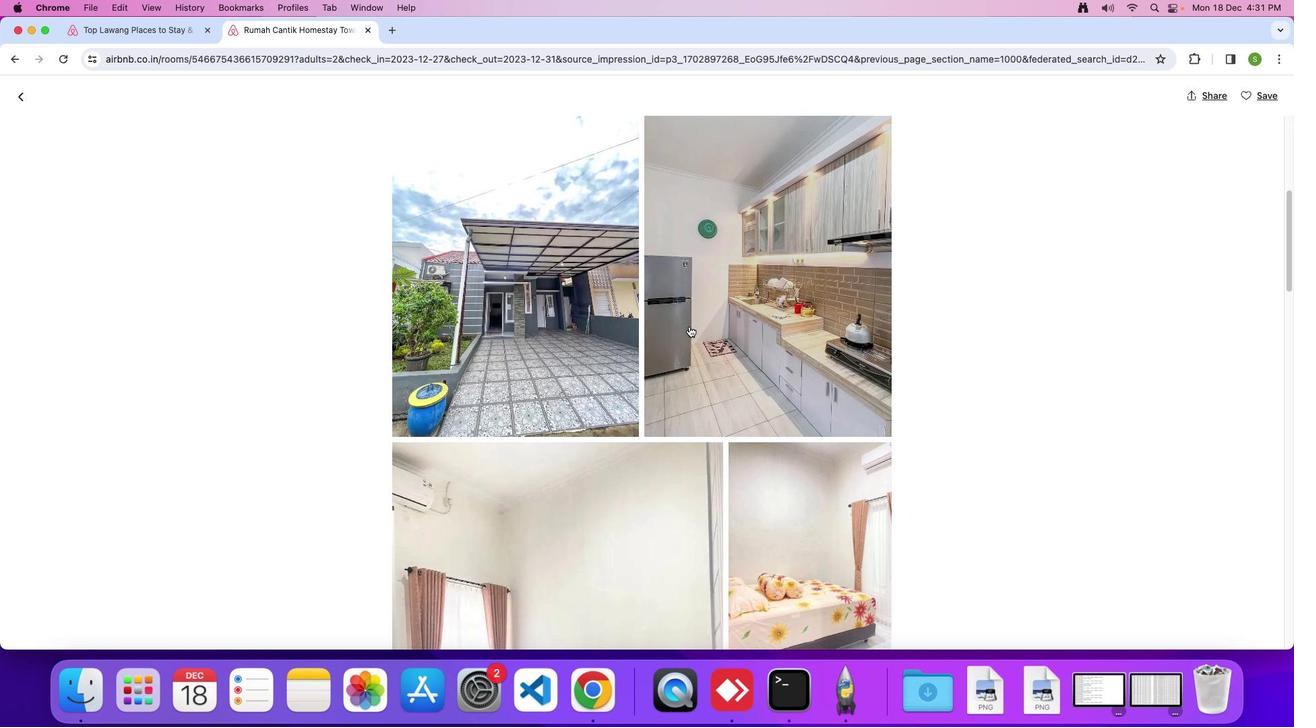 
Action: Mouse scrolled (692, 330) with delta (4, 3)
Screenshot: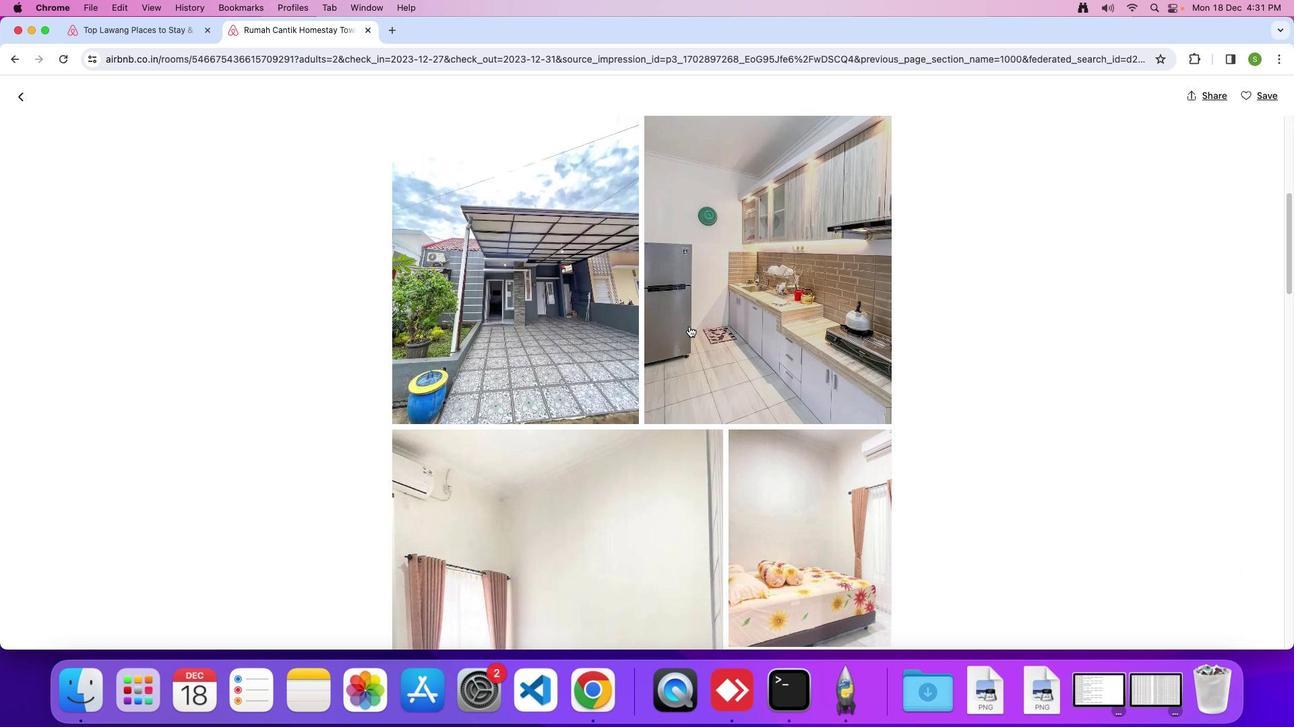 
Action: Mouse scrolled (692, 330) with delta (4, 3)
Screenshot: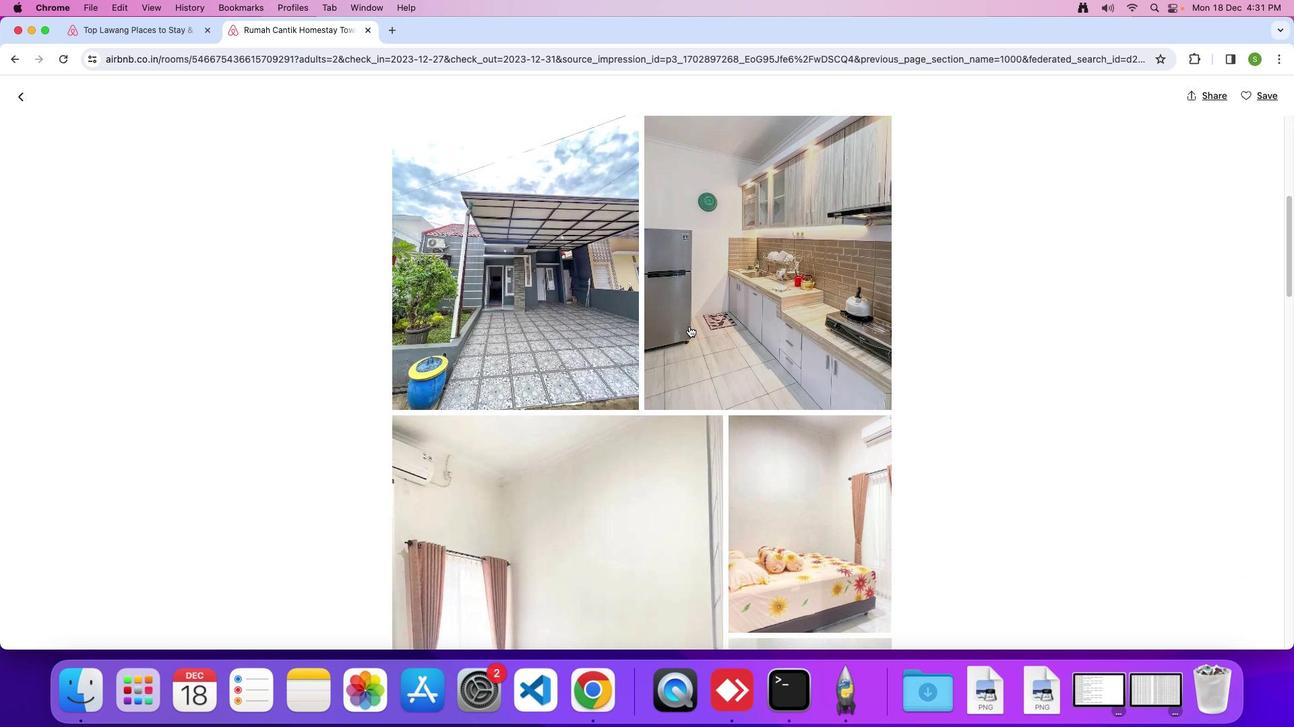 
Action: Mouse scrolled (692, 330) with delta (4, 3)
Screenshot: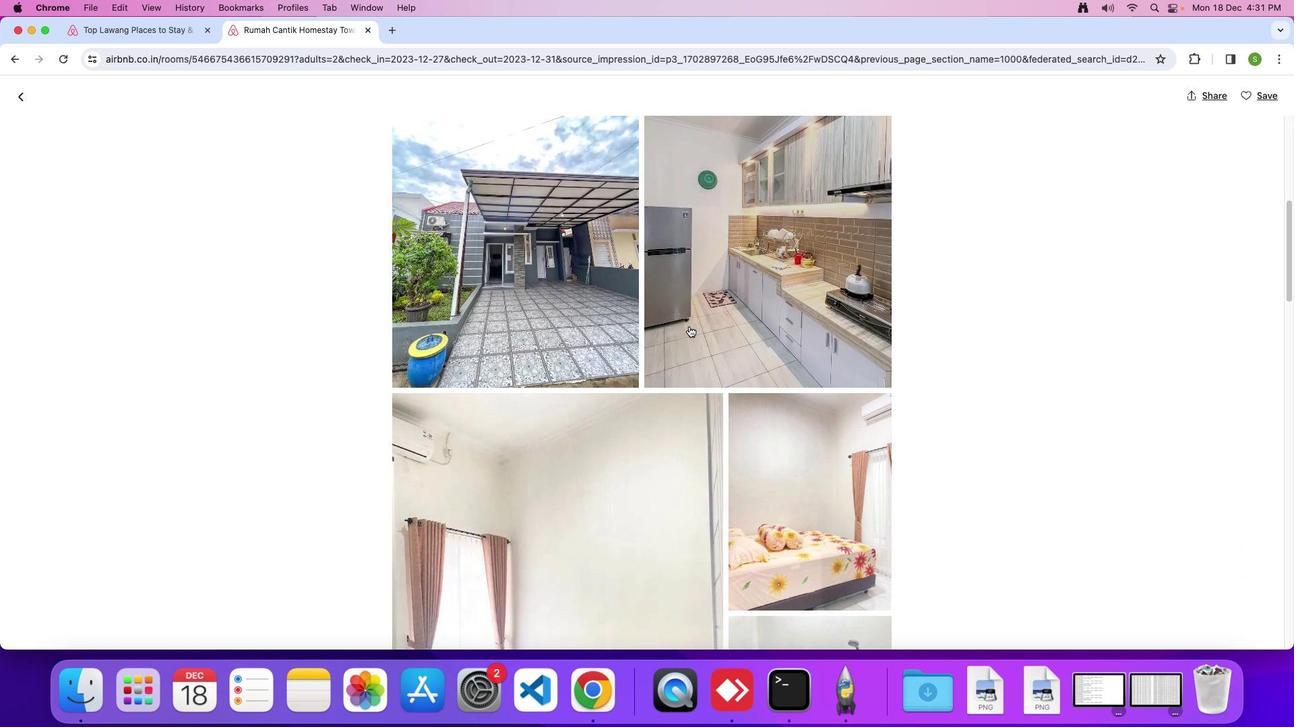 
Action: Mouse scrolled (692, 330) with delta (4, 2)
Screenshot: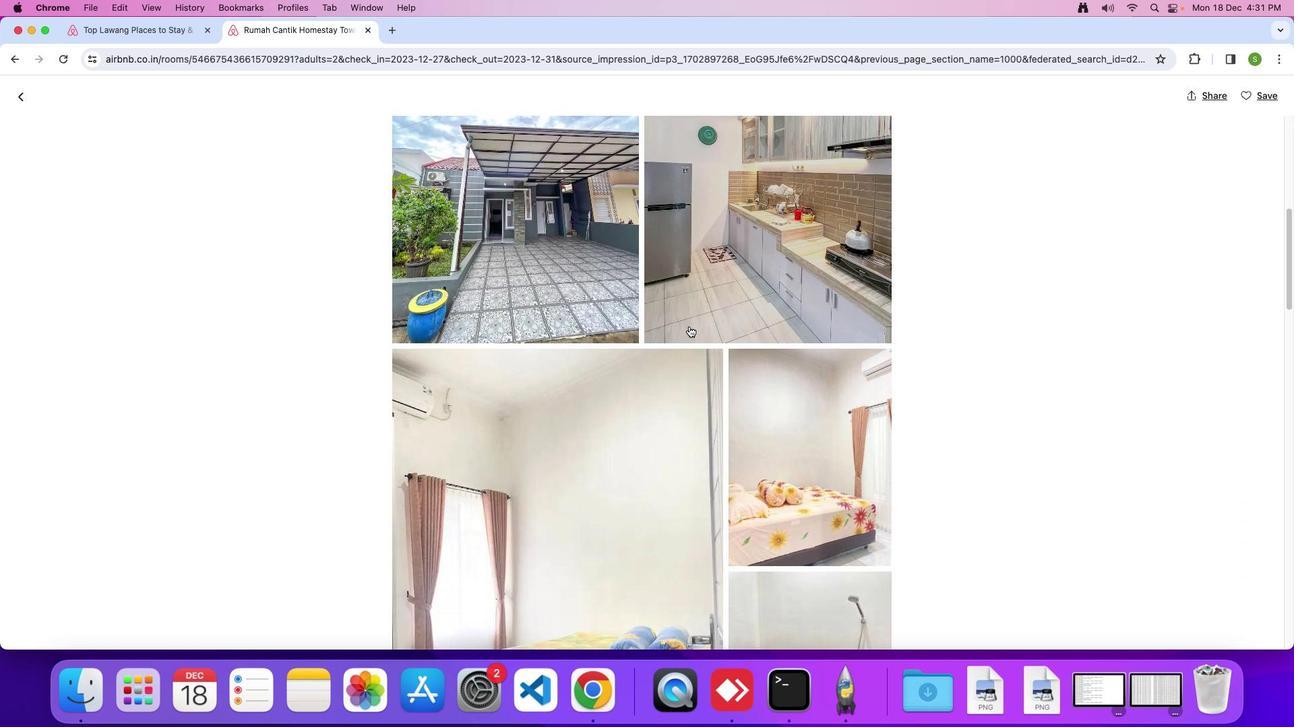 
Action: Mouse scrolled (692, 330) with delta (4, 3)
Screenshot: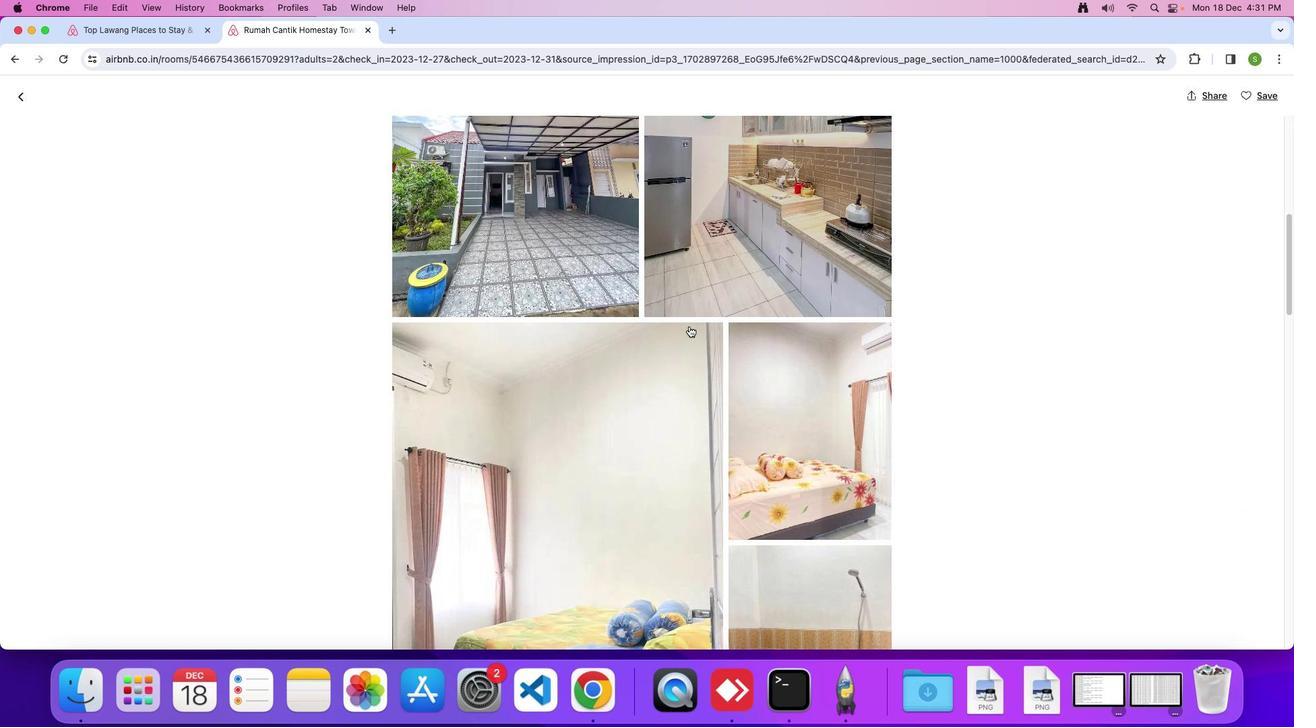 
Action: Mouse scrolled (692, 330) with delta (4, 3)
Screenshot: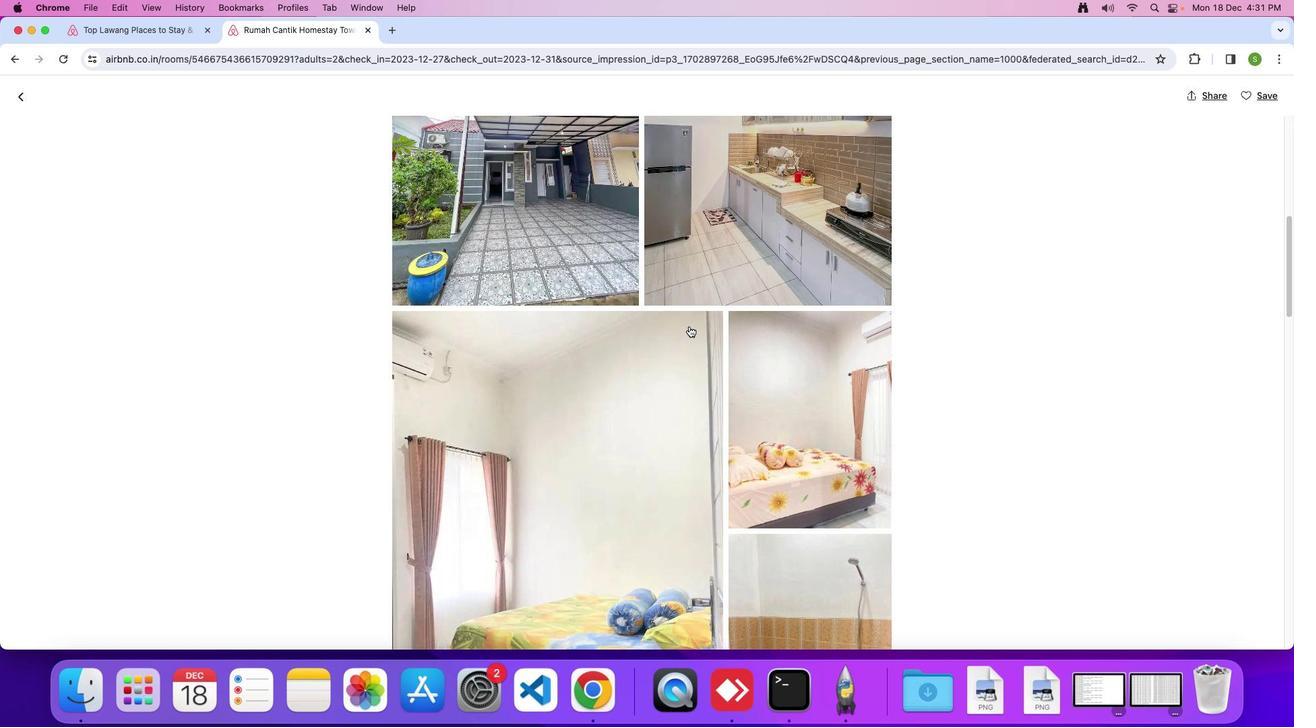 
Action: Mouse scrolled (692, 330) with delta (4, 3)
Screenshot: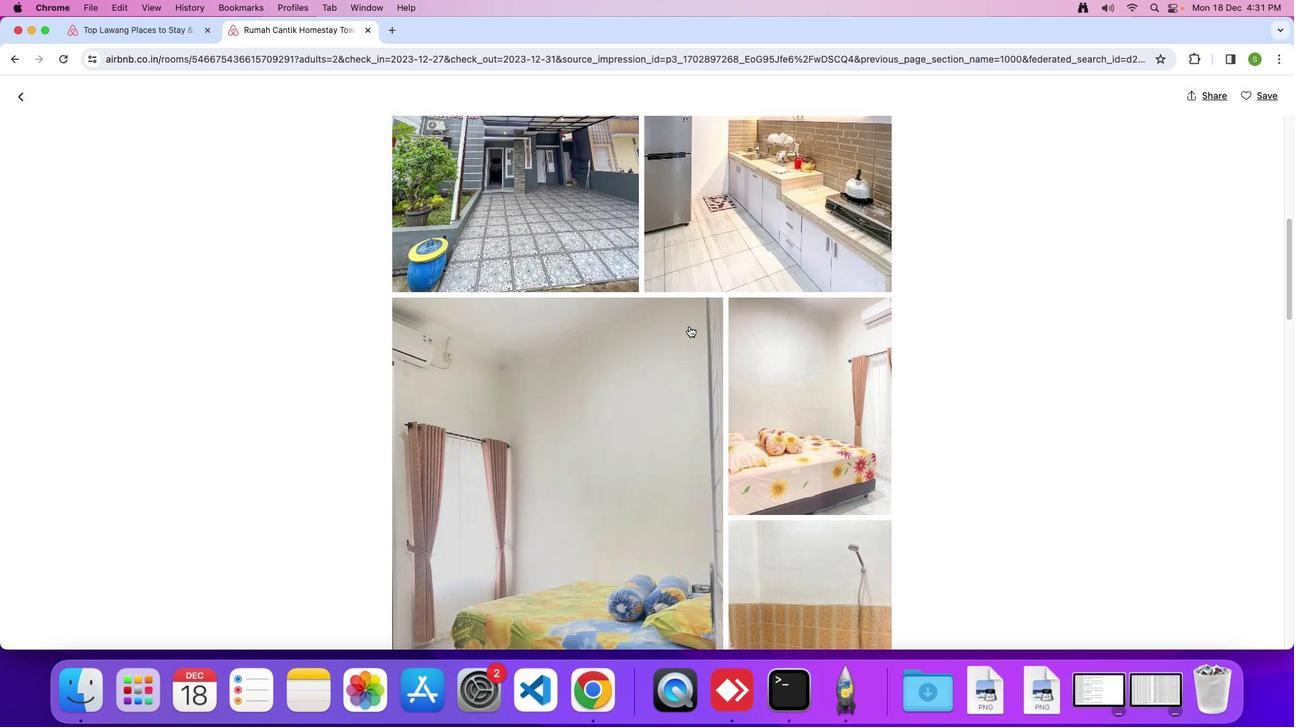 
Action: Mouse scrolled (692, 330) with delta (4, 3)
Screenshot: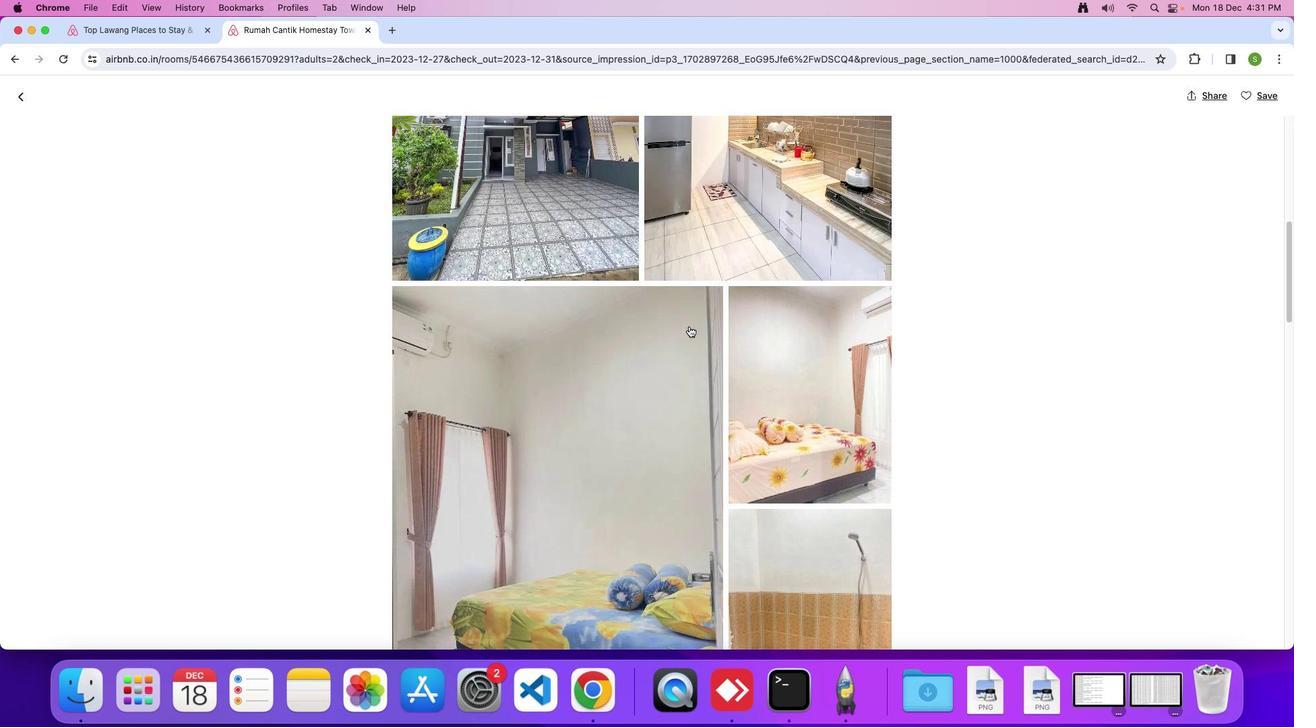 
Action: Mouse scrolled (692, 330) with delta (4, 3)
Screenshot: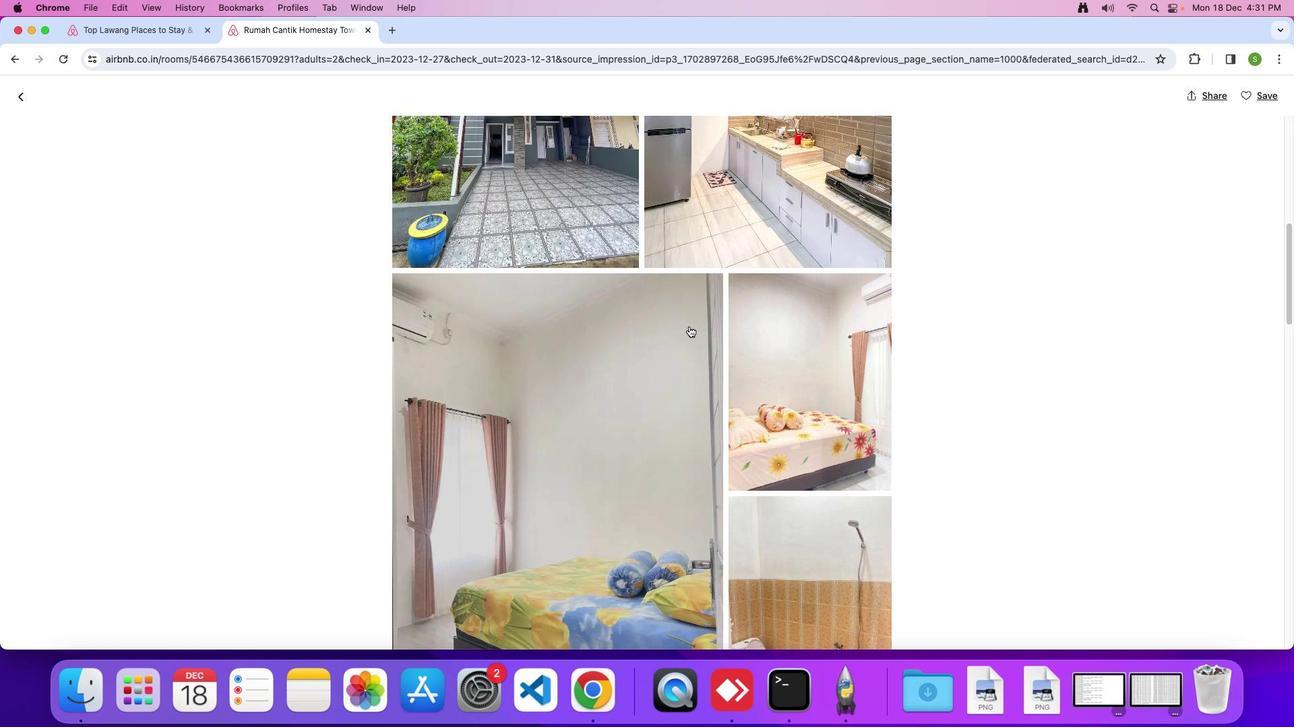 
Action: Mouse scrolled (692, 330) with delta (4, 3)
Screenshot: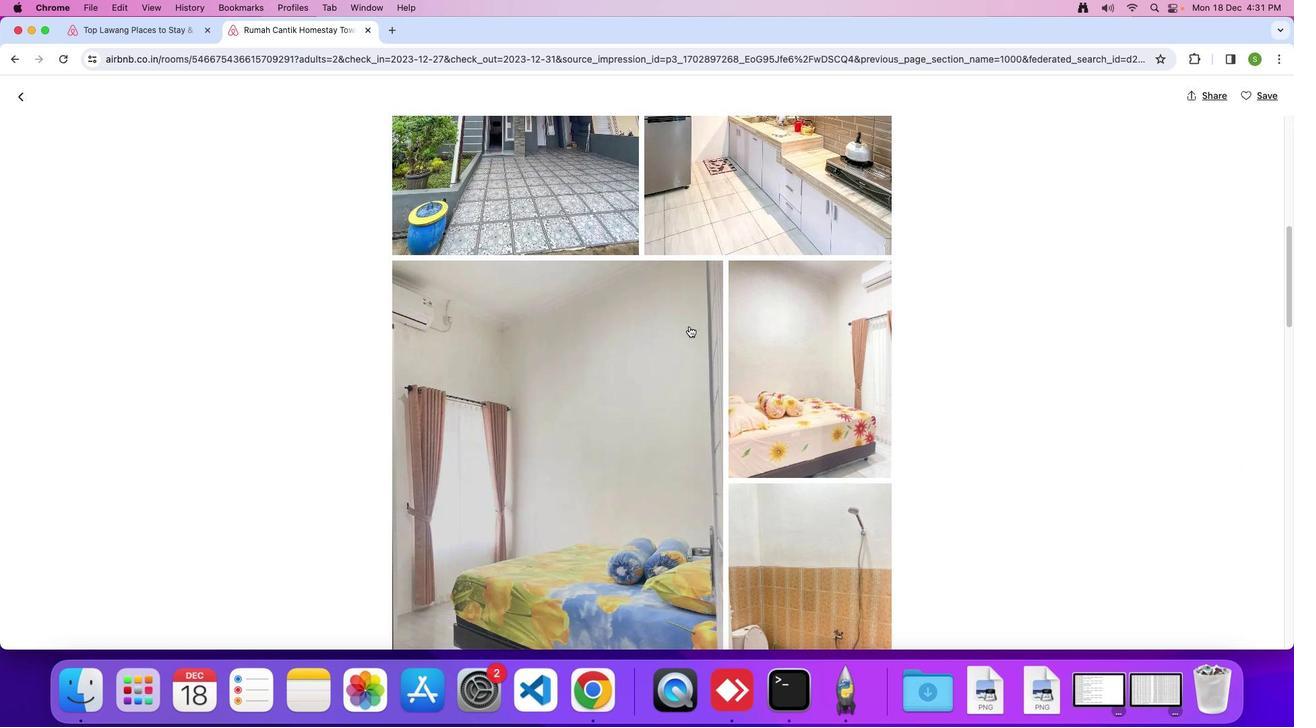 
Action: Mouse scrolled (692, 330) with delta (4, 3)
Screenshot: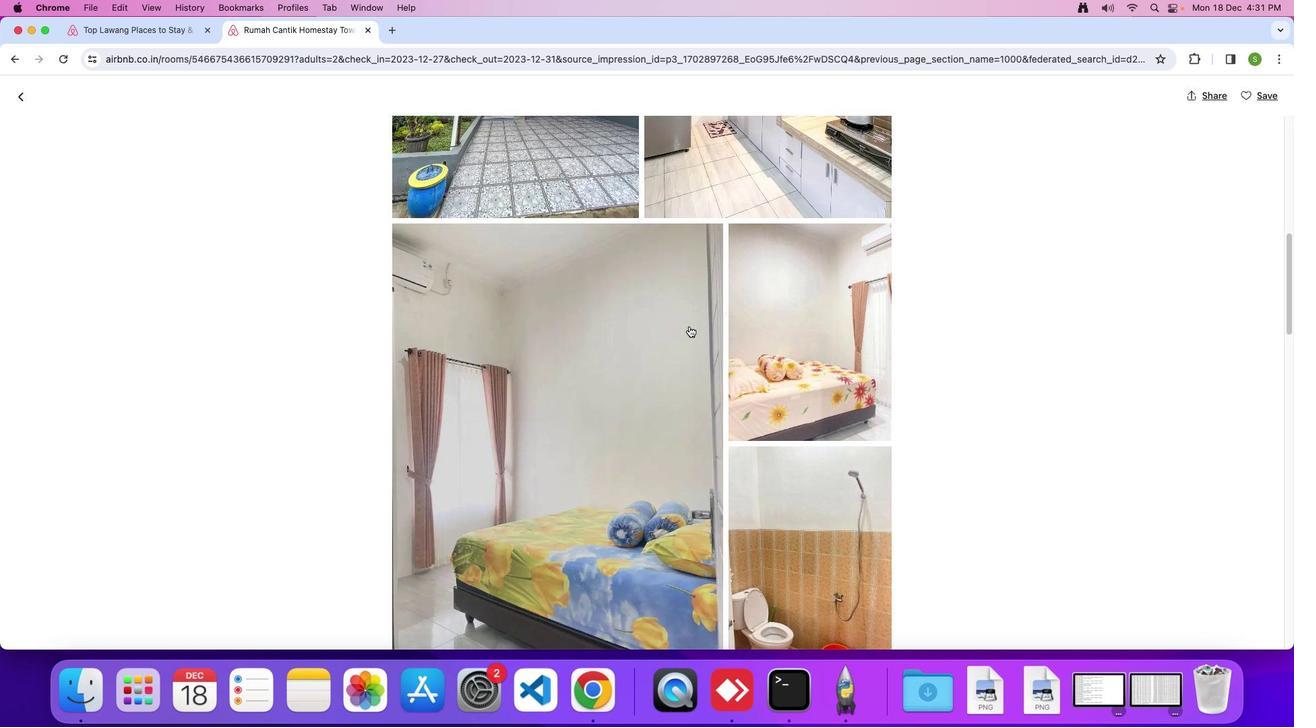 
Action: Mouse scrolled (692, 330) with delta (4, 3)
Screenshot: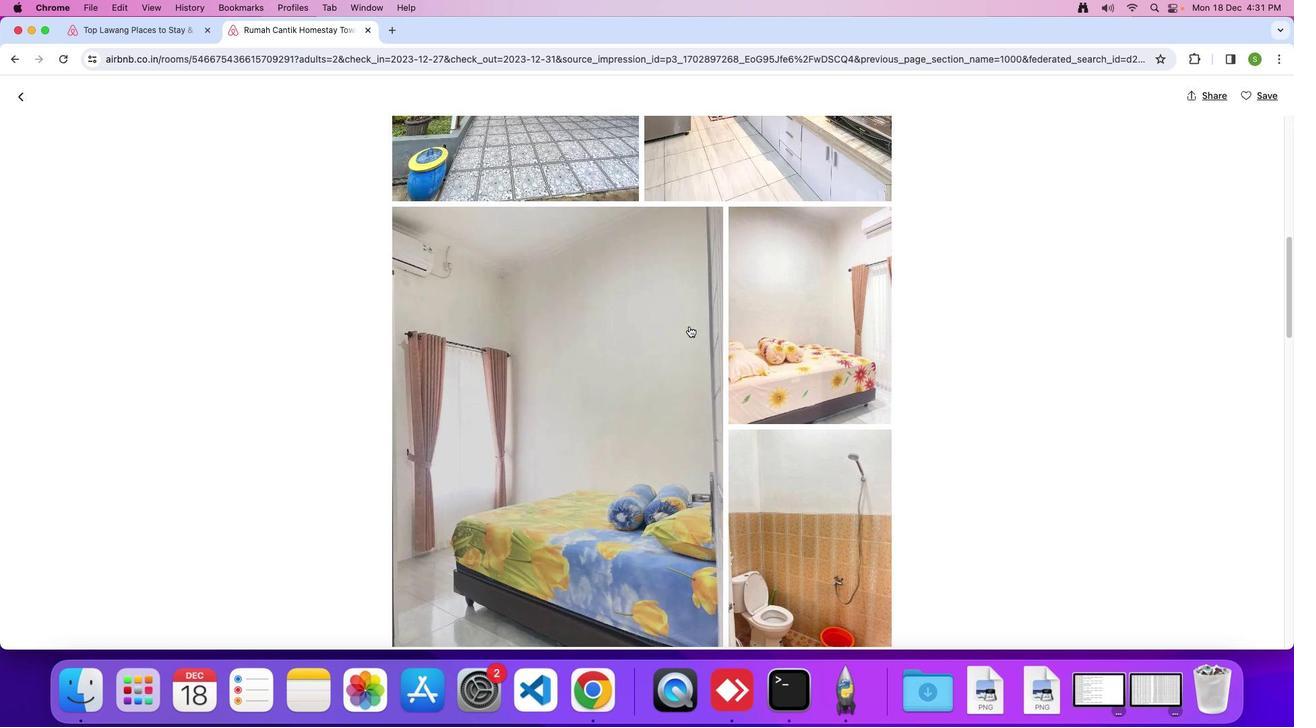 
Action: Mouse scrolled (692, 330) with delta (4, 3)
Screenshot: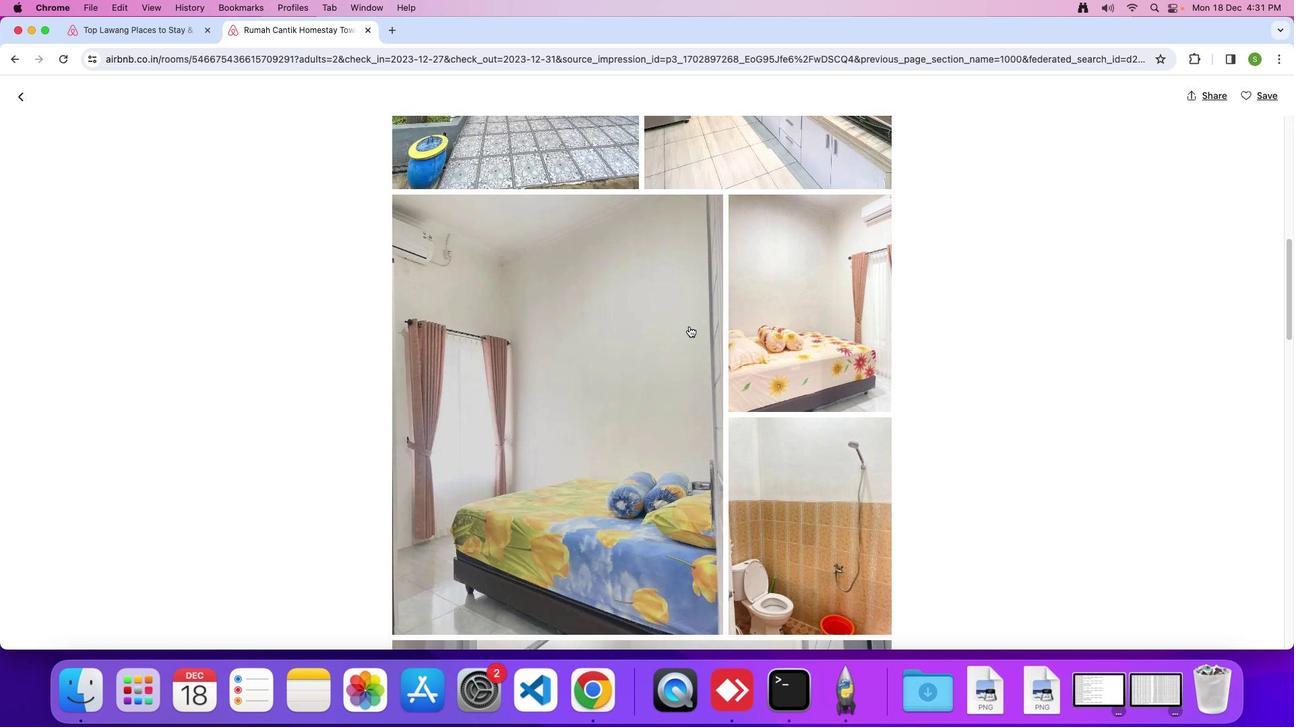 
Action: Mouse scrolled (692, 330) with delta (4, 3)
Screenshot: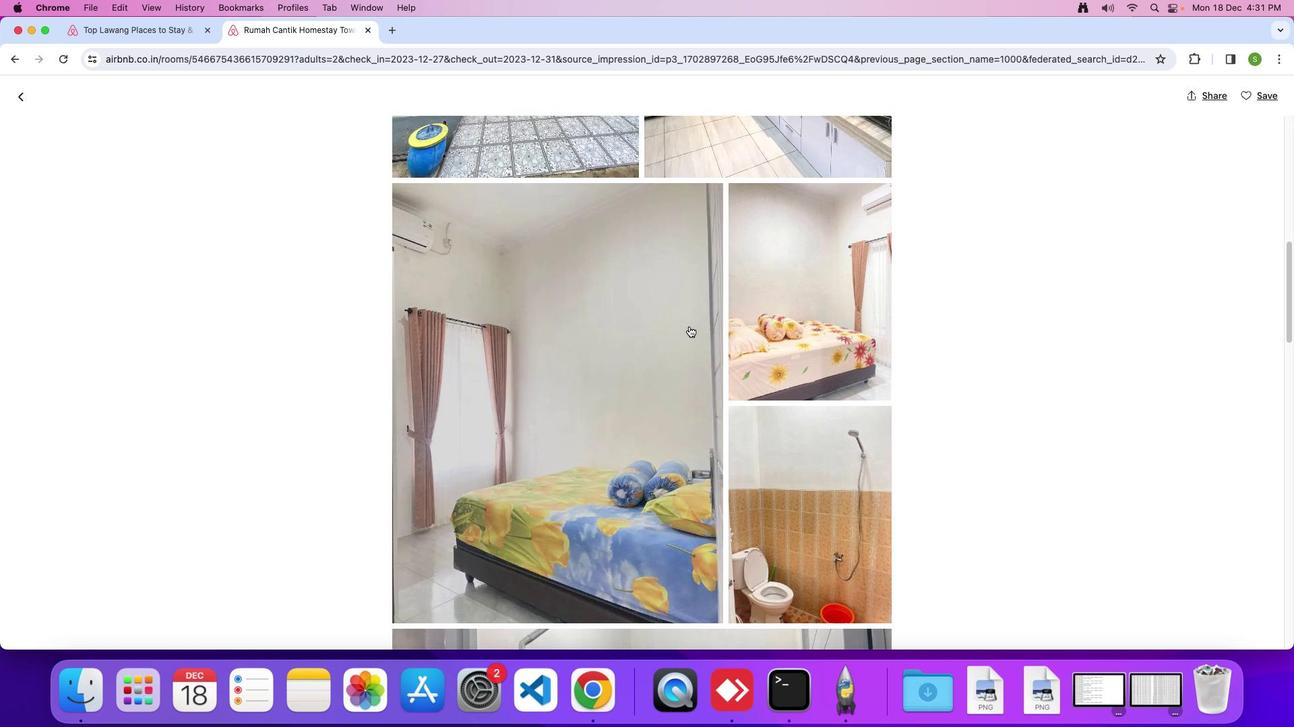 
Action: Mouse scrolled (692, 330) with delta (4, 3)
Screenshot: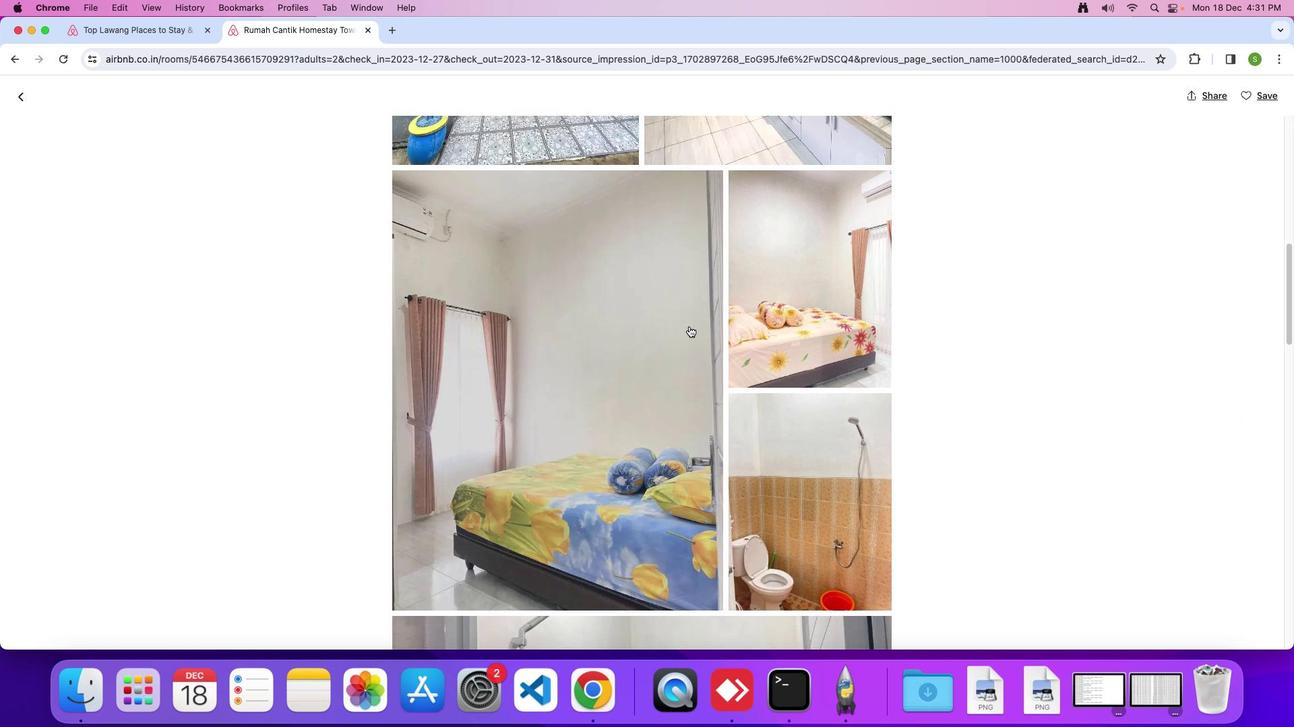 
Action: Mouse scrolled (692, 330) with delta (4, 3)
Screenshot: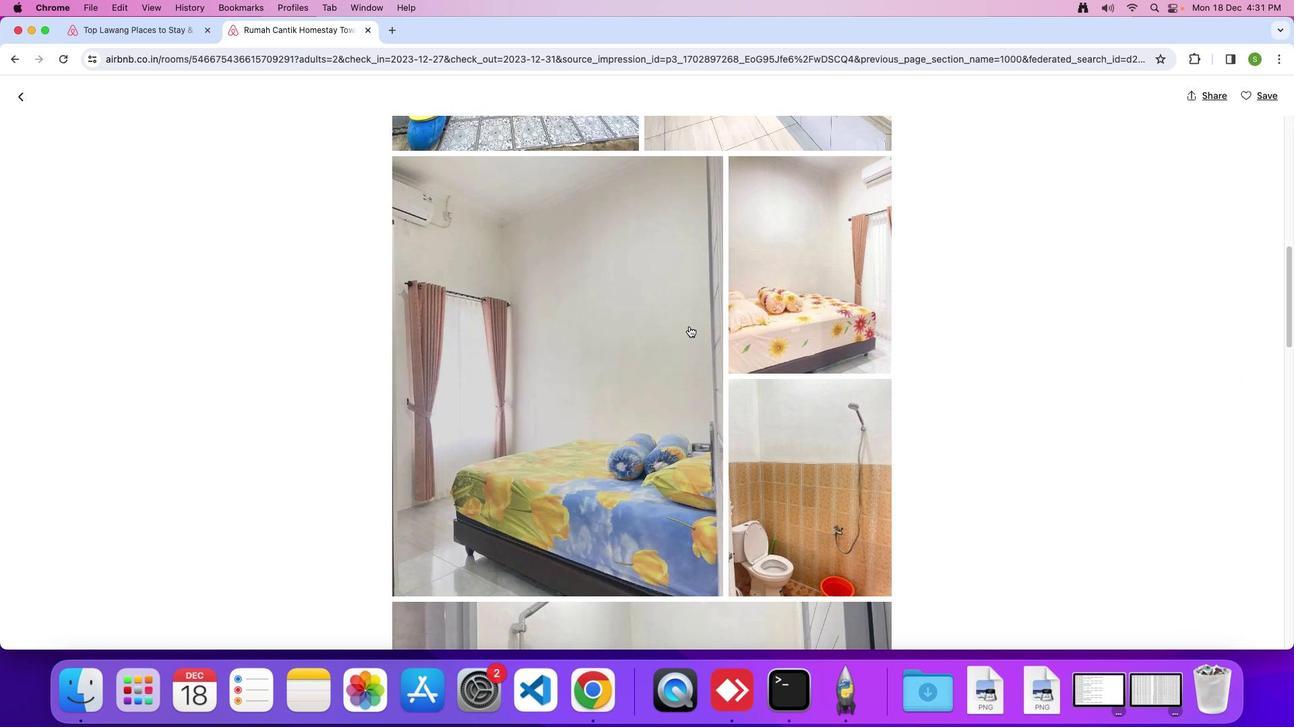 
Action: Mouse scrolled (692, 330) with delta (4, 3)
Screenshot: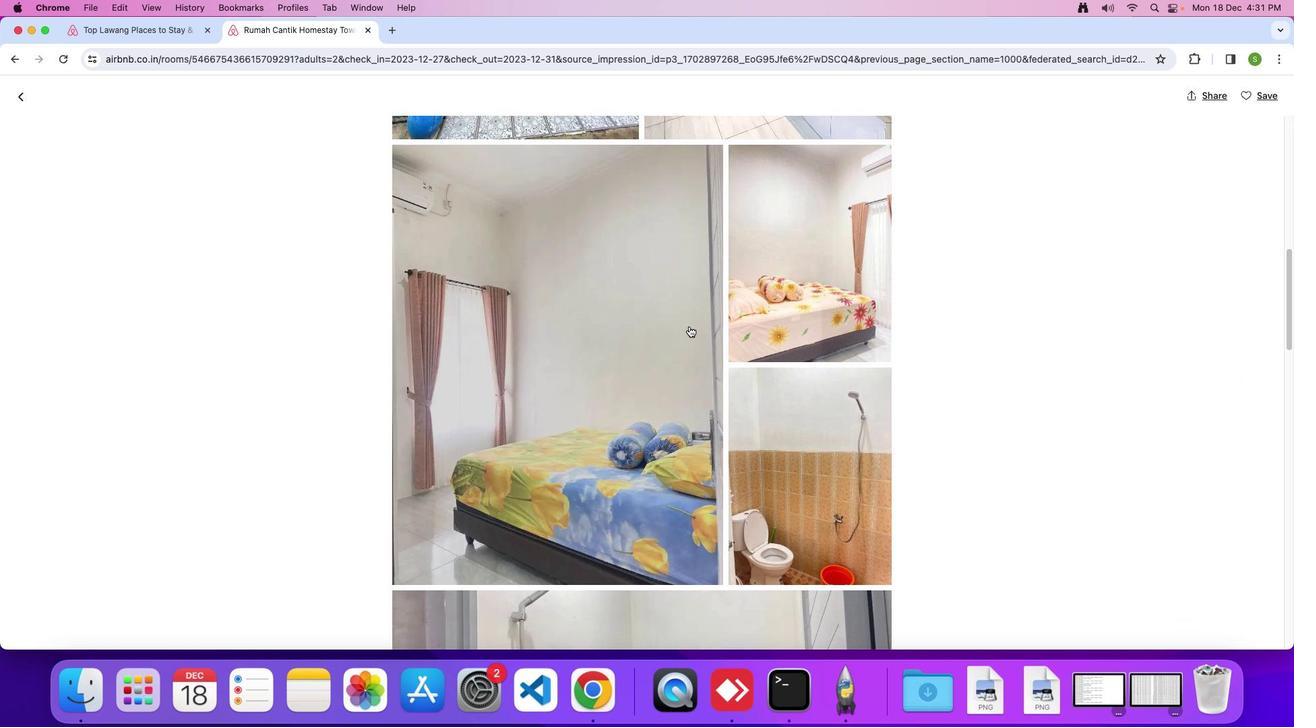 
Action: Mouse scrolled (692, 330) with delta (4, 3)
Screenshot: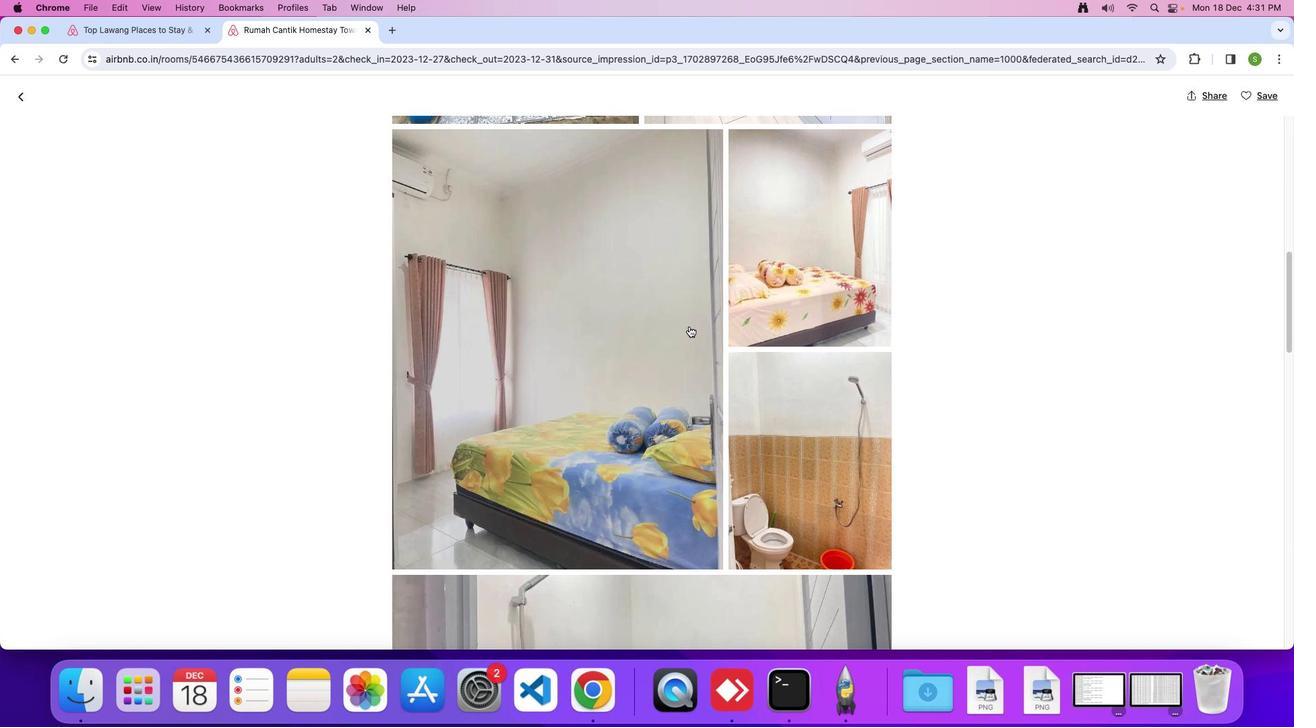 
Action: Mouse scrolled (692, 330) with delta (4, 3)
Screenshot: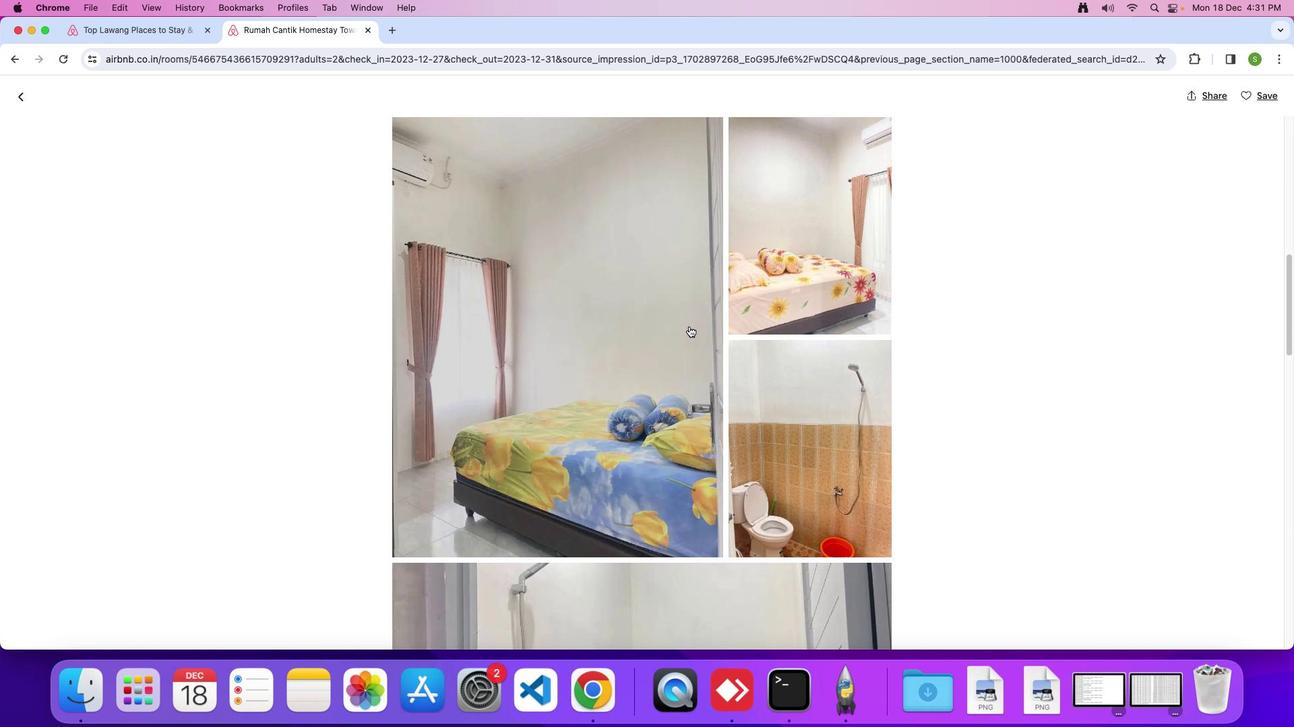 
Action: Mouse scrolled (692, 330) with delta (4, 3)
Screenshot: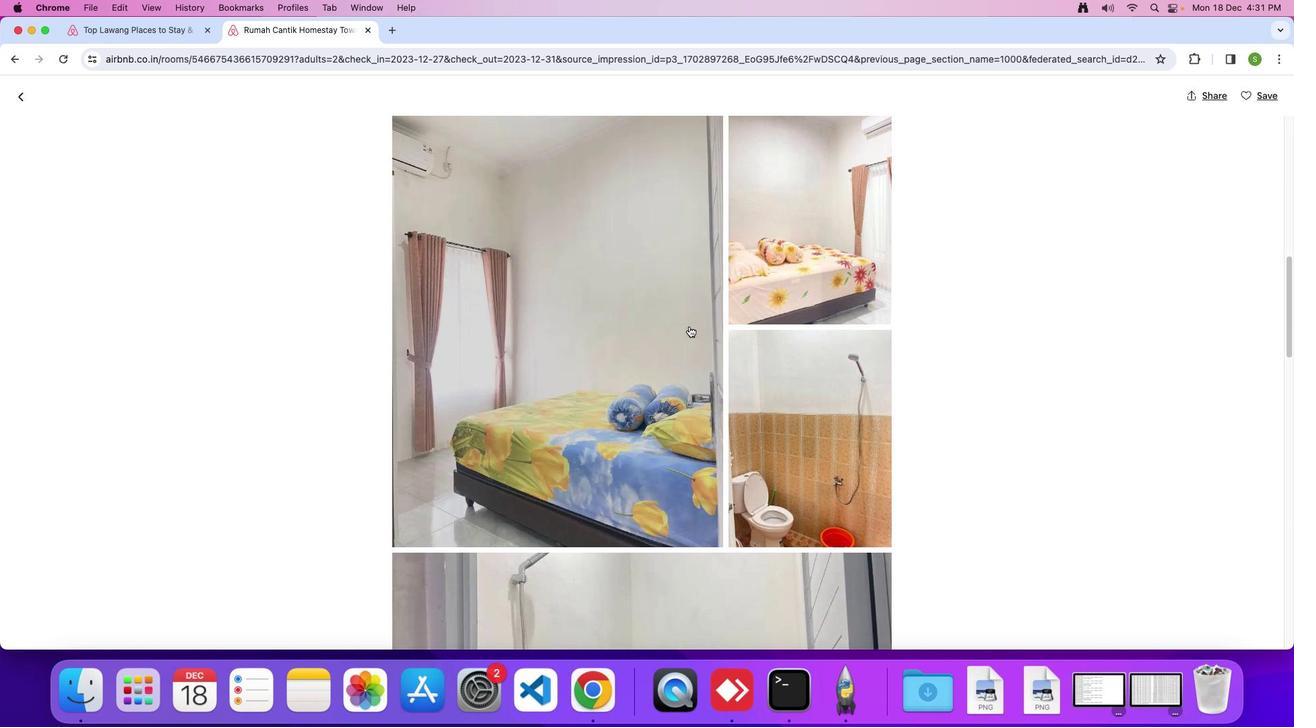 
Action: Mouse scrolled (692, 330) with delta (4, 3)
Screenshot: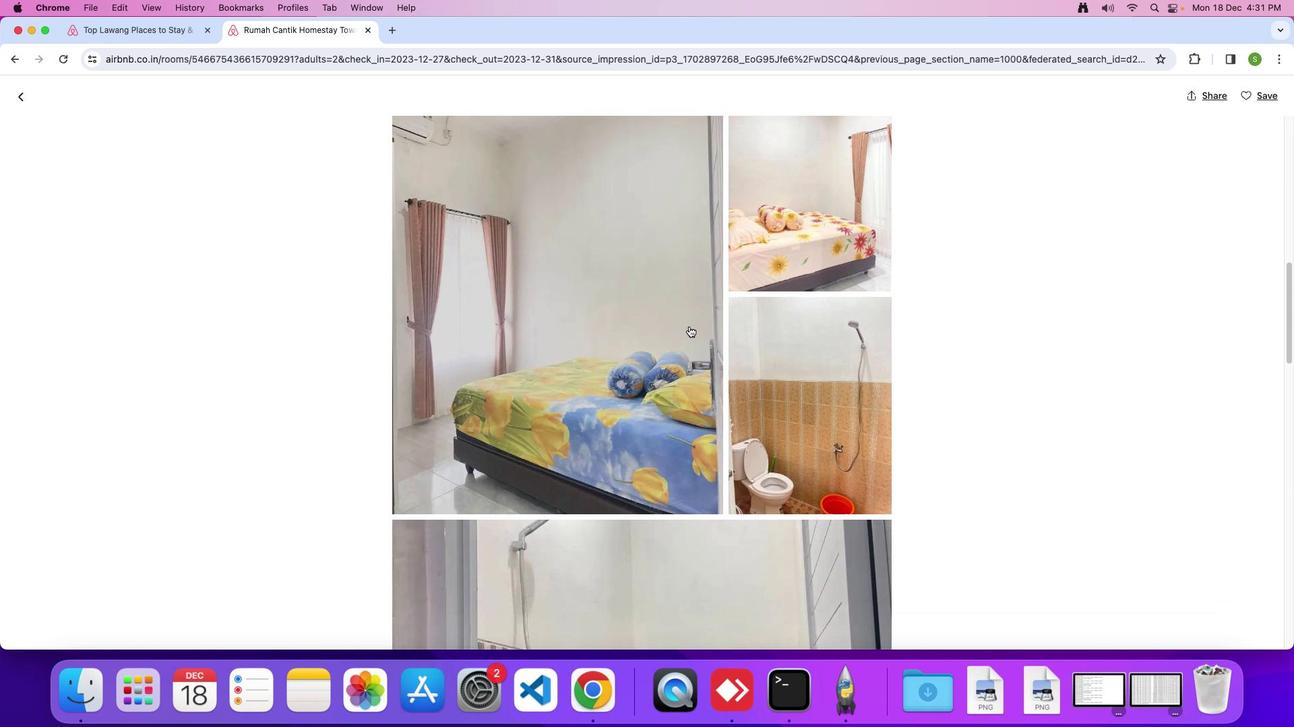 
Action: Mouse scrolled (692, 330) with delta (4, 2)
Screenshot: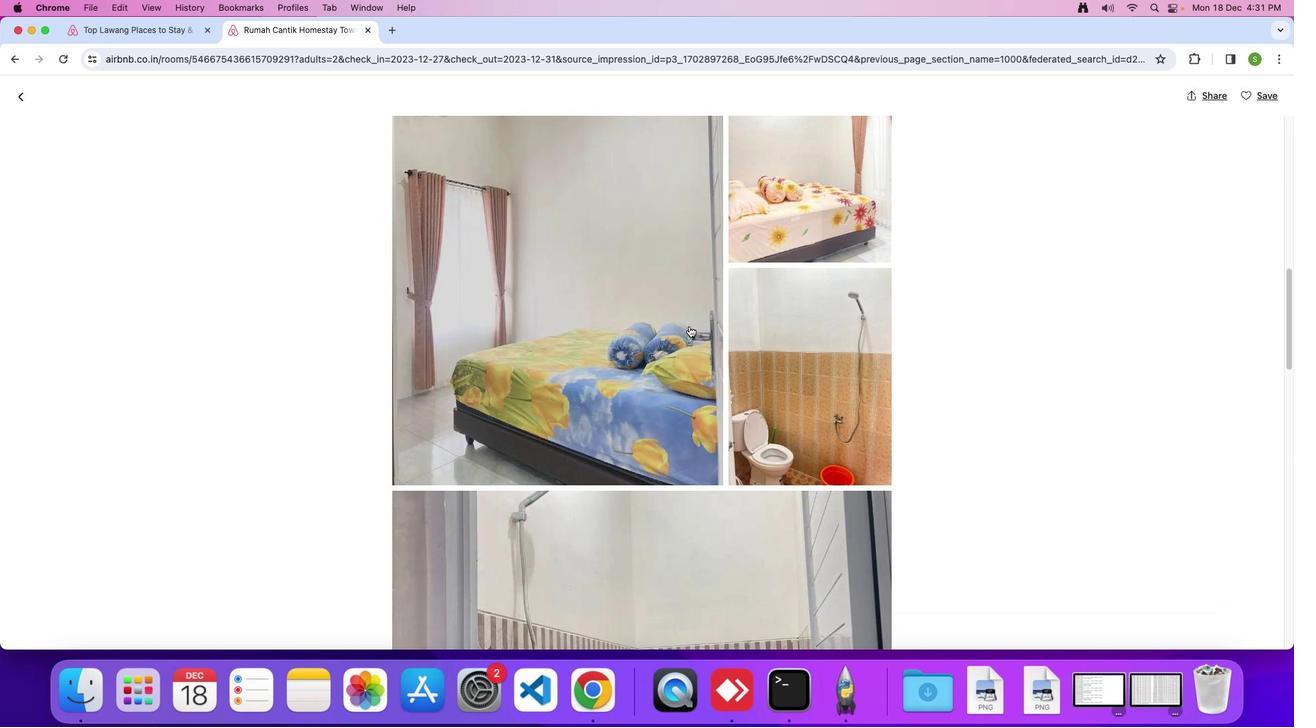 
Action: Mouse scrolled (692, 330) with delta (4, 3)
Screenshot: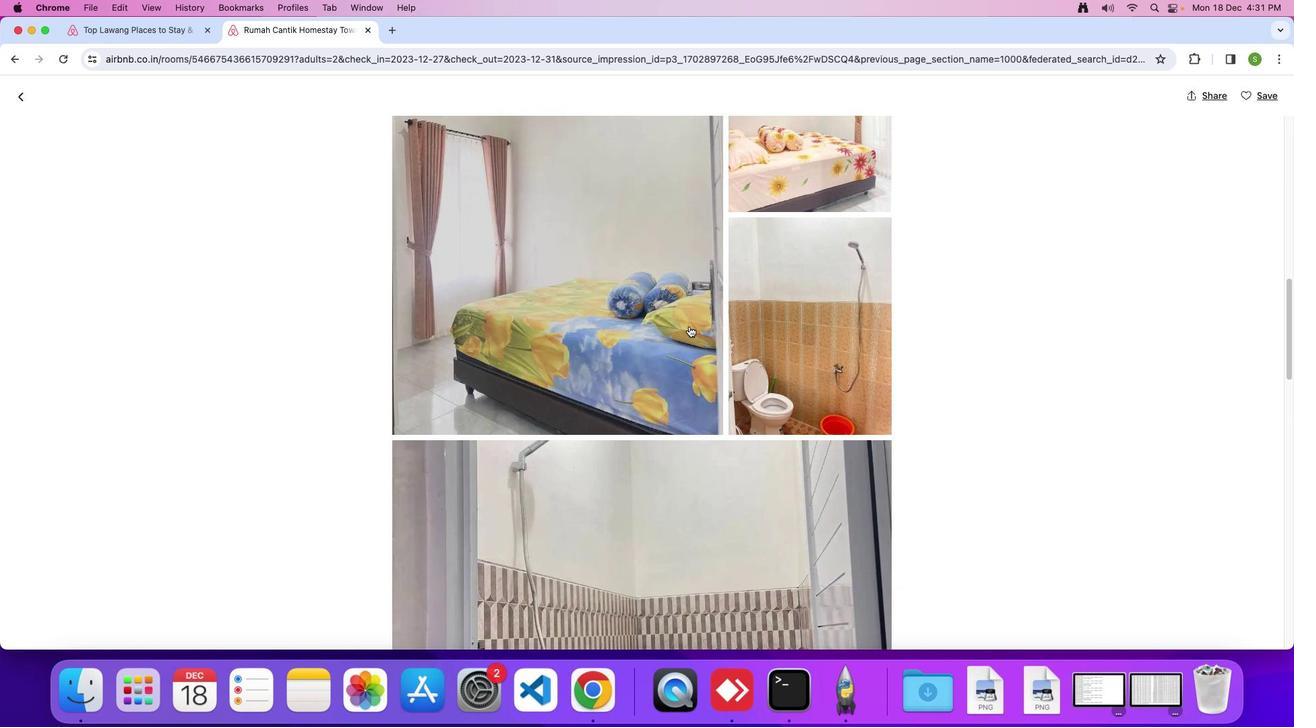 
Action: Mouse scrolled (692, 330) with delta (4, 3)
Screenshot: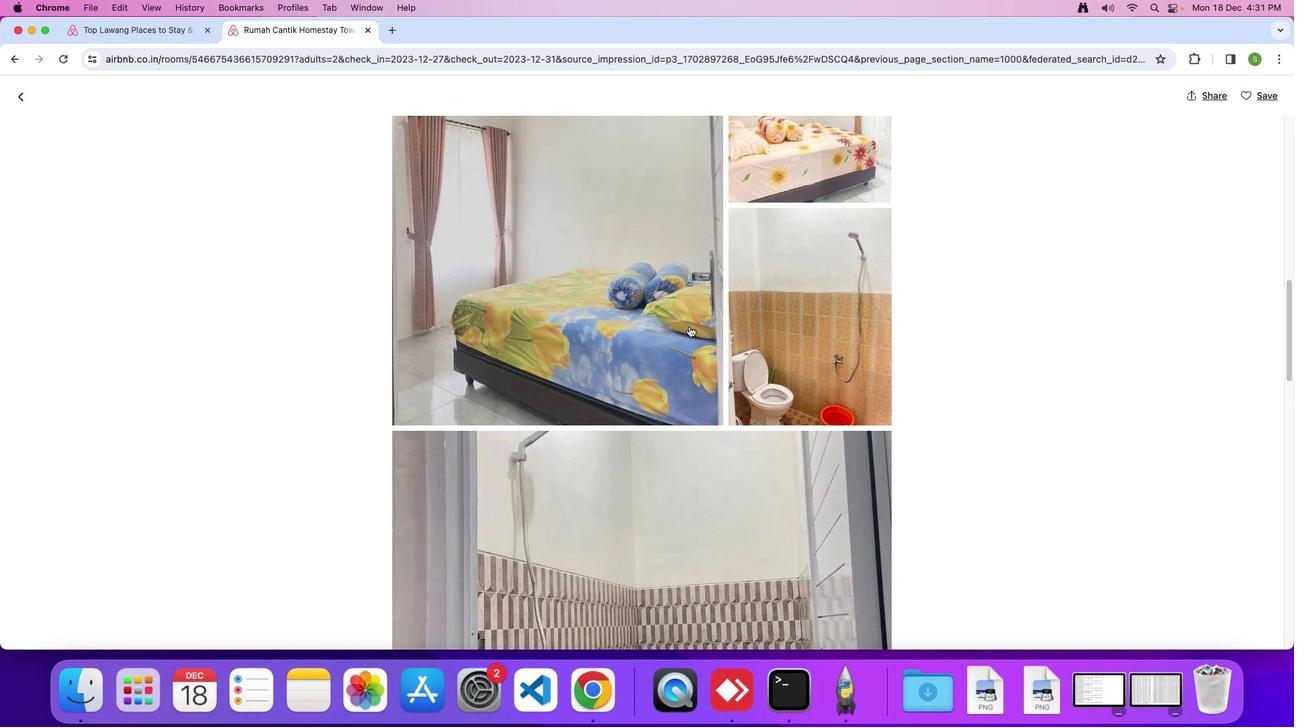 
Action: Mouse scrolled (692, 330) with delta (4, 3)
Screenshot: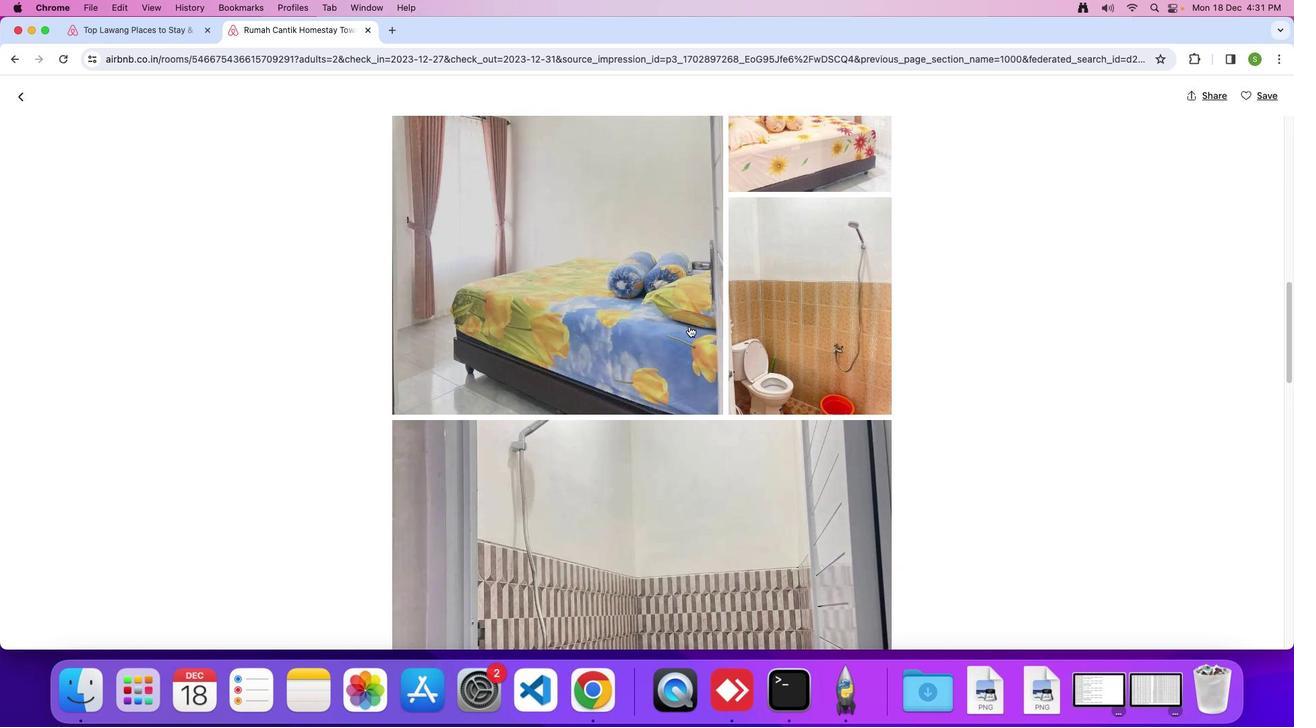 
Action: Mouse scrolled (692, 330) with delta (4, 3)
Screenshot: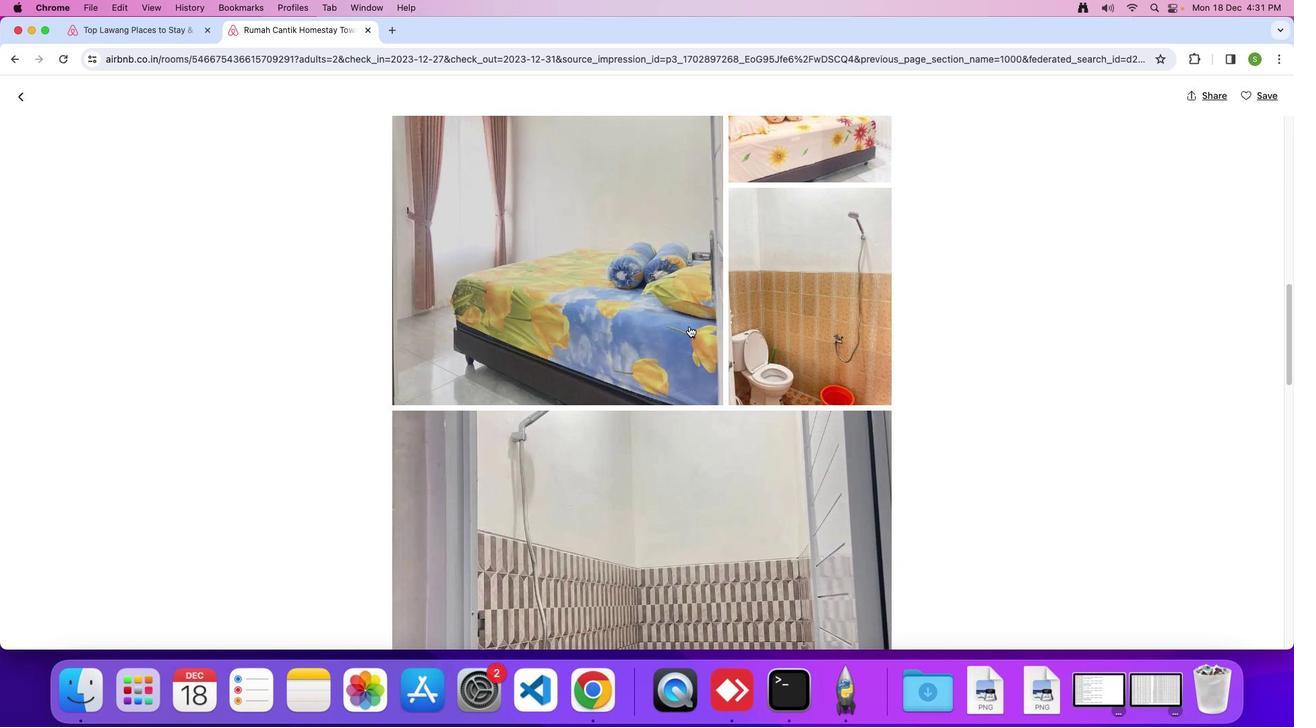 
Action: Mouse scrolled (692, 330) with delta (4, 3)
Screenshot: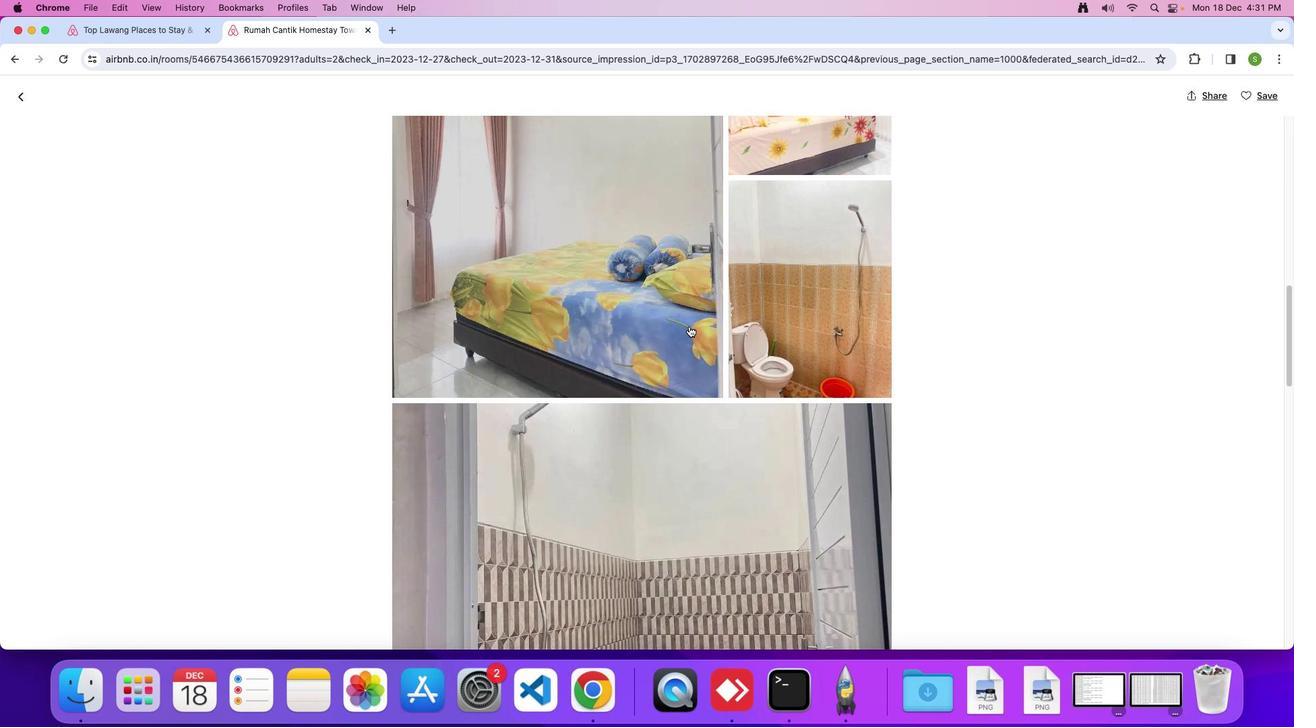 
Action: Mouse scrolled (692, 330) with delta (4, 3)
Screenshot: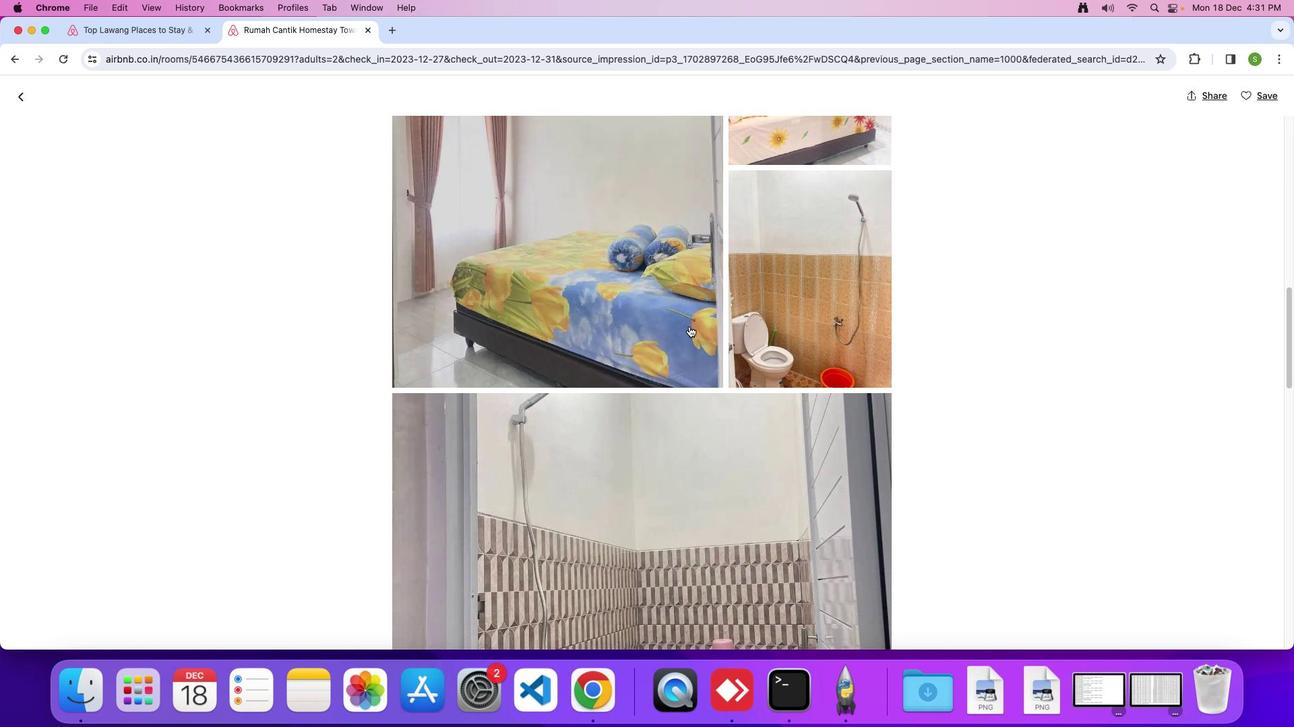 
Action: Mouse scrolled (692, 330) with delta (4, 3)
Screenshot: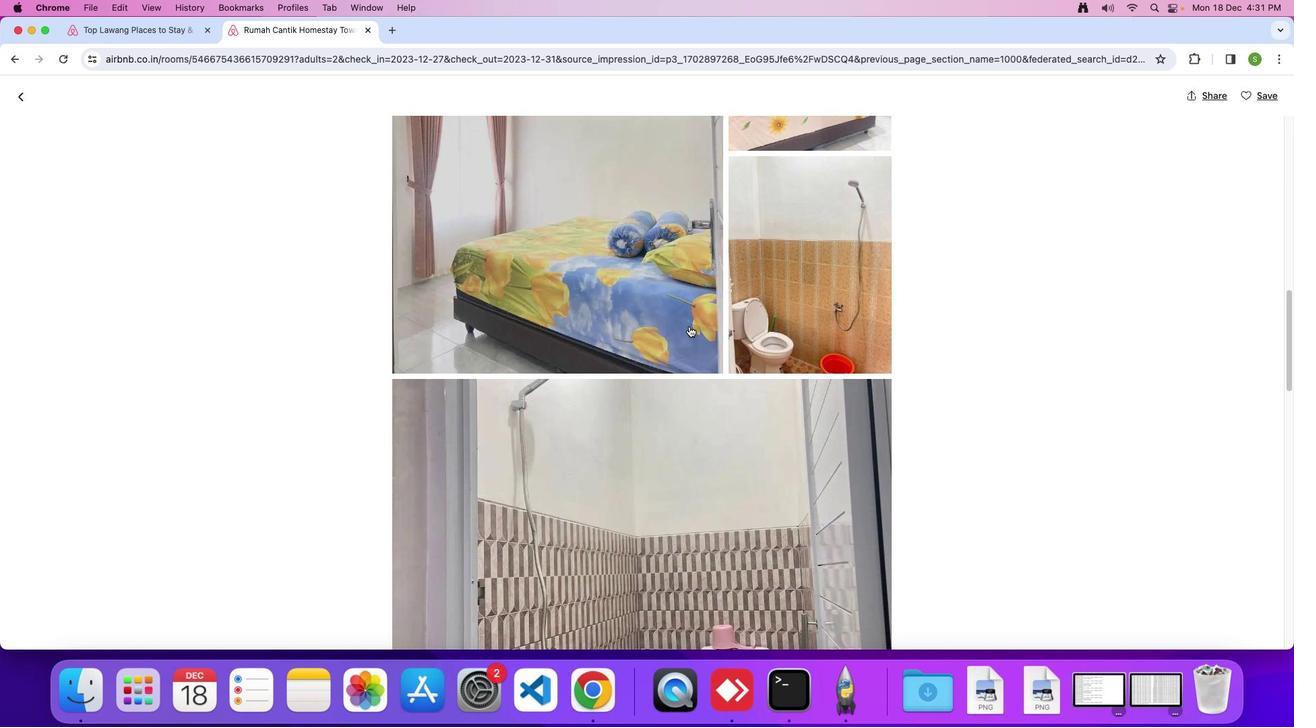 
Action: Mouse scrolled (692, 330) with delta (4, 3)
Screenshot: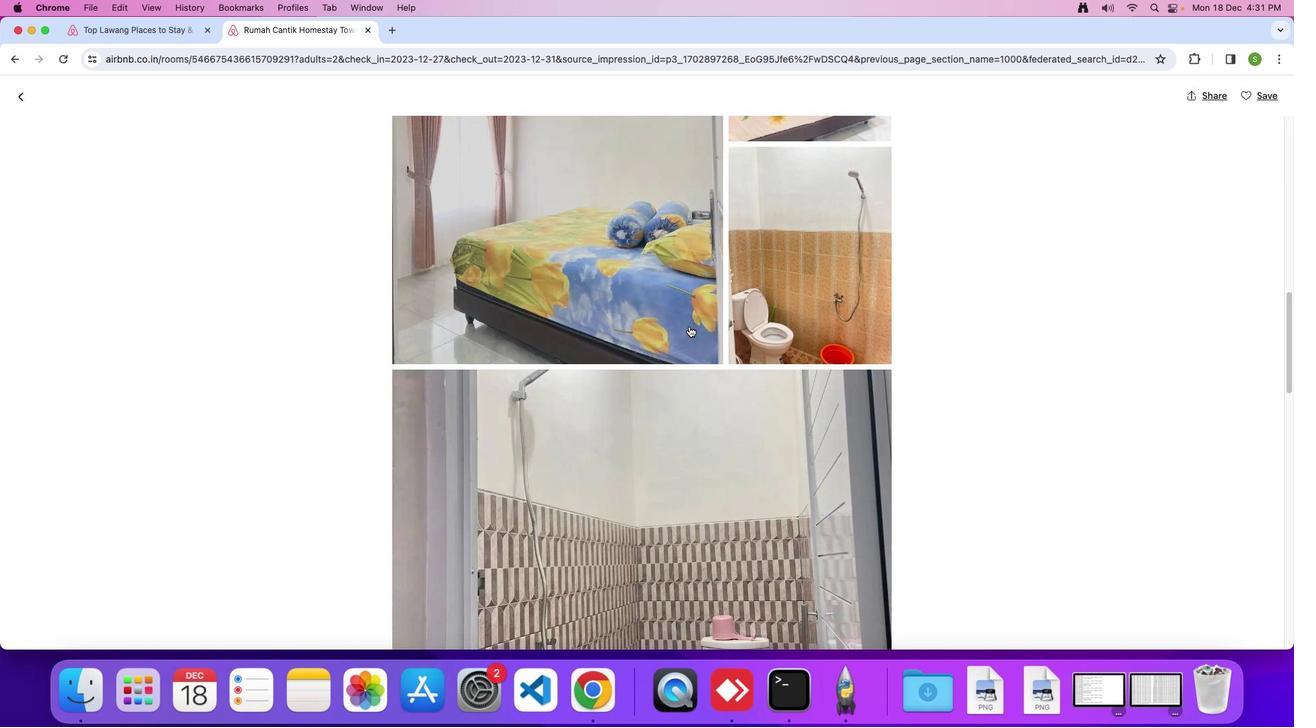 
Action: Mouse scrolled (692, 330) with delta (4, 3)
Screenshot: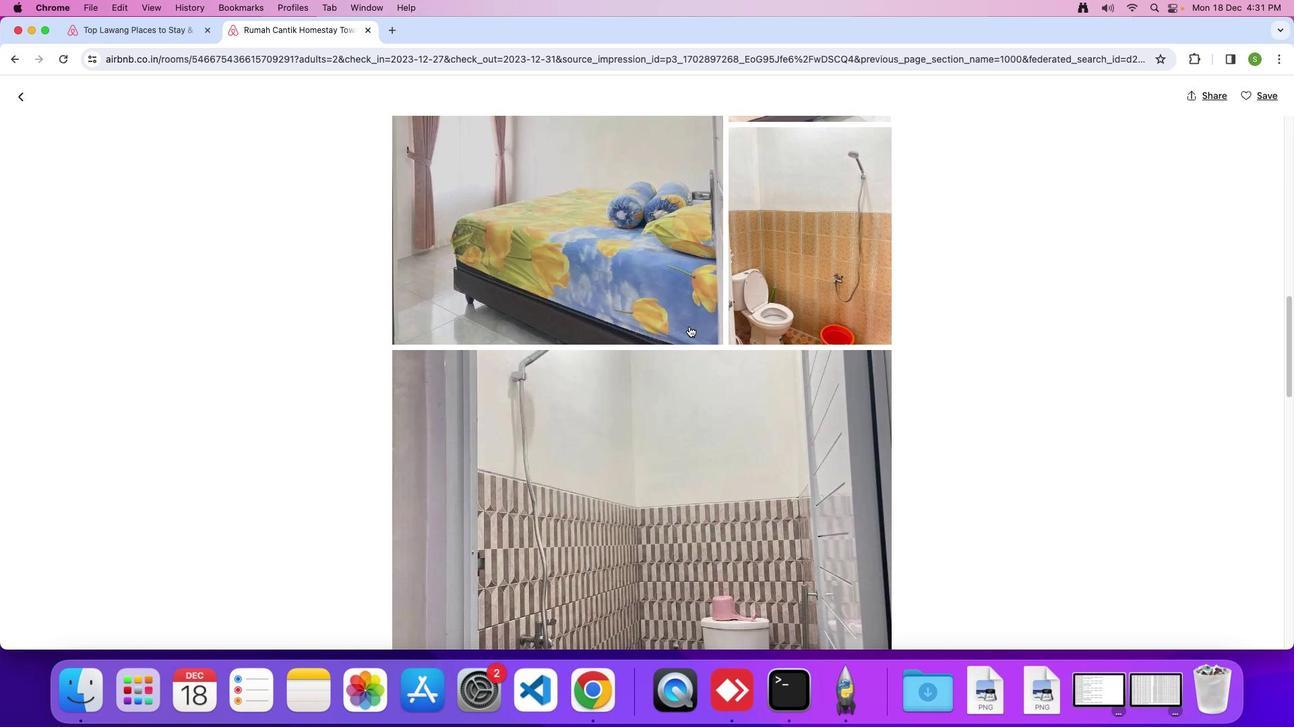 
Action: Mouse scrolled (692, 330) with delta (4, 3)
Screenshot: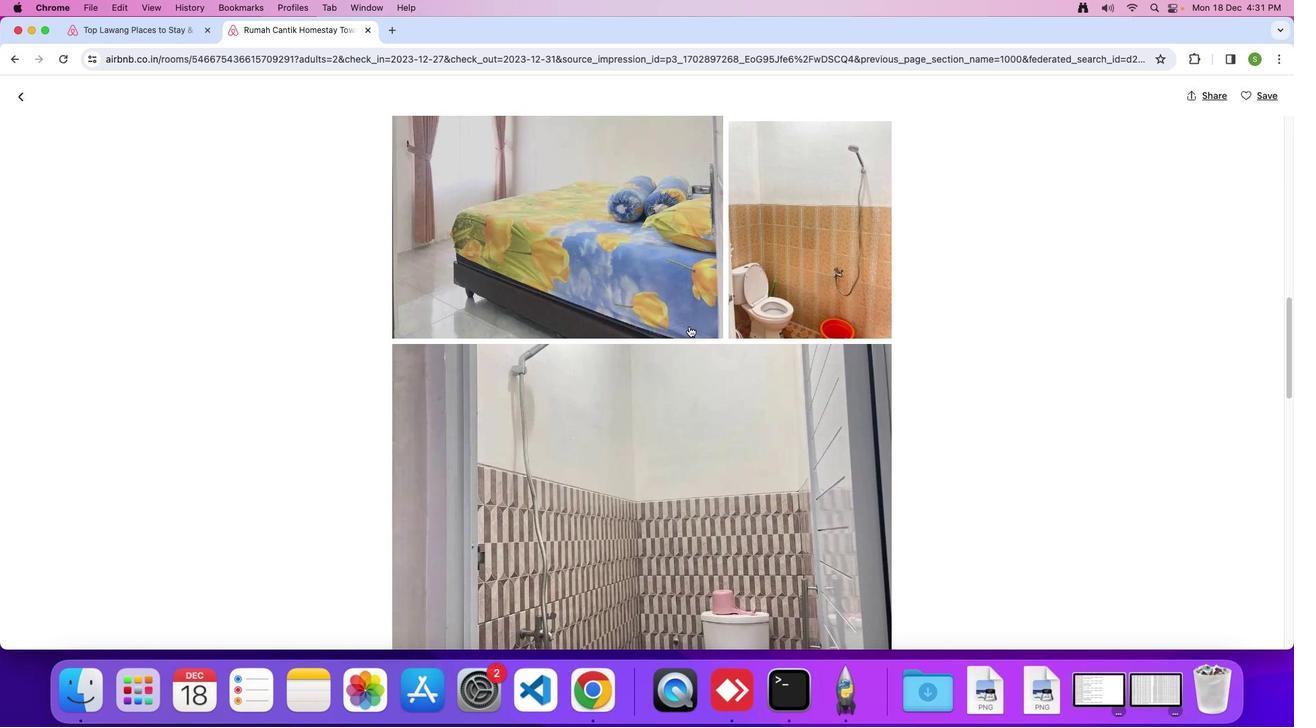 
Action: Mouse scrolled (692, 330) with delta (4, 3)
Screenshot: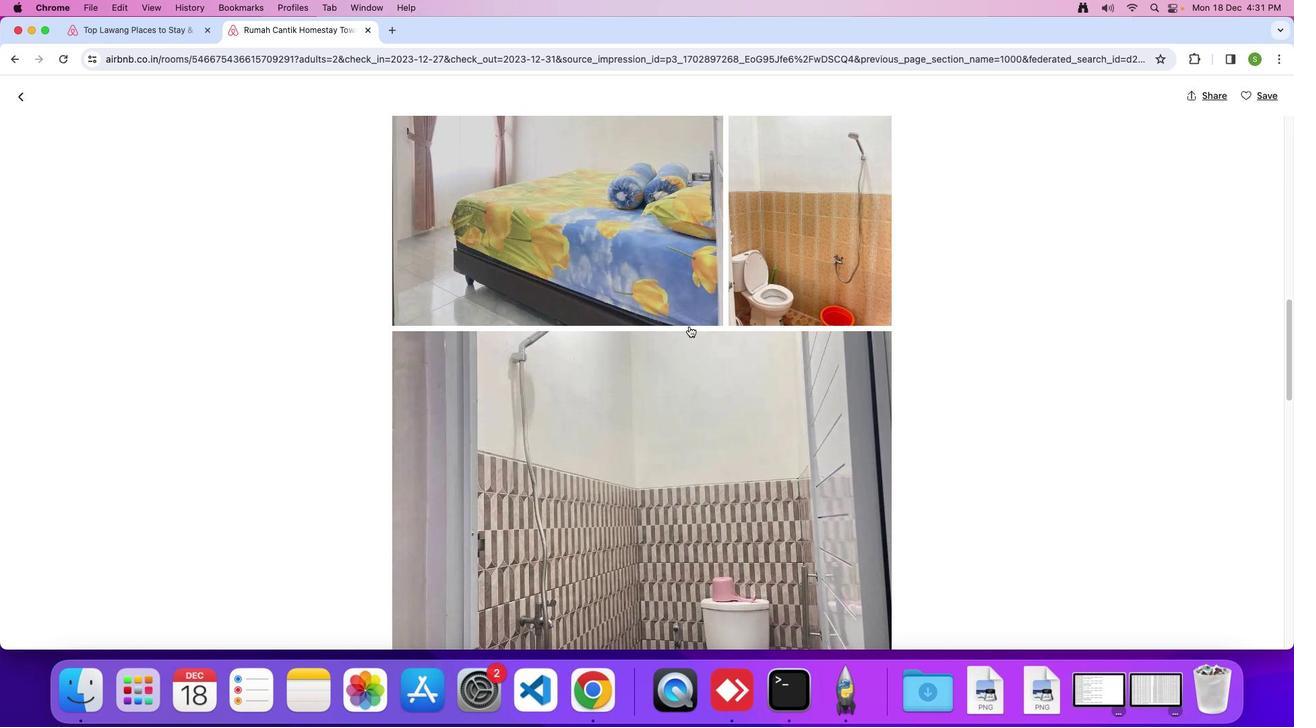 
Action: Mouse scrolled (692, 330) with delta (4, 3)
Screenshot: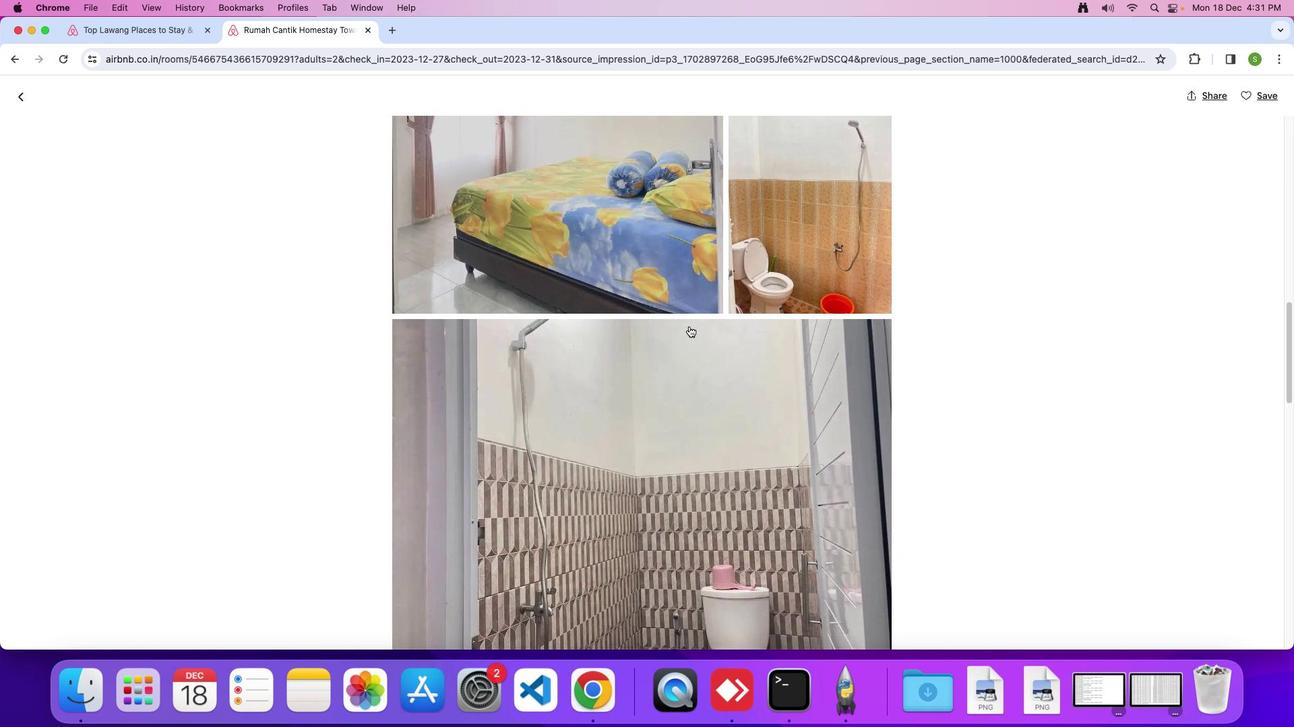 
Action: Mouse scrolled (692, 330) with delta (4, 3)
Screenshot: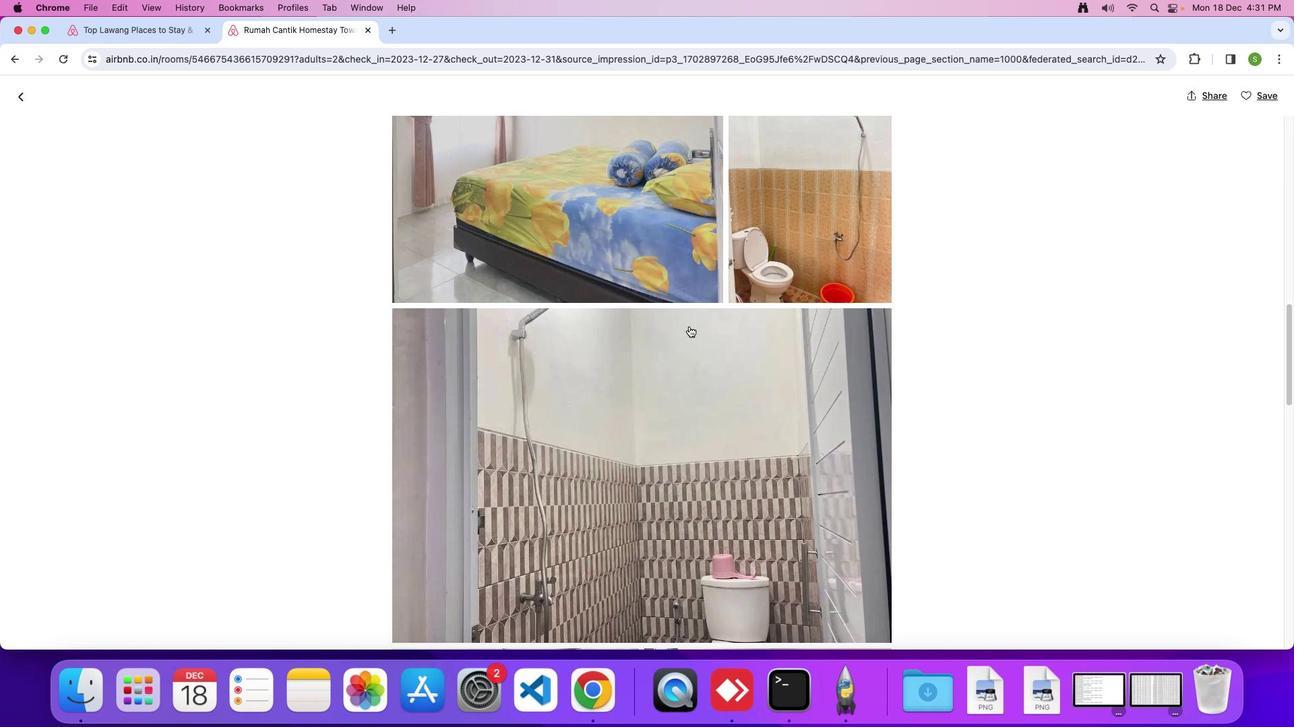 
Action: Mouse scrolled (692, 330) with delta (4, 3)
Screenshot: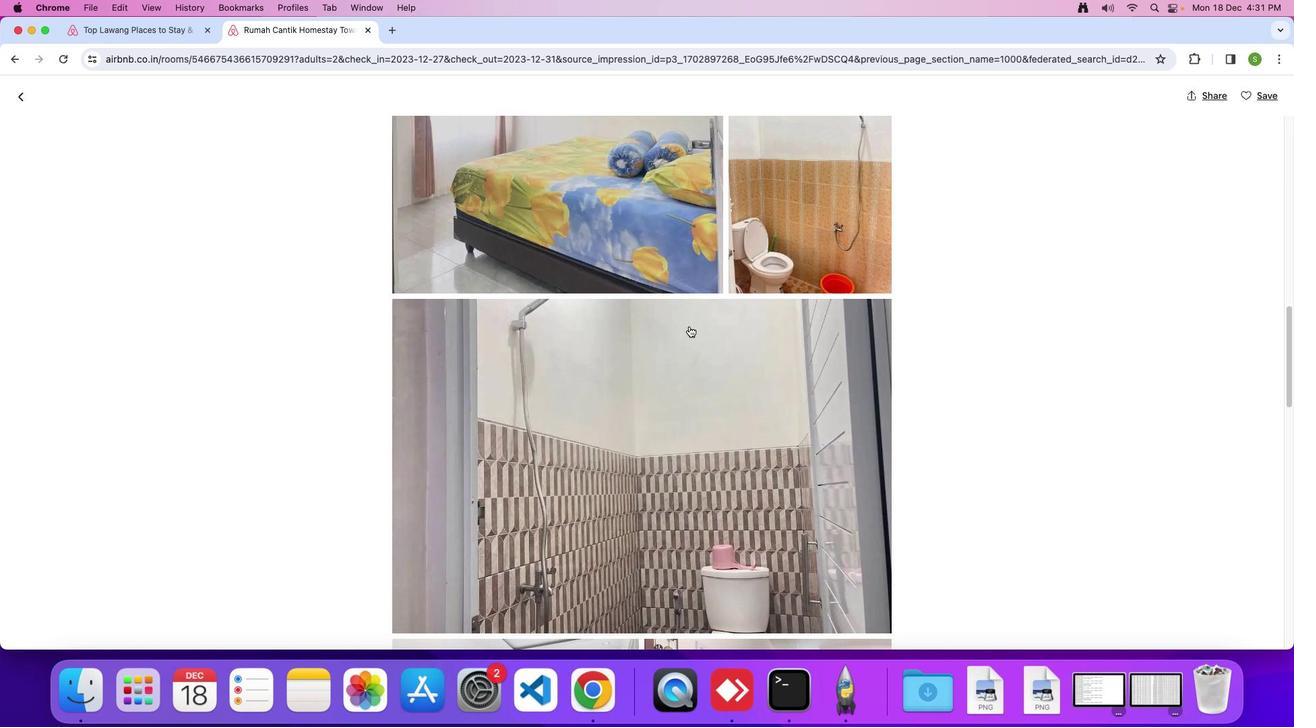 
Action: Mouse scrolled (692, 330) with delta (4, 3)
Screenshot: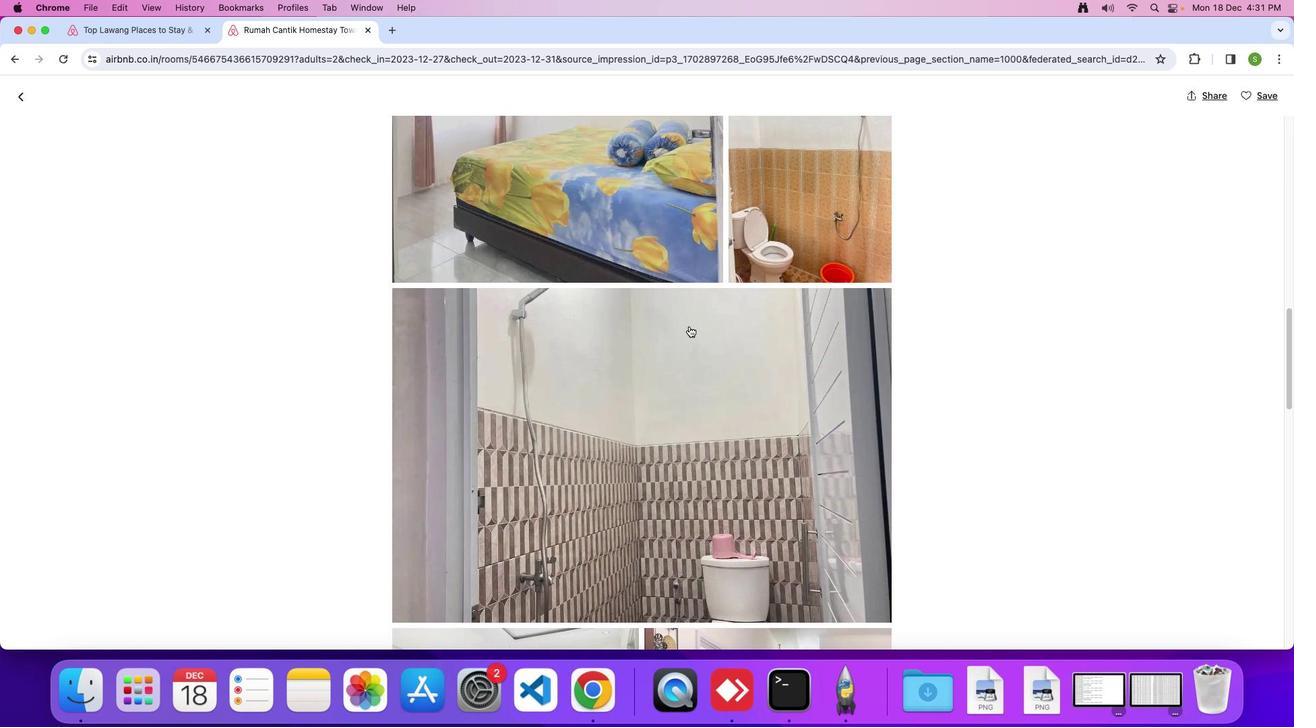 
Action: Mouse scrolled (692, 330) with delta (4, 3)
Screenshot: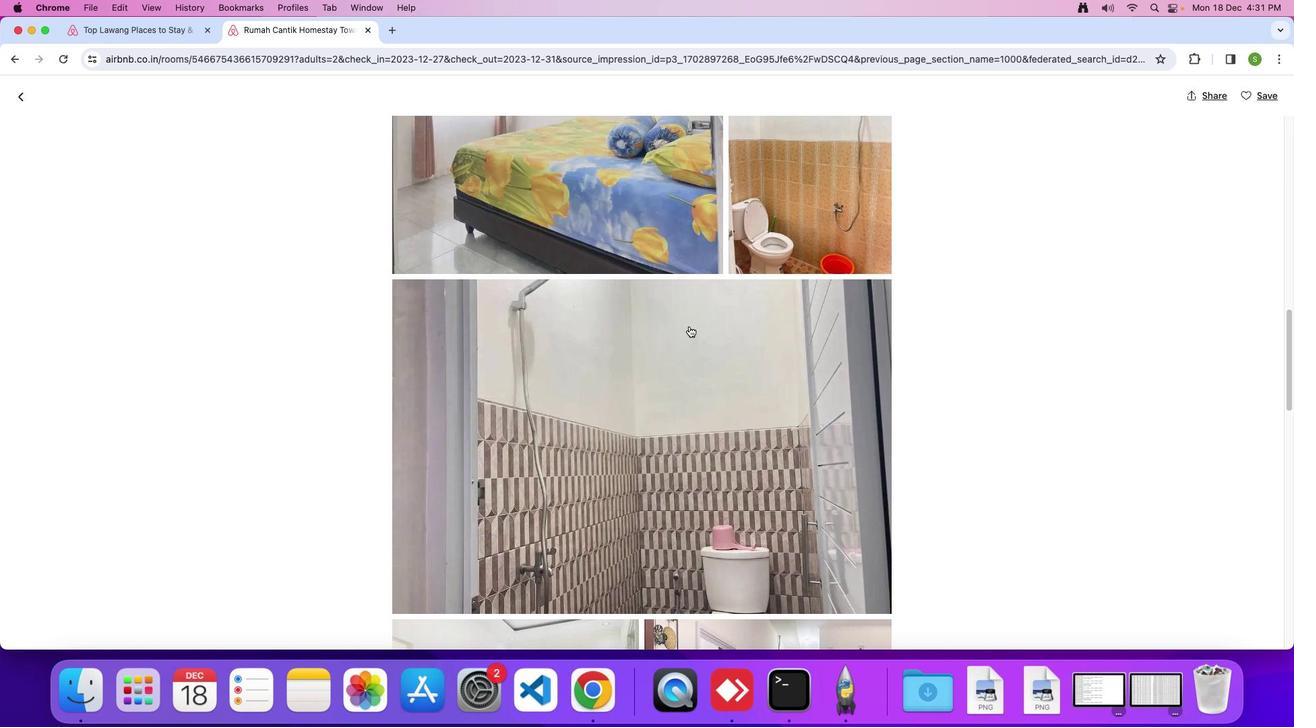 
Action: Mouse scrolled (692, 330) with delta (4, 3)
Screenshot: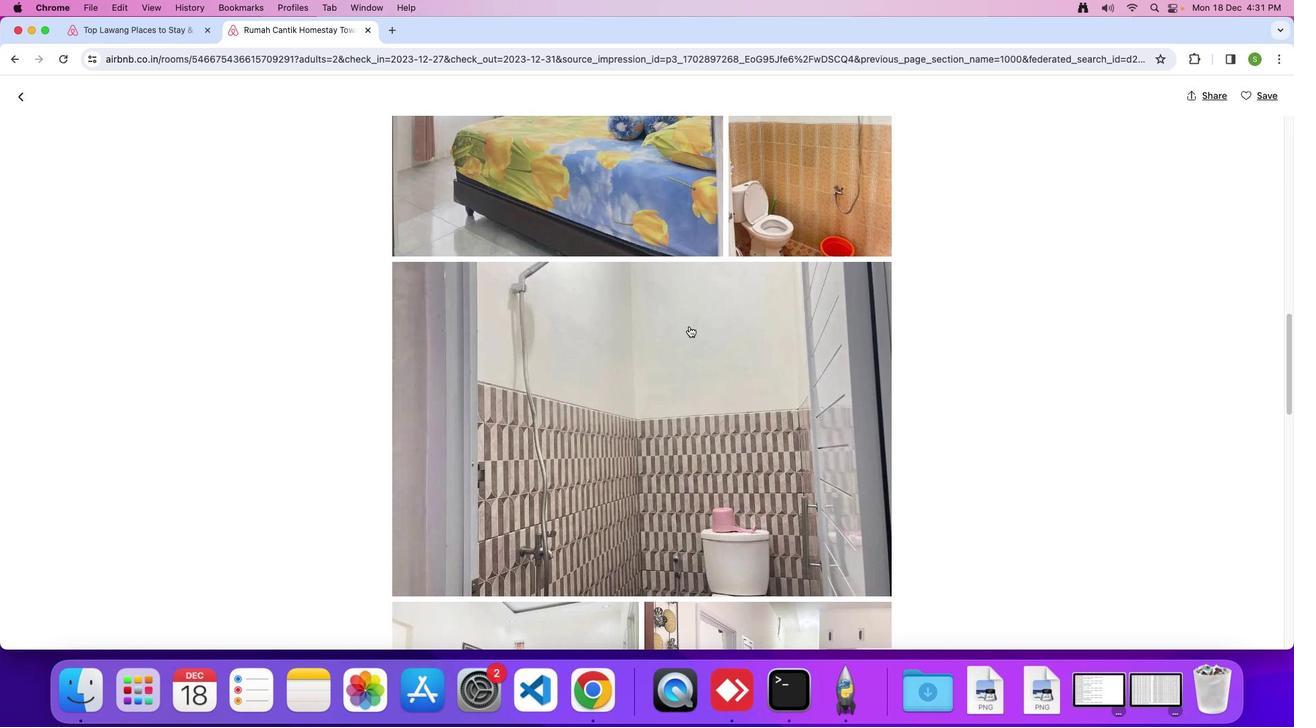 
Action: Mouse scrolled (692, 330) with delta (4, 3)
Screenshot: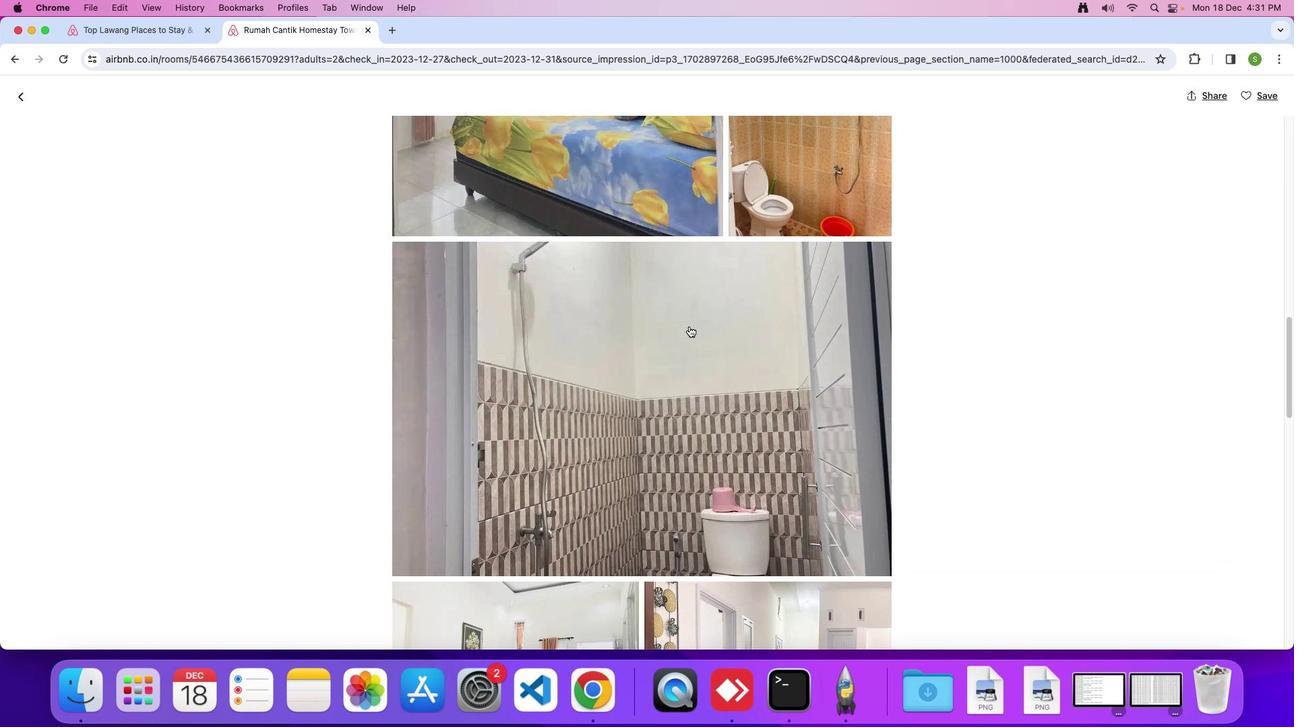 
Action: Mouse scrolled (692, 330) with delta (4, 2)
Screenshot: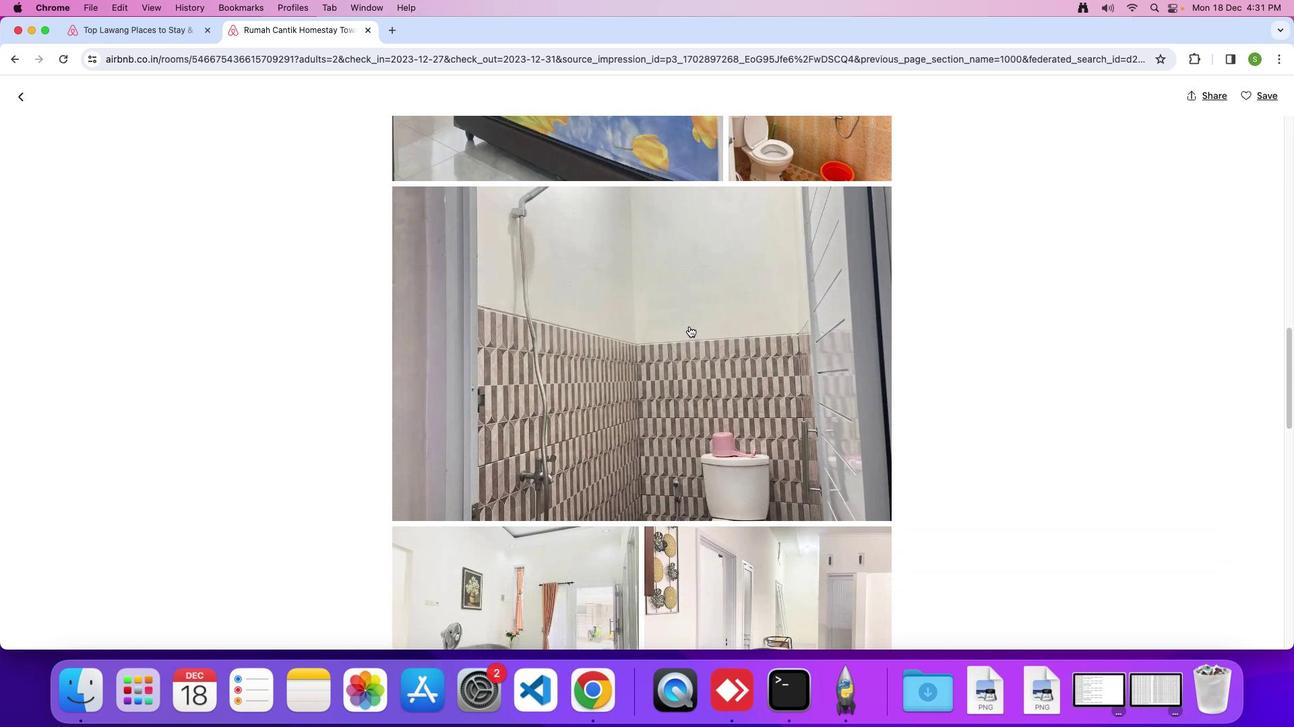 
Action: Mouse scrolled (692, 330) with delta (4, 3)
Screenshot: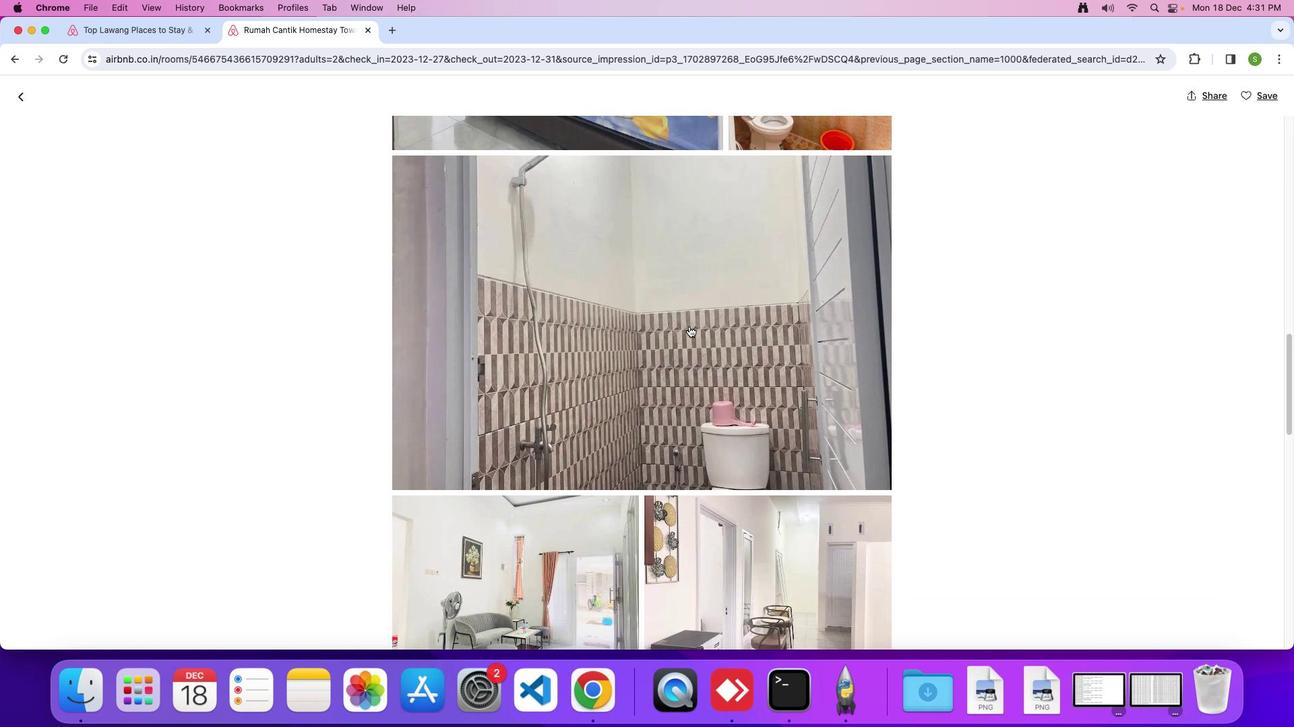 
Action: Mouse scrolled (692, 330) with delta (4, 3)
Screenshot: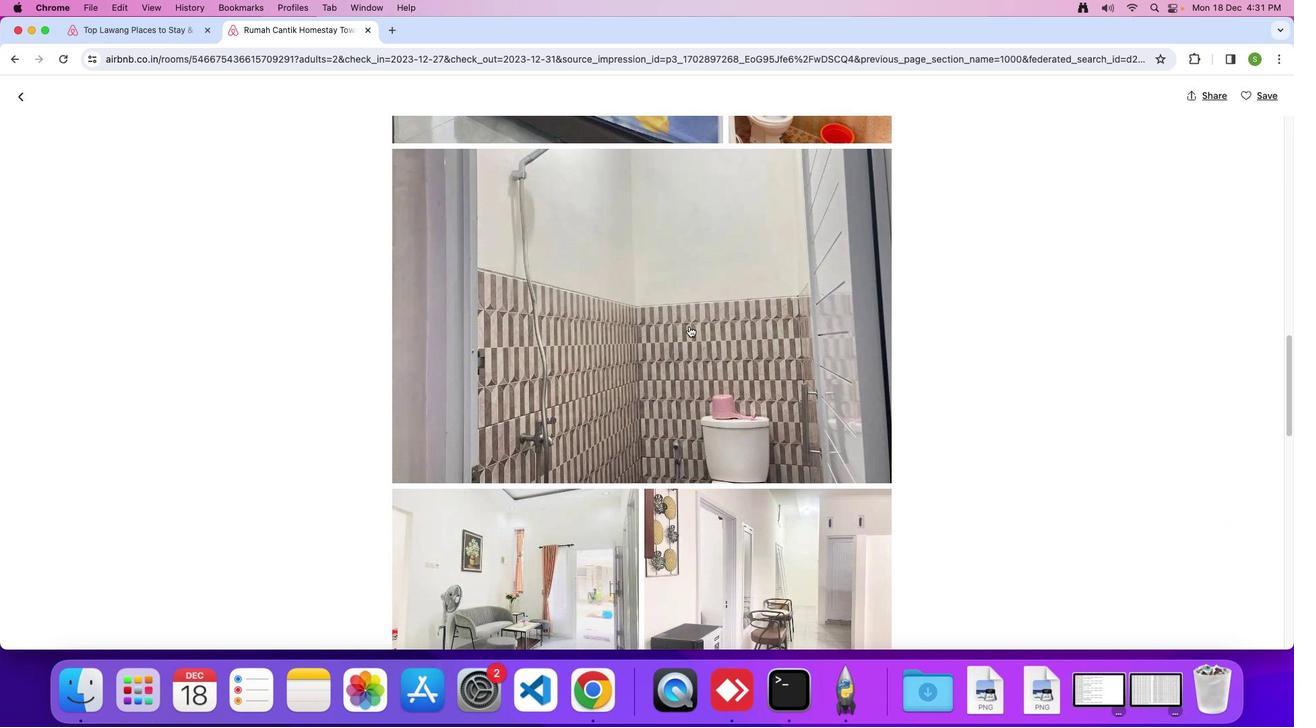 
Action: Mouse scrolled (692, 330) with delta (4, 3)
Screenshot: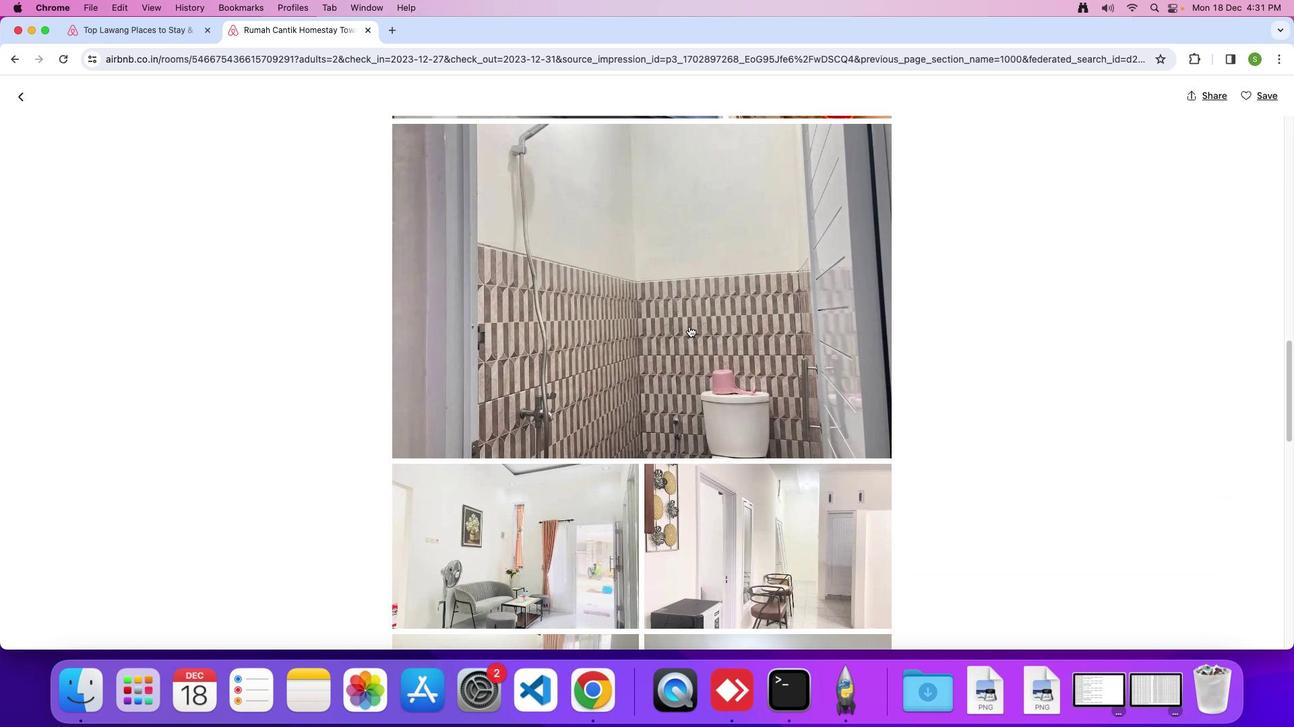 
Action: Mouse scrolled (692, 330) with delta (4, 3)
Screenshot: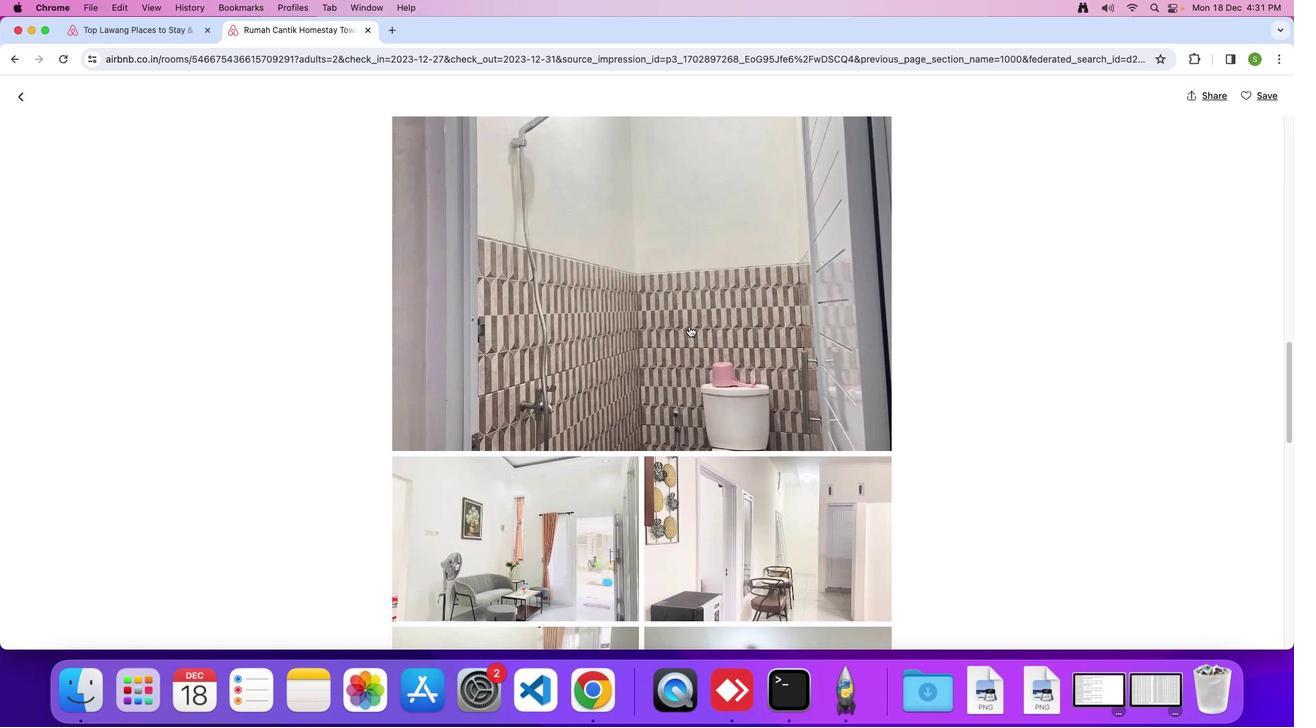 
Action: Mouse scrolled (692, 330) with delta (4, 3)
Screenshot: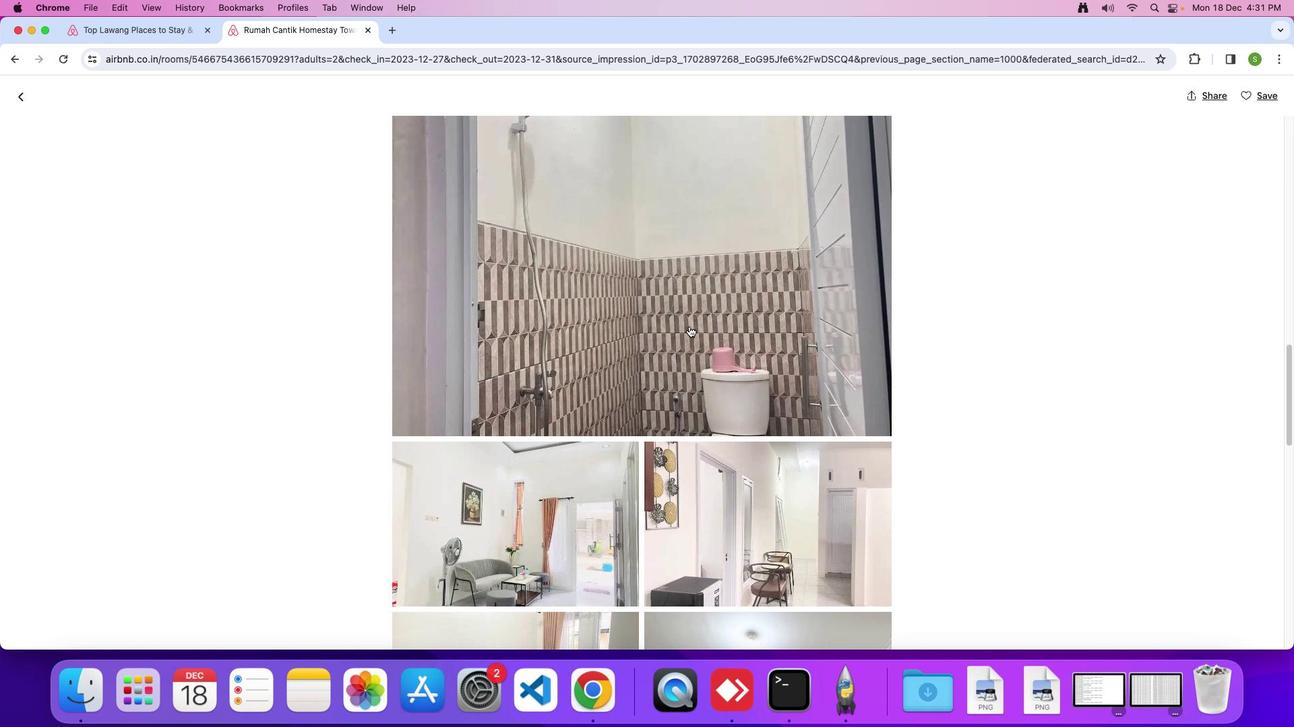 
Action: Mouse scrolled (692, 330) with delta (4, 3)
Screenshot: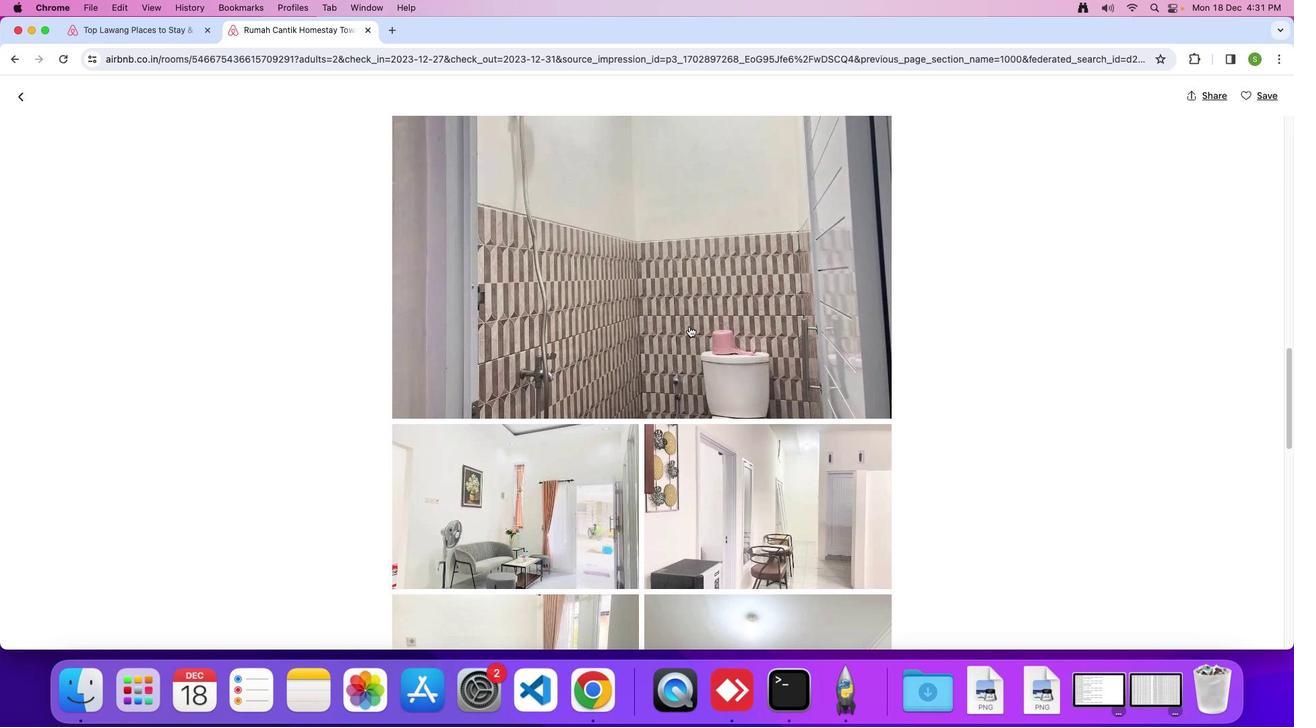
Action: Mouse scrolled (692, 330) with delta (4, 3)
Screenshot: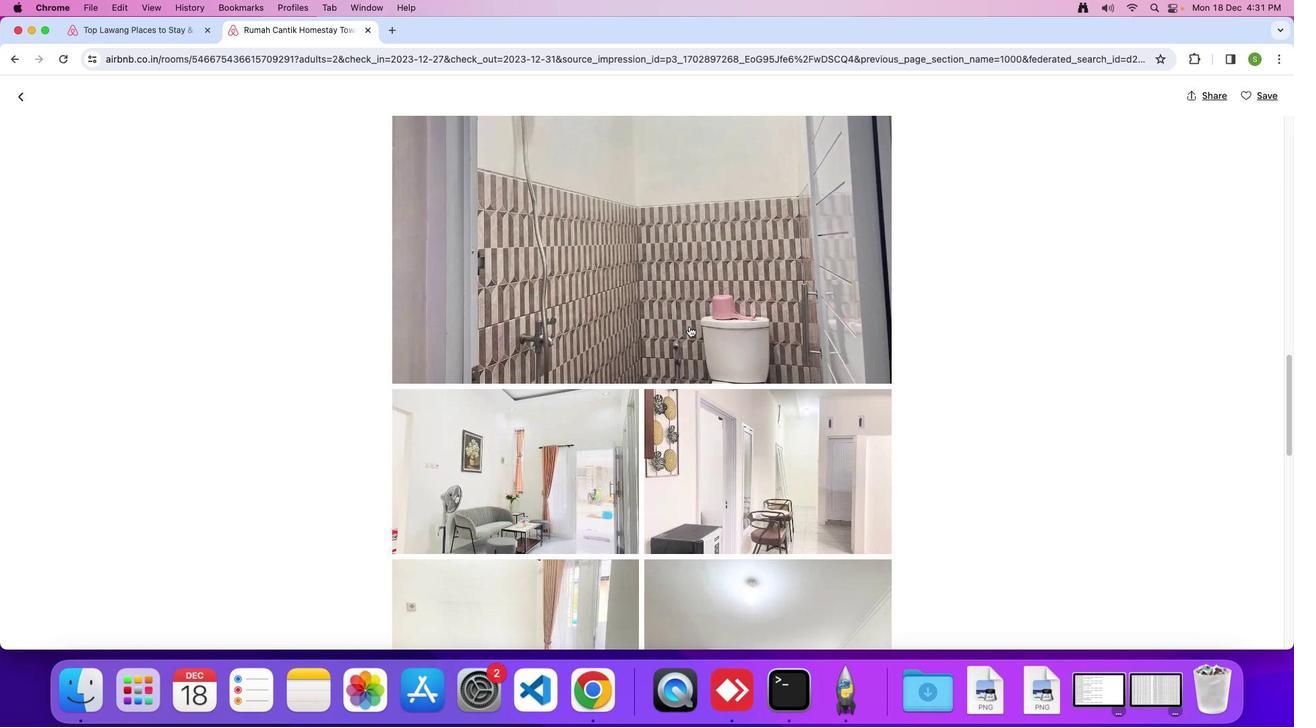 
Action: Mouse scrolled (692, 330) with delta (4, 3)
Screenshot: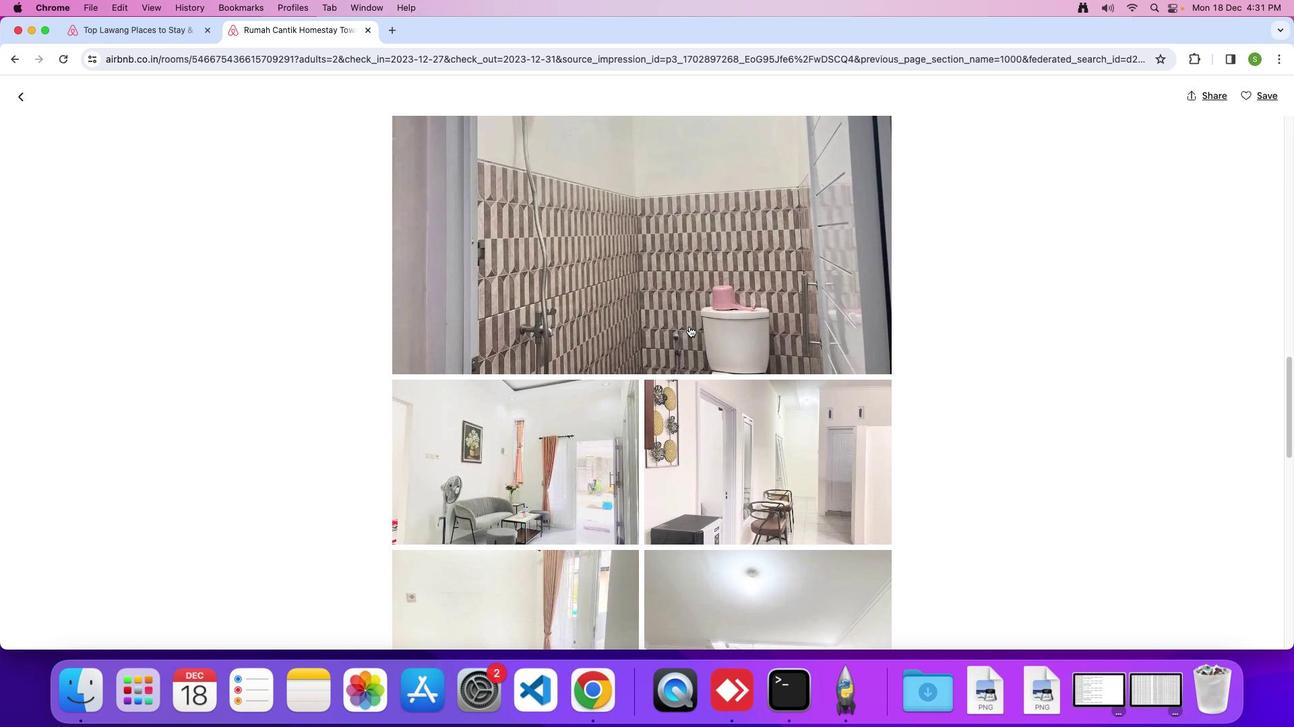 
Action: Mouse scrolled (692, 330) with delta (4, 3)
Screenshot: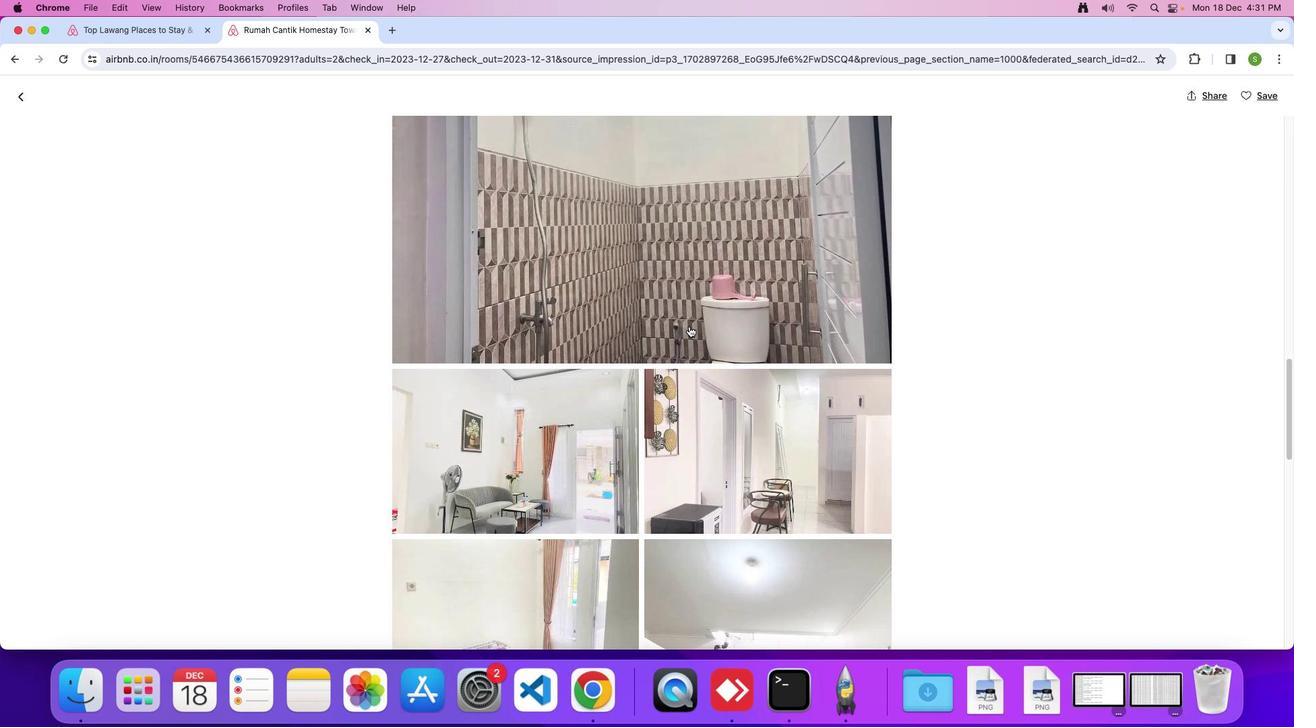
Action: Mouse scrolled (692, 330) with delta (4, 3)
Screenshot: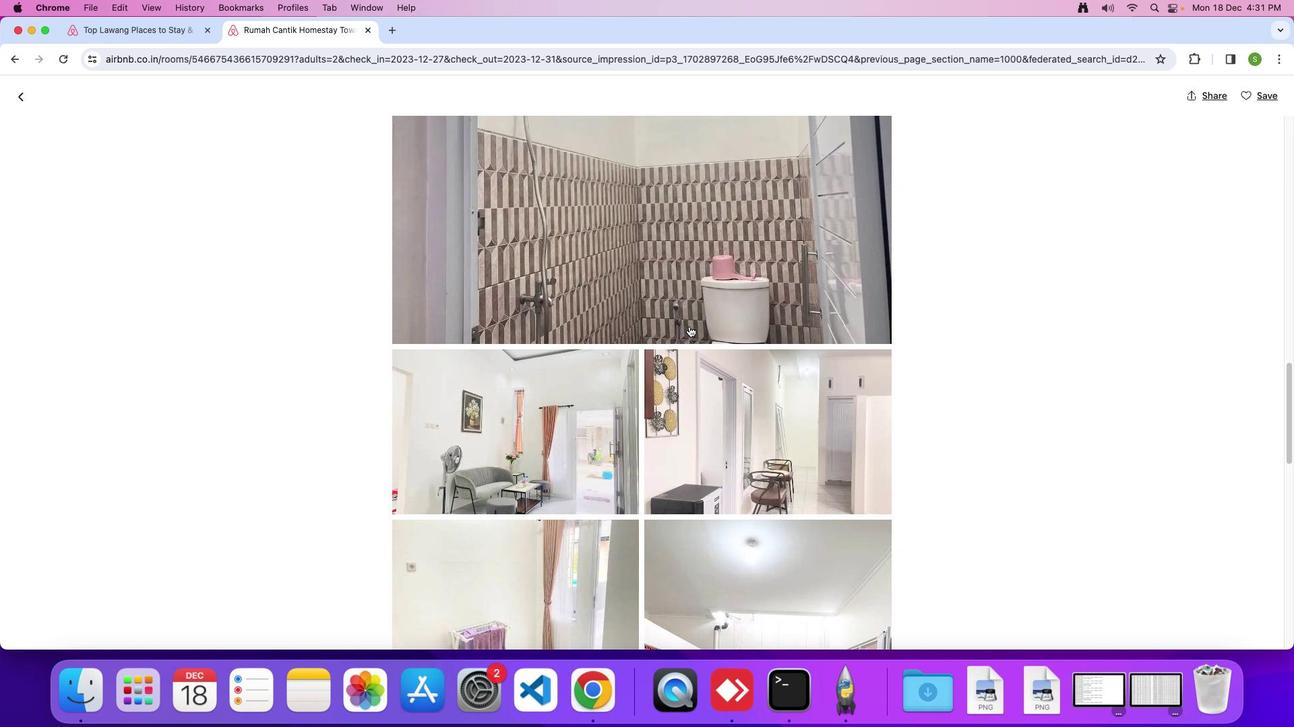 
Action: Mouse scrolled (692, 330) with delta (4, 3)
Screenshot: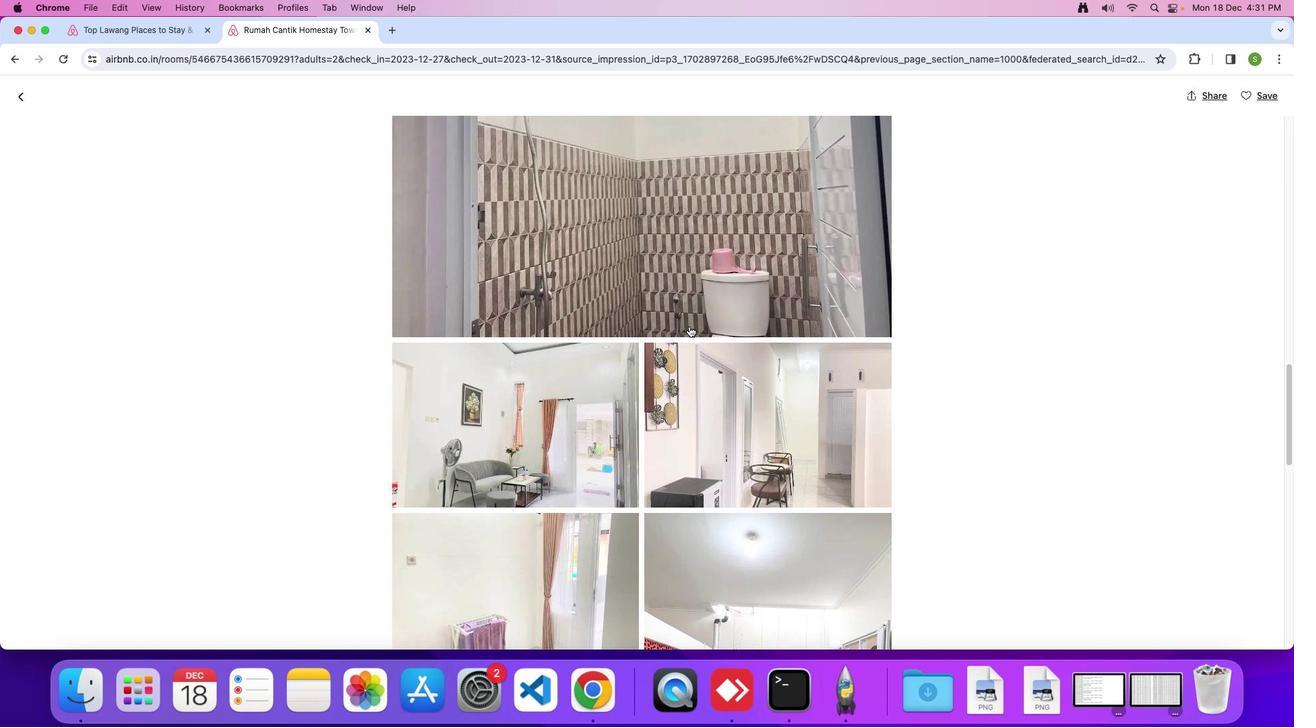 
Action: Mouse scrolled (692, 330) with delta (4, 3)
Screenshot: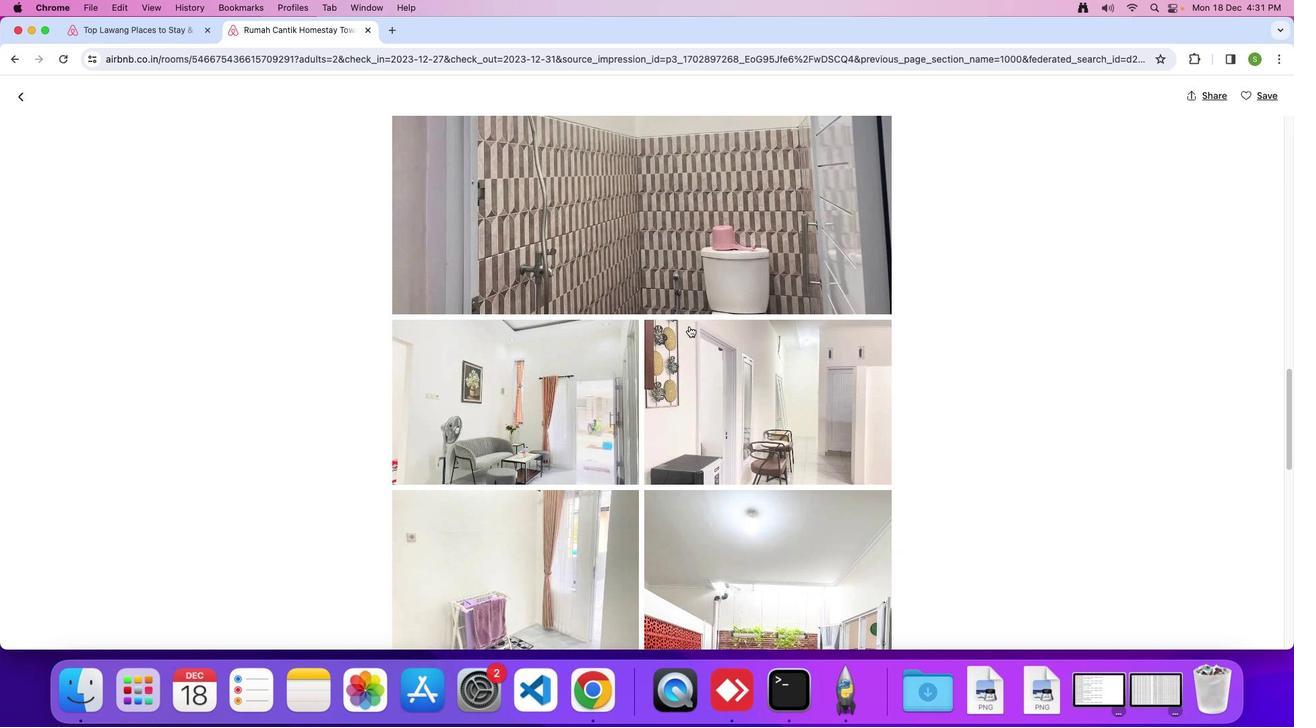 
Action: Mouse scrolled (692, 330) with delta (4, 3)
Screenshot: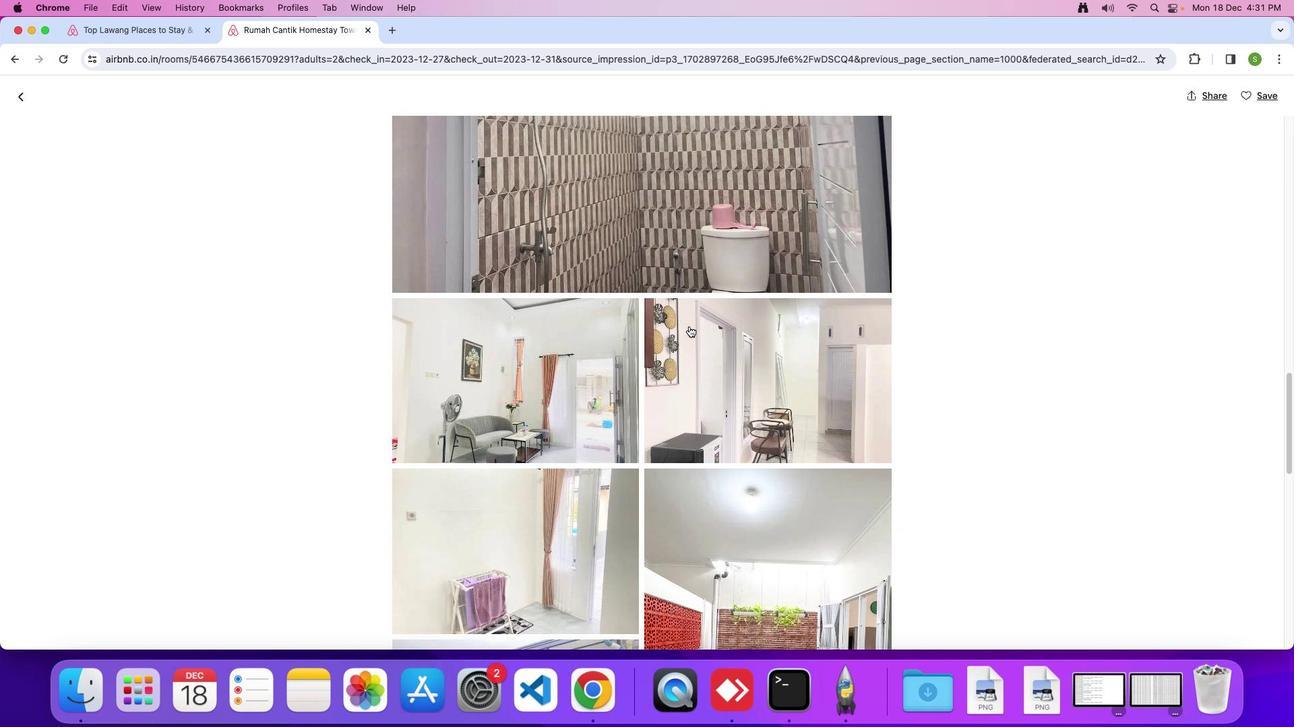 
Action: Mouse scrolled (692, 330) with delta (4, 2)
Screenshot: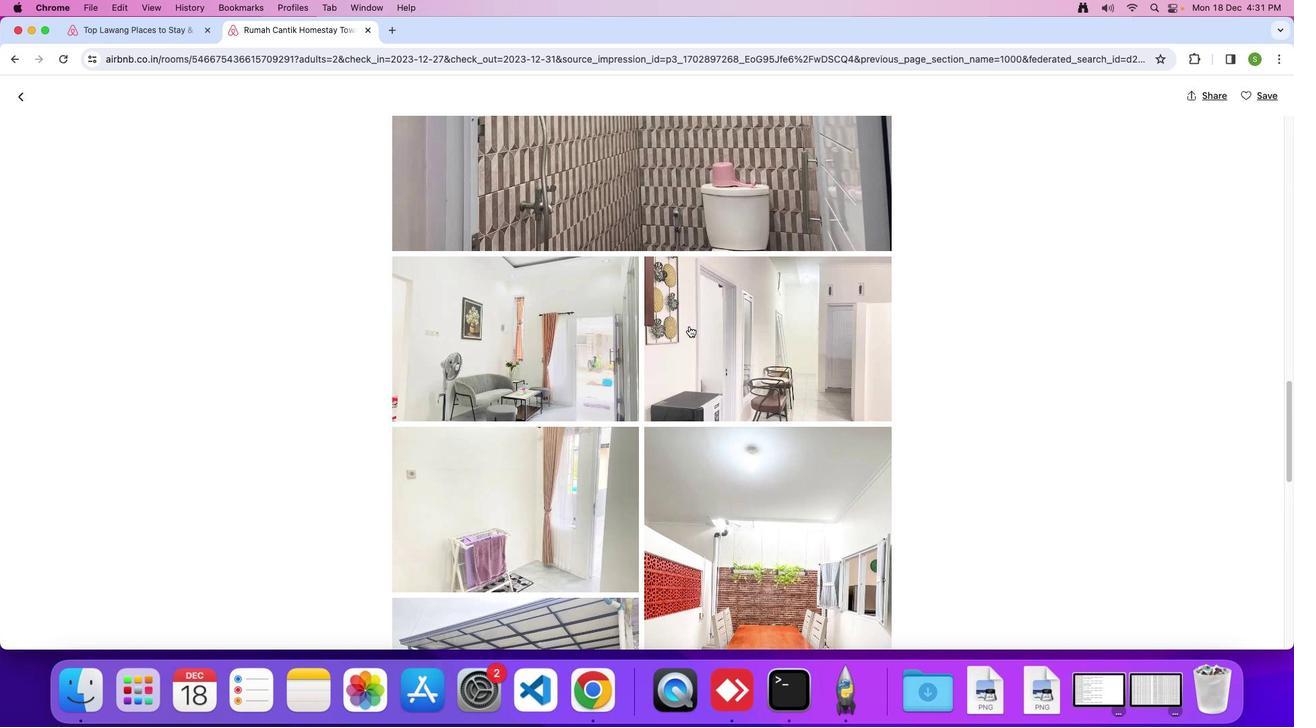 
Action: Mouse scrolled (692, 330) with delta (4, 3)
Screenshot: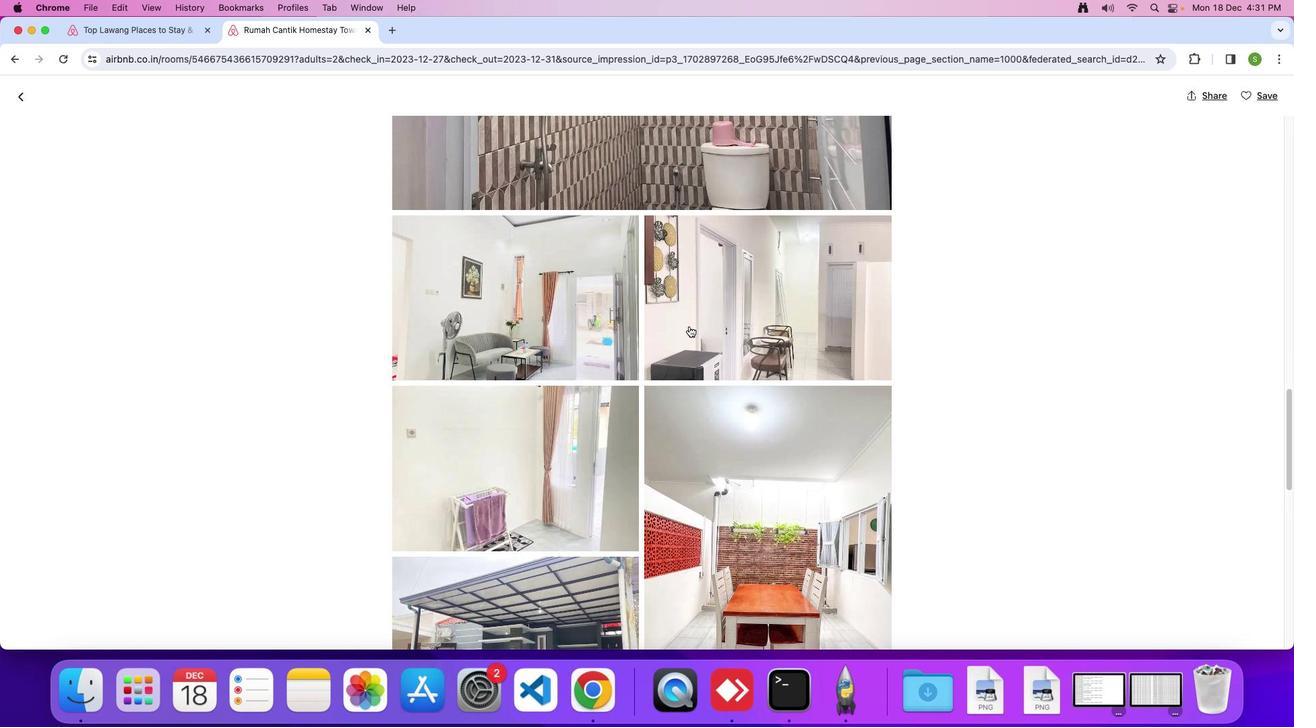 
Action: Mouse scrolled (692, 330) with delta (4, 3)
Screenshot: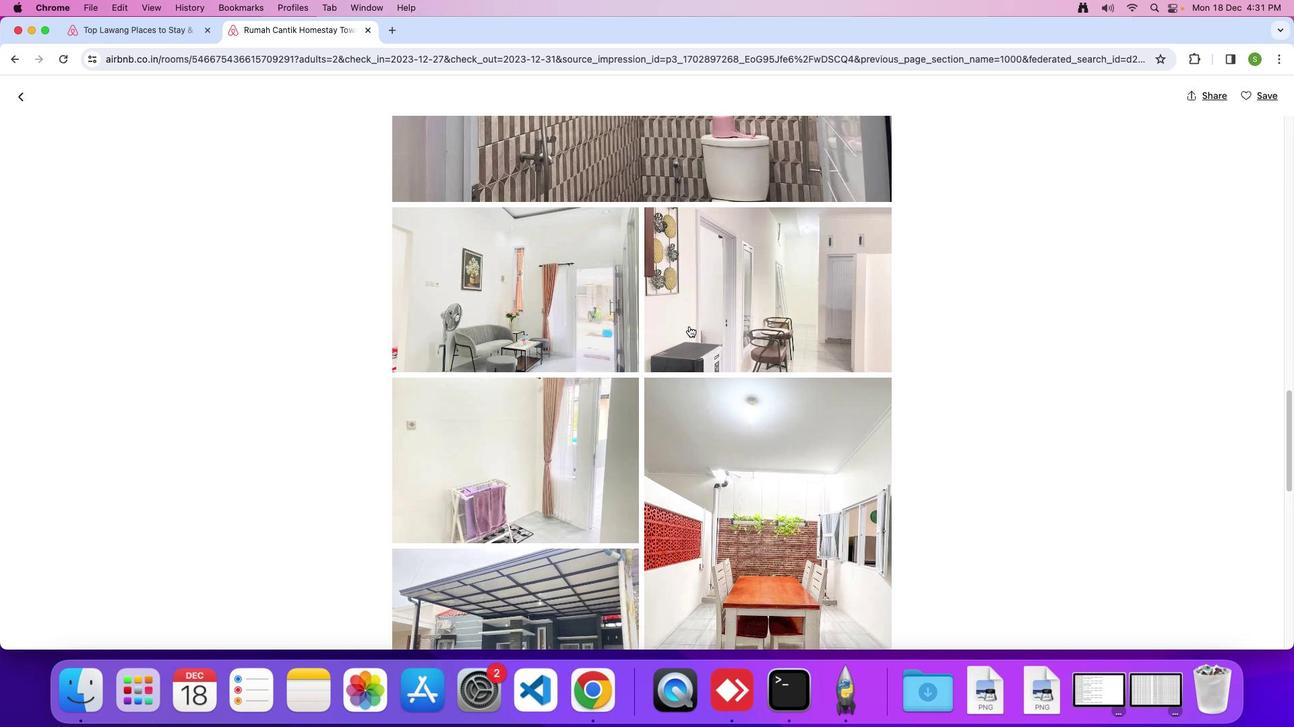 
Action: Mouse scrolled (692, 330) with delta (4, 3)
Screenshot: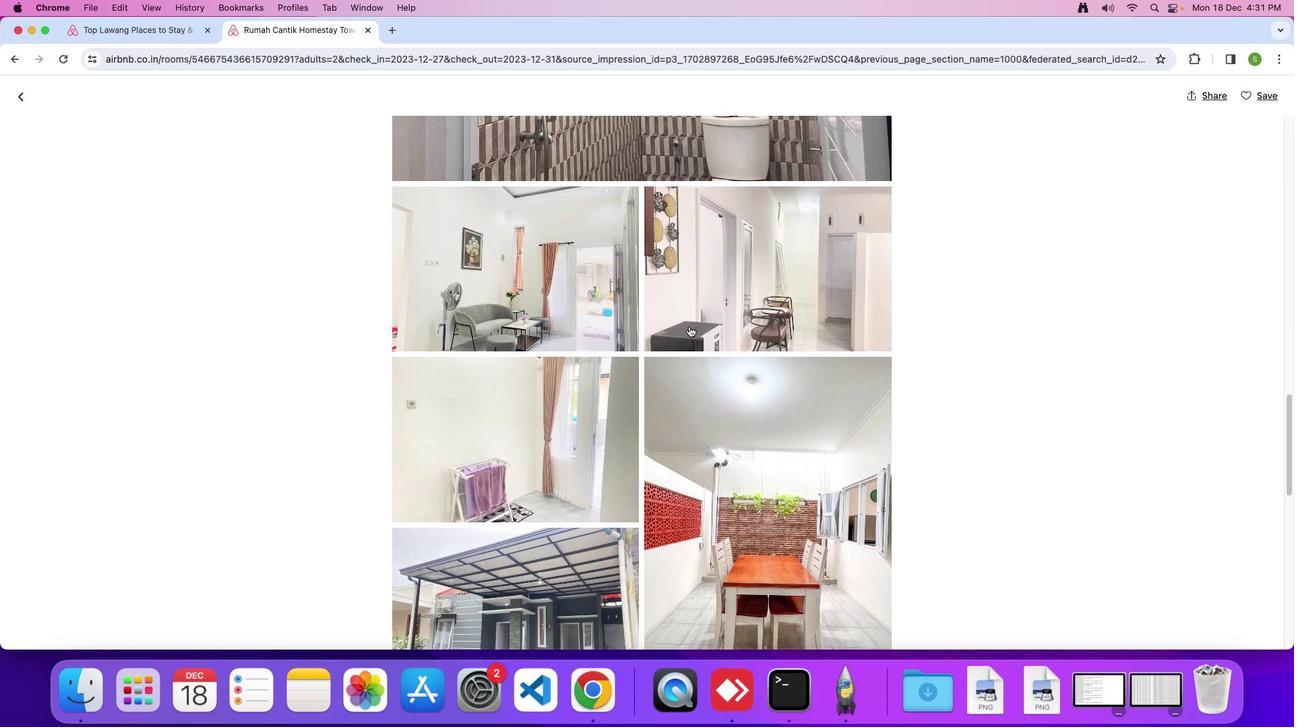 
Action: Mouse scrolled (692, 330) with delta (4, 3)
Screenshot: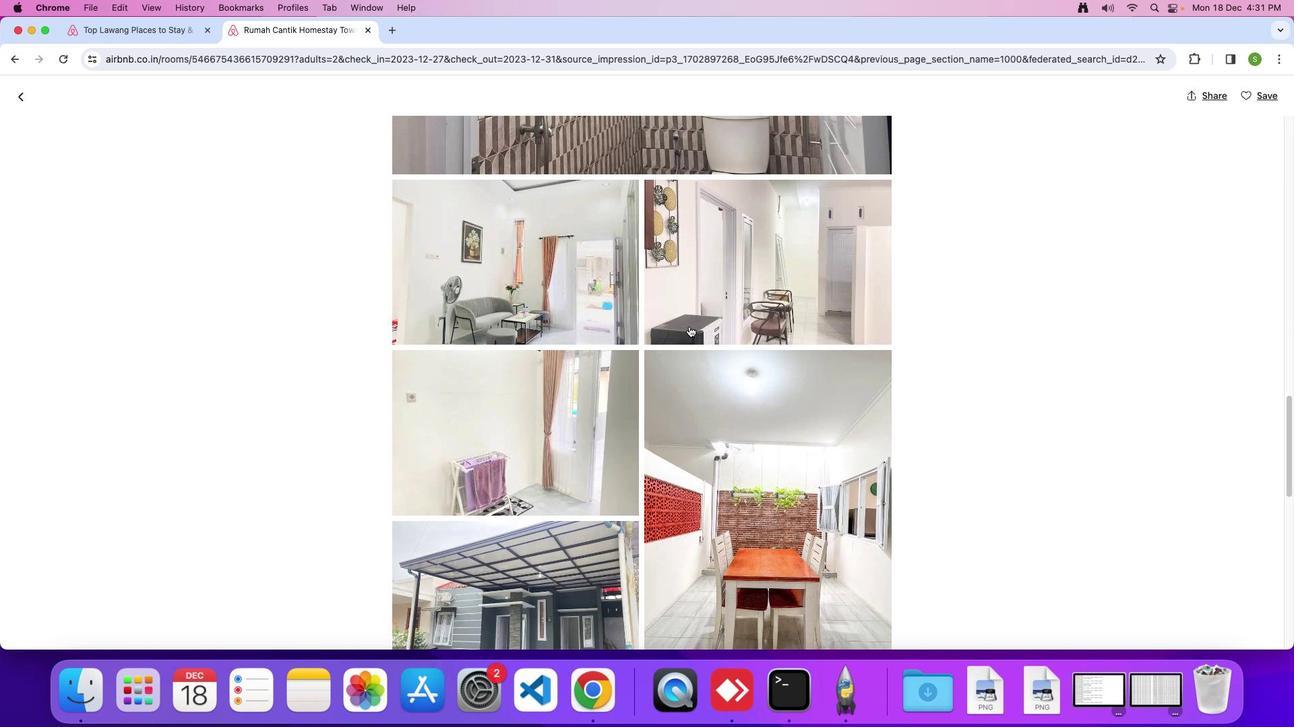 
Action: Mouse scrolled (692, 330) with delta (4, 3)
Screenshot: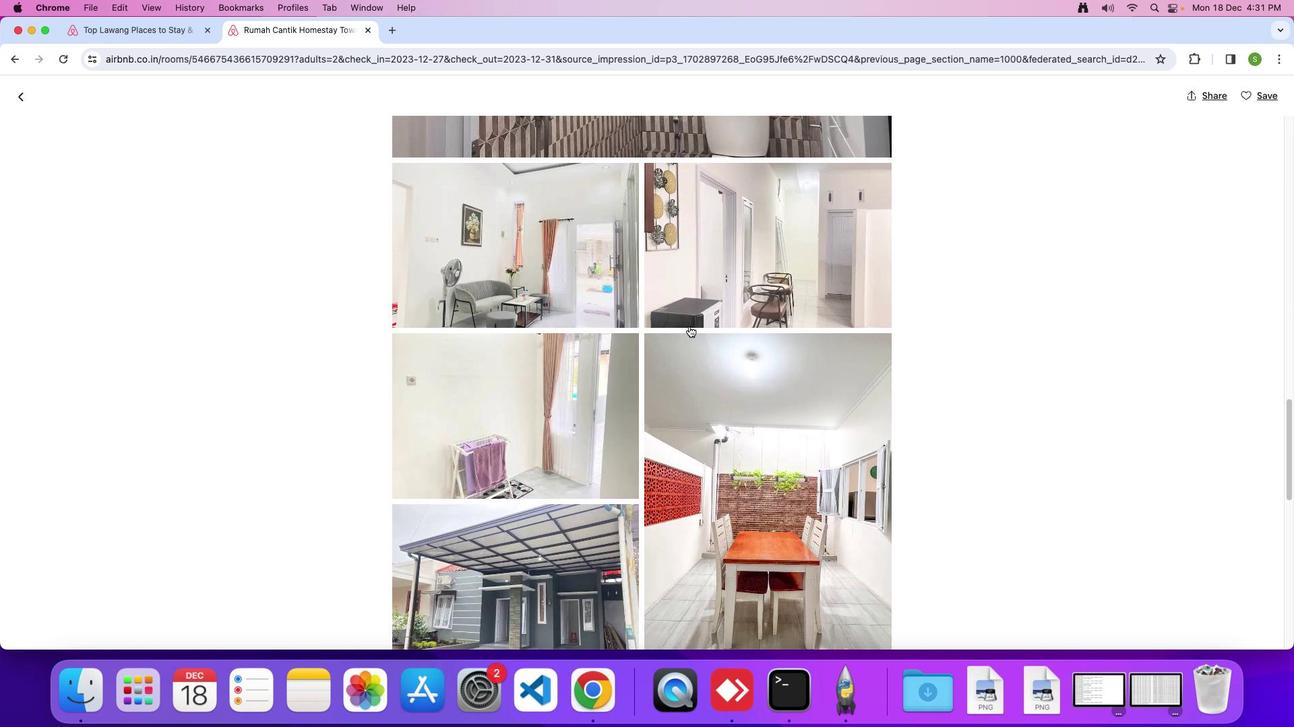 
Action: Mouse scrolled (692, 330) with delta (4, 3)
Screenshot: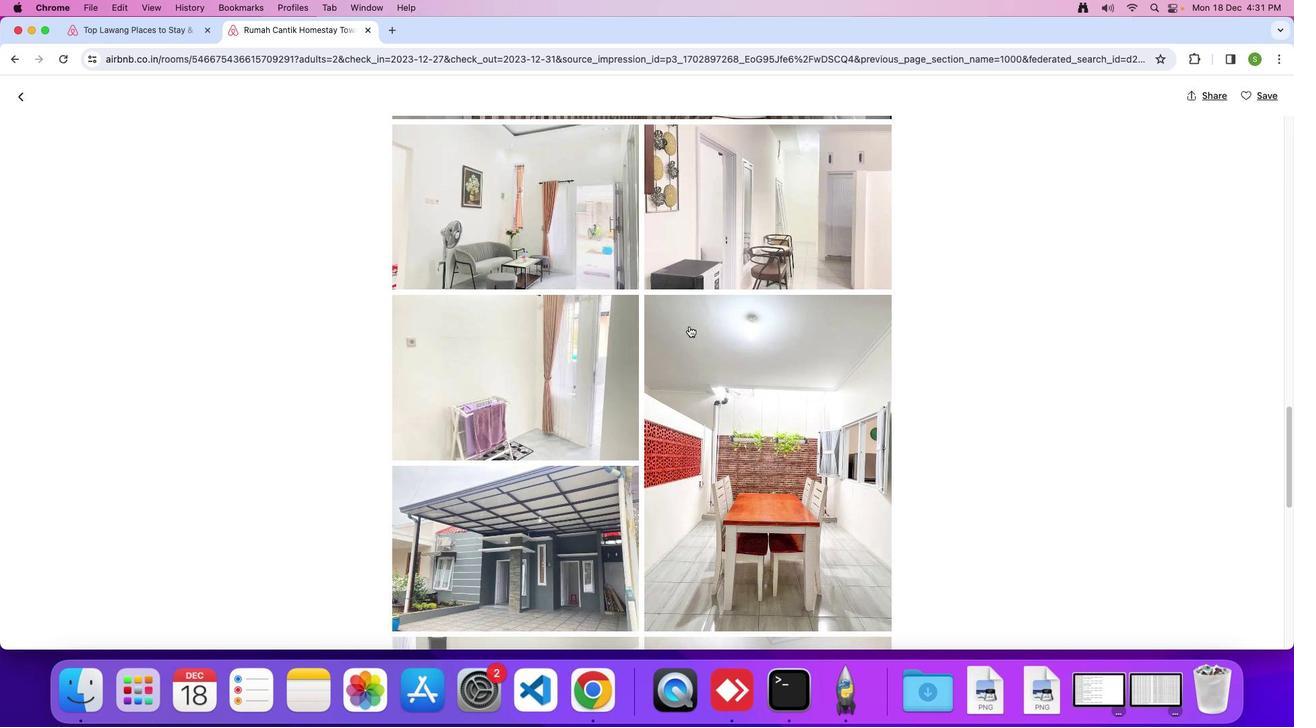 
Action: Mouse scrolled (692, 330) with delta (4, 2)
Screenshot: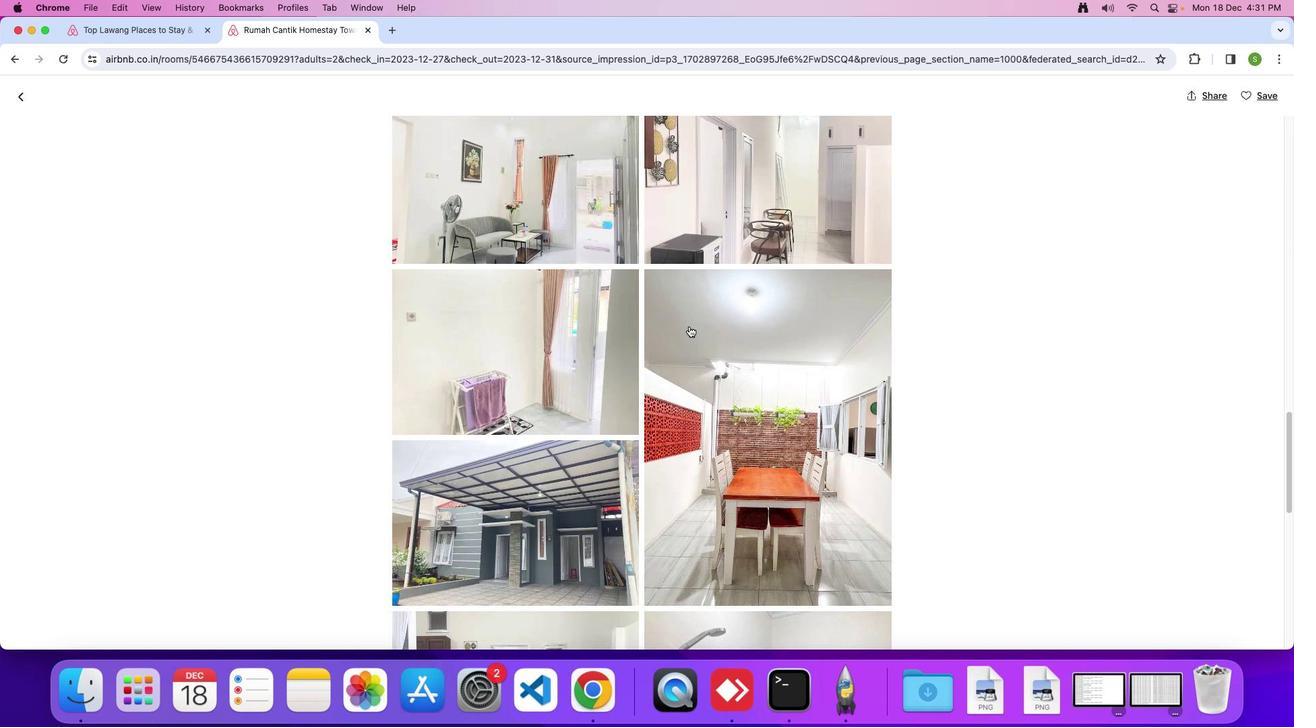 
Action: Mouse scrolled (692, 330) with delta (4, 3)
Screenshot: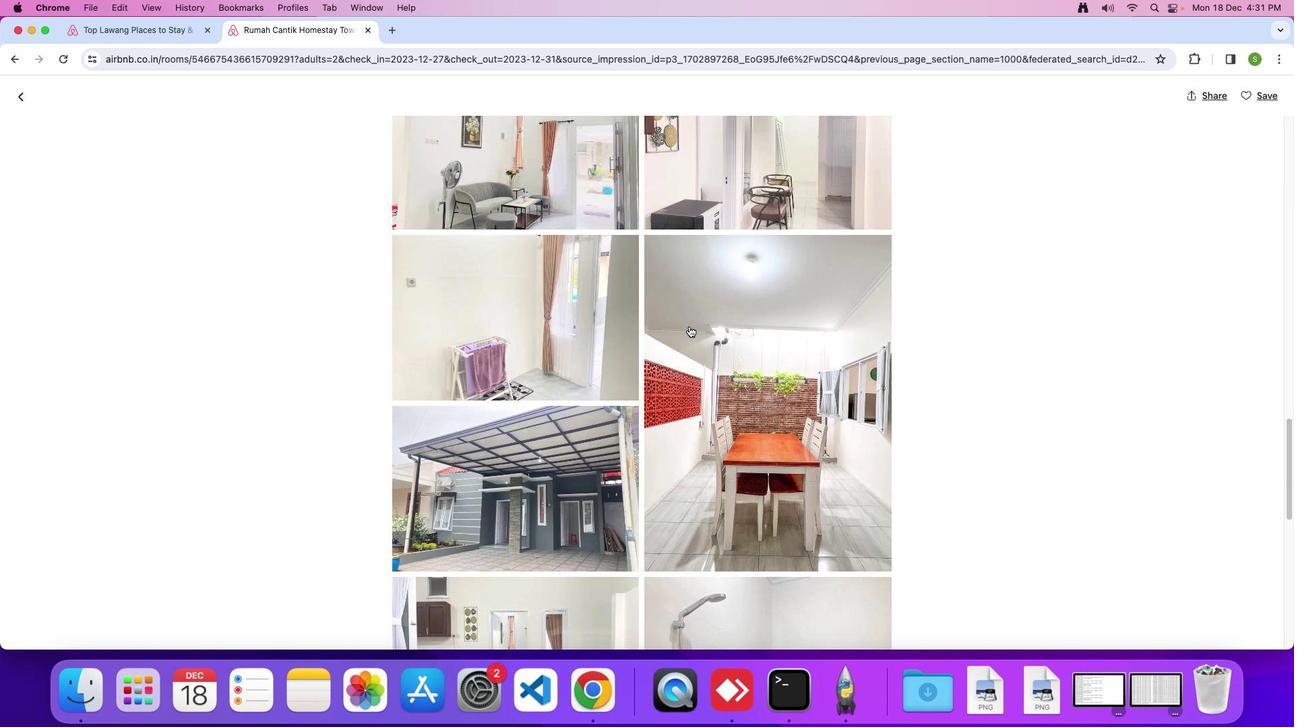 
Action: Mouse scrolled (692, 330) with delta (4, 3)
Screenshot: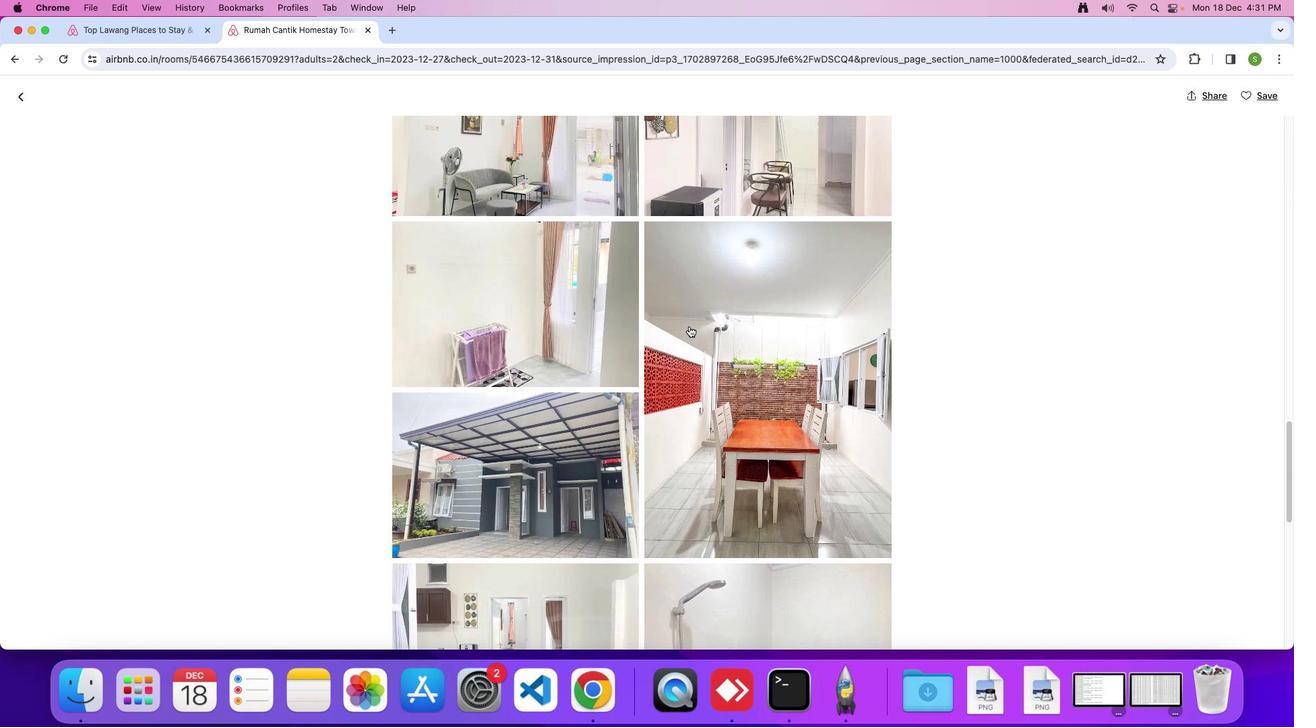 
Action: Mouse scrolled (692, 330) with delta (4, 3)
Screenshot: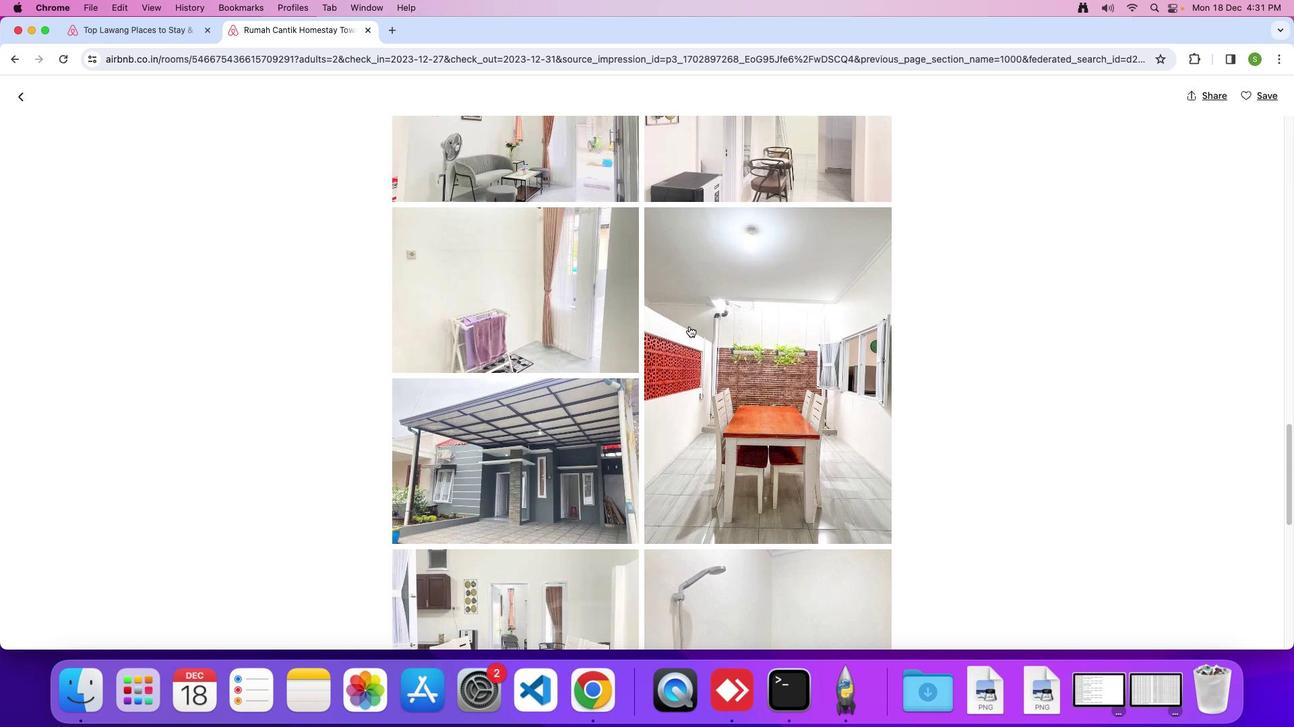 
Action: Mouse scrolled (692, 330) with delta (4, 3)
Screenshot: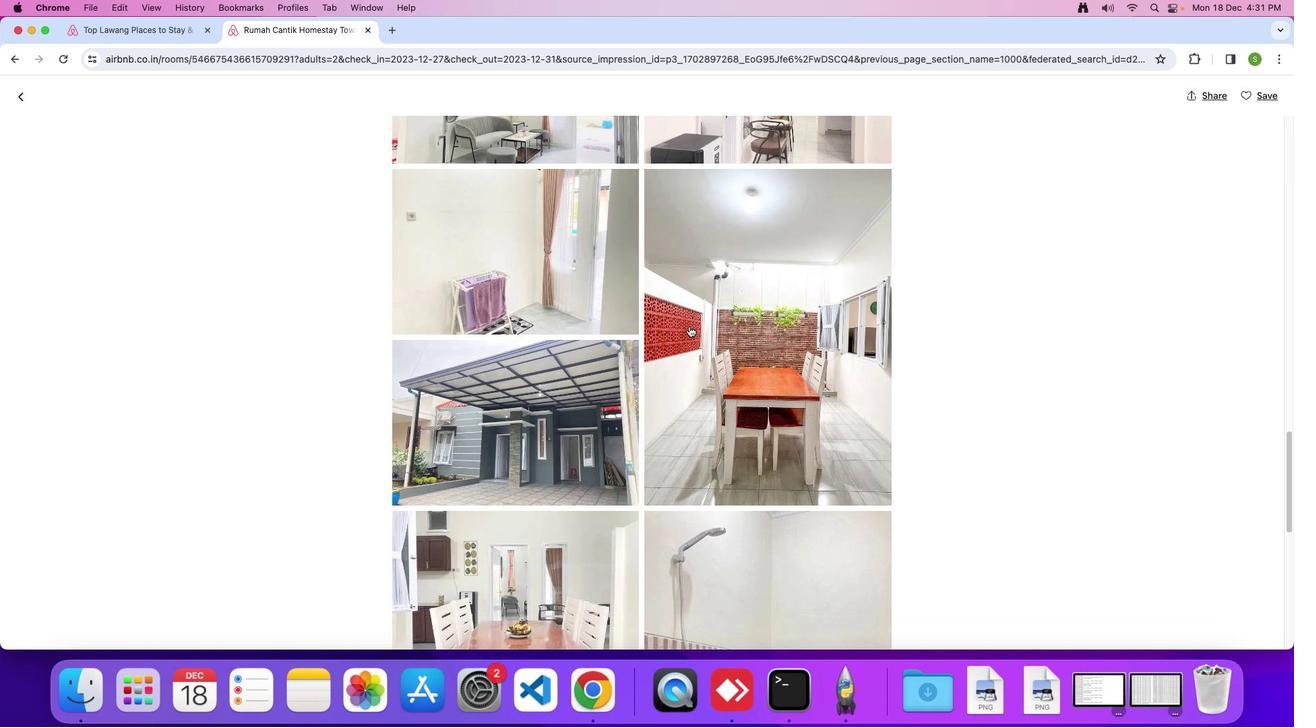 
Action: Mouse scrolled (692, 330) with delta (4, 2)
Screenshot: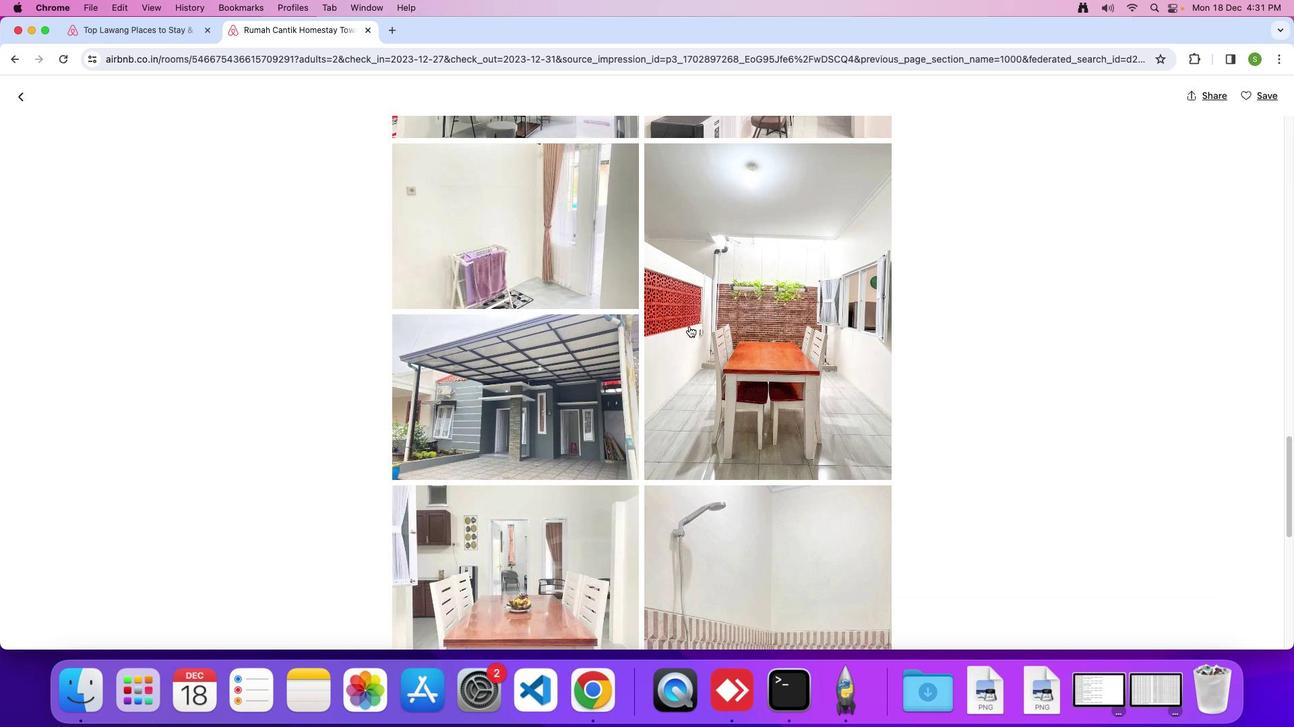 
Action: Mouse scrolled (692, 330) with delta (4, 3)
Screenshot: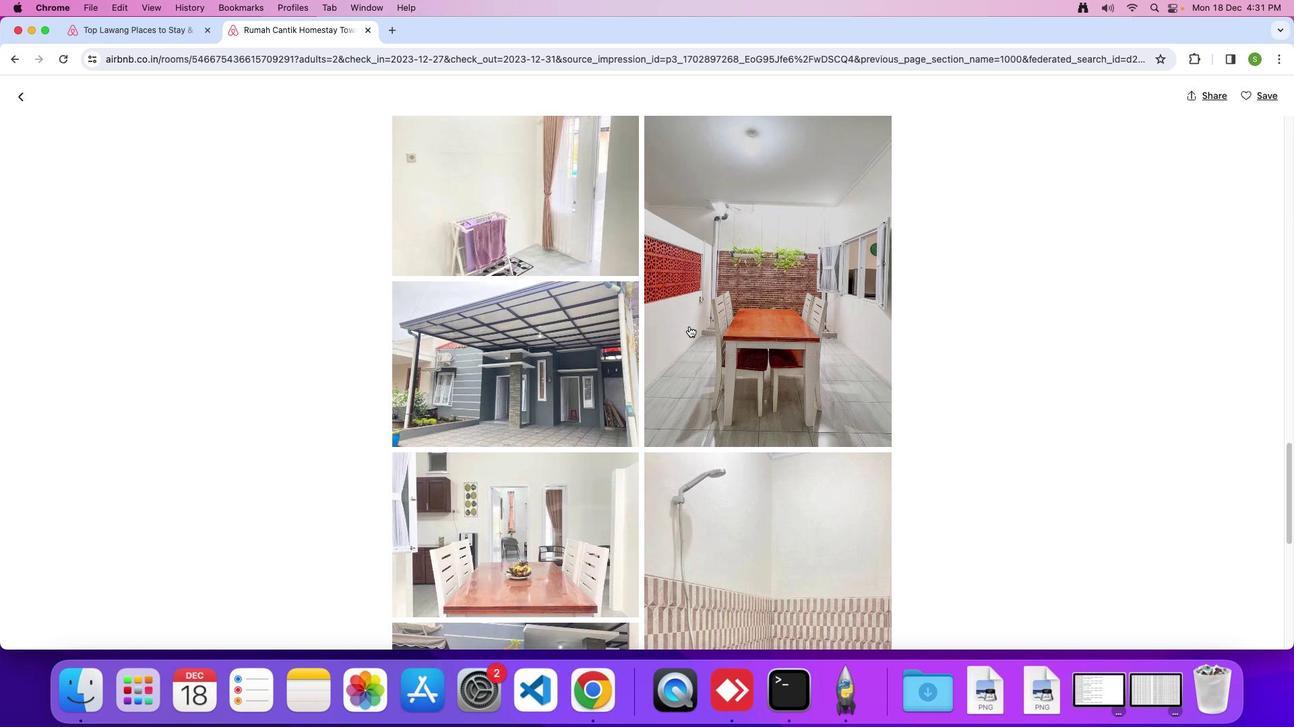 
Action: Mouse scrolled (692, 330) with delta (4, 3)
Screenshot: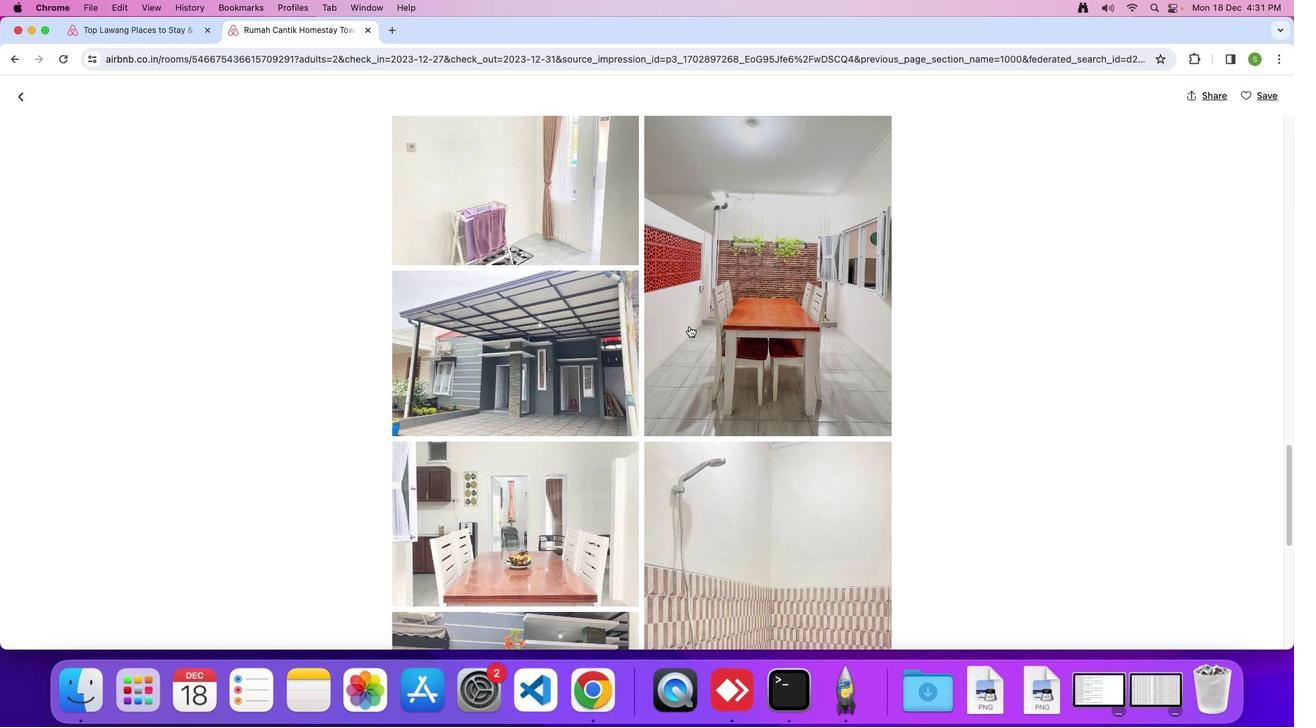 
Action: Mouse scrolled (692, 330) with delta (4, 3)
Screenshot: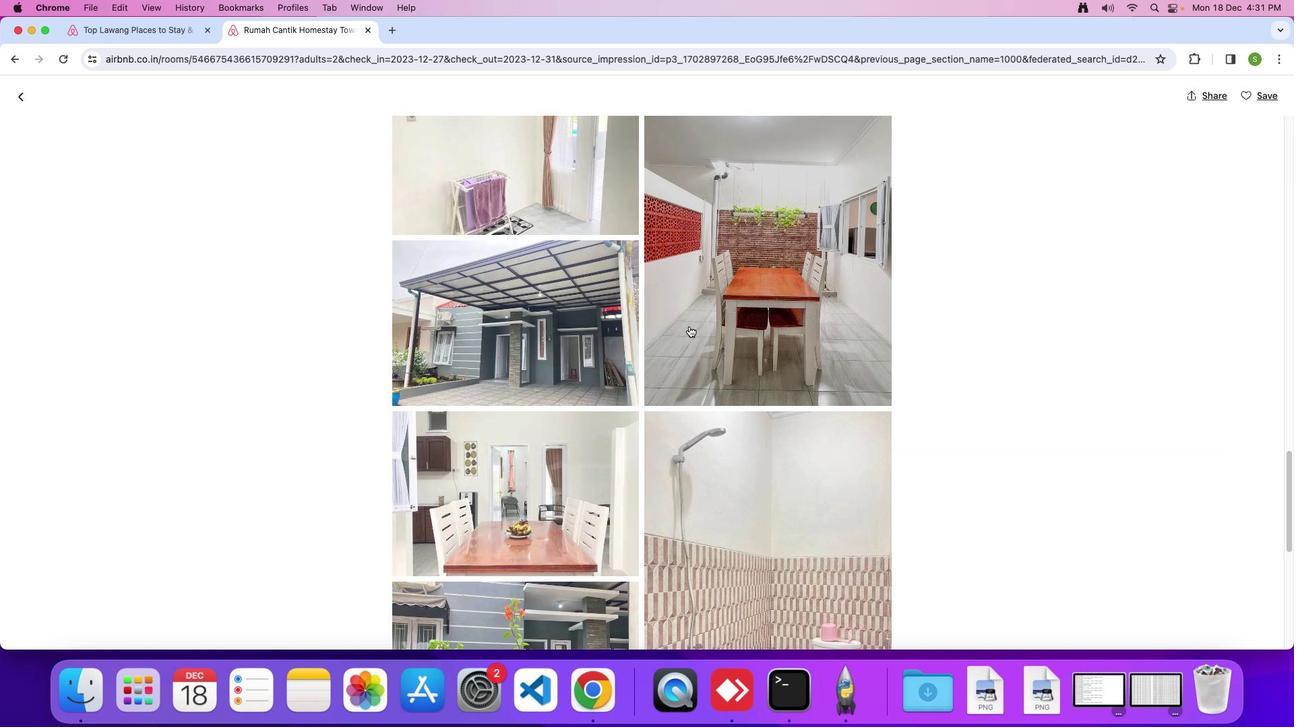 
Action: Mouse scrolled (692, 330) with delta (4, 3)
Screenshot: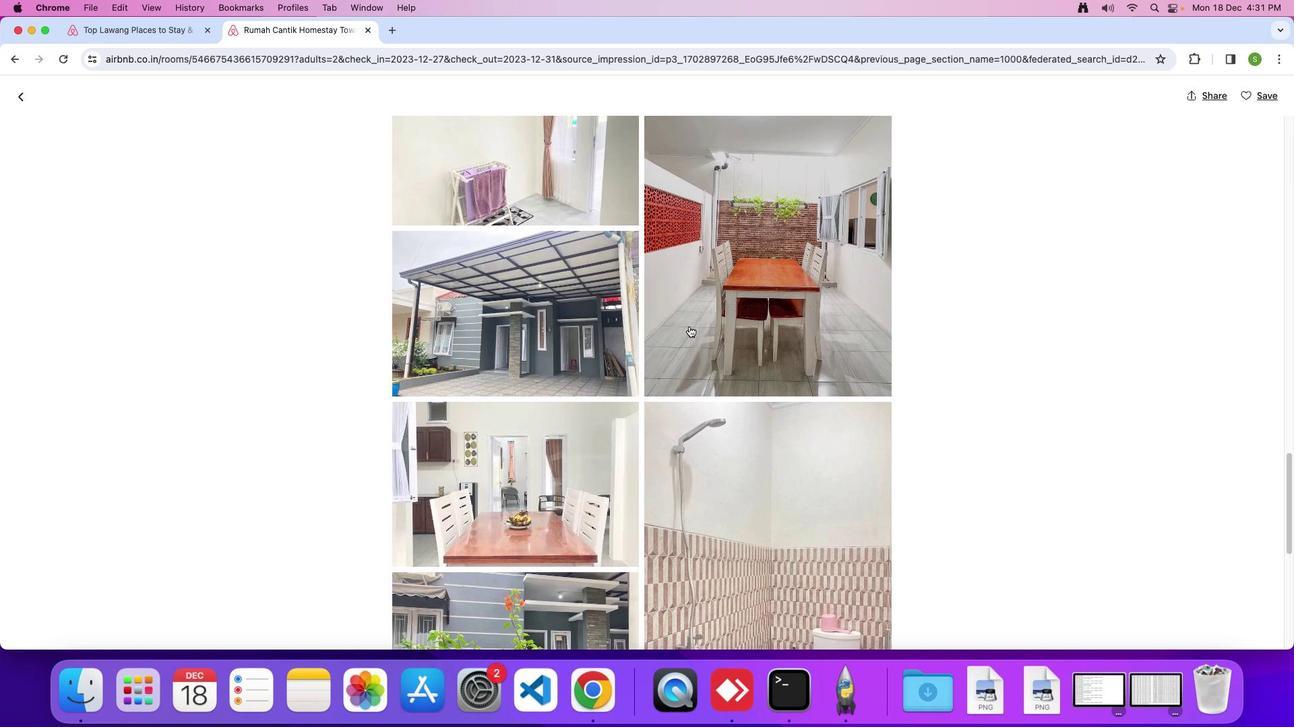 
Action: Mouse scrolled (692, 330) with delta (4, 3)
Screenshot: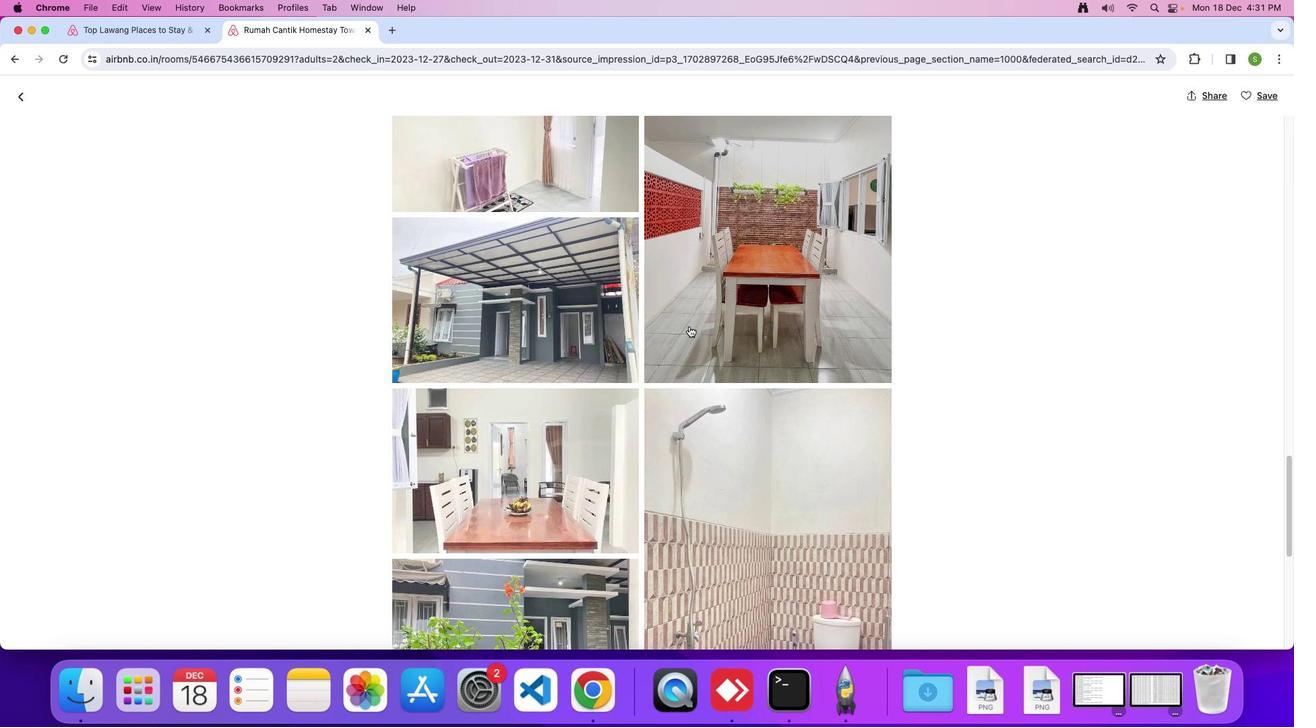 
Action: Mouse scrolled (692, 330) with delta (4, 3)
Screenshot: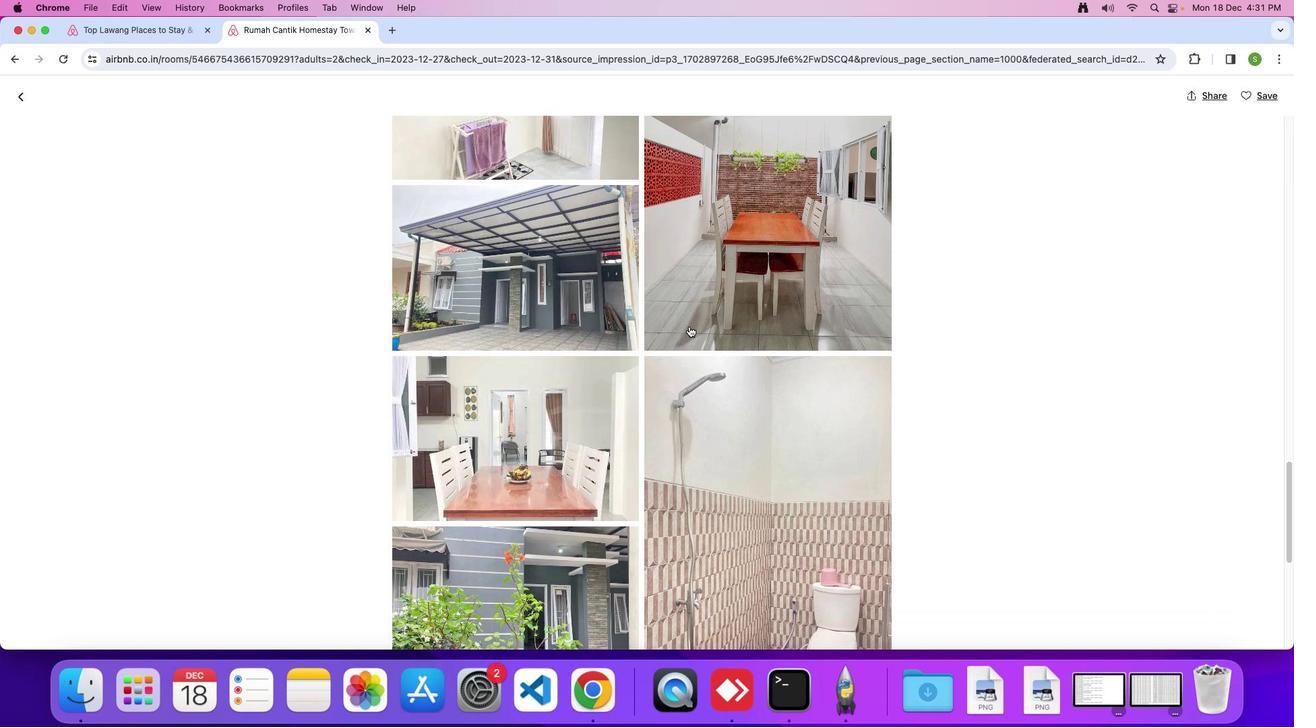 
Action: Mouse scrolled (692, 330) with delta (4, 3)
Screenshot: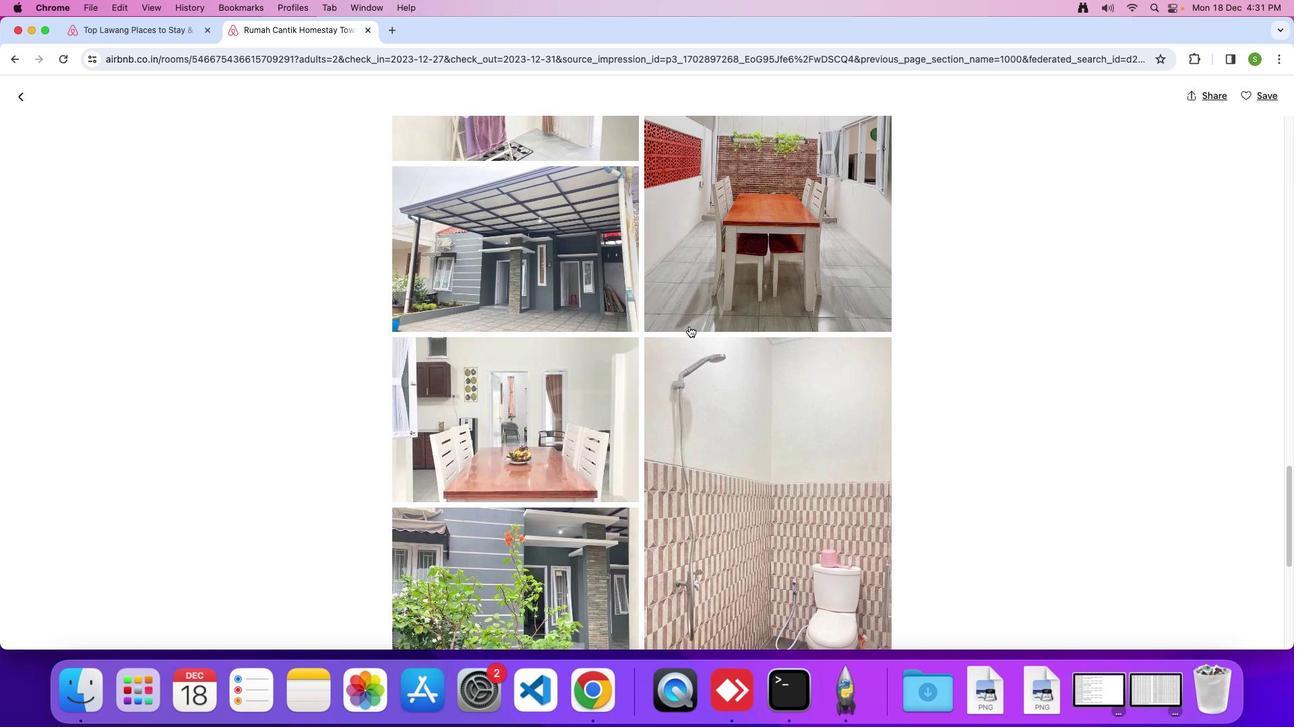 
Action: Mouse scrolled (692, 330) with delta (4, 3)
Screenshot: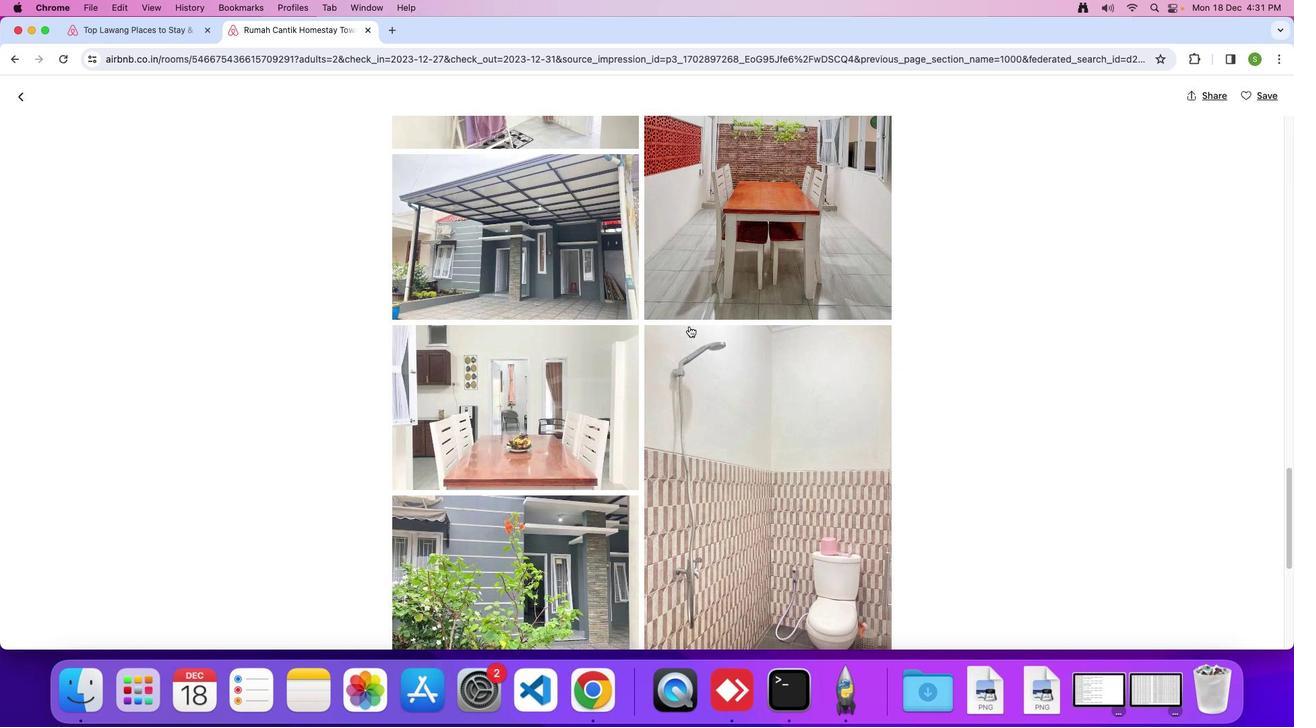 
Action: Mouse scrolled (692, 330) with delta (4, 3)
Screenshot: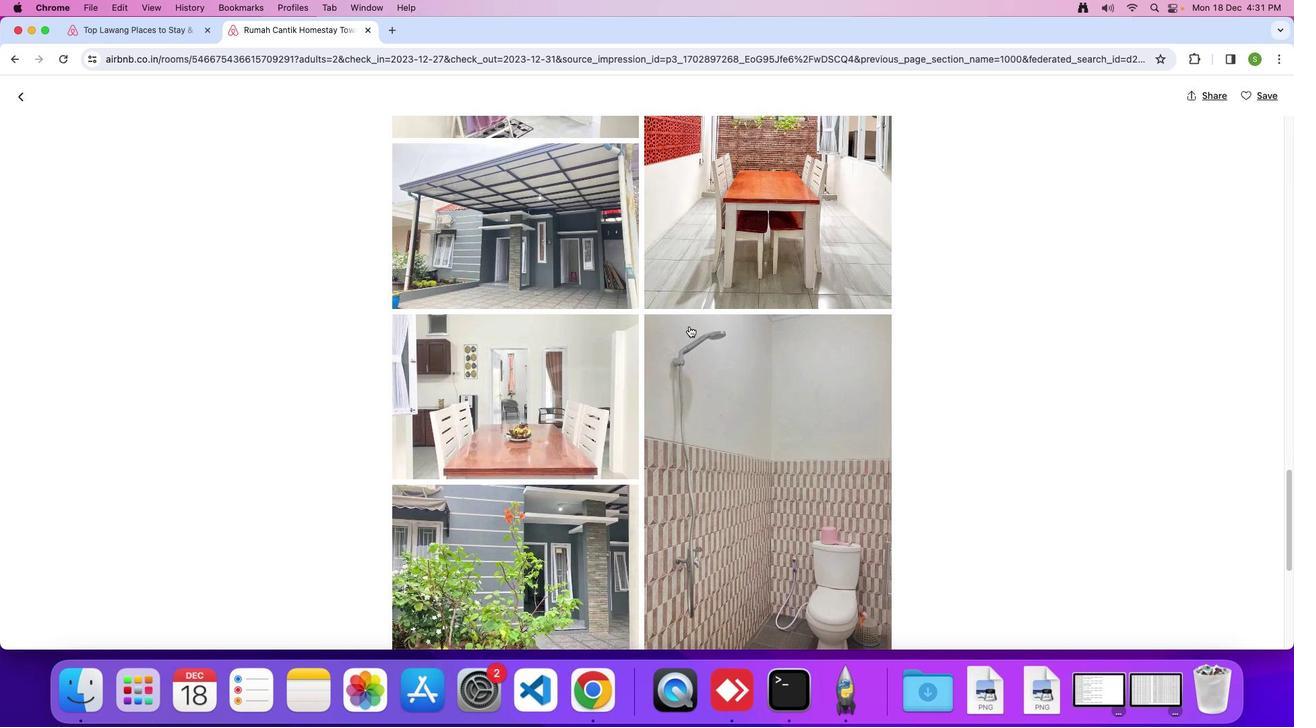 
Action: Mouse scrolled (692, 330) with delta (4, 3)
Screenshot: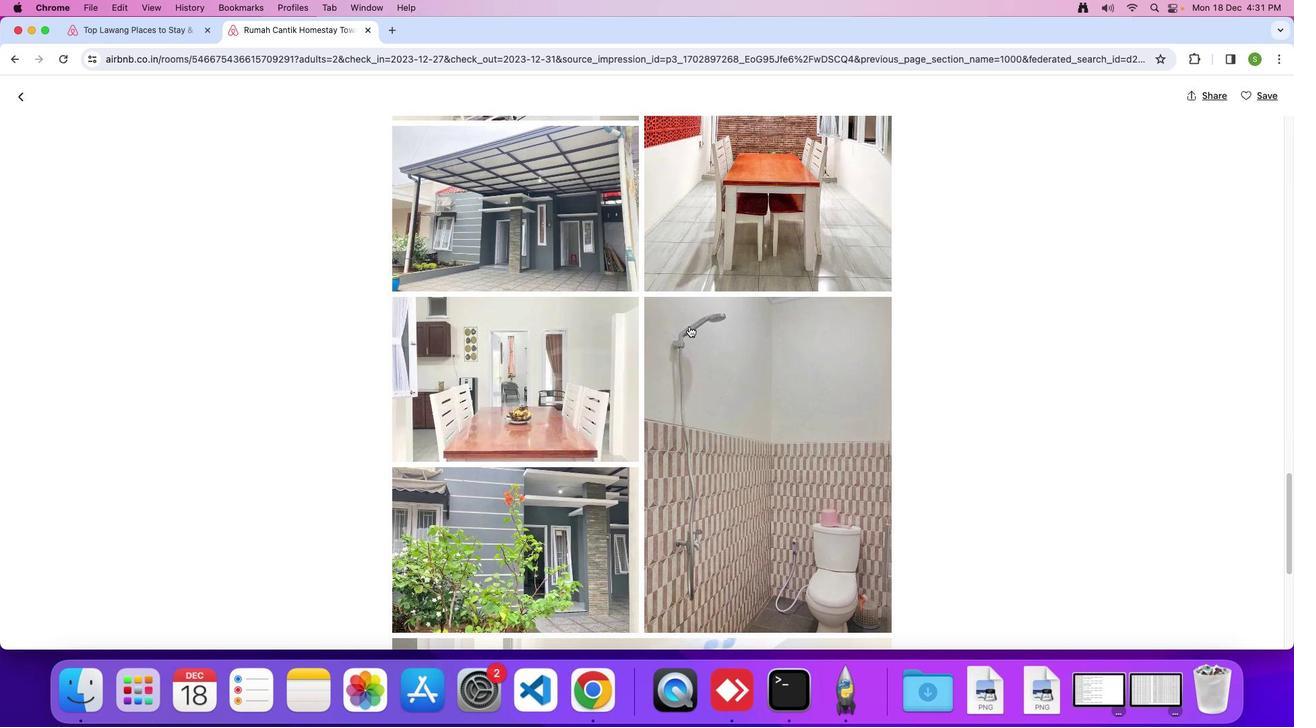 
Action: Mouse scrolled (692, 330) with delta (4, 3)
Screenshot: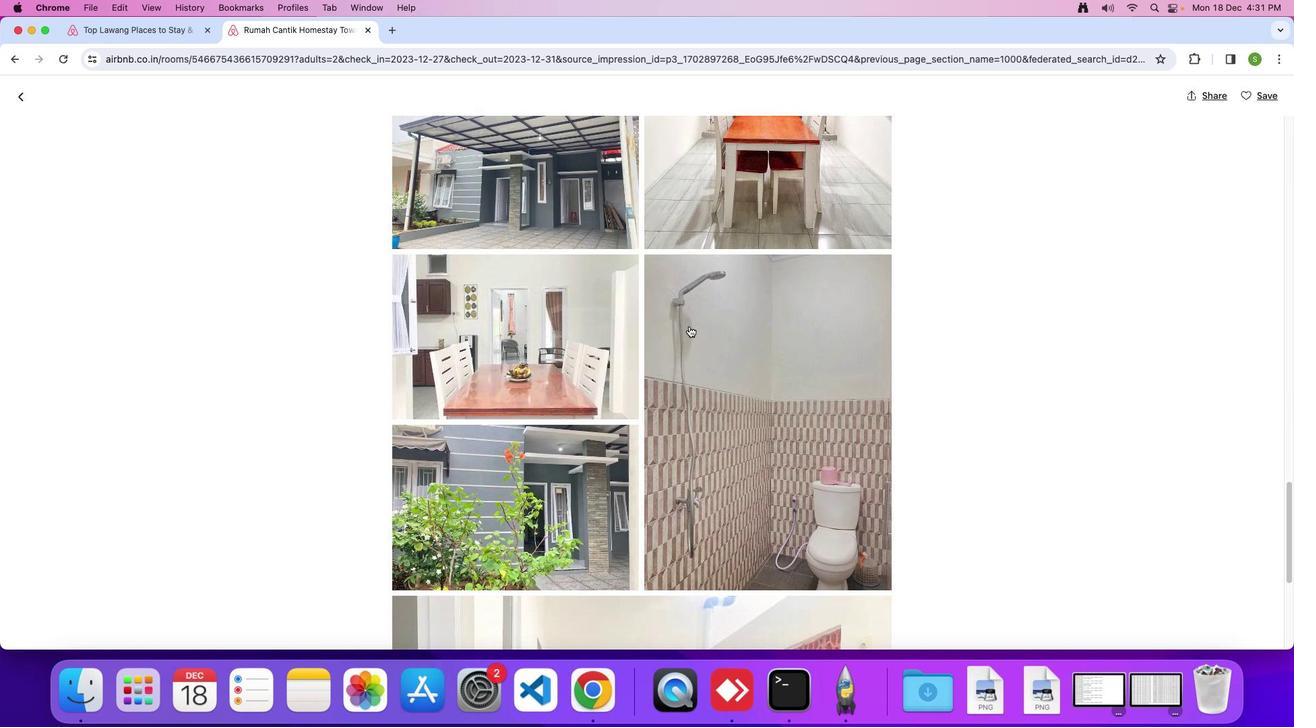 
Action: Mouse scrolled (692, 330) with delta (4, 3)
Screenshot: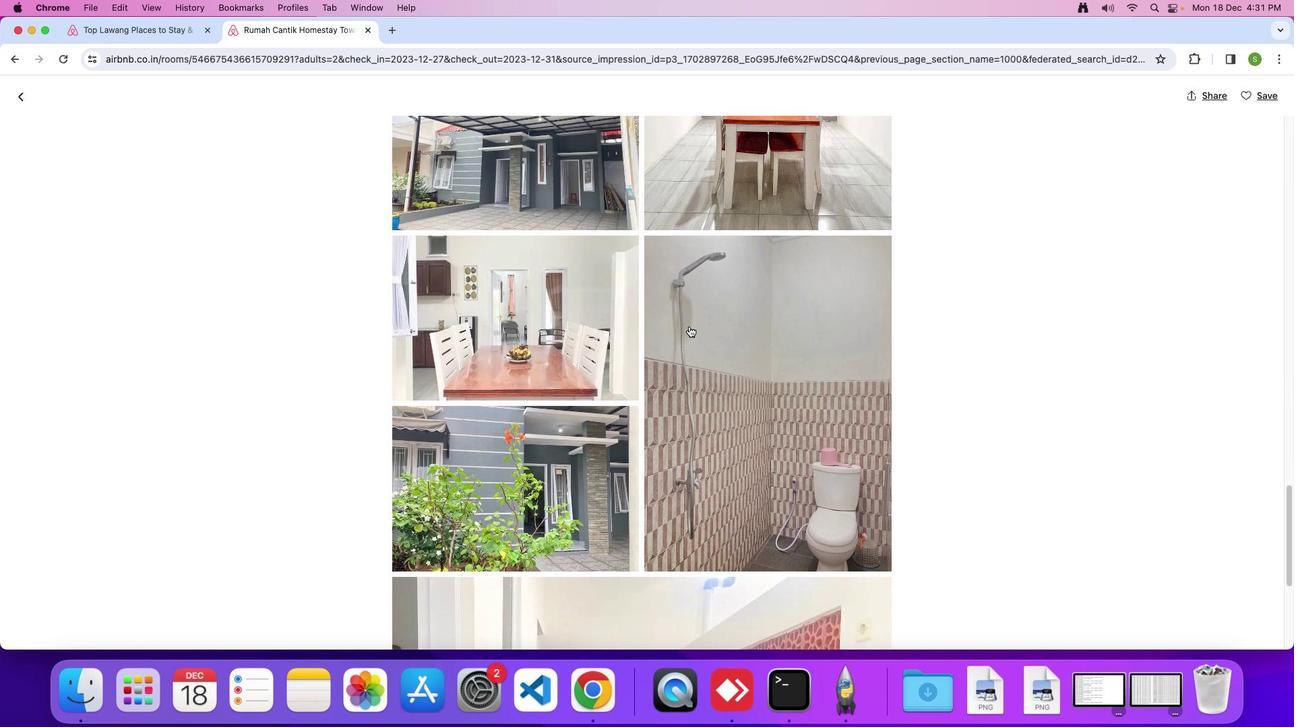 
Action: Mouse scrolled (692, 330) with delta (4, 3)
Screenshot: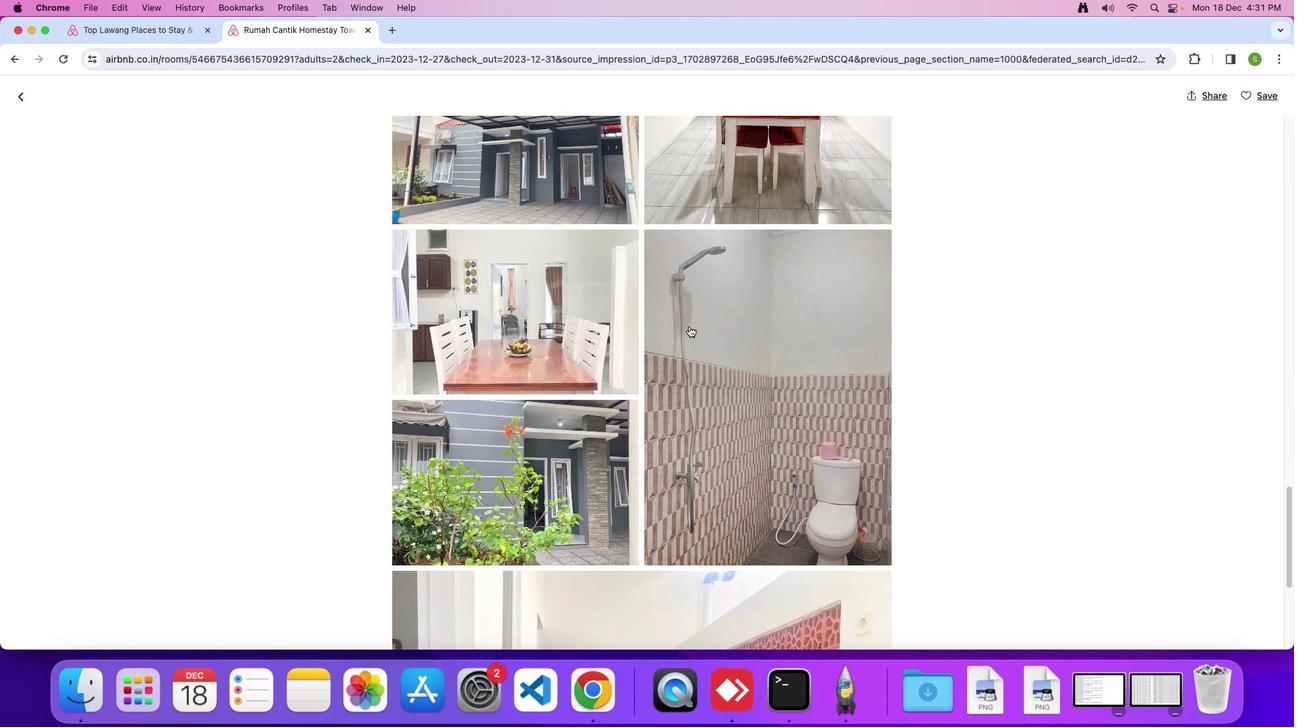 
Action: Mouse scrolled (692, 330) with delta (4, 3)
Screenshot: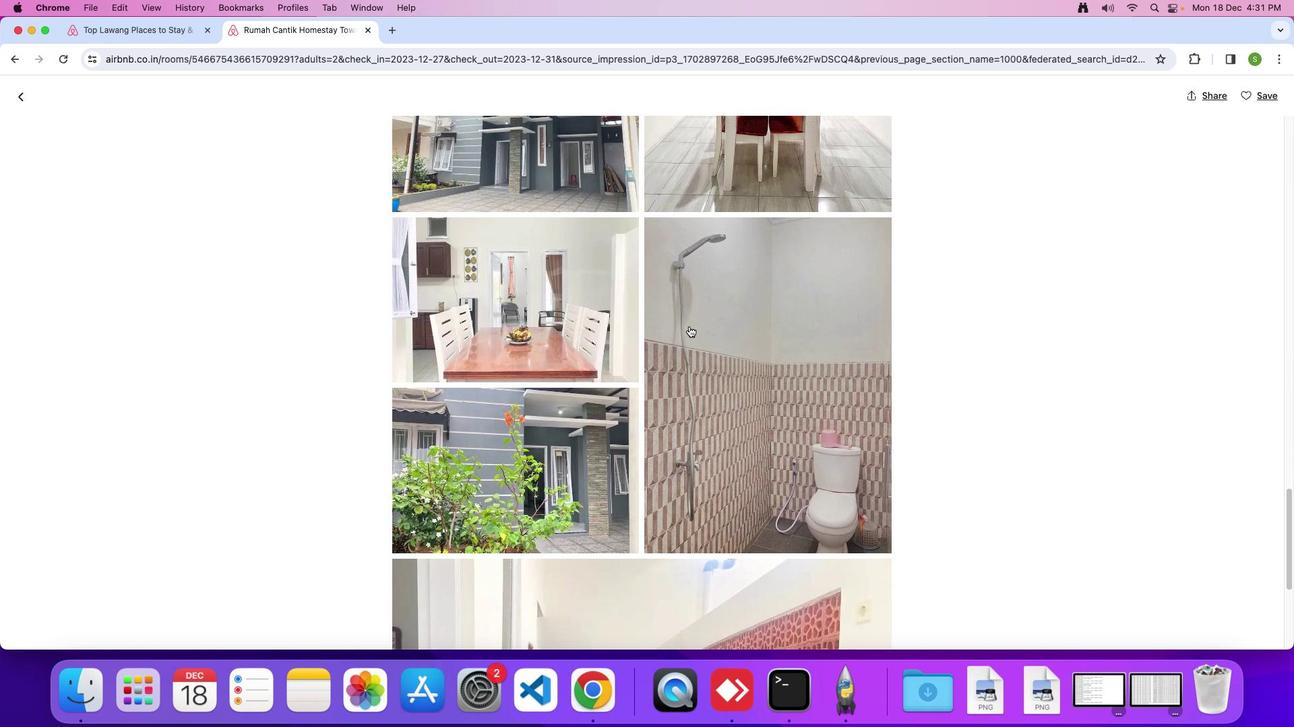 
Action: Mouse scrolled (692, 330) with delta (4, 3)
Screenshot: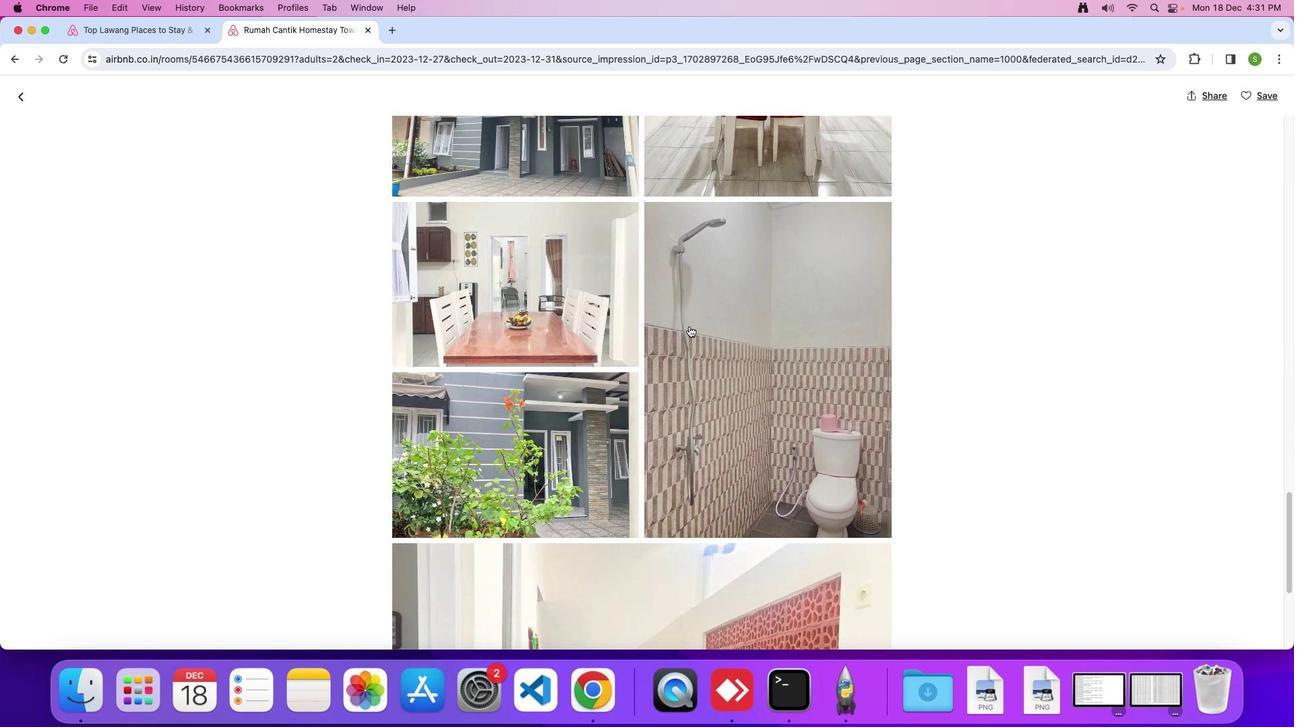
Action: Mouse scrolled (692, 330) with delta (4, 2)
Screenshot: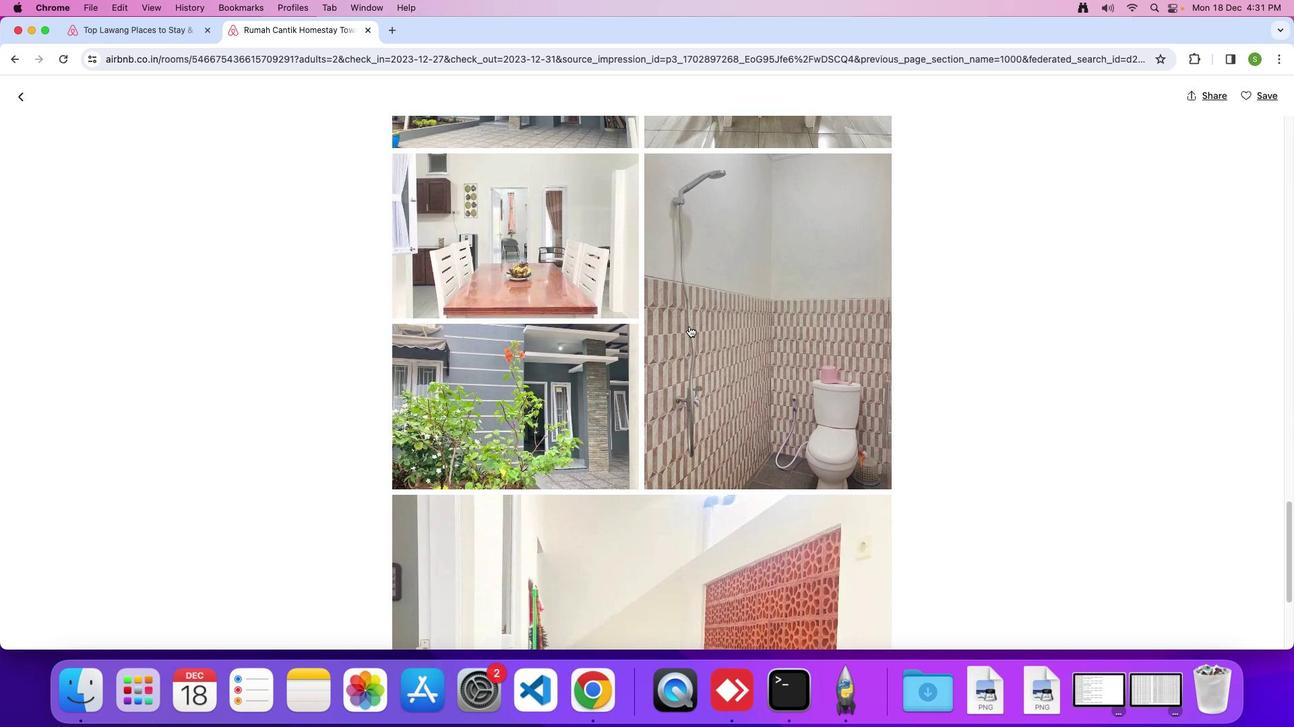 
Action: Mouse scrolled (692, 330) with delta (4, 3)
Screenshot: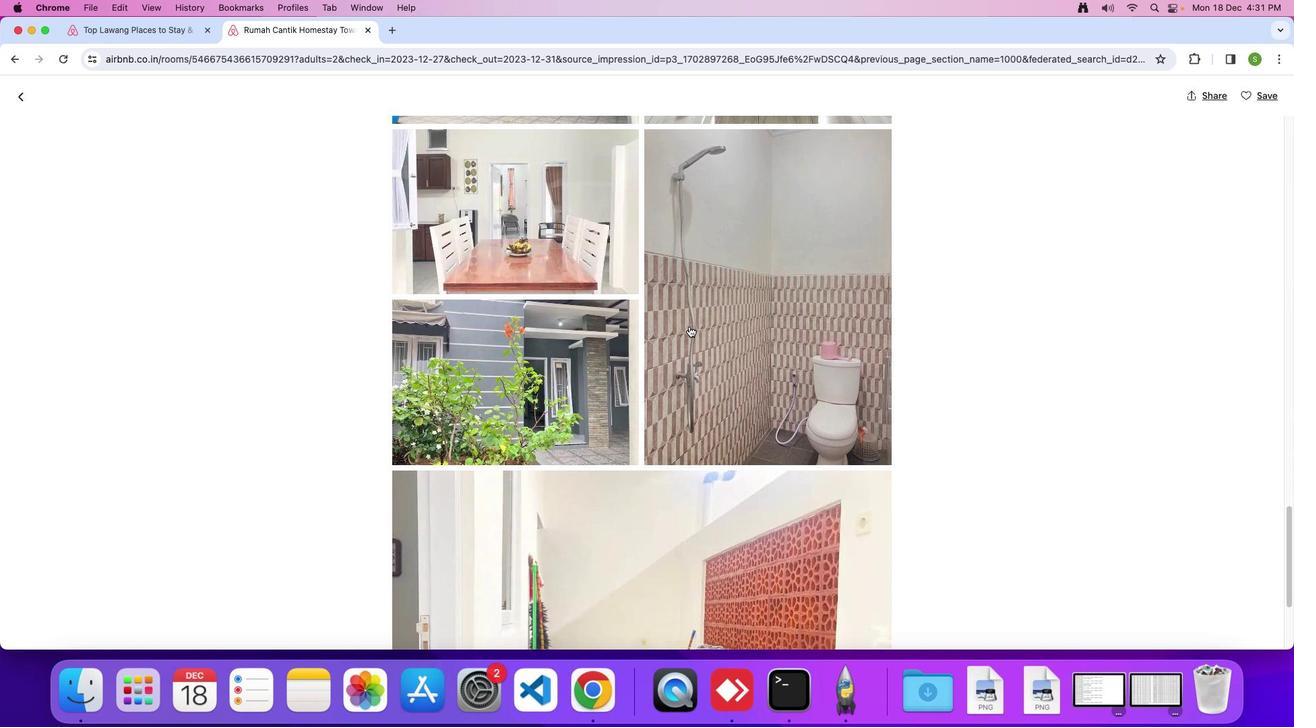
Action: Mouse scrolled (692, 330) with delta (4, 3)
Screenshot: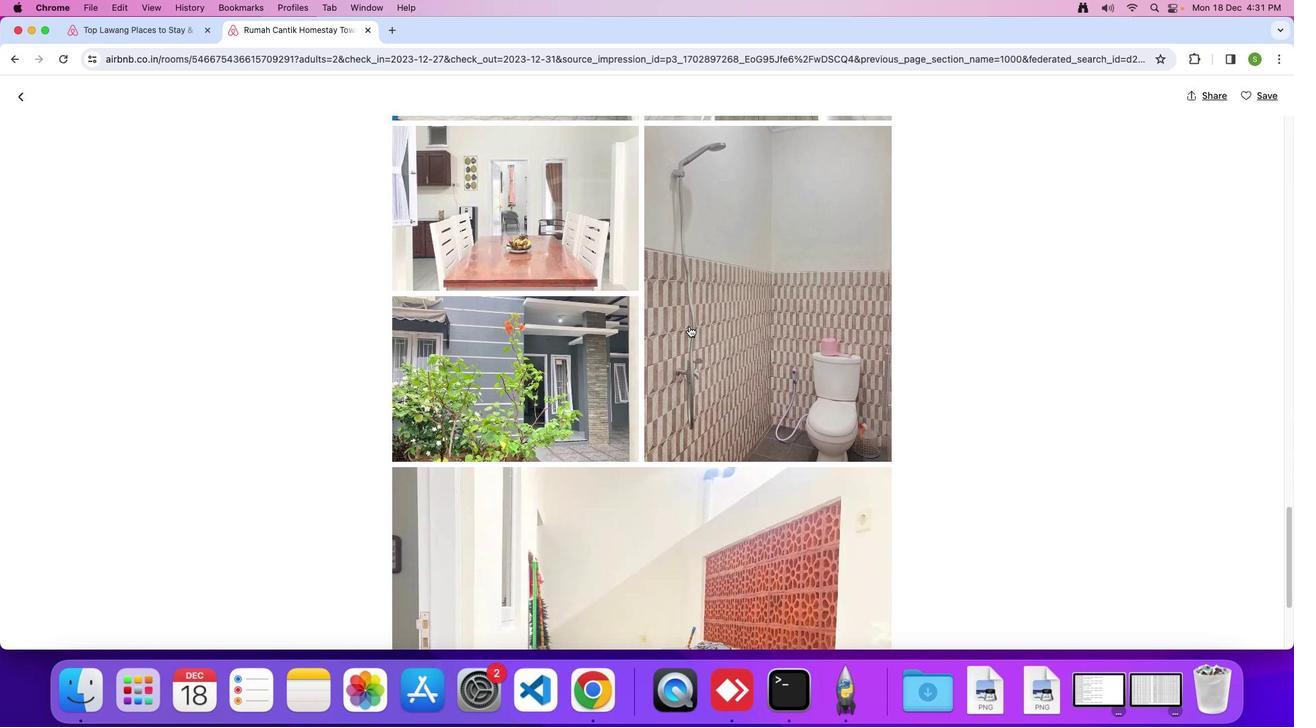 
Action: Mouse scrolled (692, 330) with delta (4, 3)
Screenshot: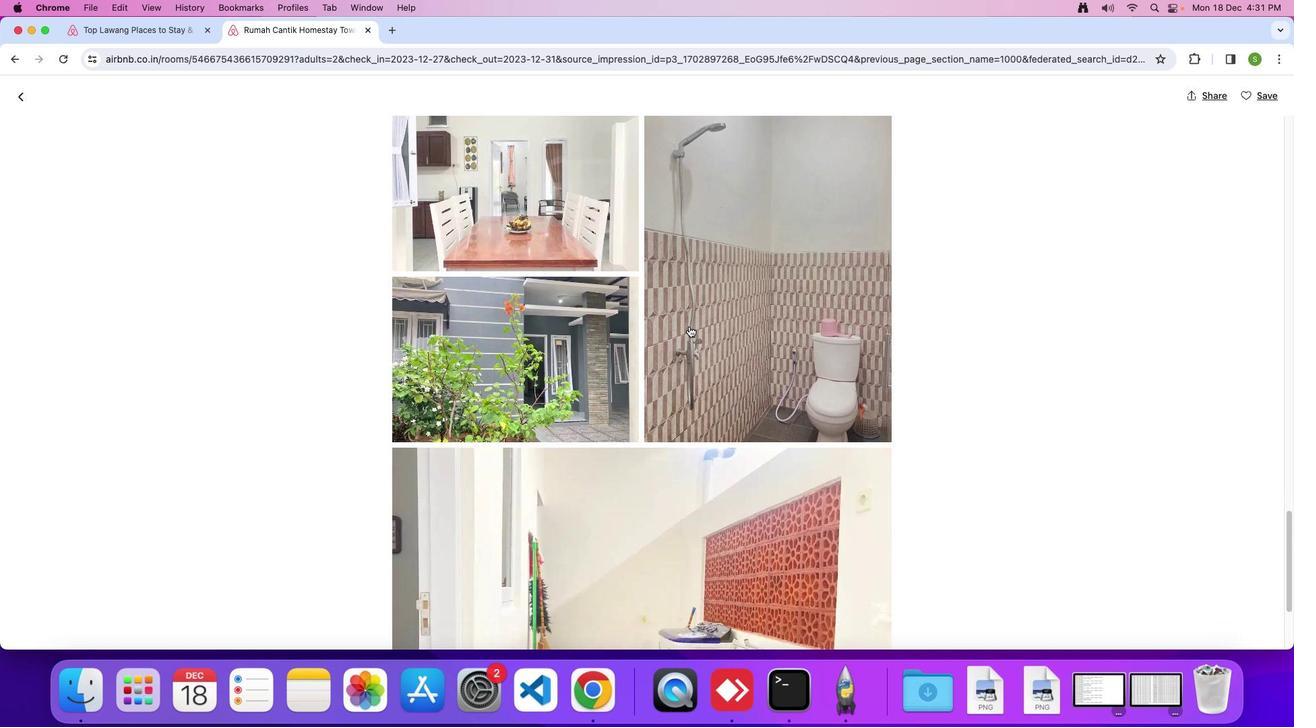 
Action: Mouse scrolled (692, 330) with delta (4, 3)
Screenshot: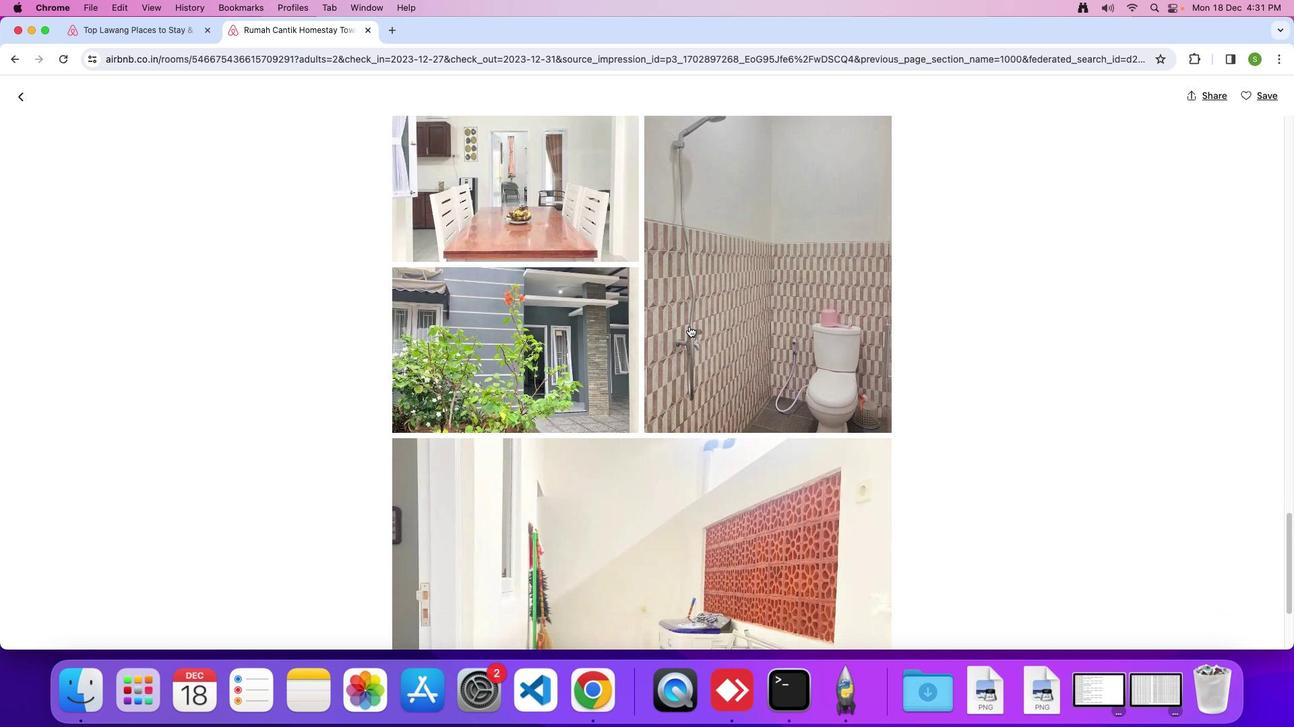 
Action: Mouse scrolled (692, 330) with delta (4, 3)
Screenshot: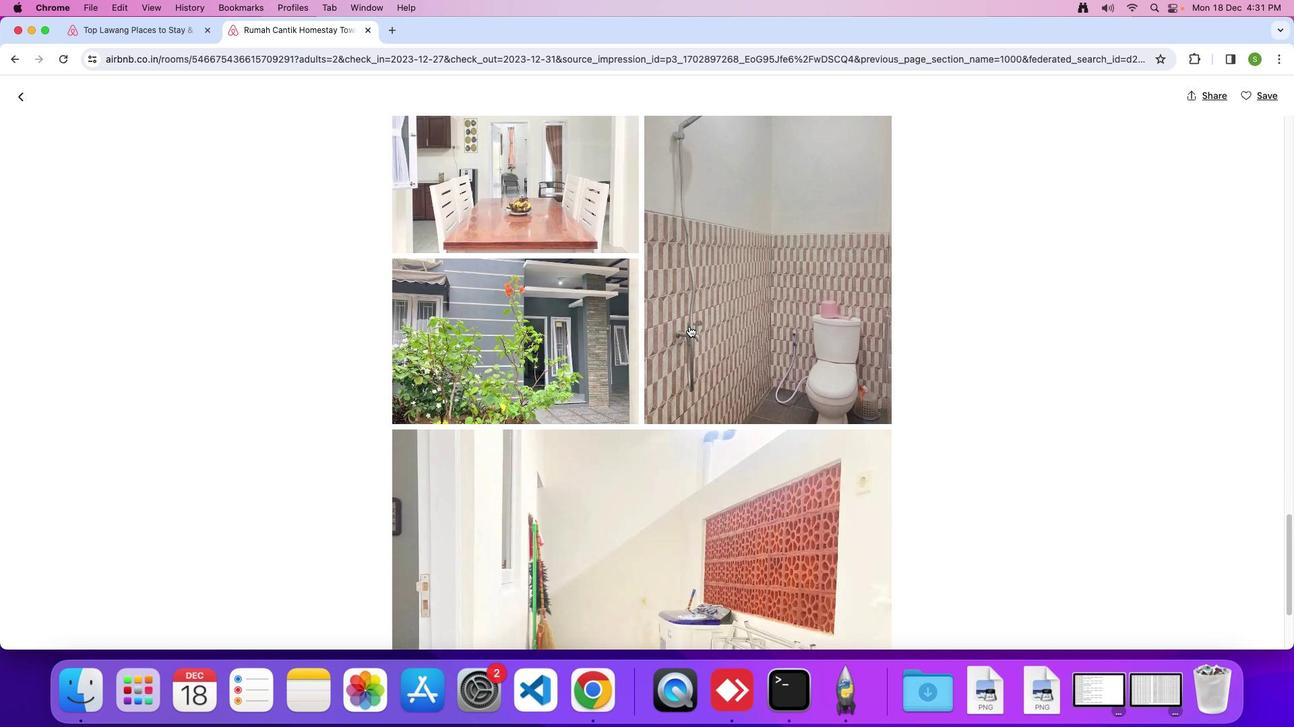 
Action: Mouse scrolled (692, 330) with delta (4, 3)
Screenshot: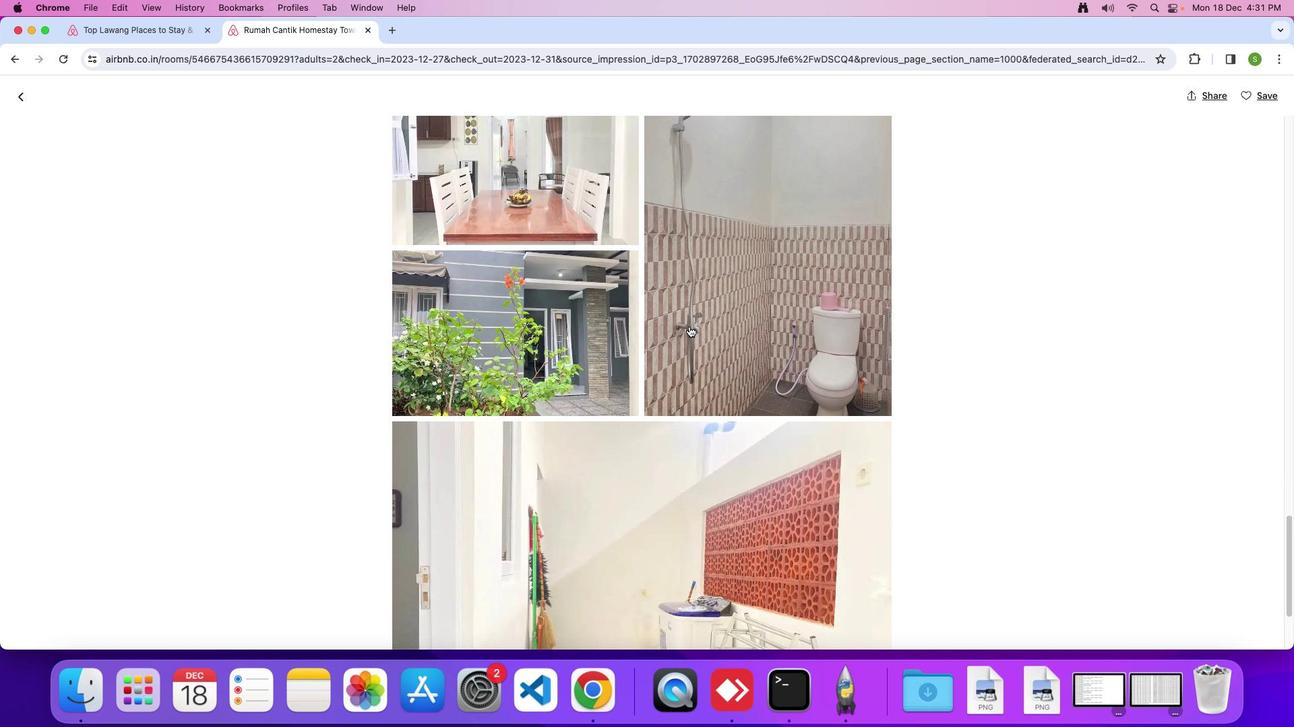 
Action: Mouse moved to (692, 330)
Screenshot: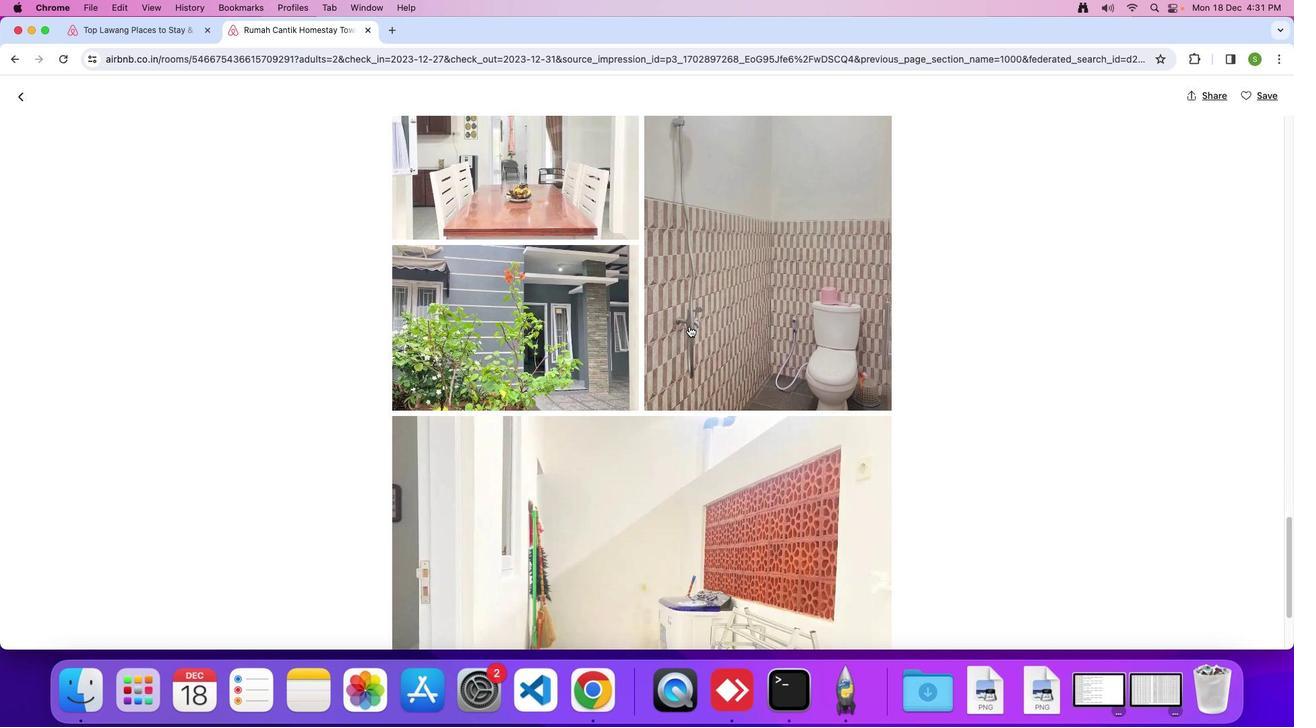 
Action: Mouse scrolled (692, 330) with delta (4, 3)
Screenshot: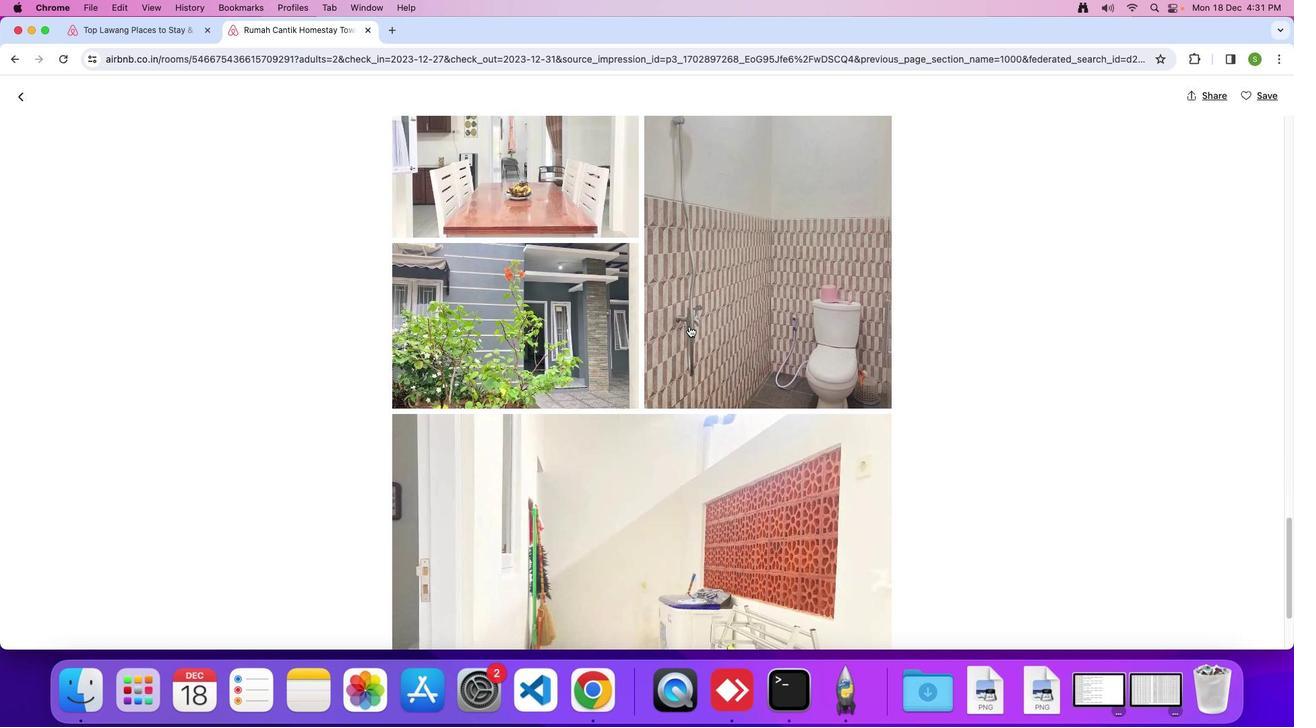 
Action: Mouse scrolled (692, 330) with delta (4, 3)
Screenshot: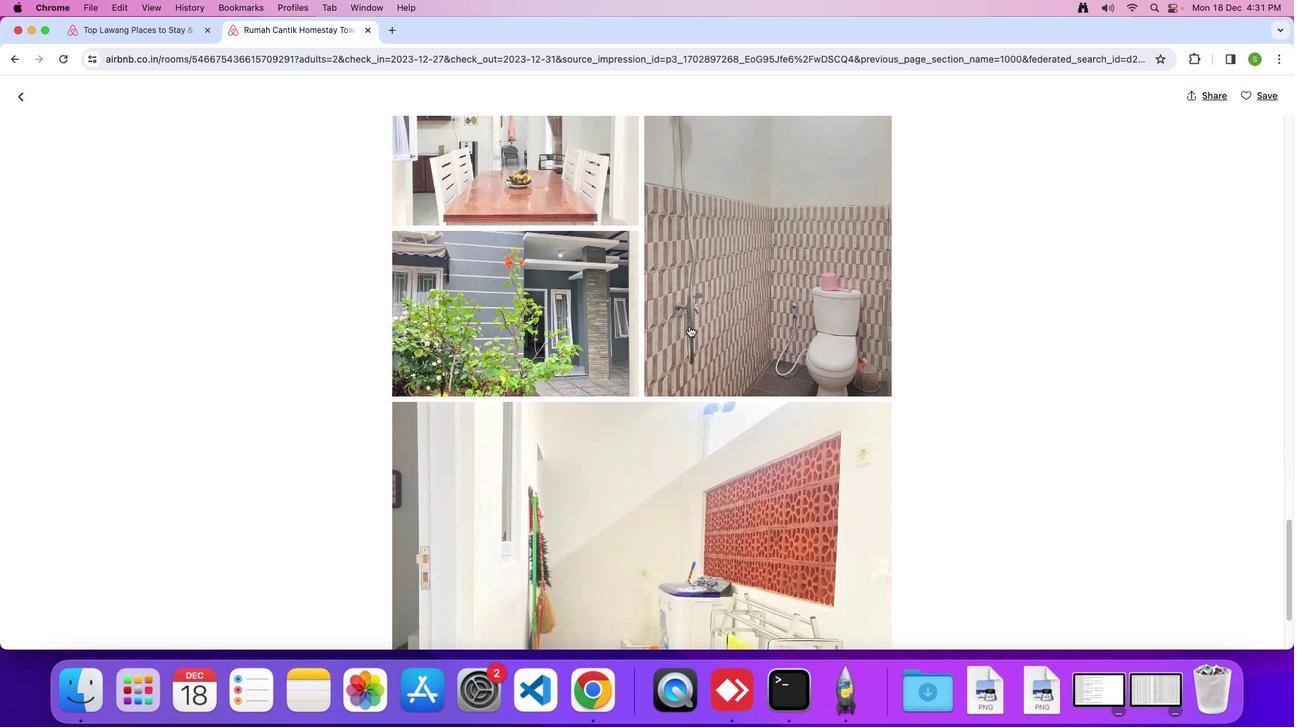 
Action: Mouse scrolled (692, 330) with delta (4, 3)
Screenshot: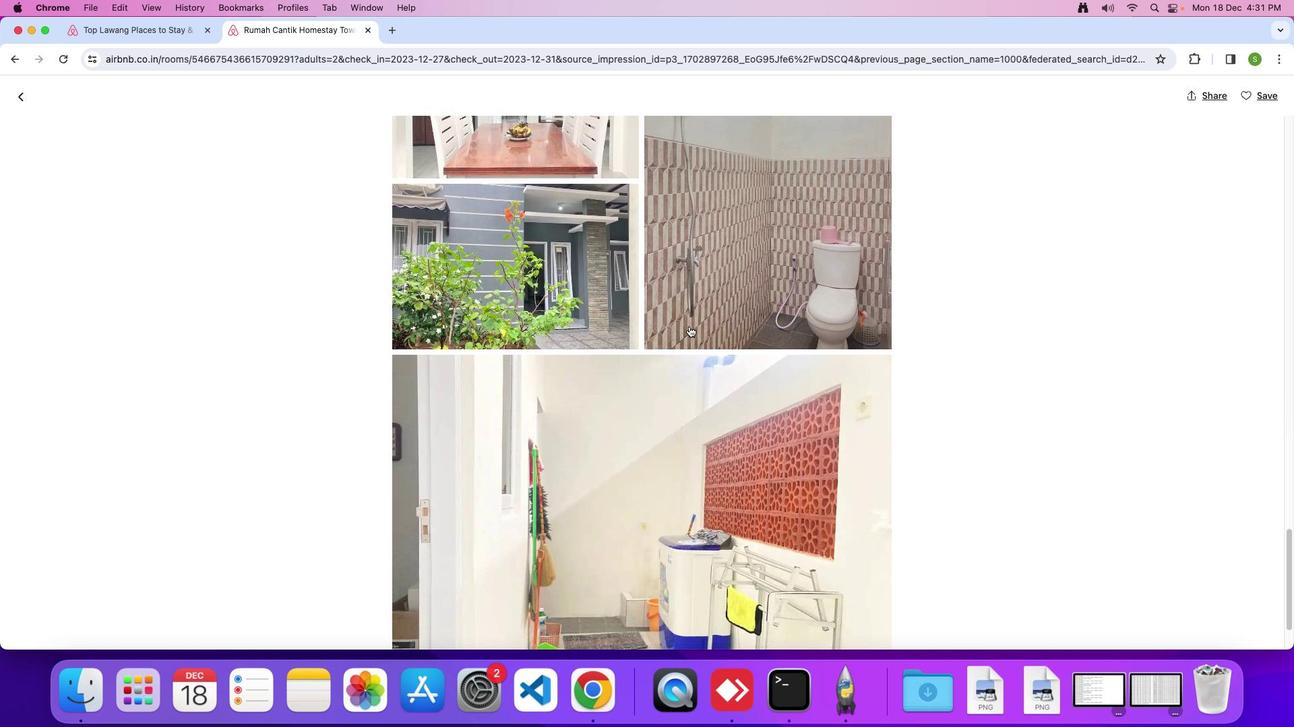 
Action: Mouse scrolled (692, 330) with delta (4, 2)
Screenshot: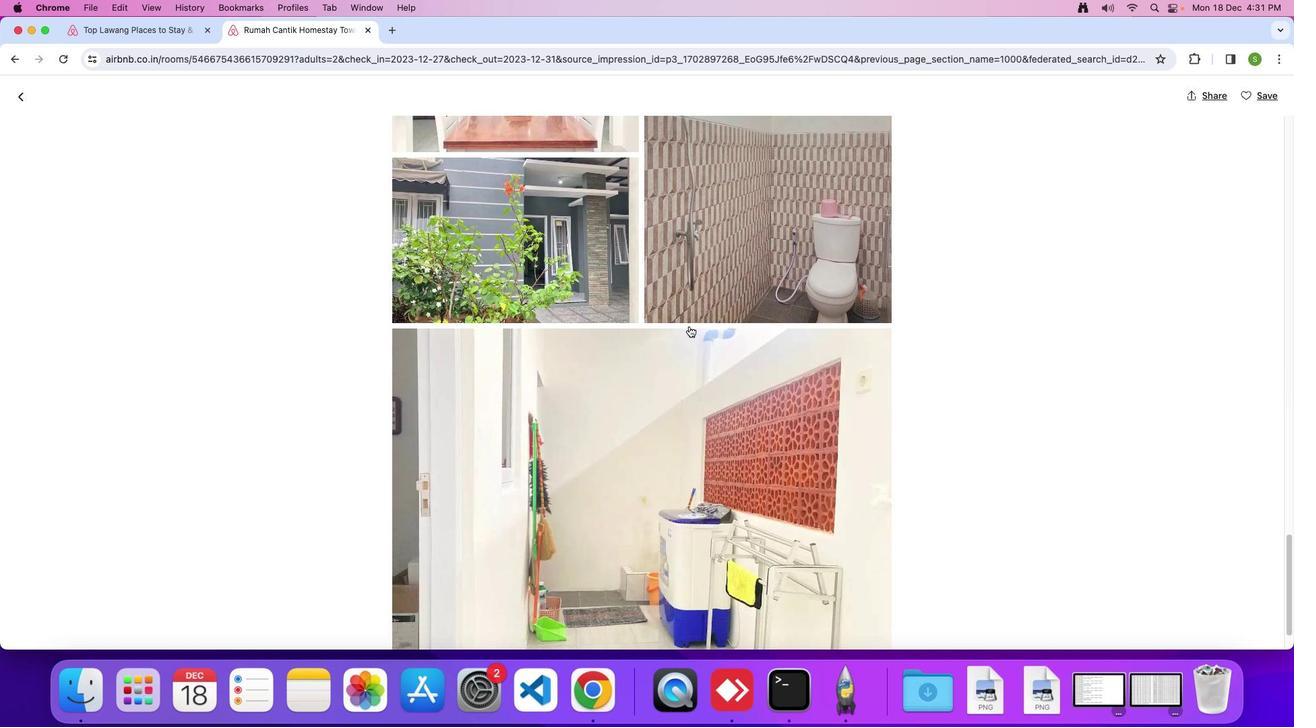 
Action: Mouse scrolled (692, 330) with delta (4, 3)
Screenshot: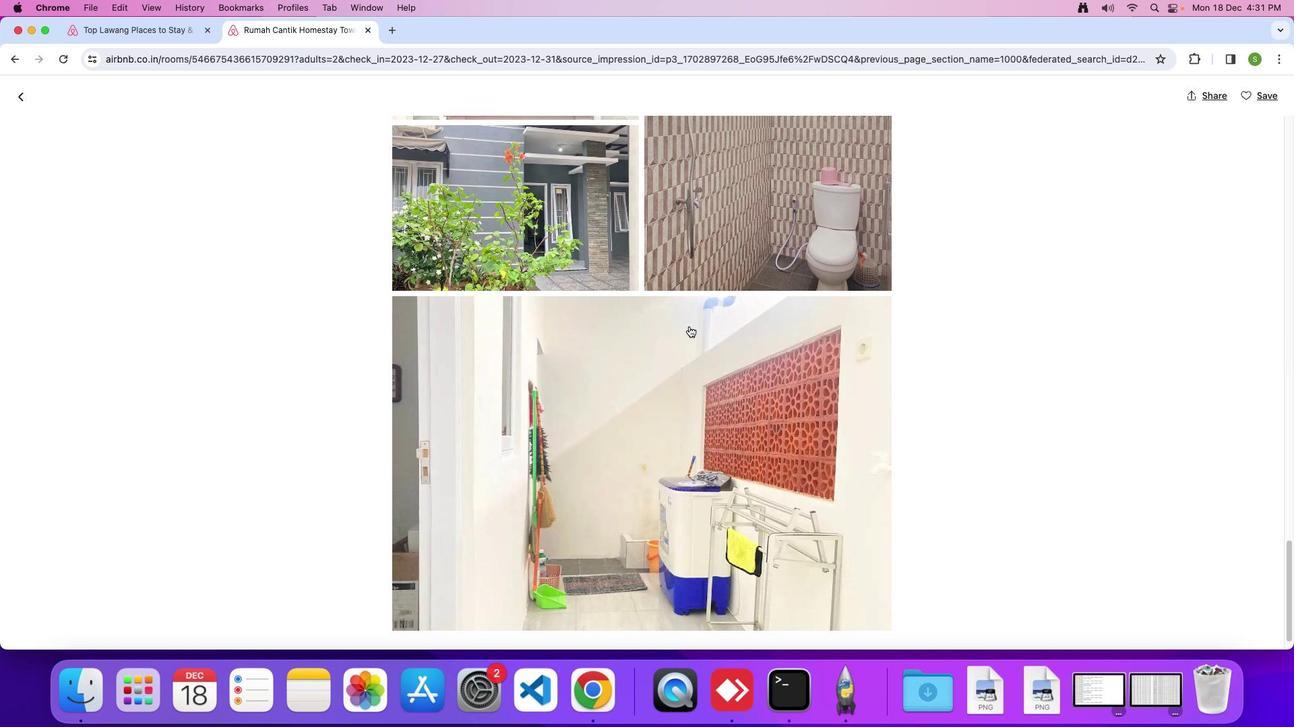 
Action: Mouse scrolled (692, 330) with delta (4, 3)
Screenshot: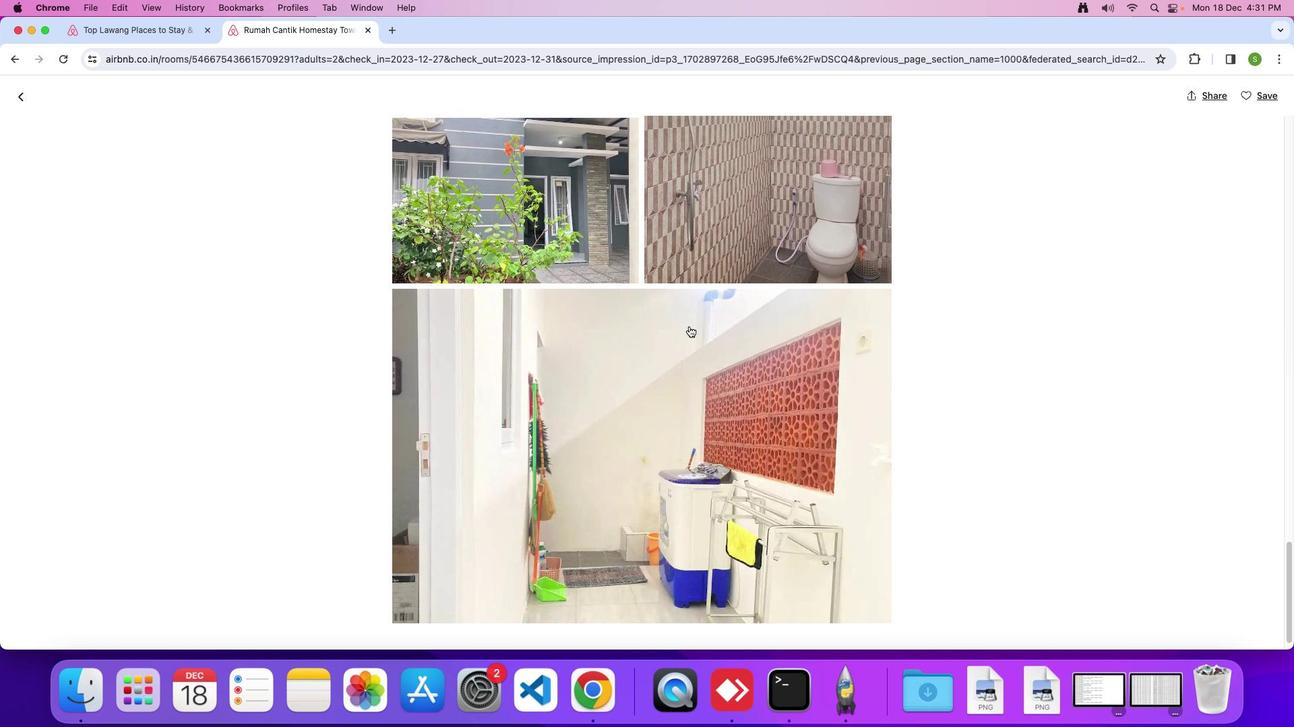 
Action: Mouse scrolled (692, 330) with delta (4, 3)
Screenshot: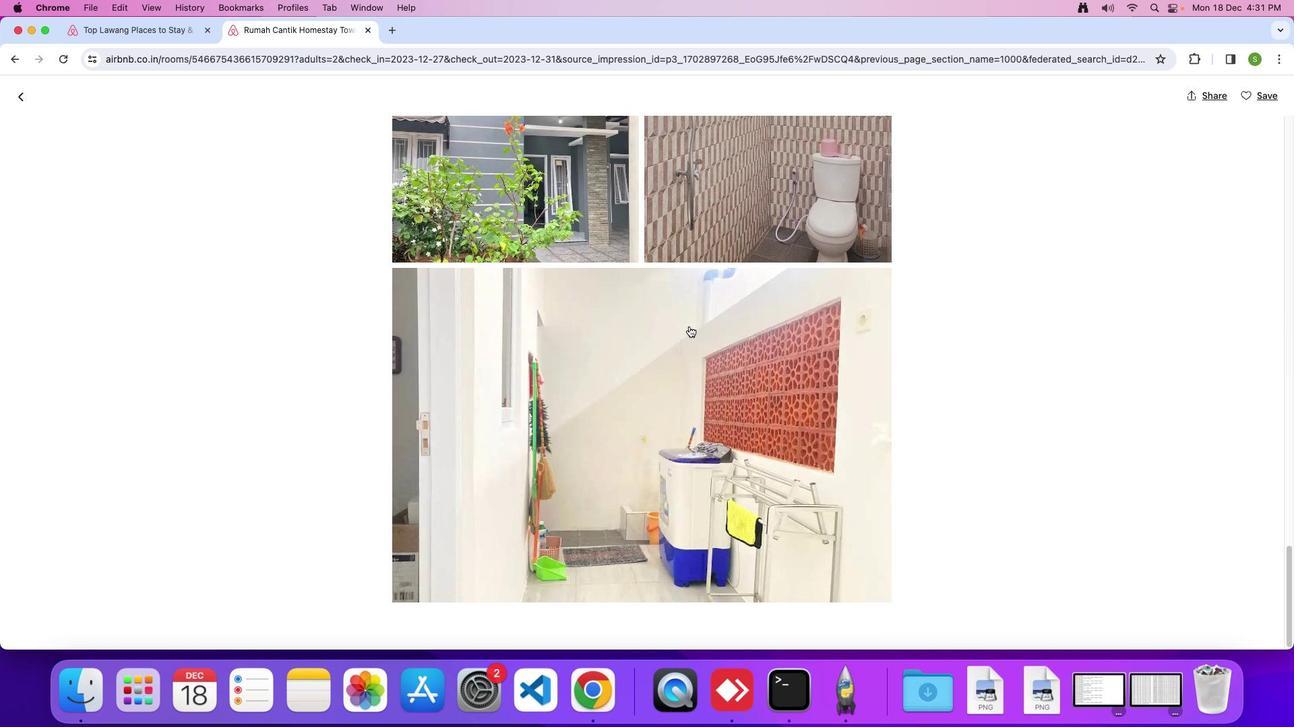 
Action: Mouse scrolled (692, 330) with delta (4, 3)
Screenshot: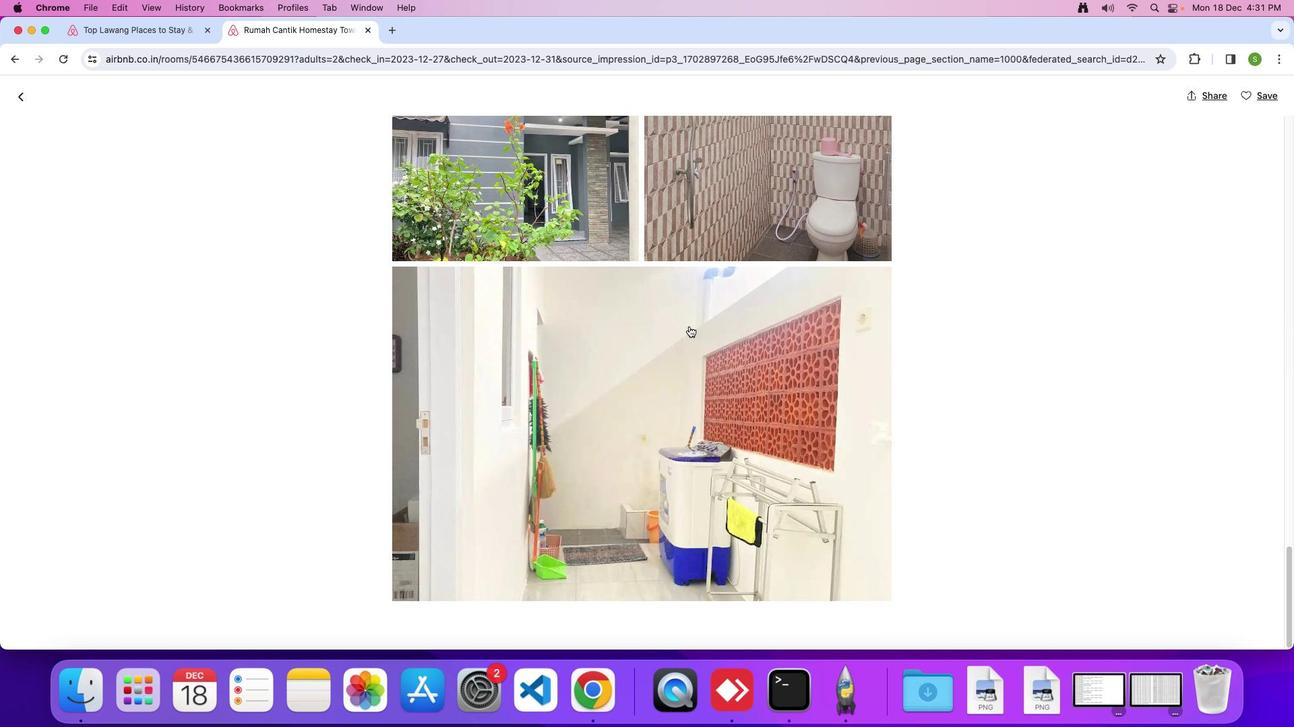 
Action: Mouse scrolled (692, 330) with delta (4, 3)
Screenshot: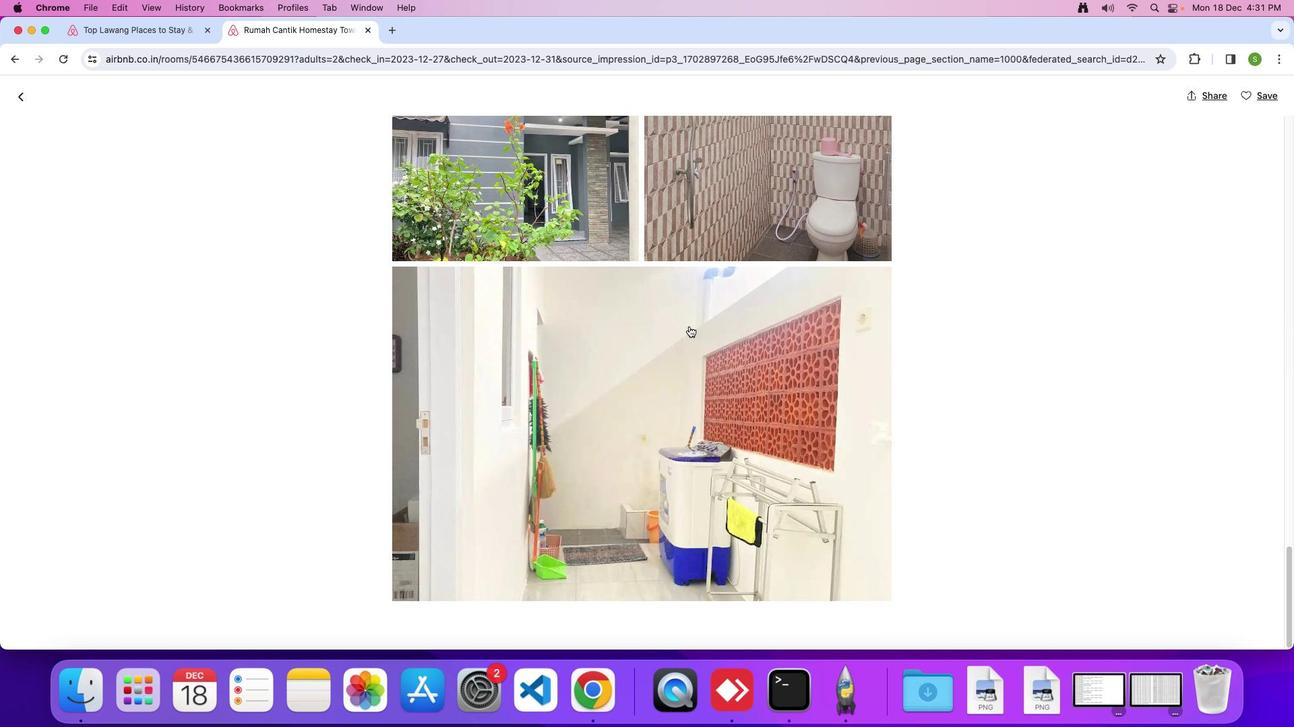 
Action: Mouse moved to (26, 103)
Screenshot: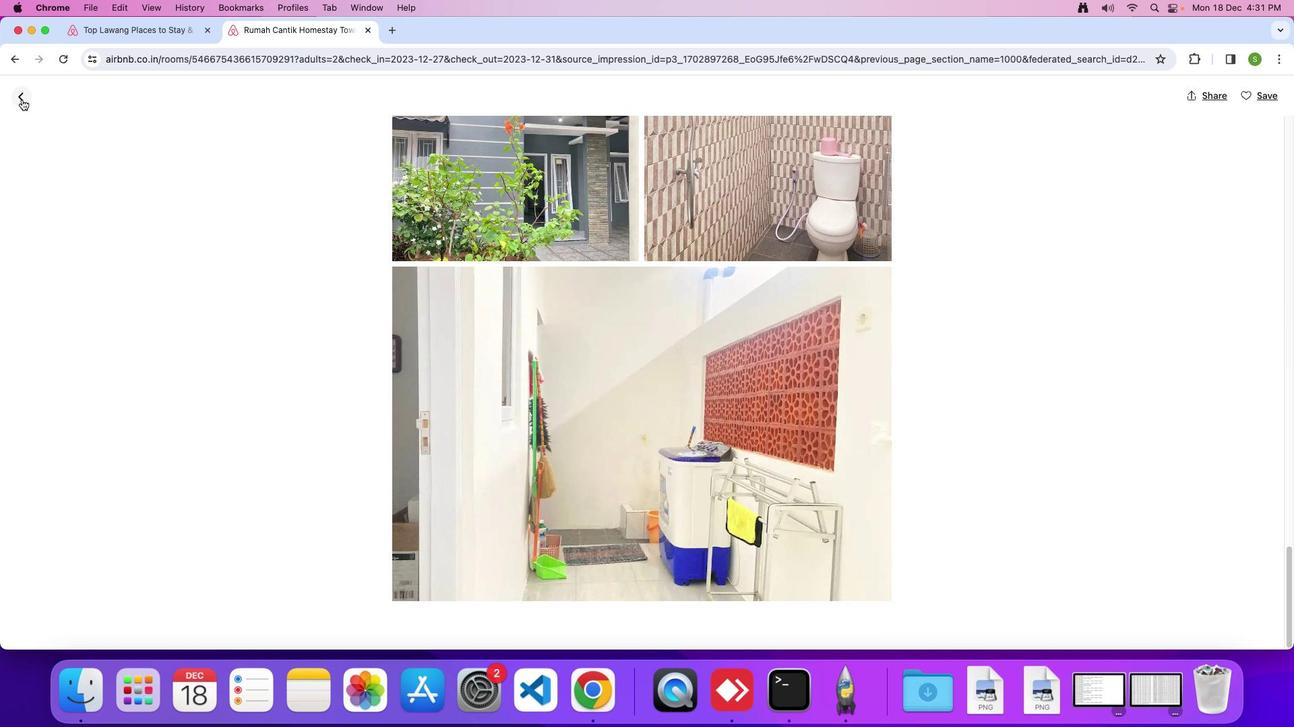
Action: Mouse pressed left at (26, 103)
Screenshot: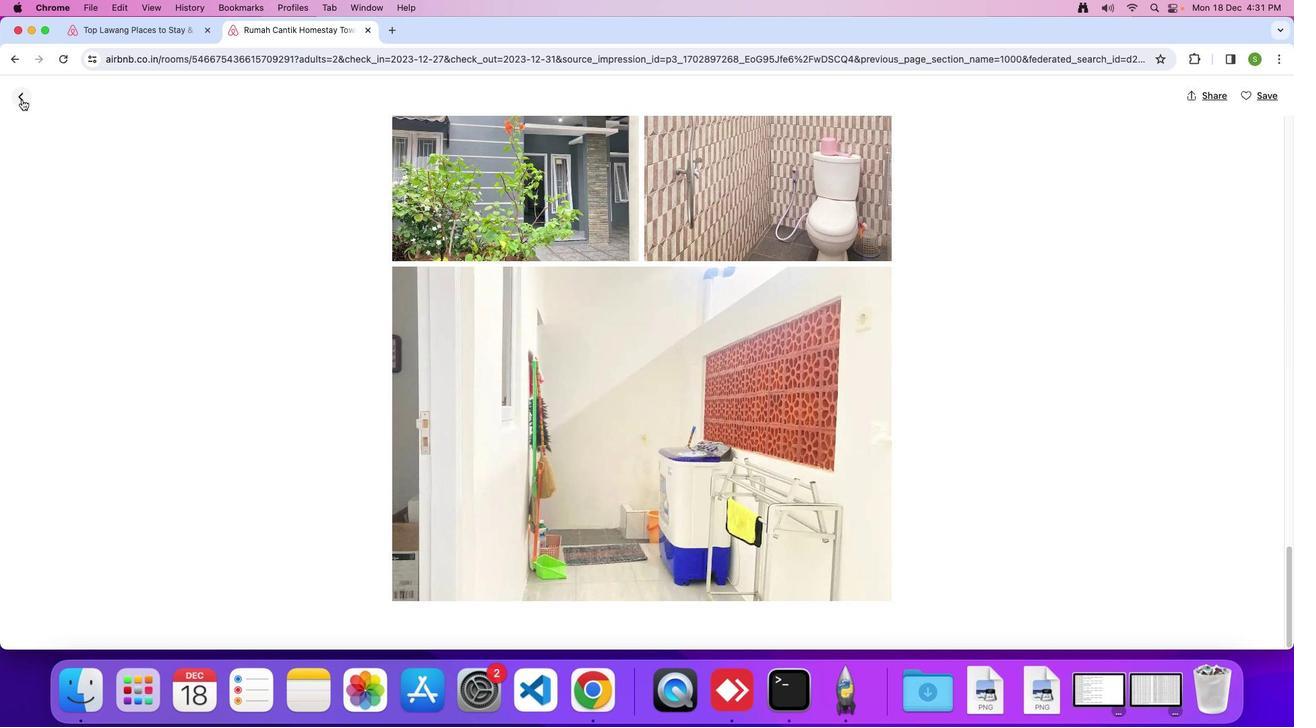 
Action: Mouse moved to (620, 316)
Screenshot: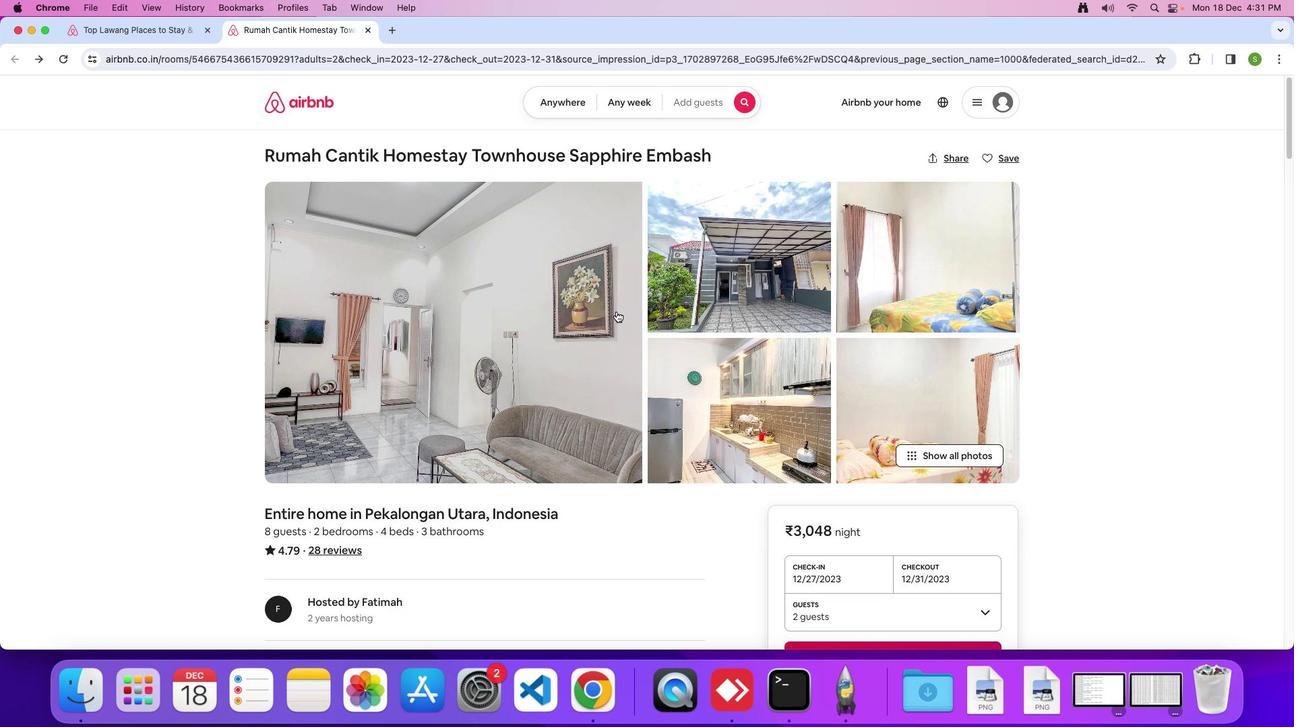
Action: Mouse scrolled (620, 316) with delta (4, 3)
Screenshot: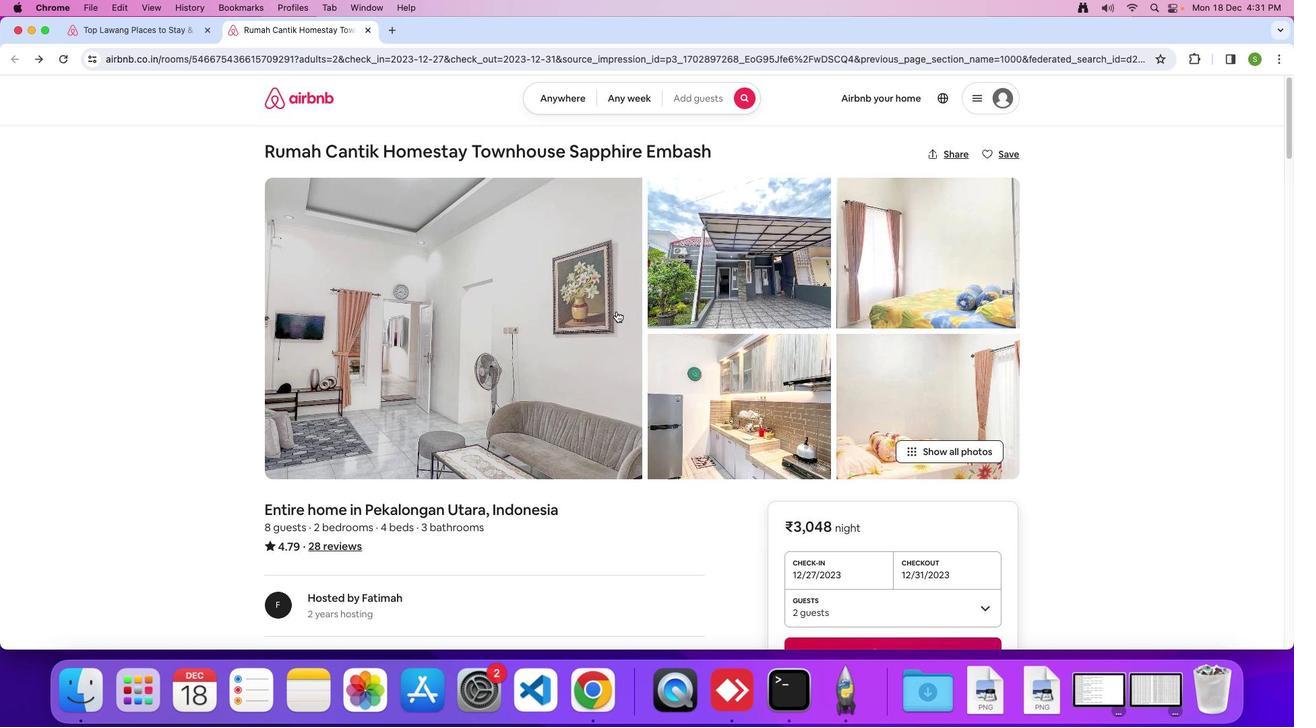
Action: Mouse scrolled (620, 316) with delta (4, 3)
